 Task: Find and register for relevant webinars and join a professional group related to Shopify store owners on LinkedIn.
Action: Mouse moved to (343, 269)
Screenshot: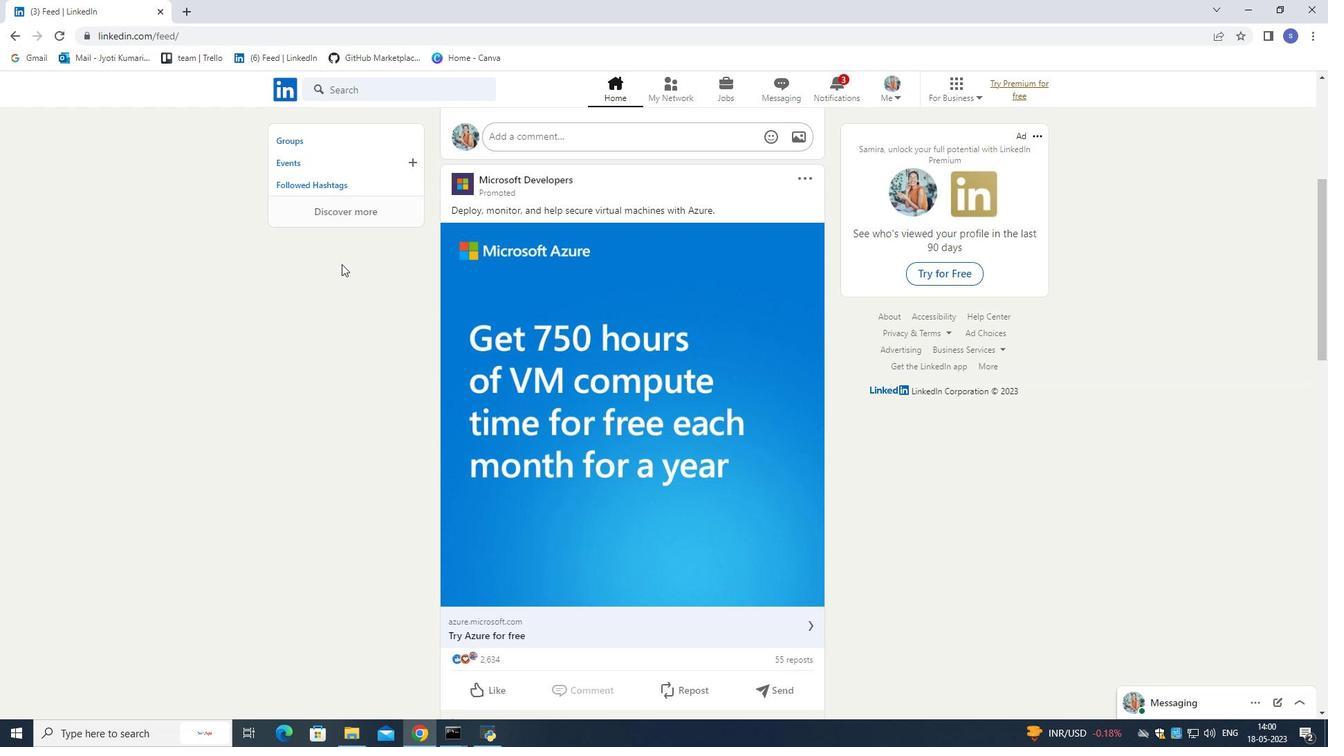 
Action: Mouse scrolled (343, 269) with delta (0, 0)
Screenshot: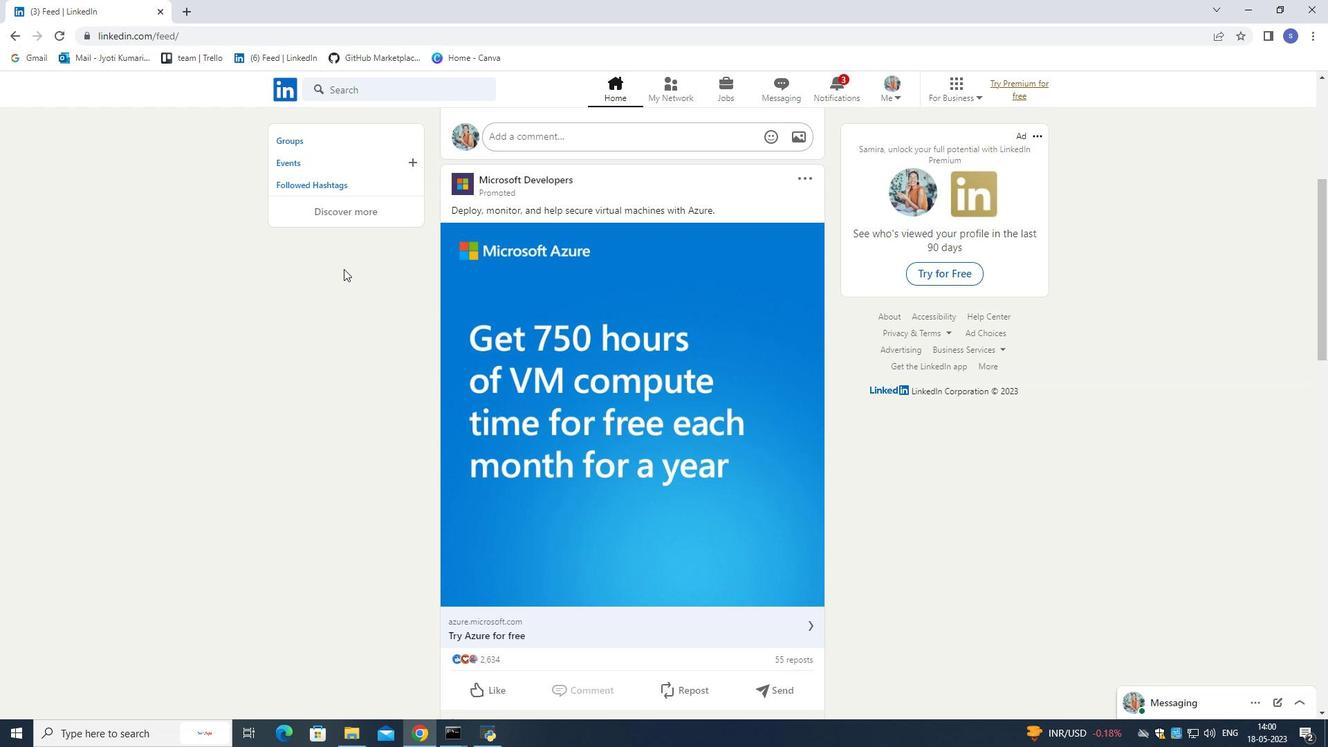 
Action: Mouse scrolled (343, 269) with delta (0, 0)
Screenshot: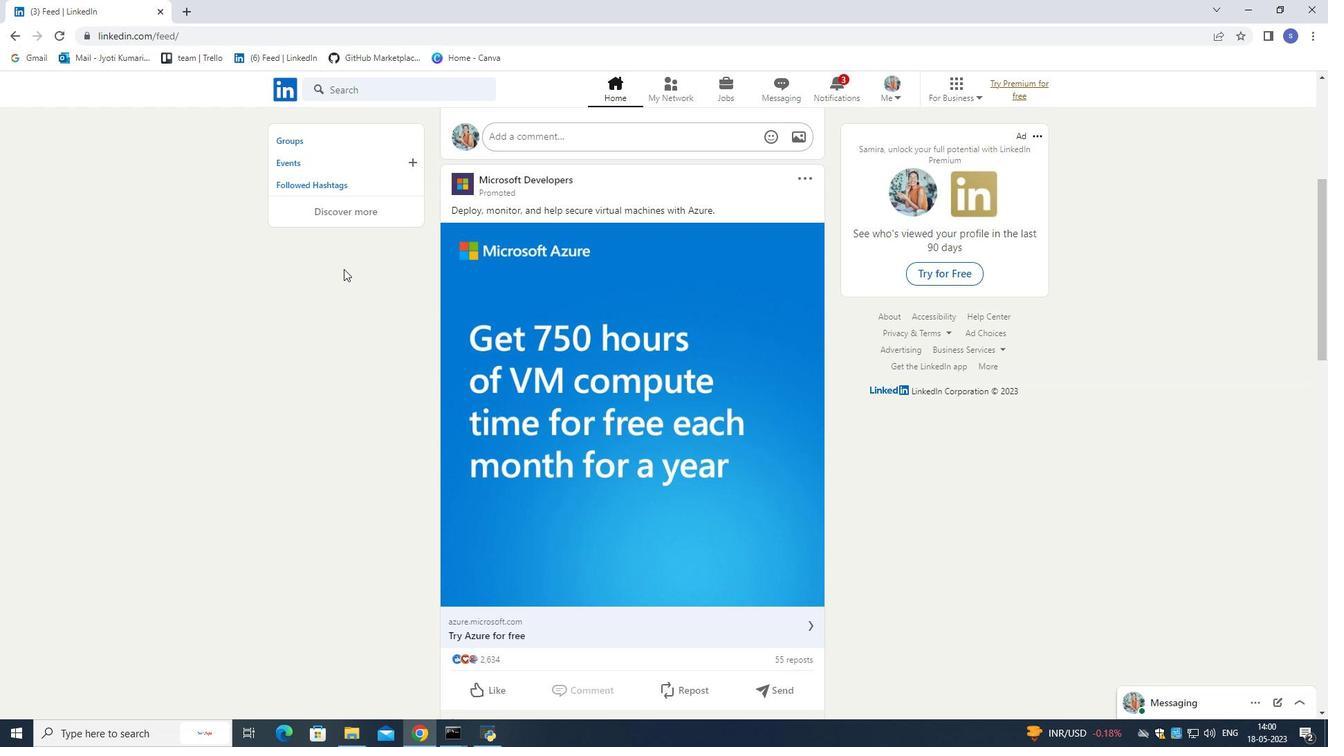 
Action: Mouse moved to (316, 166)
Screenshot: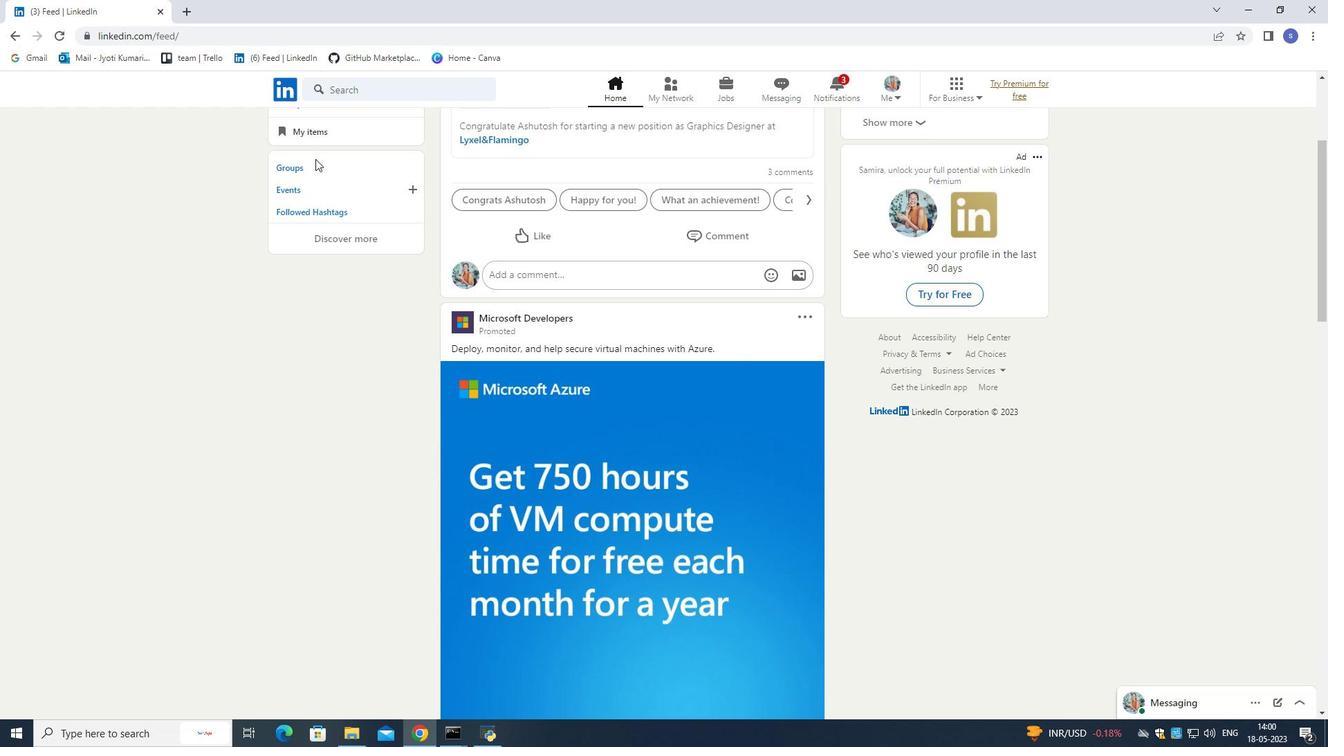 
Action: Mouse scrolled (316, 166) with delta (0, 0)
Screenshot: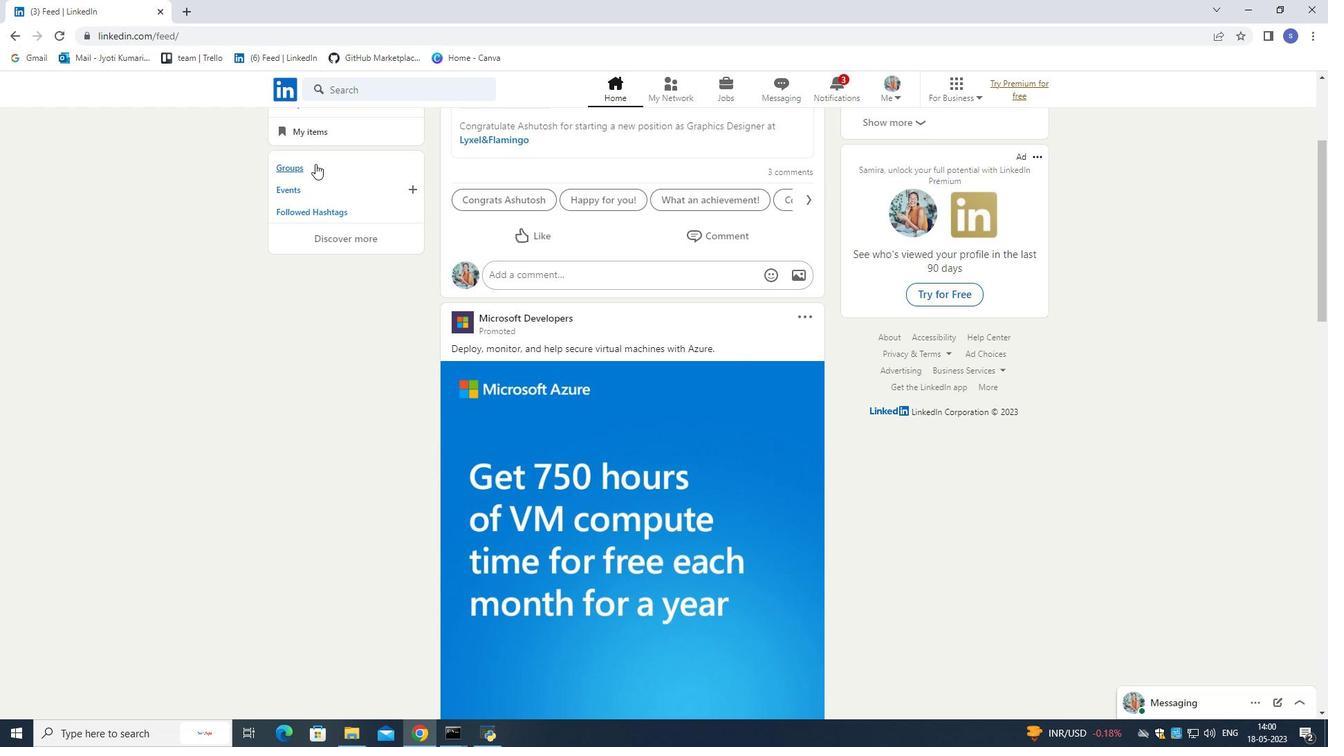 
Action: Mouse scrolled (316, 166) with delta (0, 0)
Screenshot: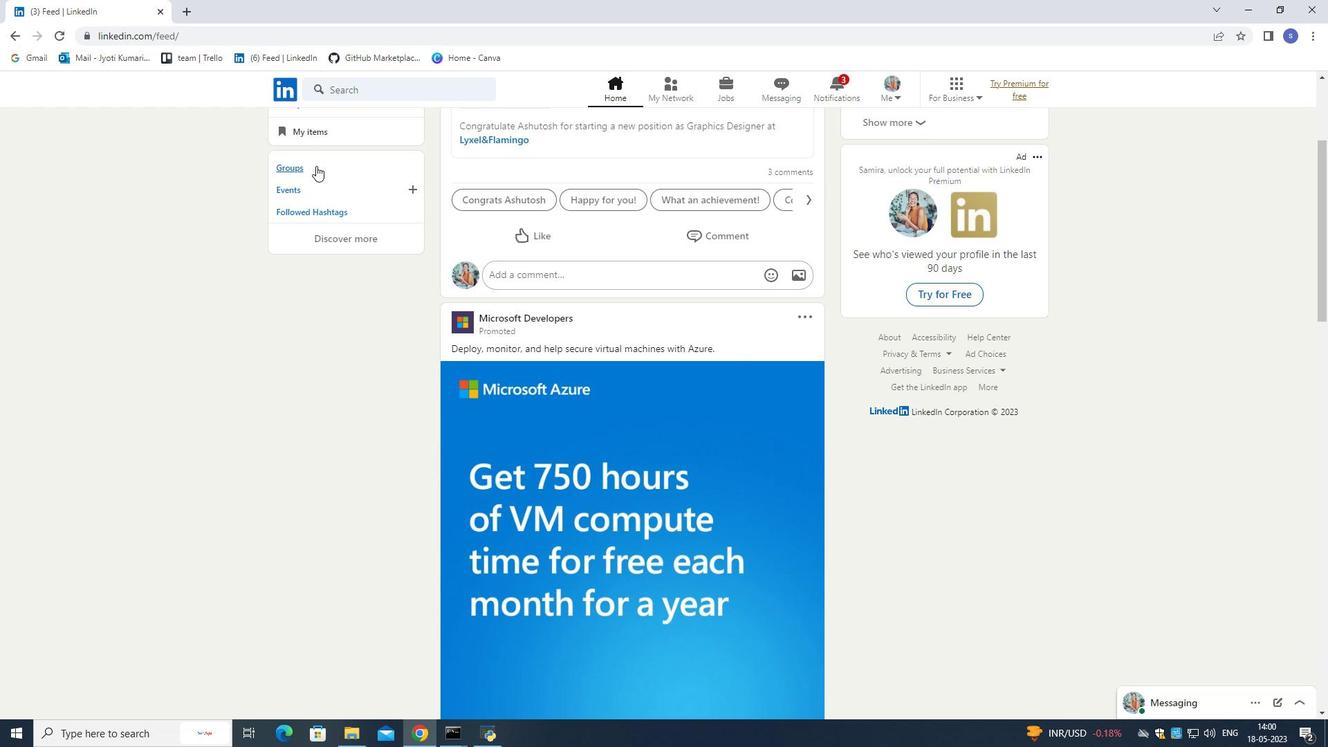 
Action: Mouse moved to (294, 82)
Screenshot: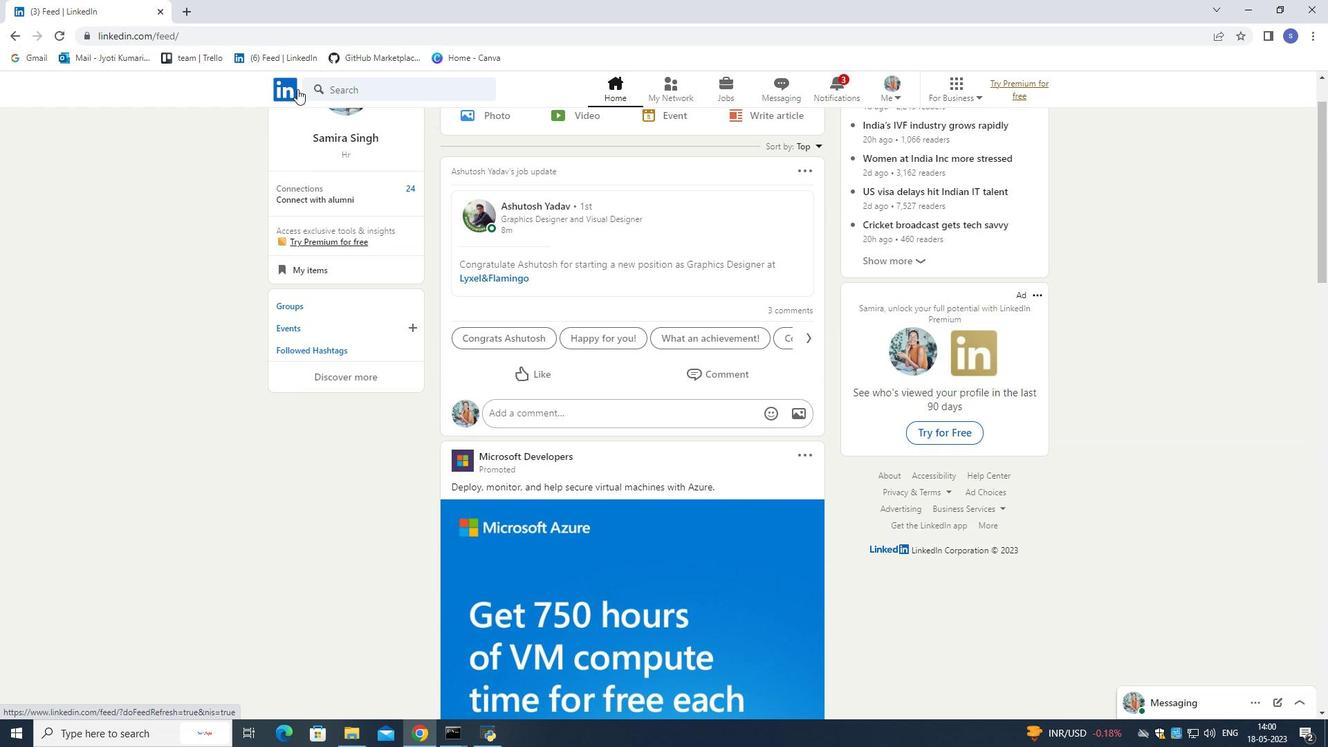 
Action: Mouse pressed left at (294, 82)
Screenshot: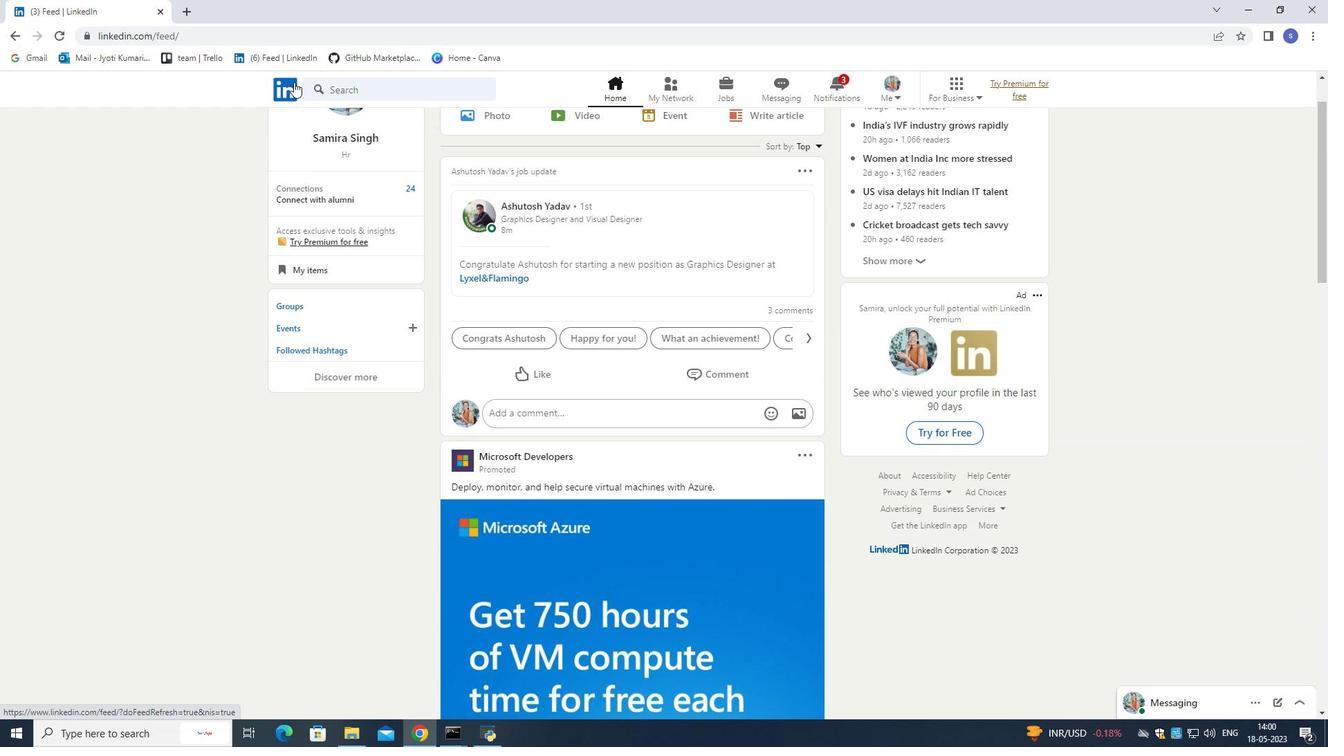 
Action: Mouse moved to (595, 249)
Screenshot: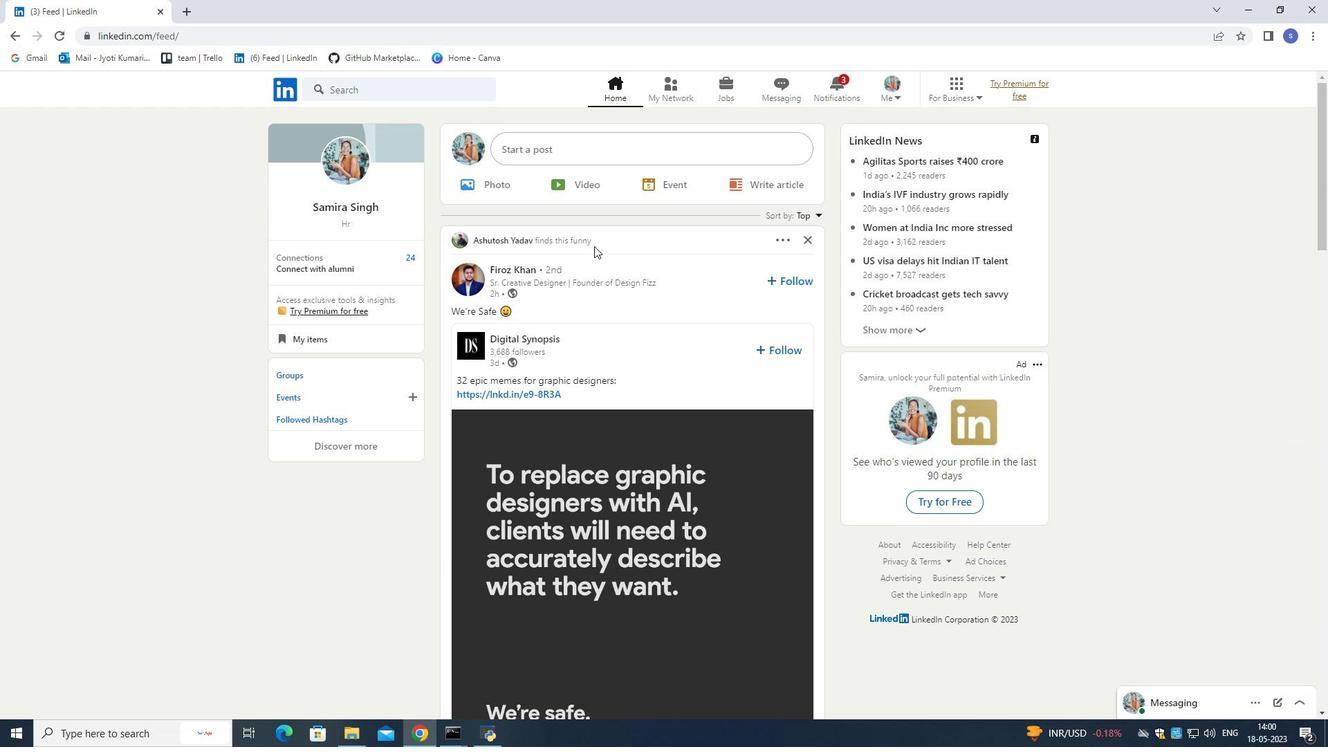 
Action: Mouse scrolled (595, 248) with delta (0, 0)
Screenshot: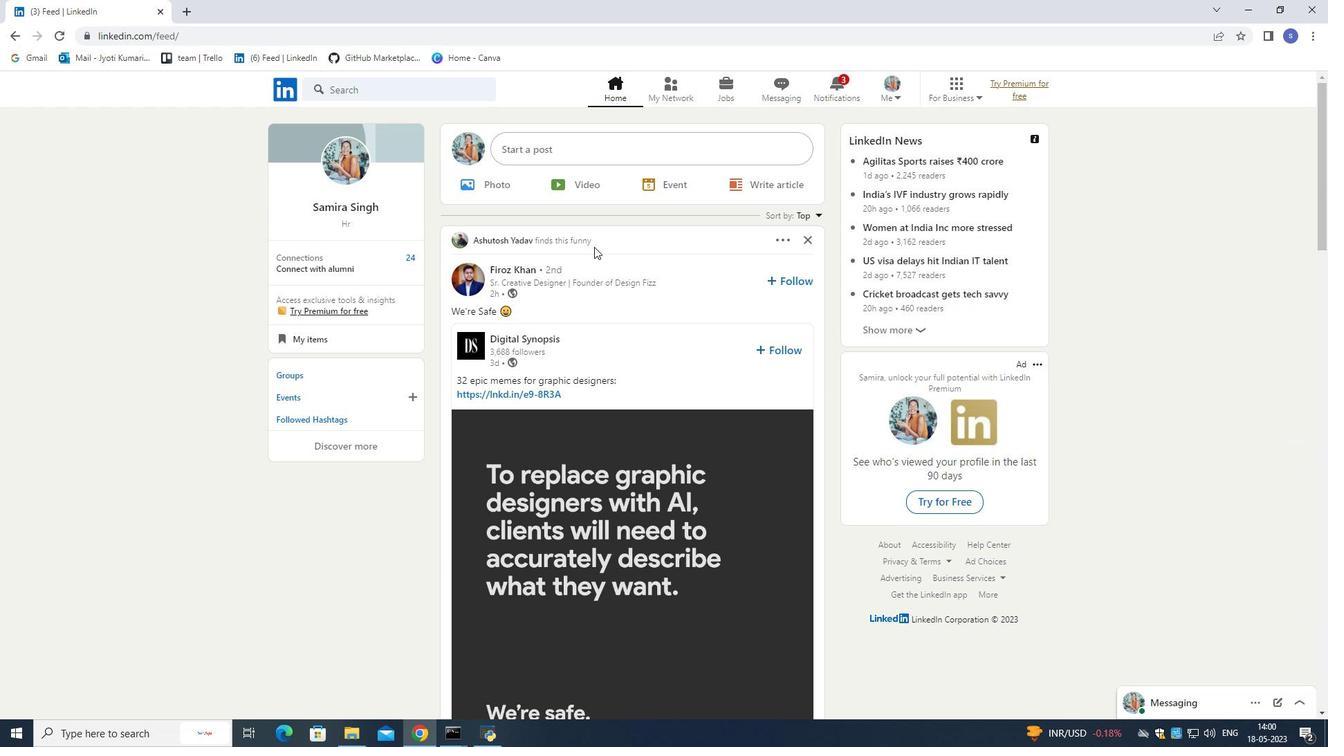 
Action: Mouse moved to (596, 251)
Screenshot: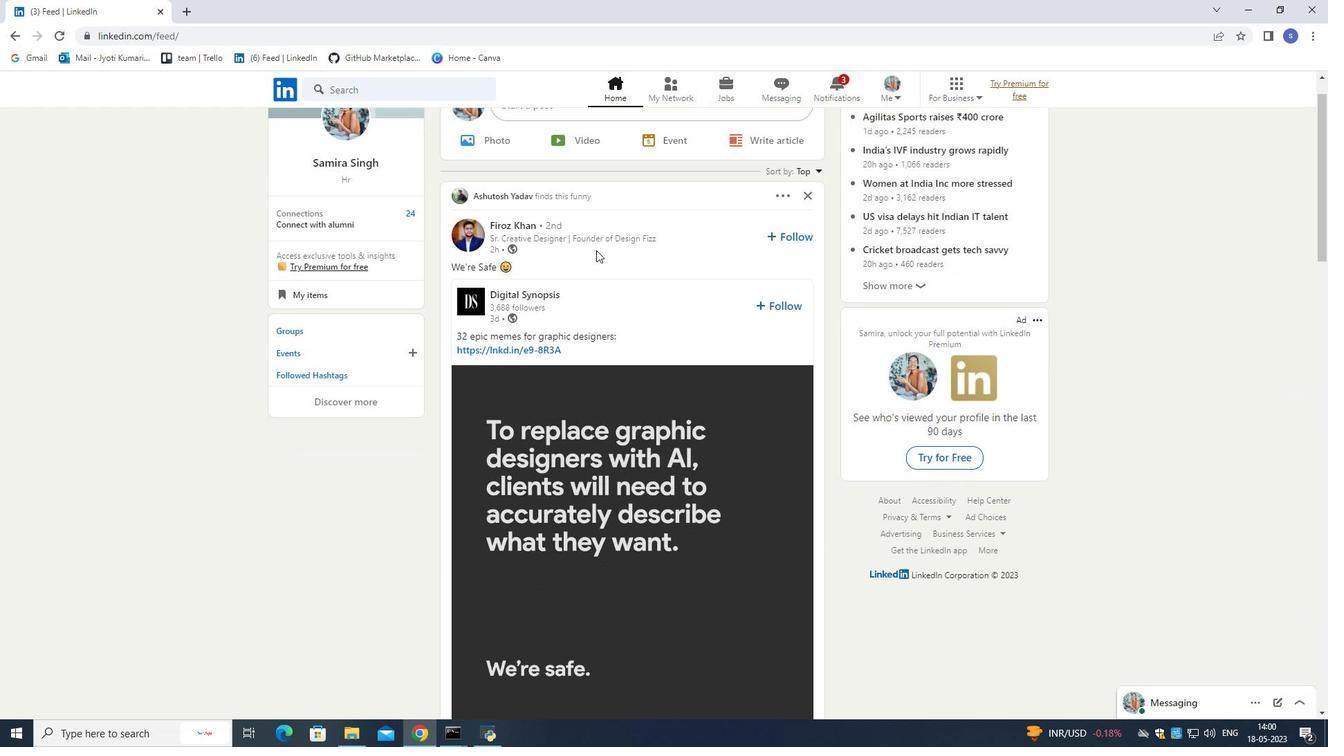 
Action: Mouse scrolled (596, 250) with delta (0, 0)
Screenshot: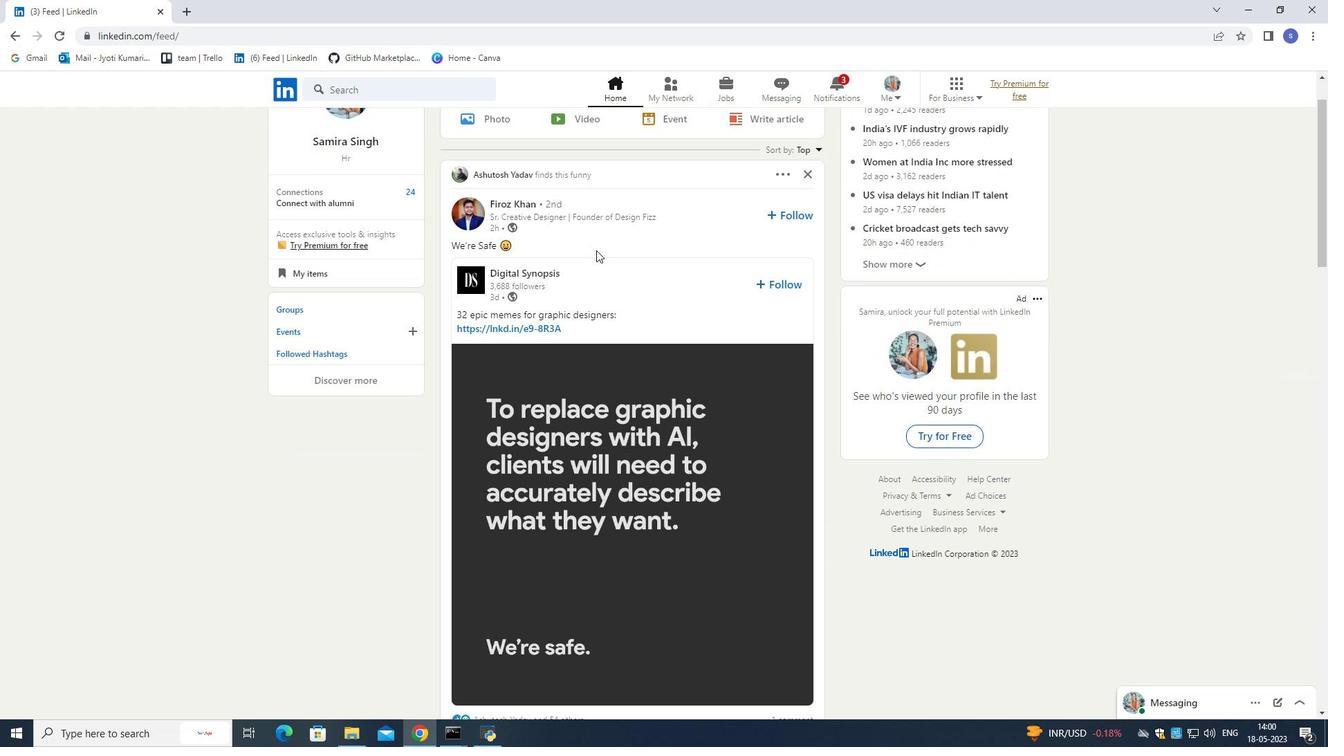 
Action: Mouse scrolled (596, 251) with delta (0, 0)
Screenshot: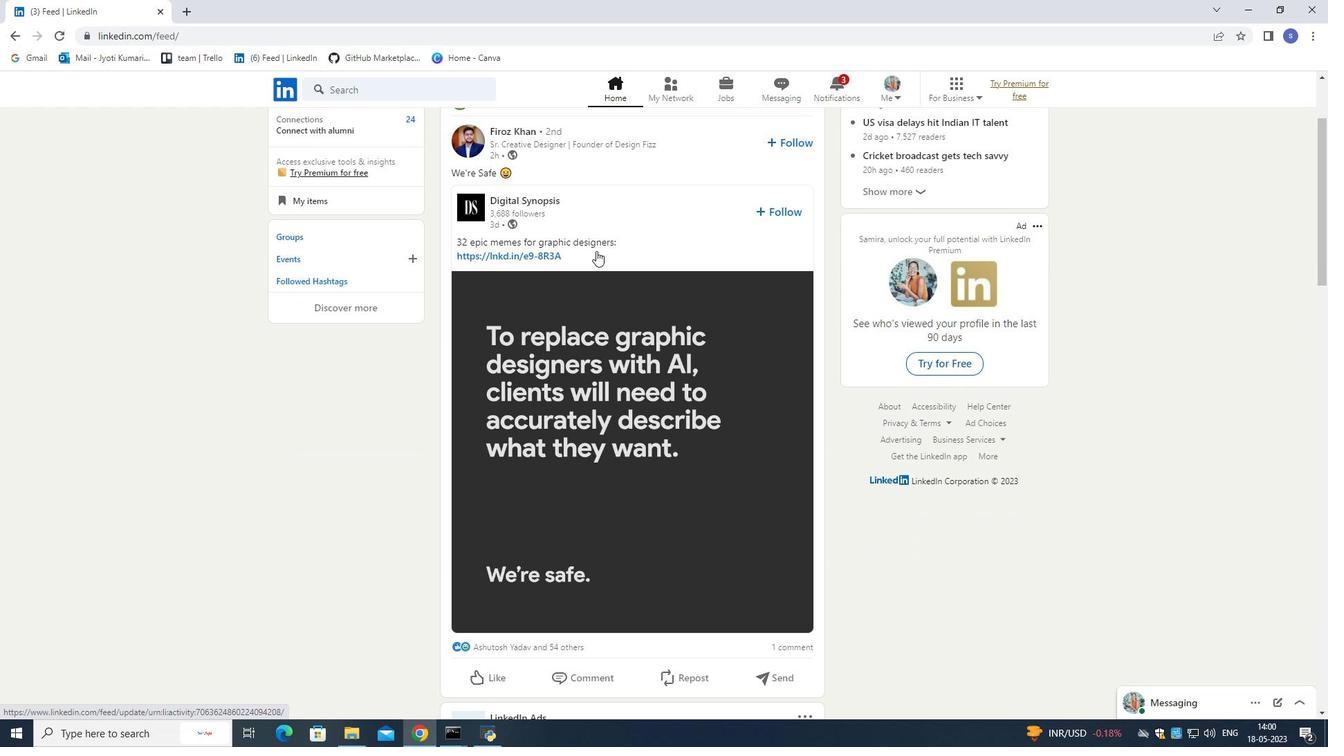 
Action: Mouse scrolled (596, 250) with delta (0, 0)
Screenshot: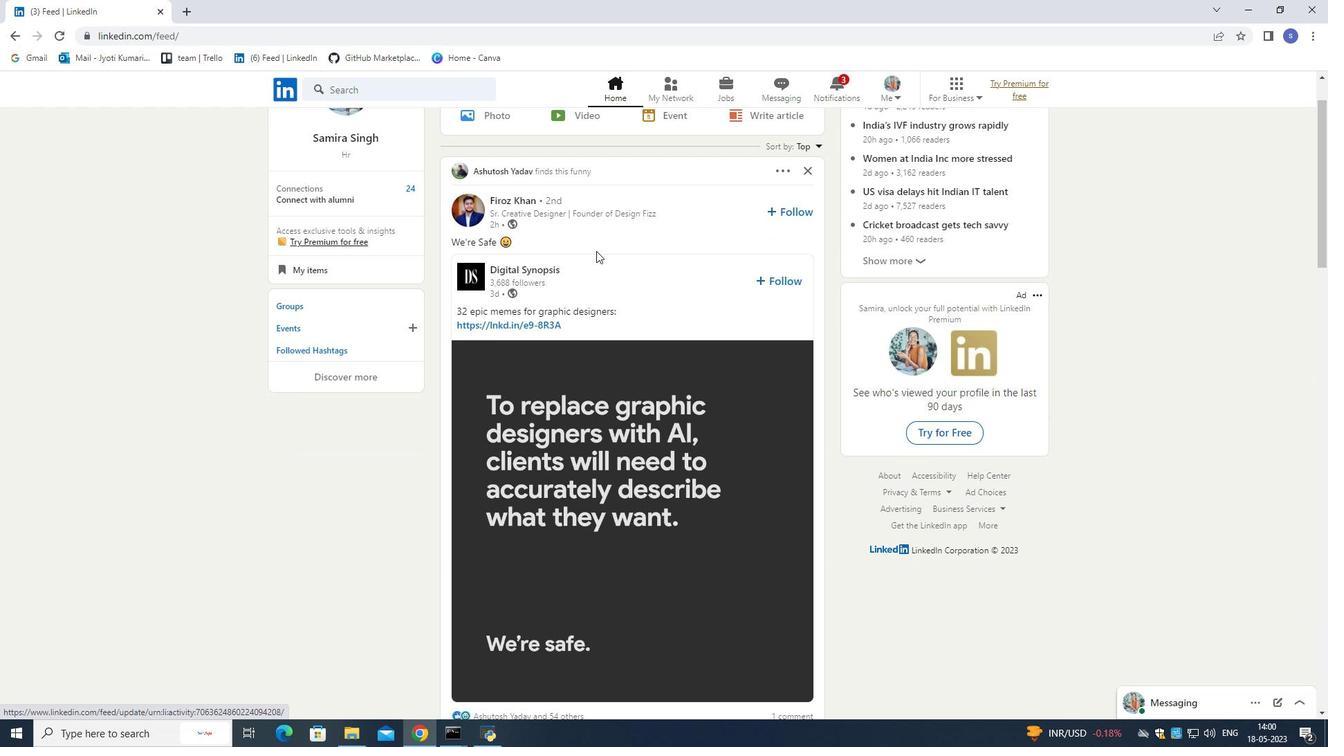 
Action: Mouse scrolled (596, 250) with delta (0, 0)
Screenshot: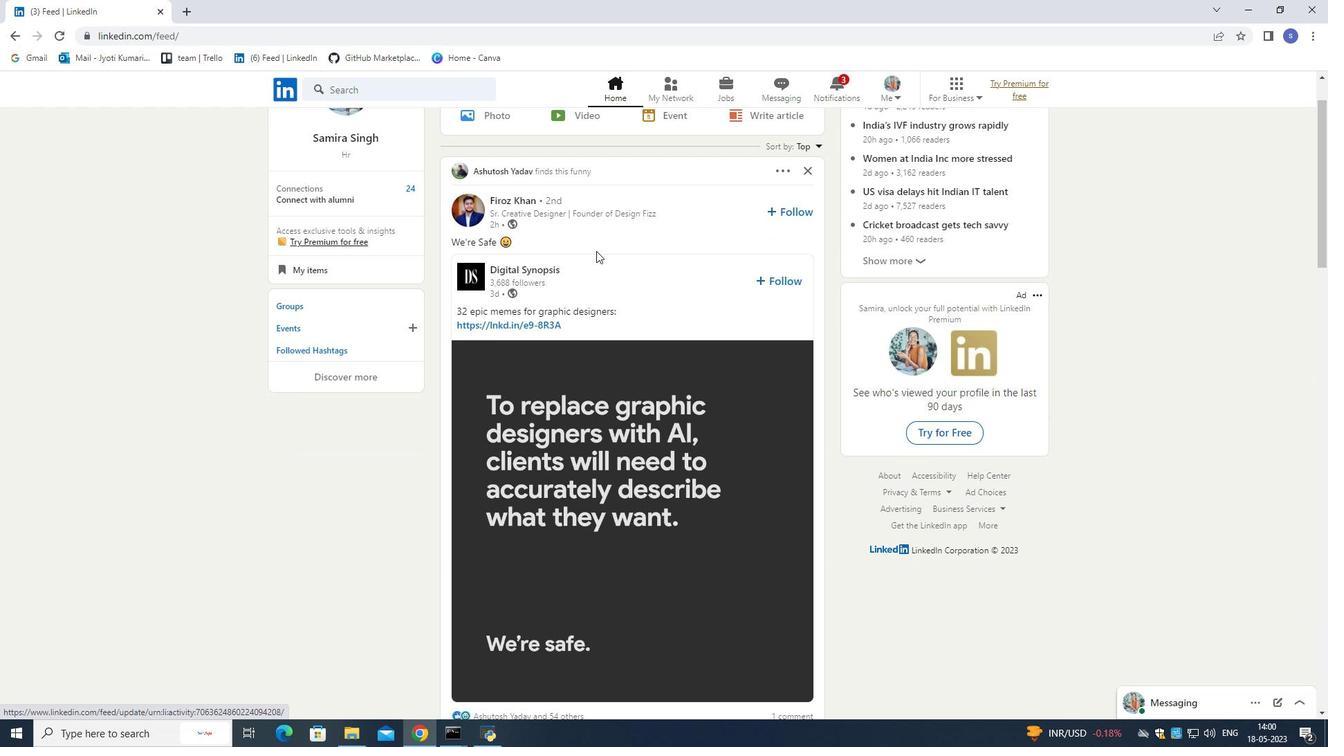 
Action: Mouse scrolled (596, 250) with delta (0, 0)
Screenshot: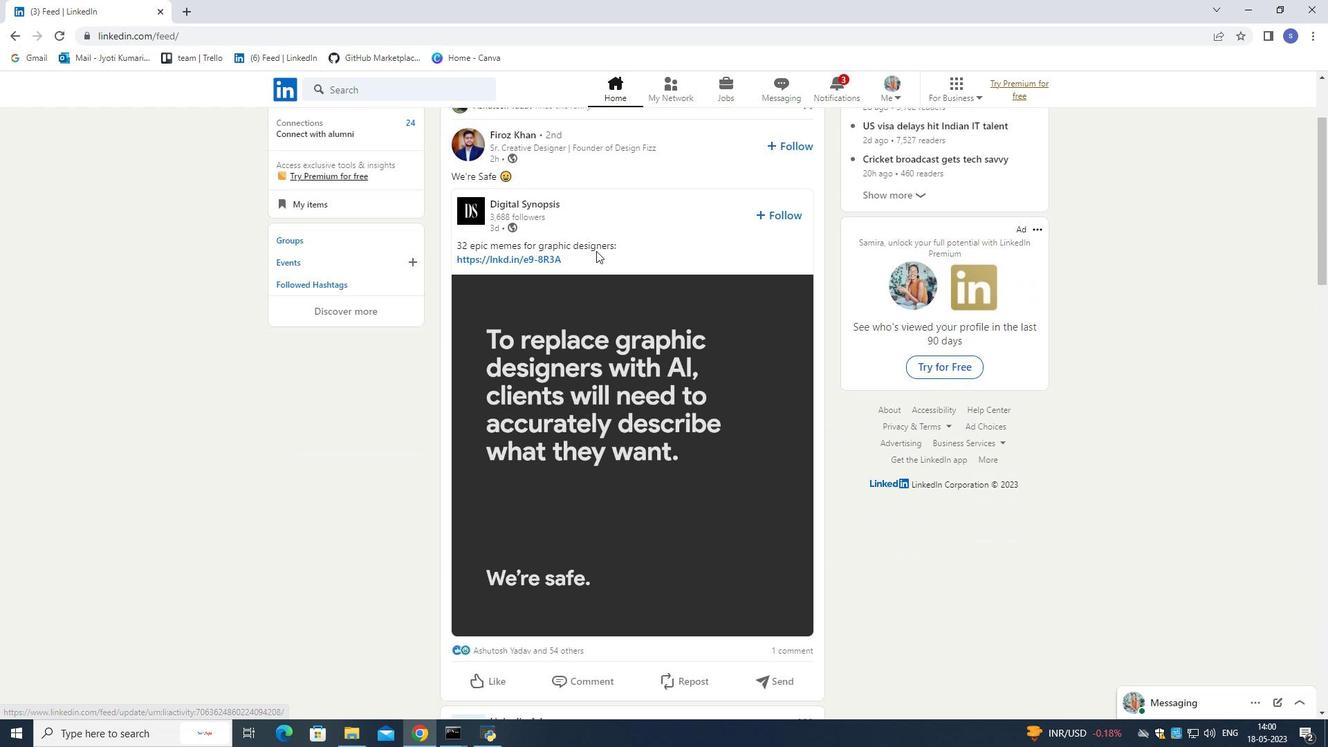
Action: Mouse scrolled (596, 250) with delta (0, 0)
Screenshot: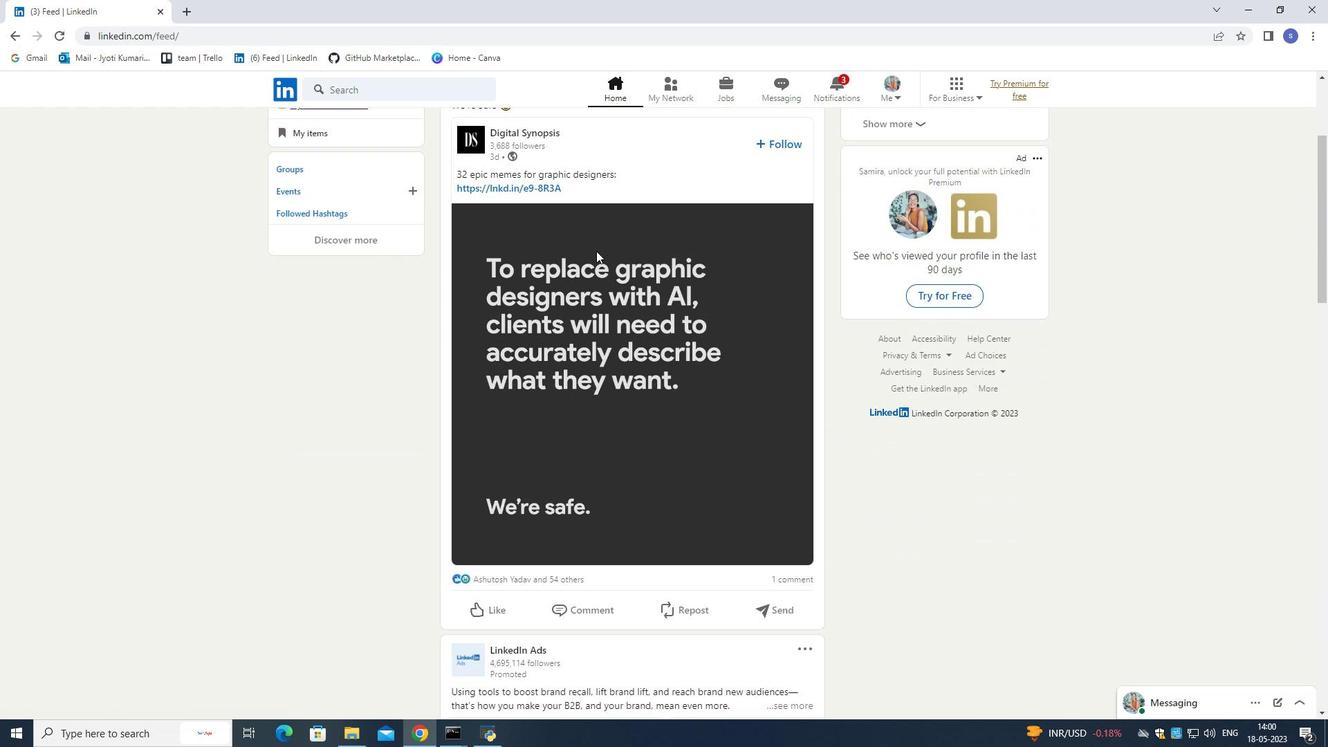 
Action: Mouse scrolled (596, 250) with delta (0, 0)
Screenshot: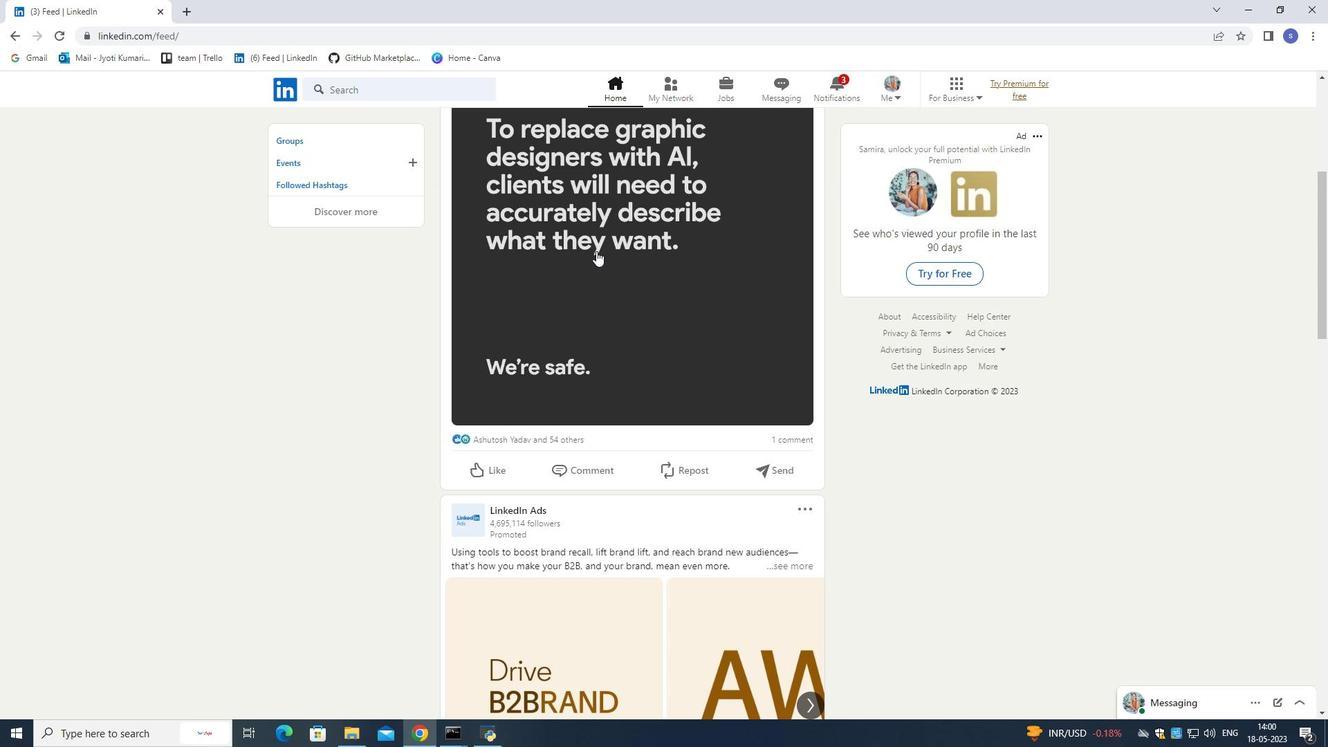 
Action: Mouse scrolled (596, 250) with delta (0, 0)
Screenshot: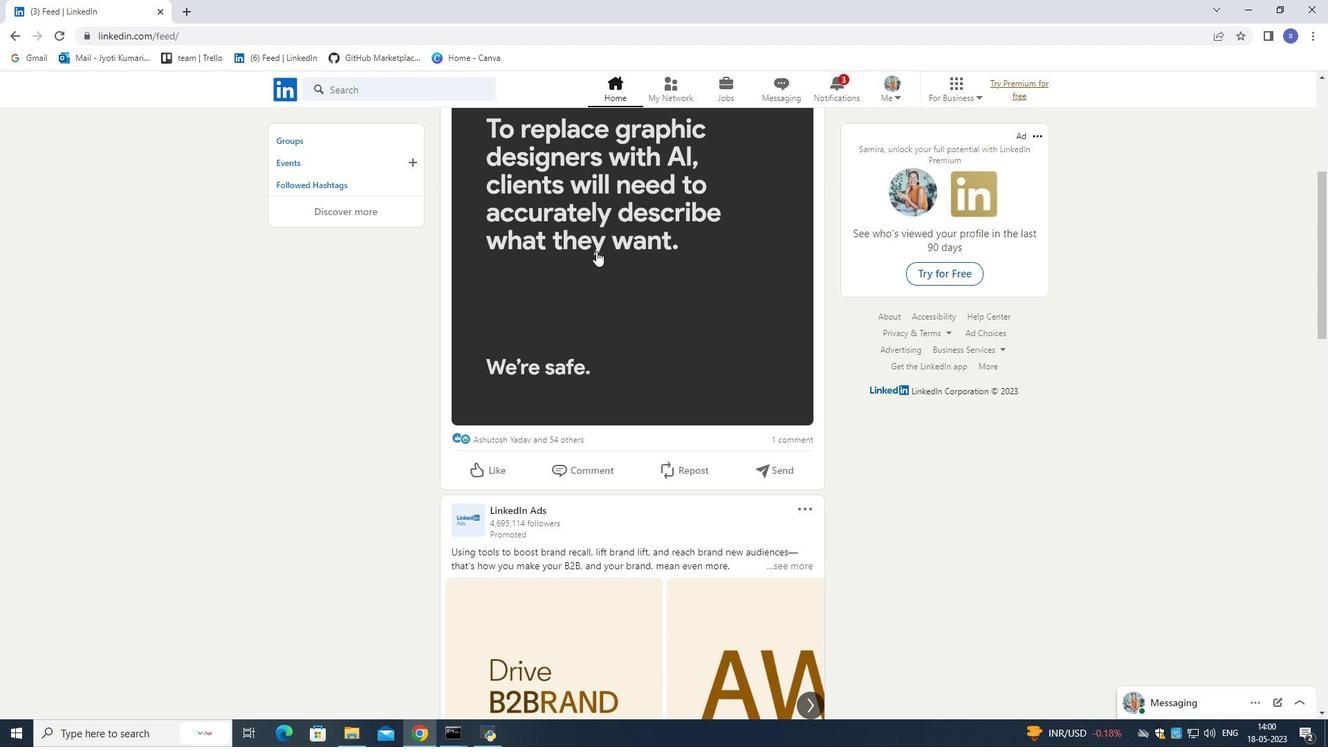
Action: Mouse scrolled (596, 250) with delta (0, 0)
Screenshot: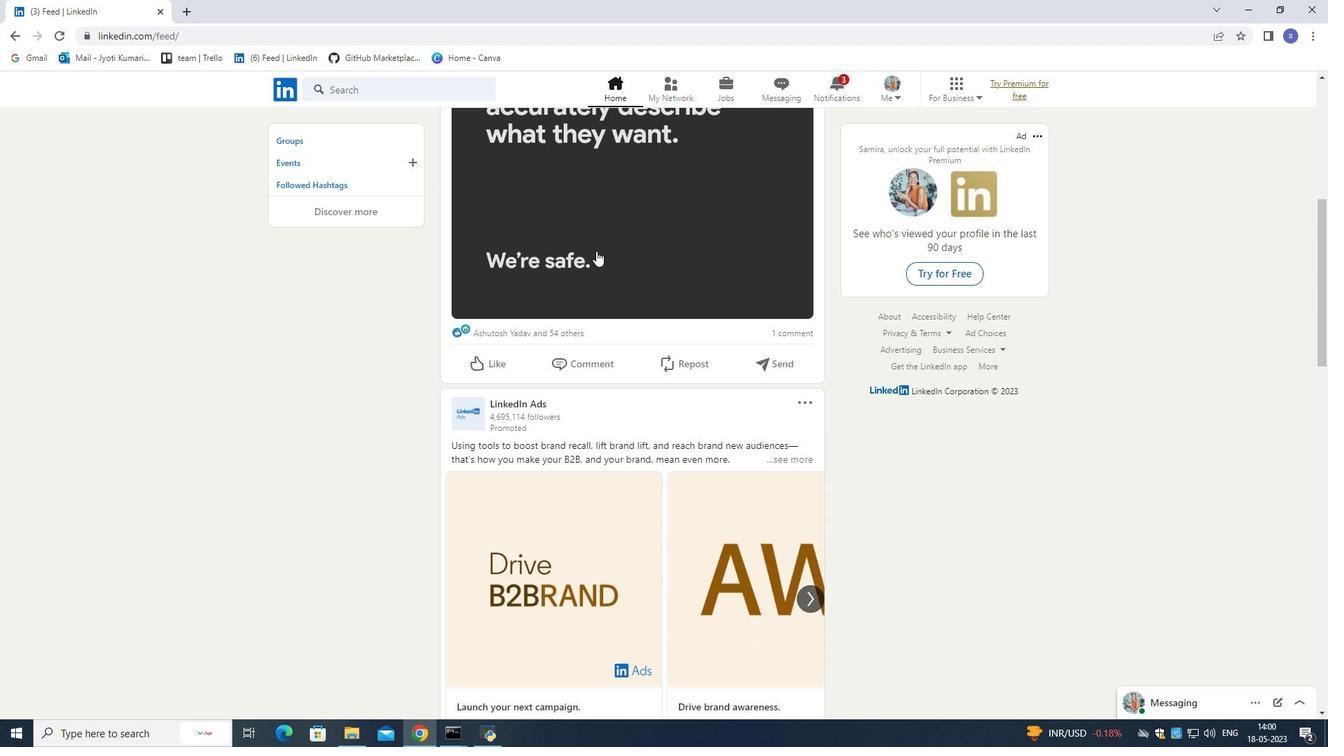 
Action: Mouse moved to (597, 251)
Screenshot: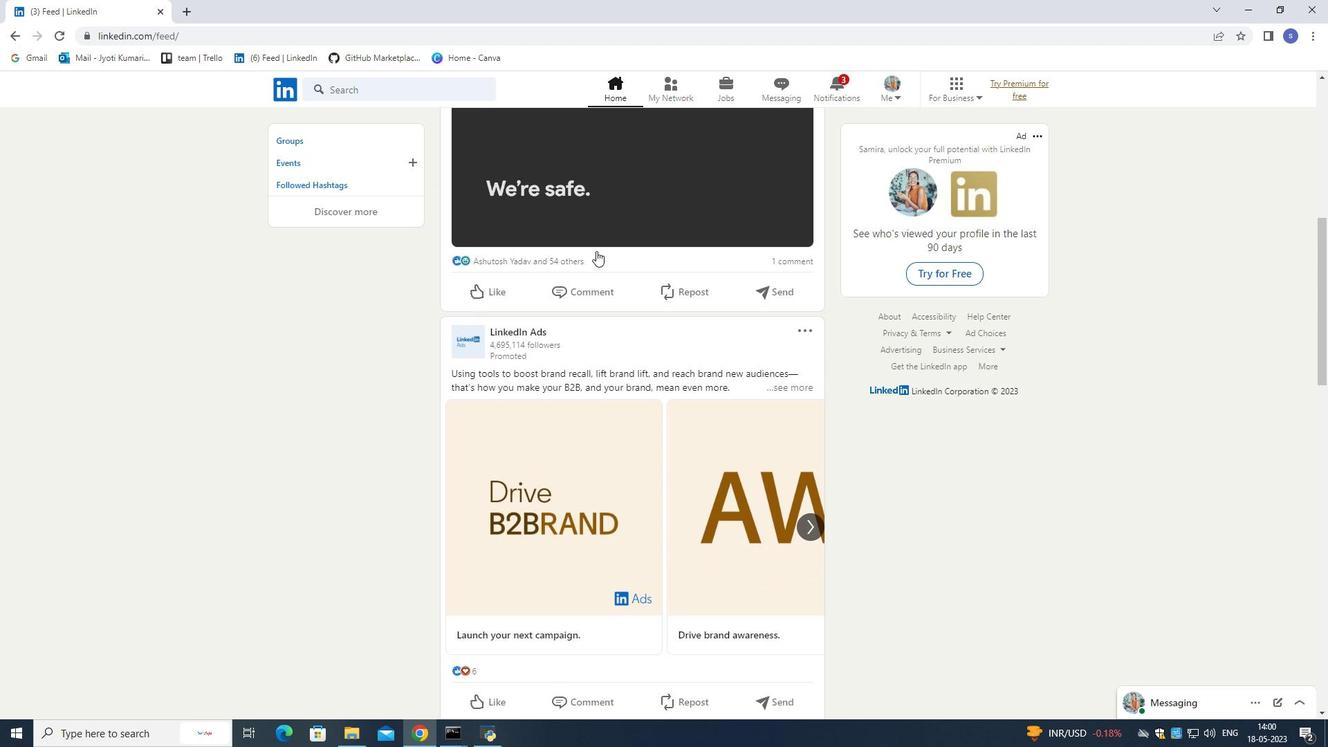 
Action: Mouse scrolled (597, 250) with delta (0, 0)
Screenshot: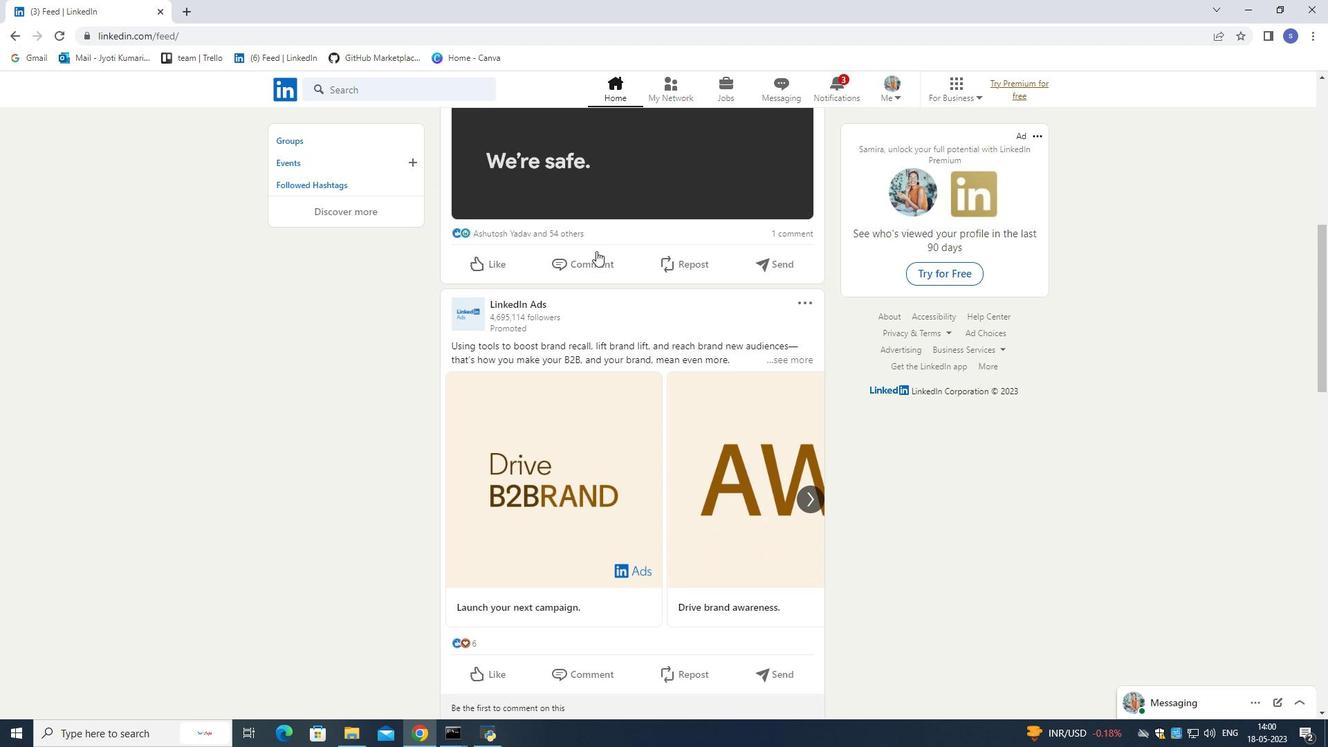 
Action: Mouse scrolled (597, 250) with delta (0, 0)
Screenshot: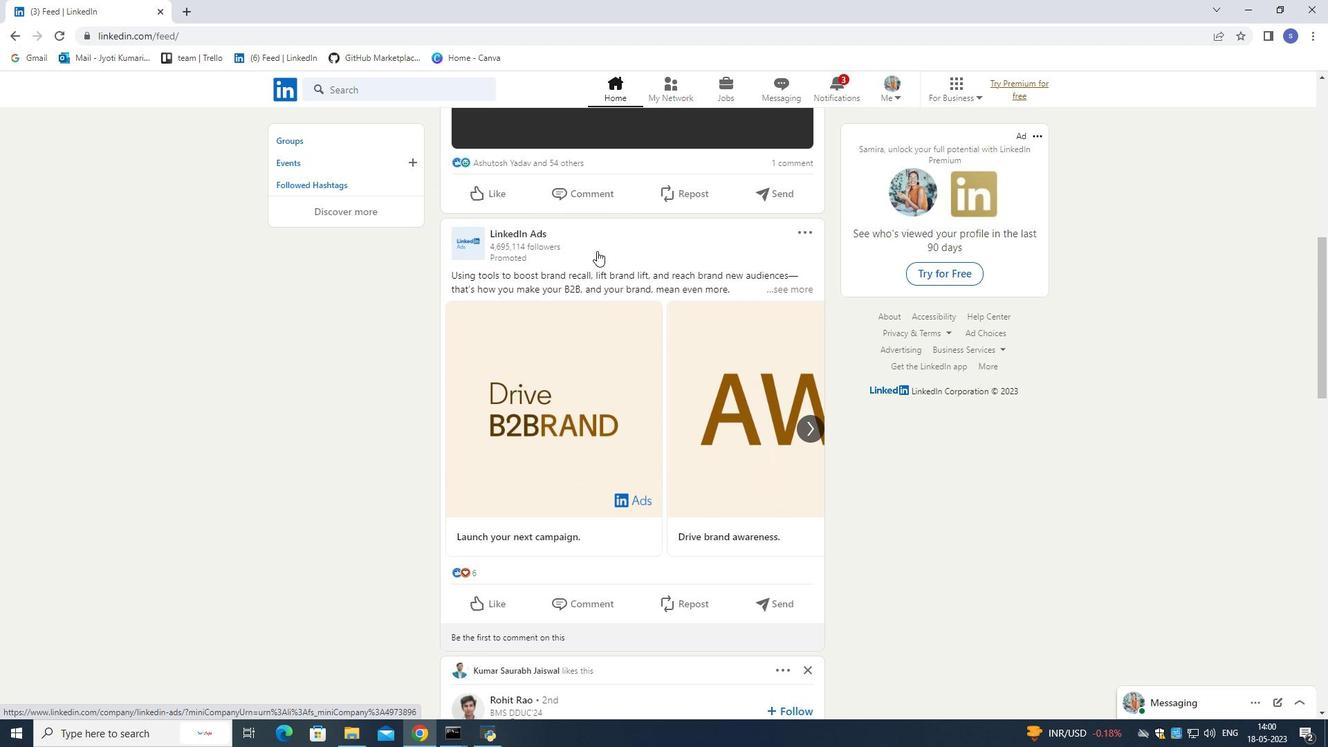 
Action: Mouse scrolled (597, 250) with delta (0, 0)
Screenshot: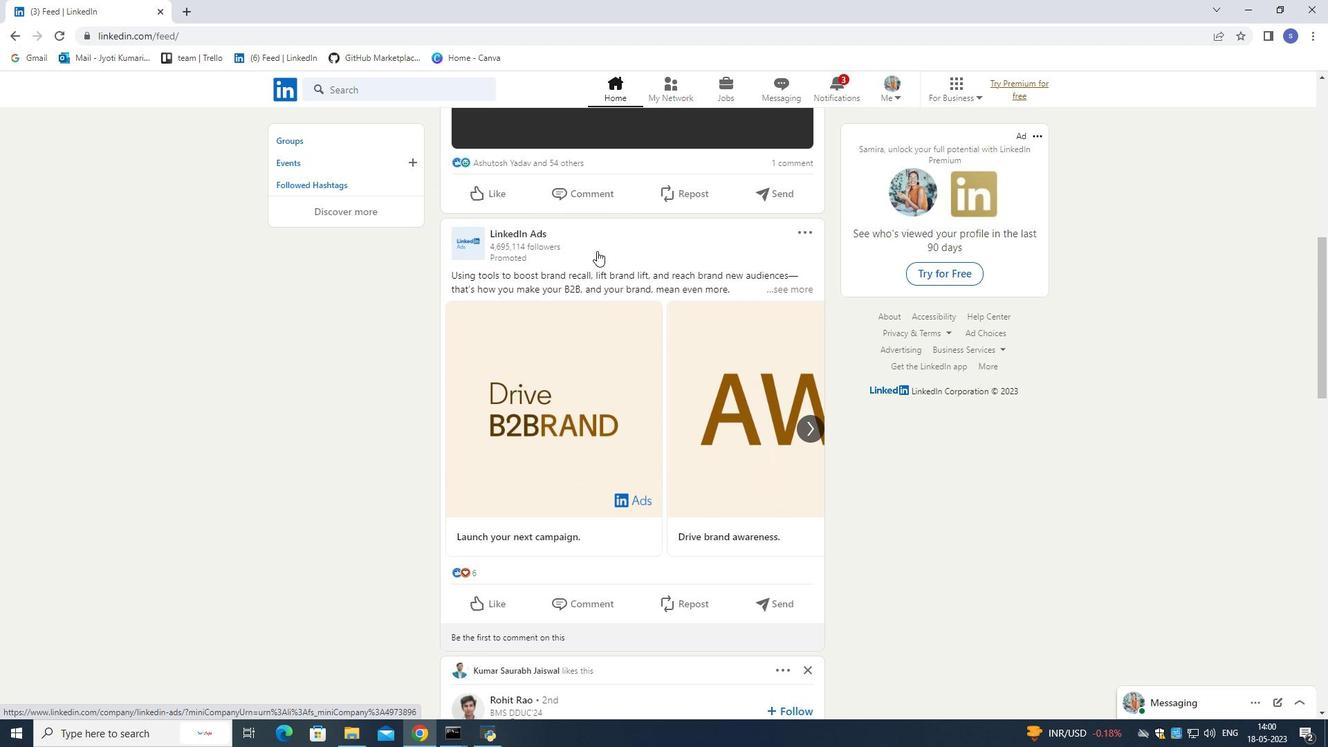 
Action: Mouse scrolled (597, 250) with delta (0, 0)
Screenshot: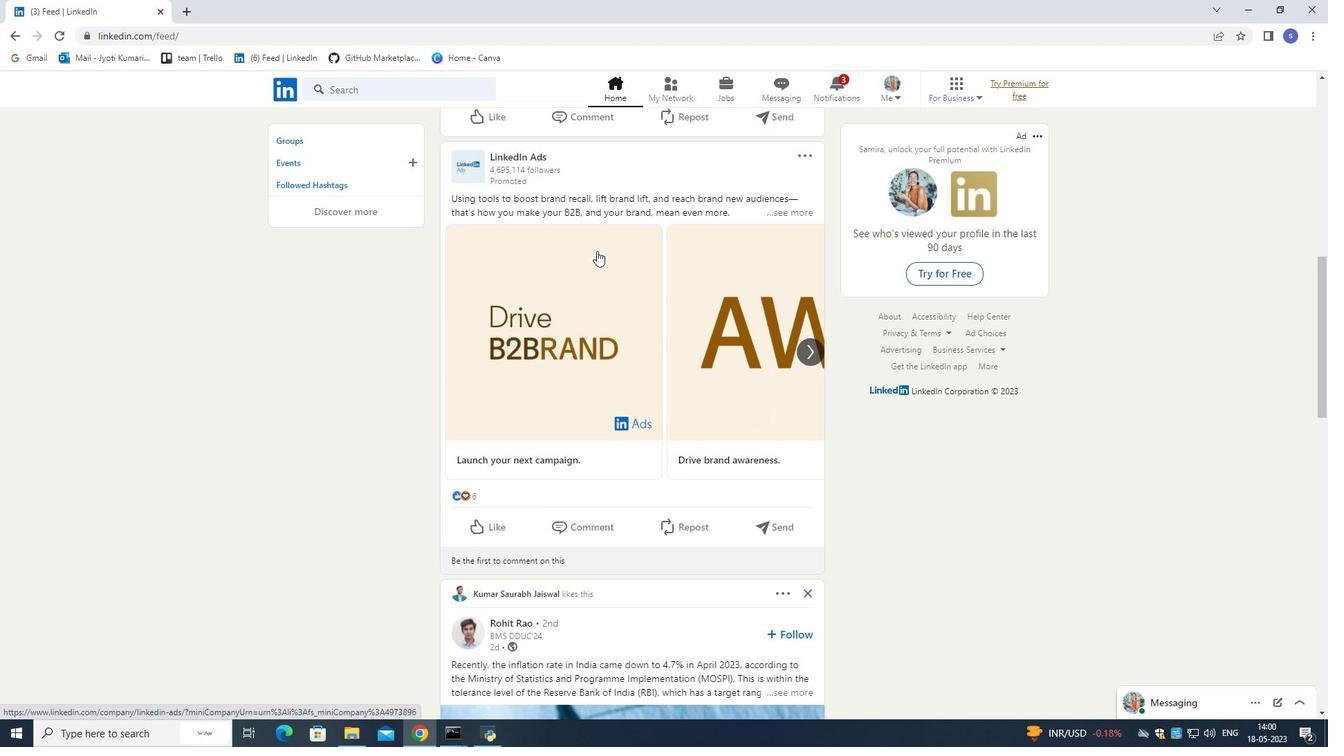 
Action: Mouse scrolled (597, 250) with delta (0, 0)
Screenshot: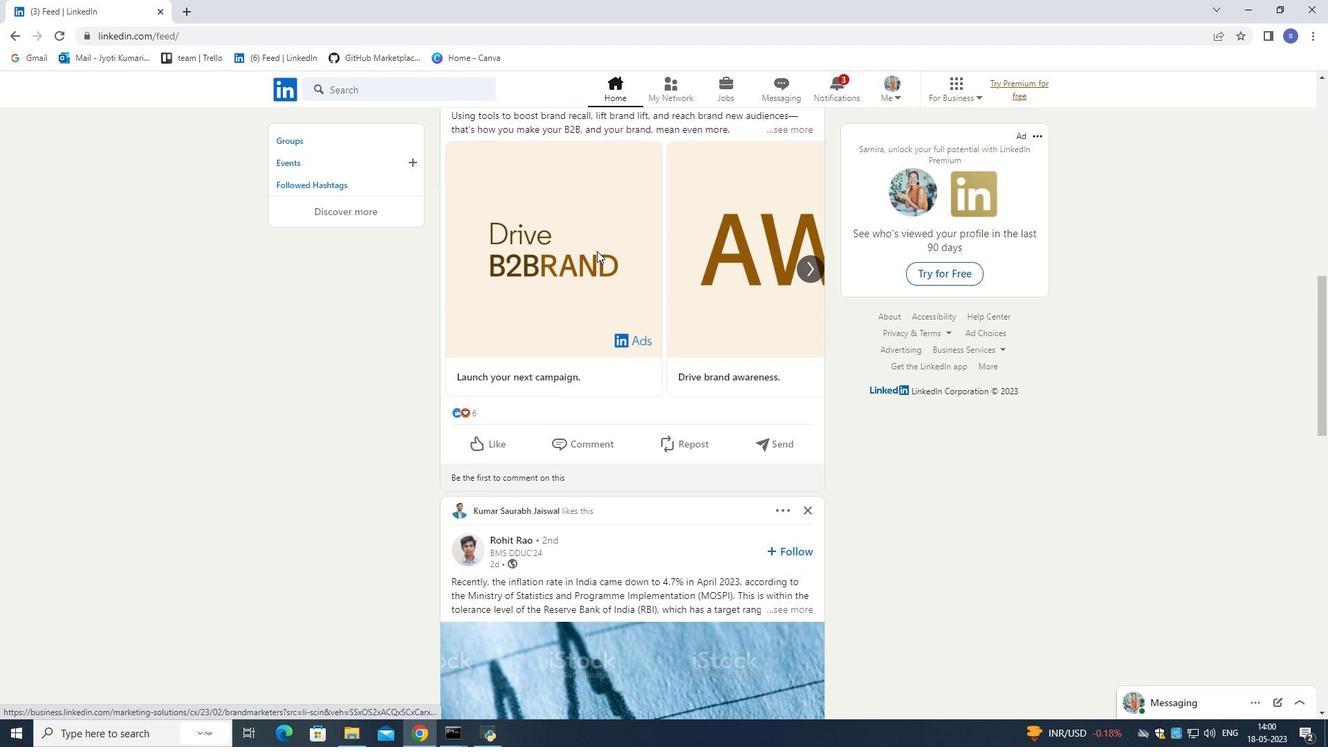 
Action: Mouse moved to (598, 252)
Screenshot: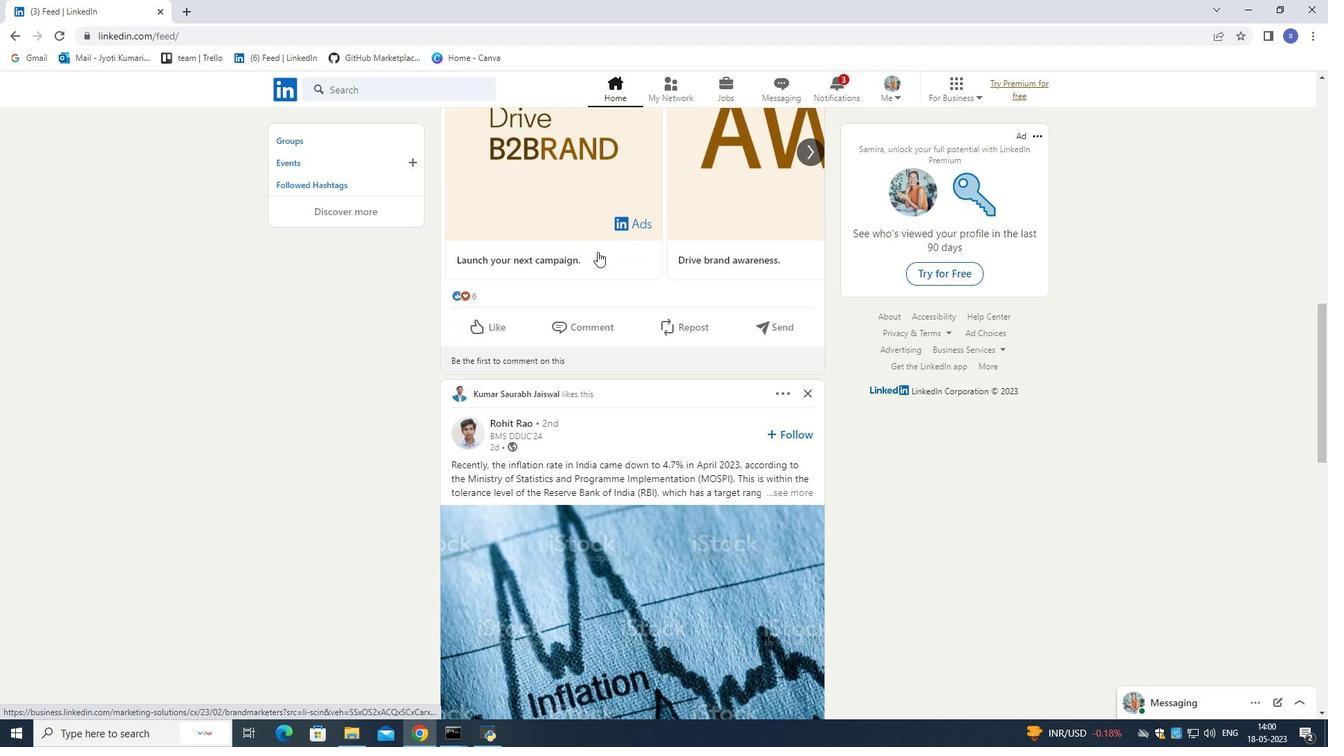 
Action: Mouse scrolled (598, 251) with delta (0, 0)
Screenshot: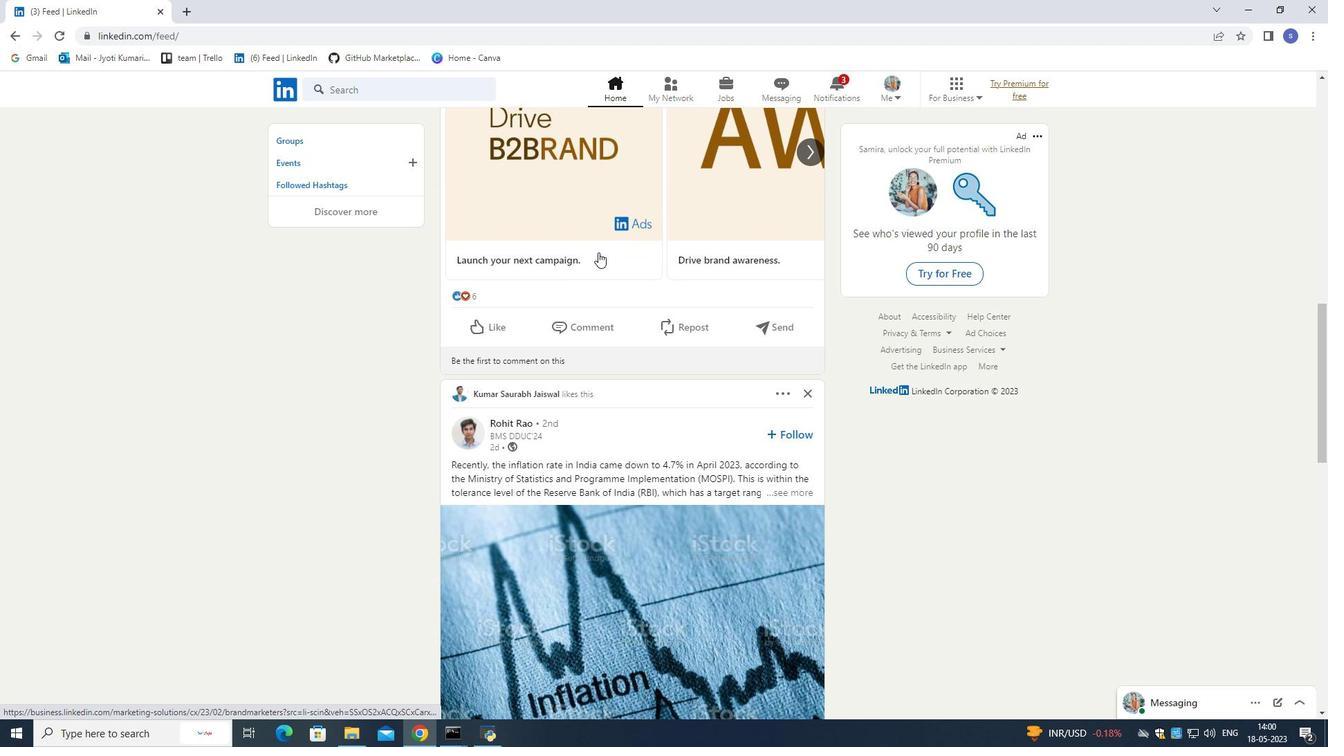
Action: Mouse scrolled (598, 251) with delta (0, 0)
Screenshot: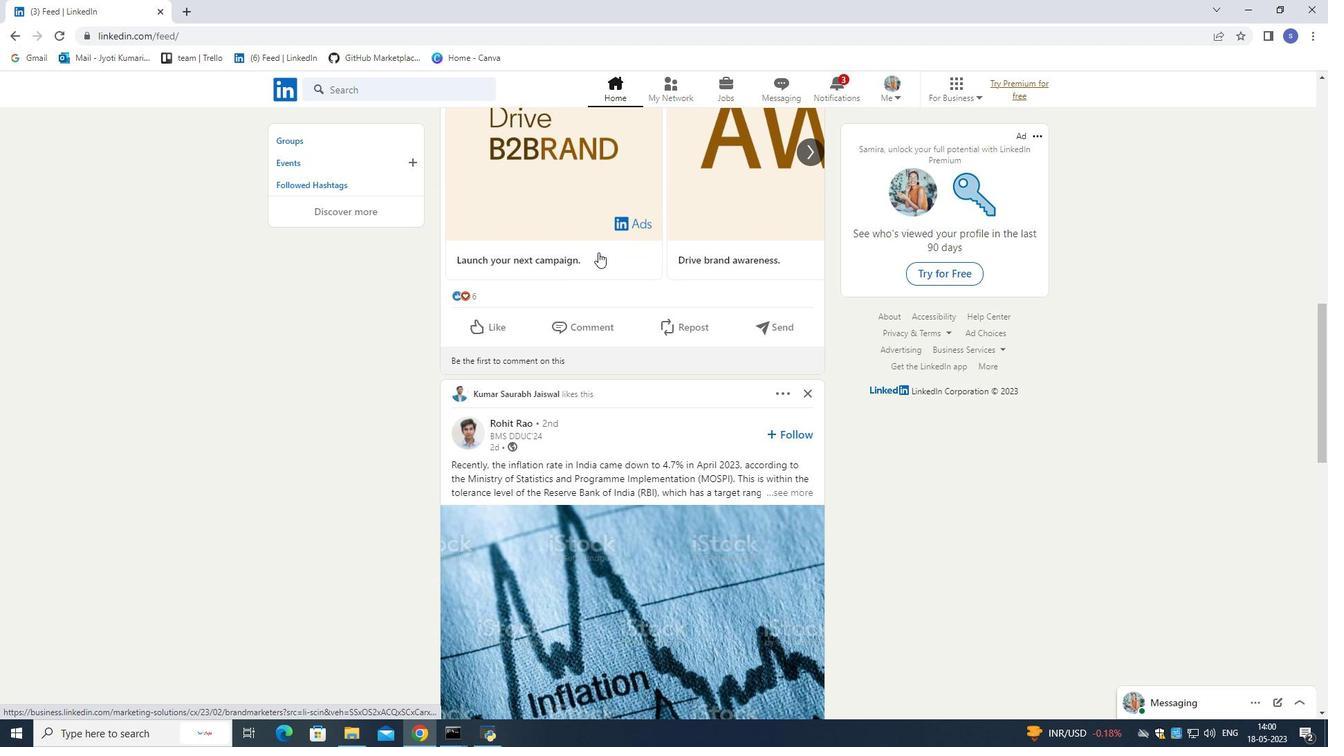
Action: Mouse moved to (599, 253)
Screenshot: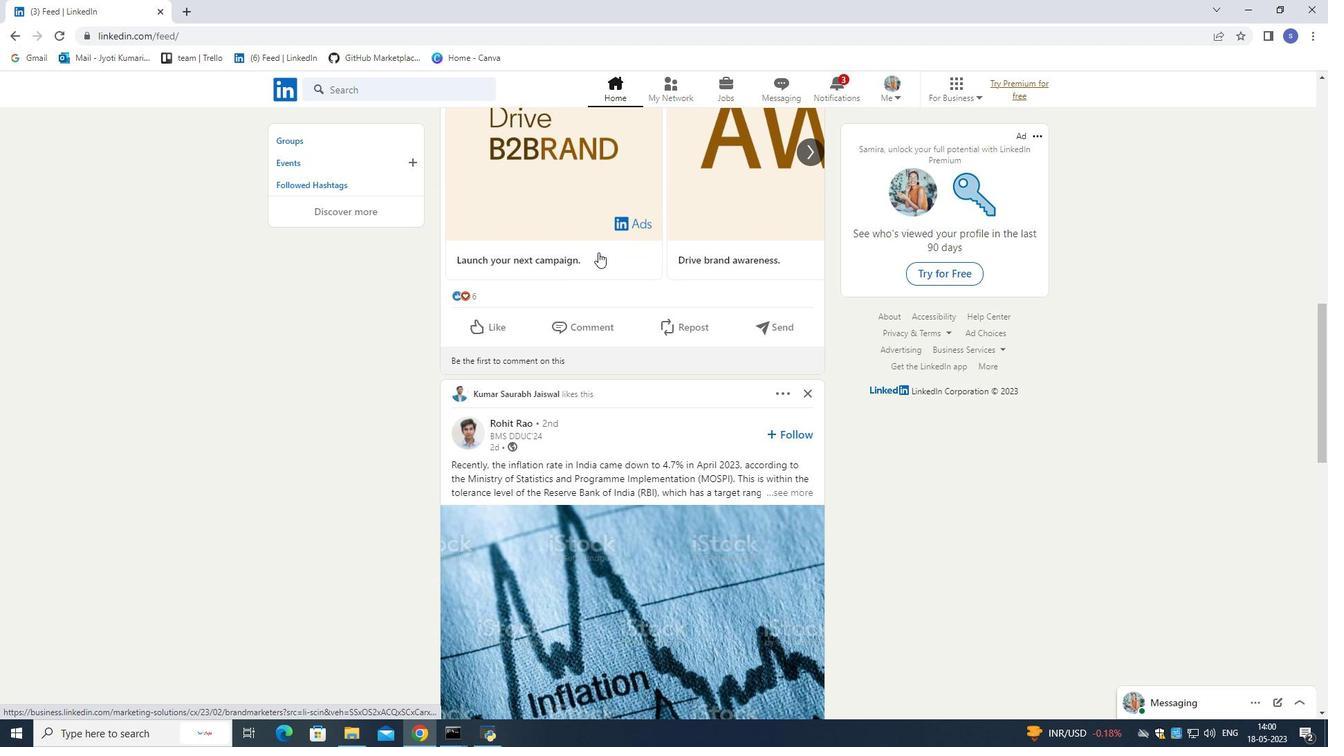 
Action: Mouse scrolled (599, 252) with delta (0, 0)
Screenshot: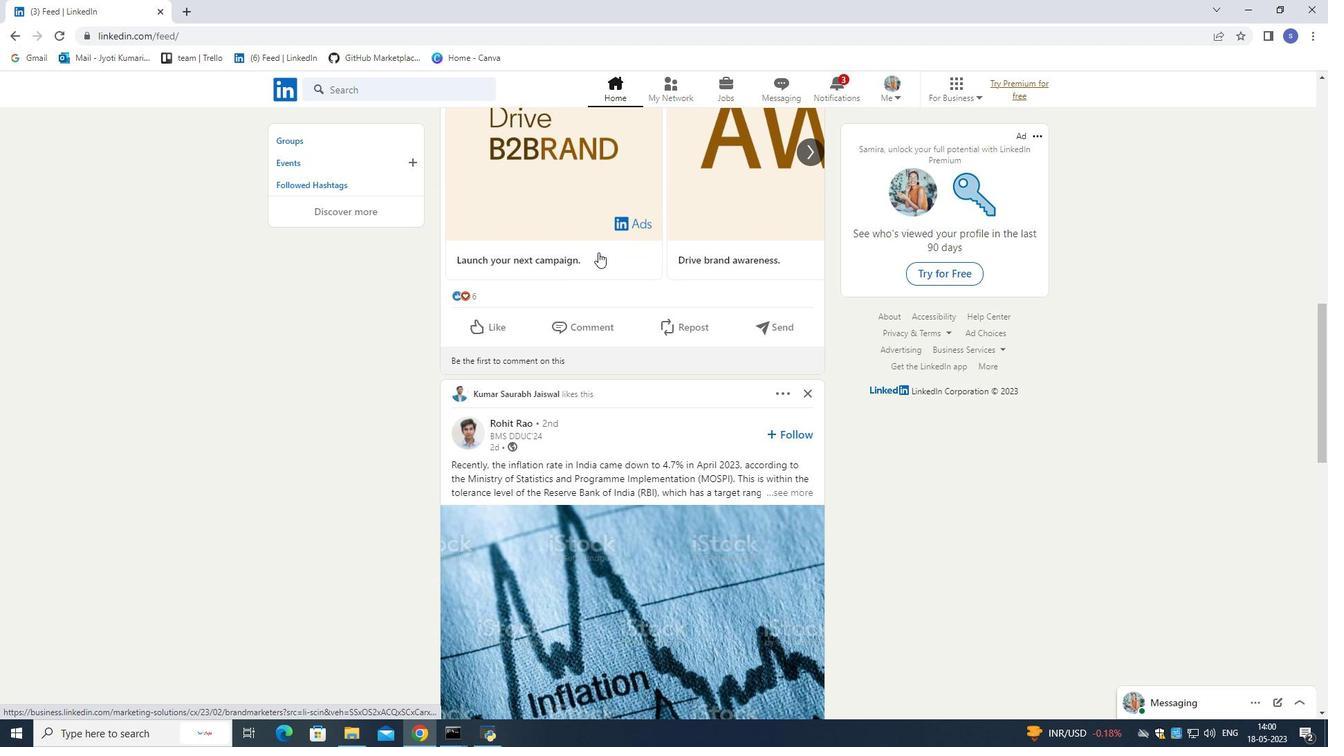 
Action: Mouse scrolled (599, 252) with delta (0, 0)
Screenshot: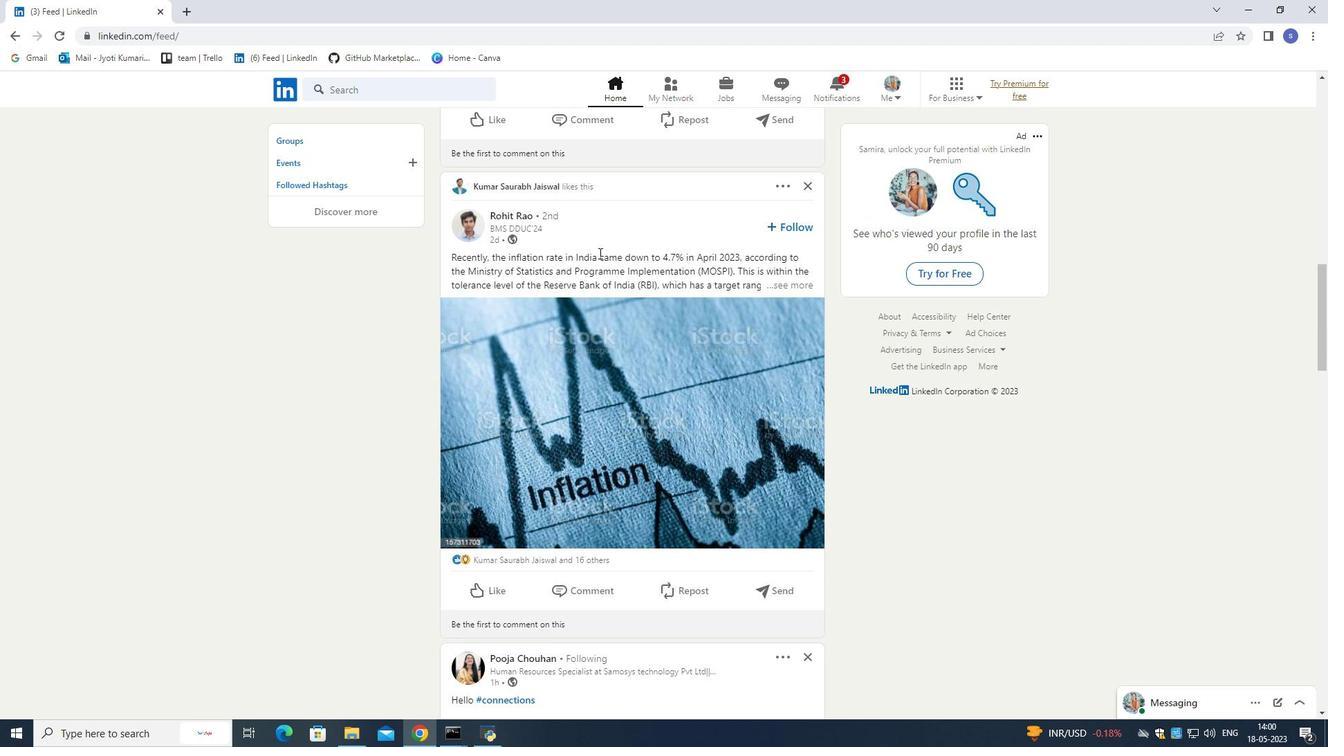 
Action: Mouse scrolled (599, 252) with delta (0, 0)
Screenshot: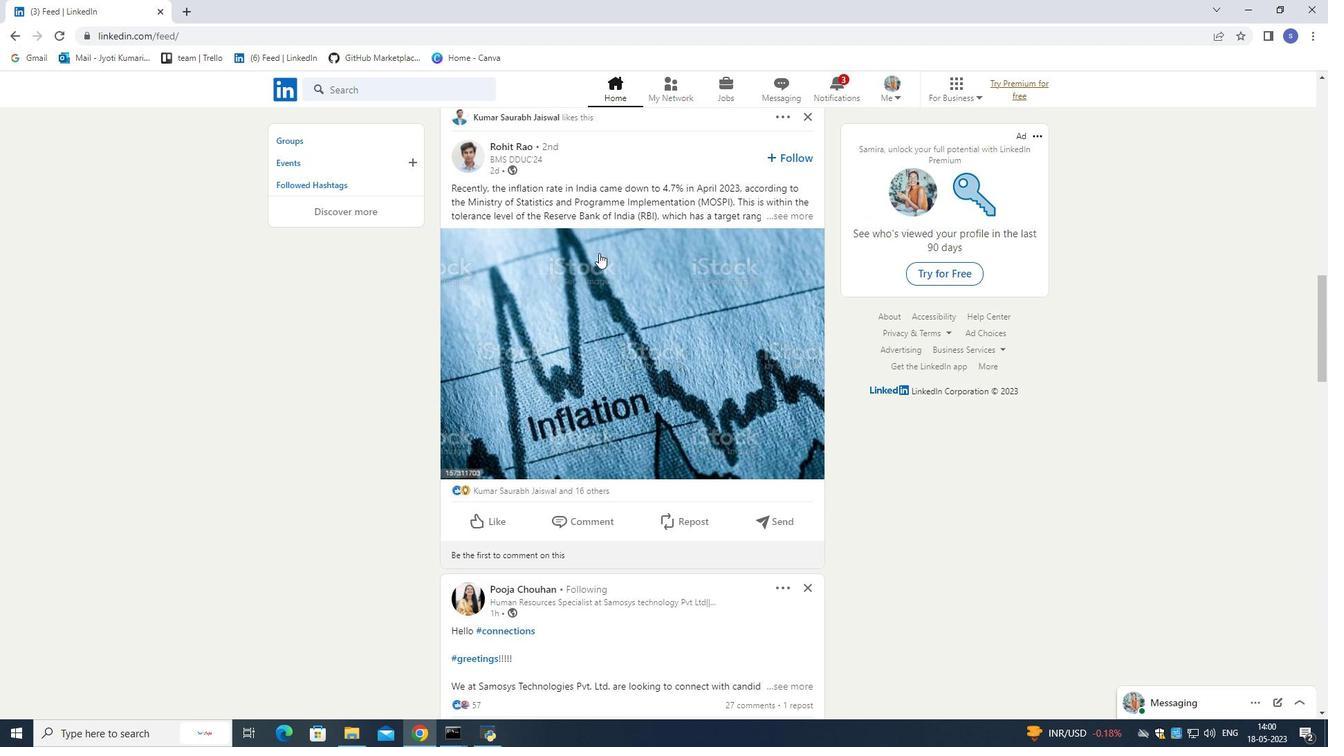 
Action: Mouse scrolled (599, 252) with delta (0, 0)
Screenshot: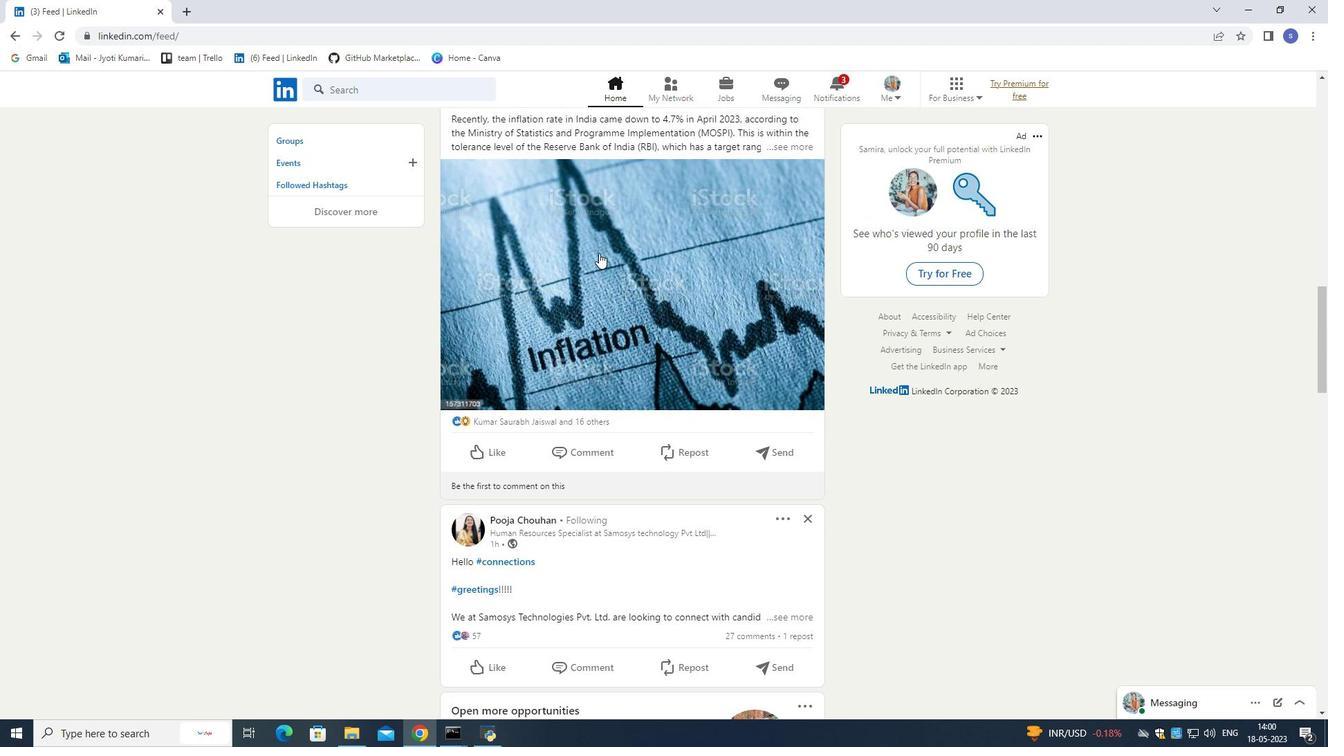
Action: Mouse moved to (599, 253)
Screenshot: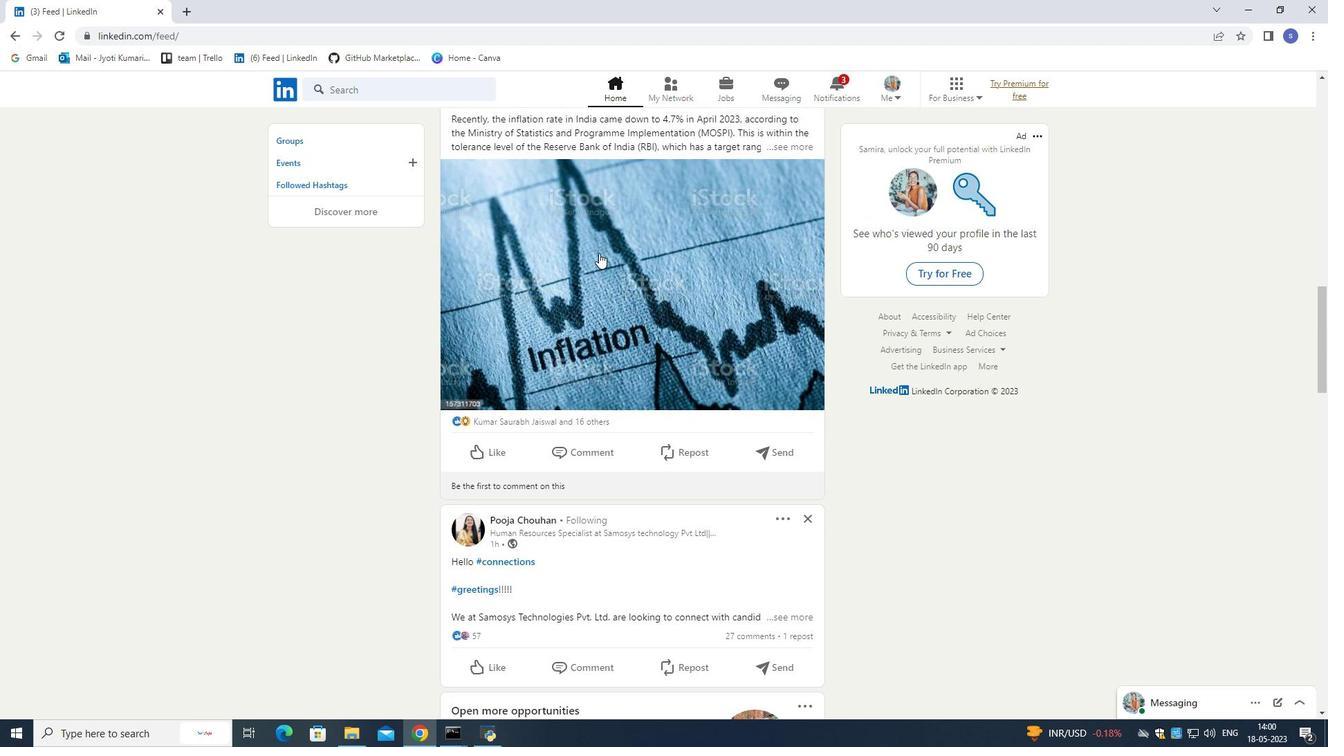 
Action: Mouse scrolled (599, 253) with delta (0, 0)
Screenshot: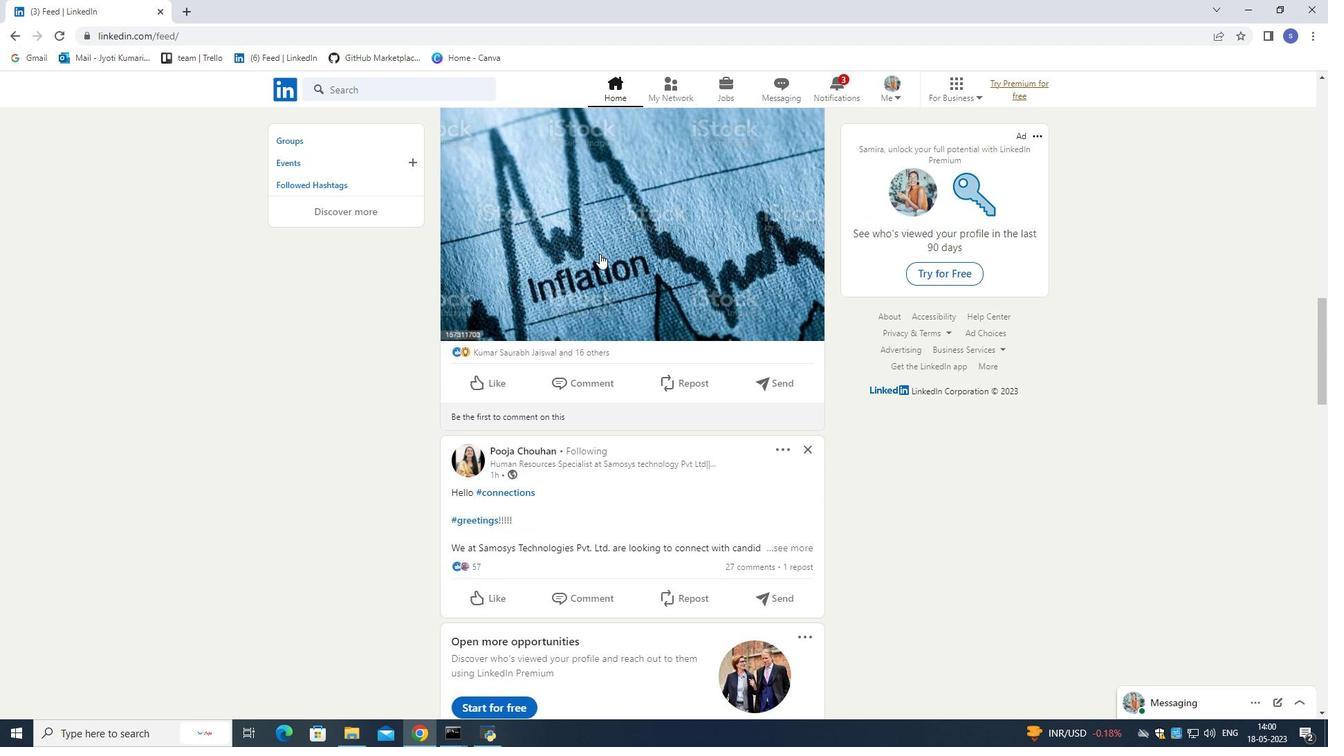 
Action: Mouse moved to (600, 263)
Screenshot: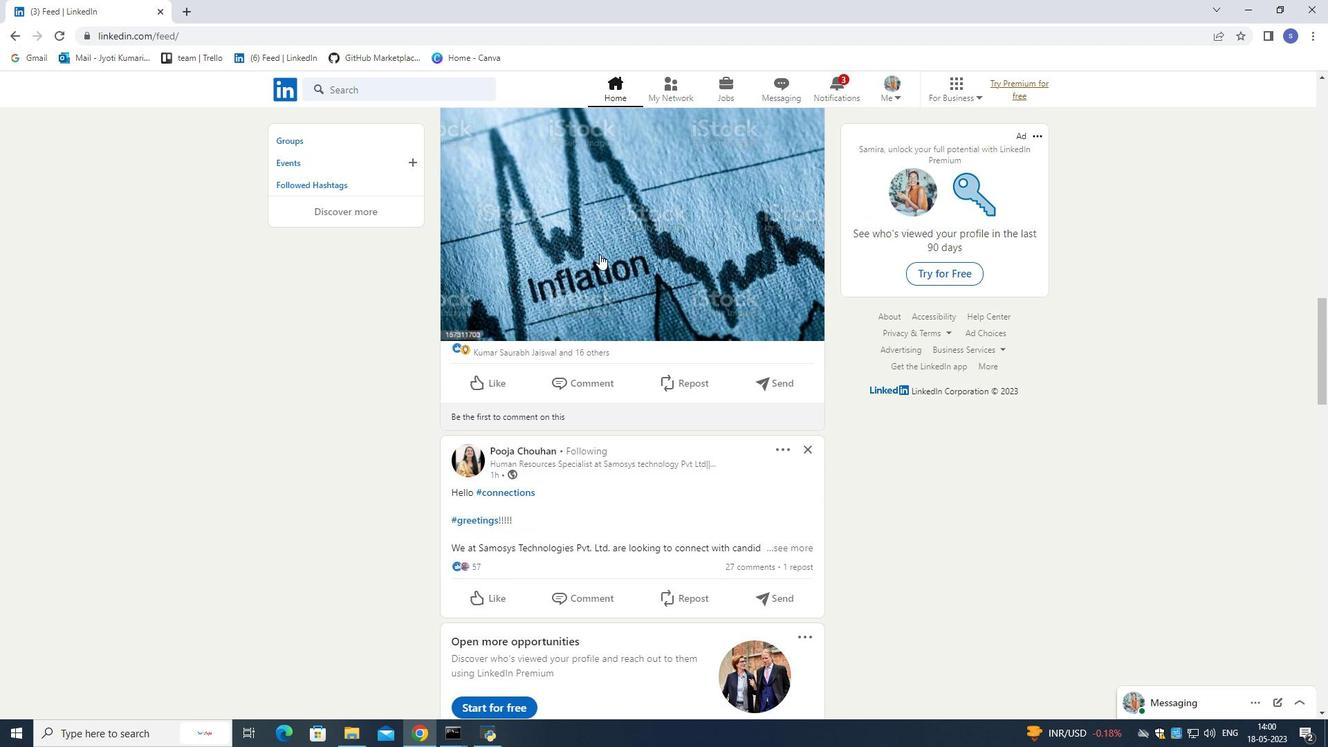 
Action: Mouse scrolled (600, 262) with delta (0, 0)
Screenshot: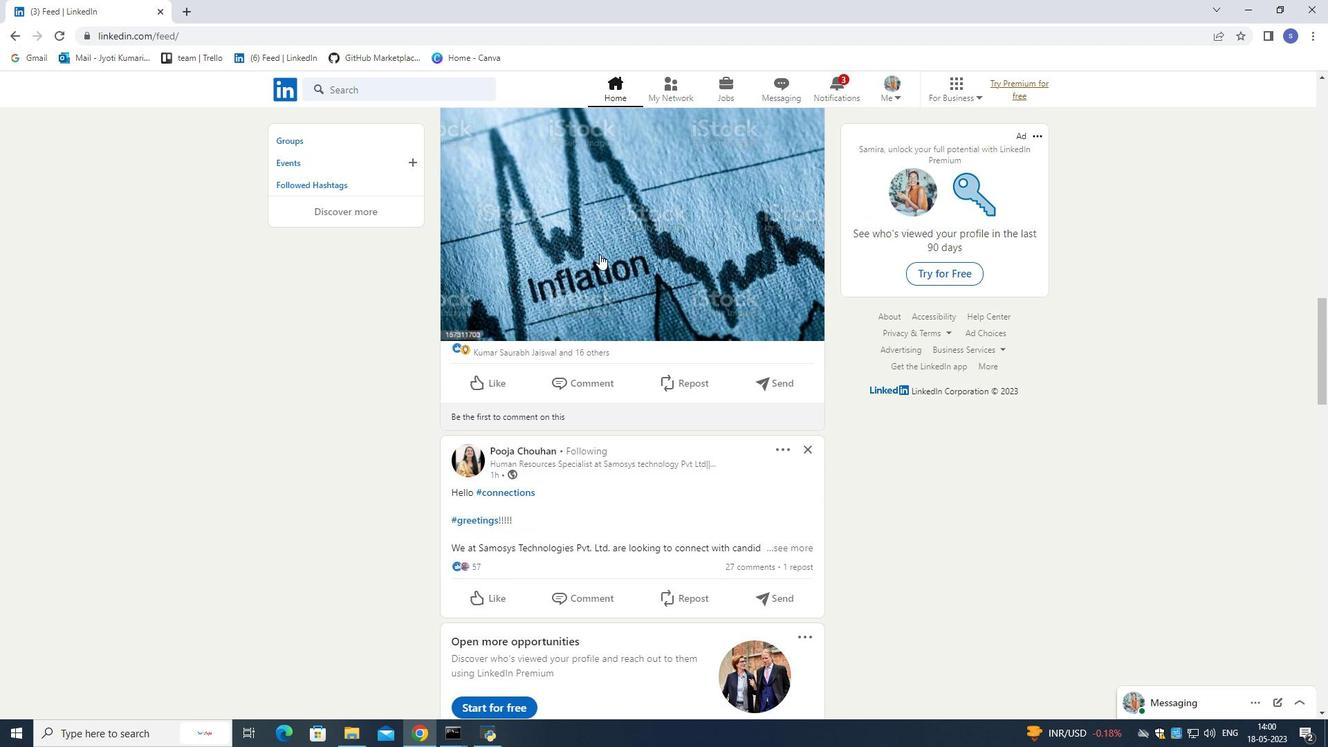 
Action: Mouse moved to (592, 247)
Screenshot: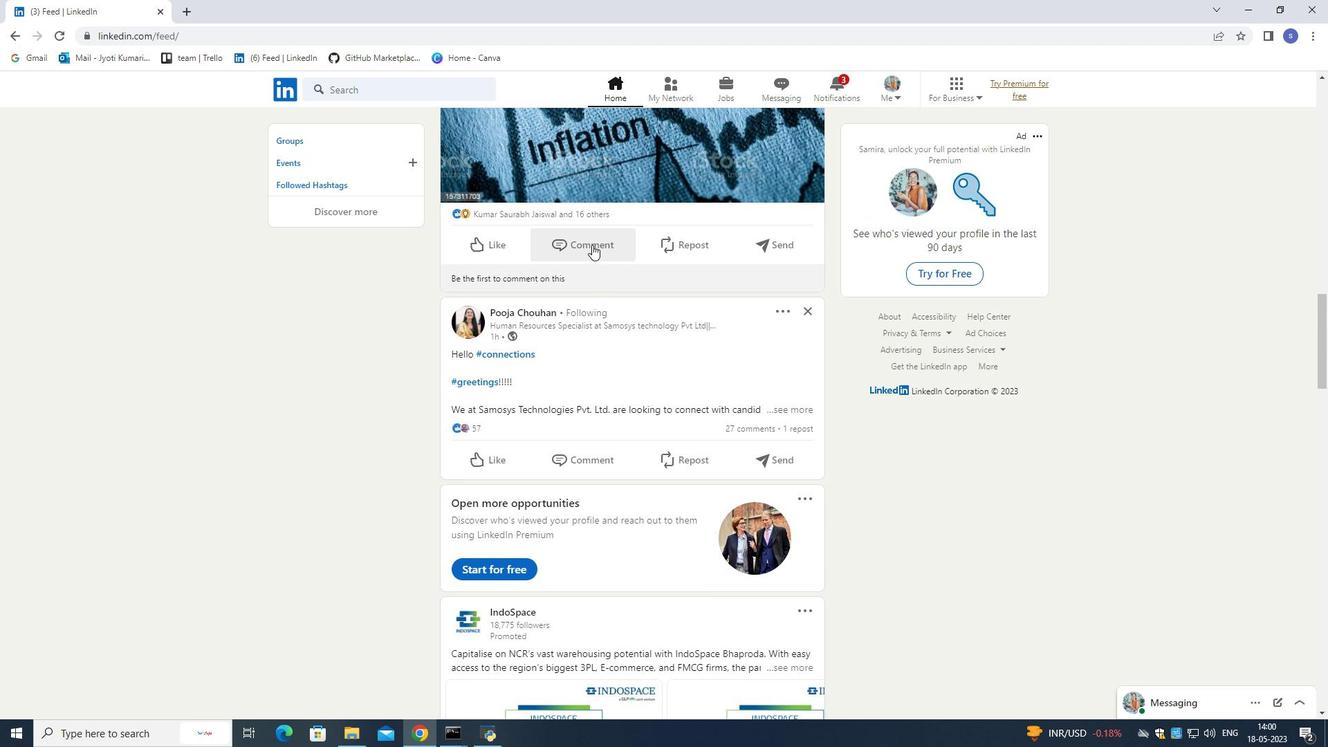 
Action: Mouse scrolled (592, 246) with delta (0, 0)
Screenshot: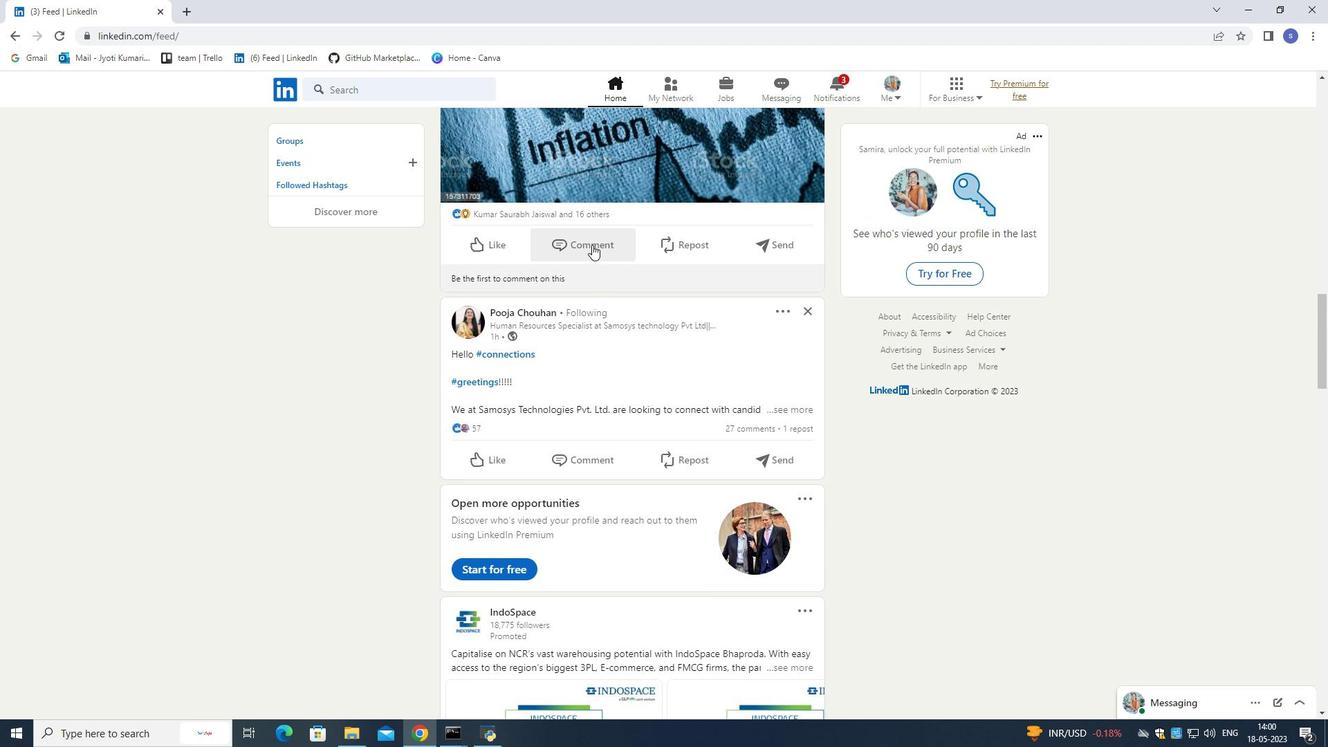 
Action: Mouse moved to (597, 240)
Screenshot: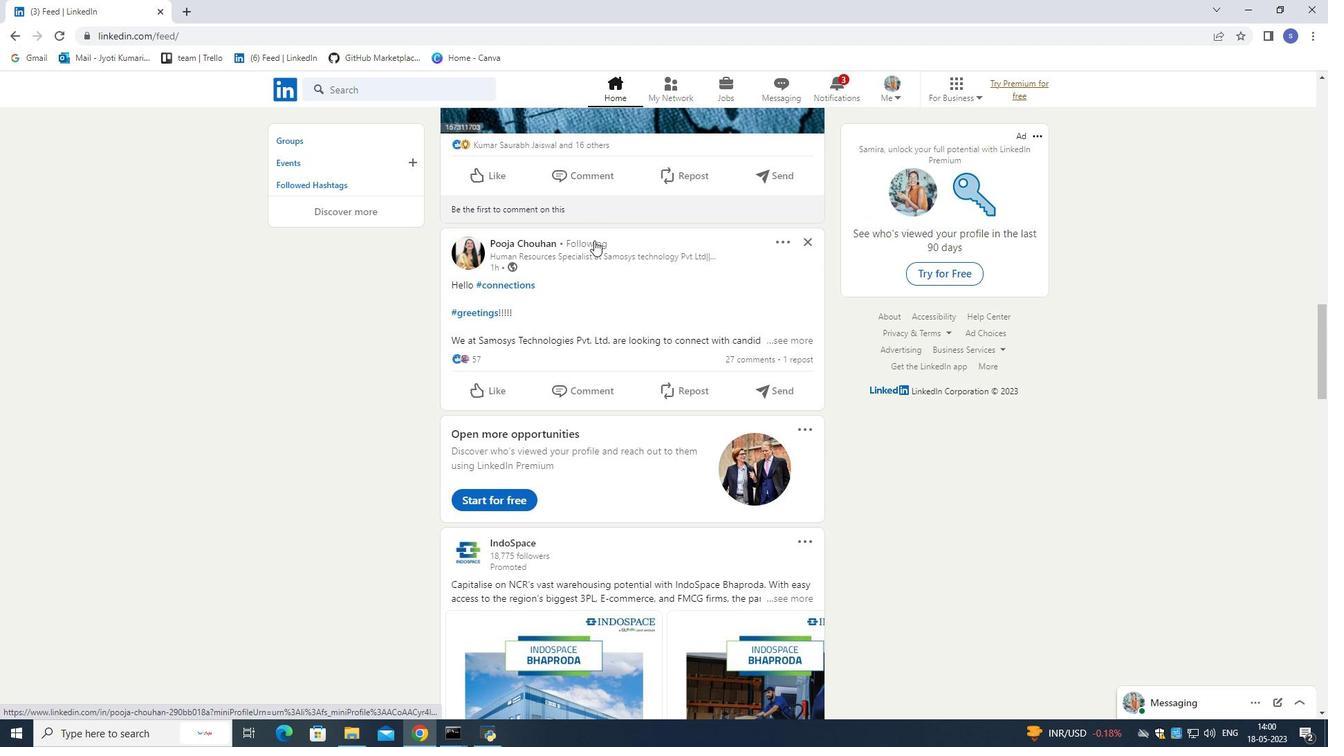 
Action: Mouse scrolled (597, 239) with delta (0, 0)
Screenshot: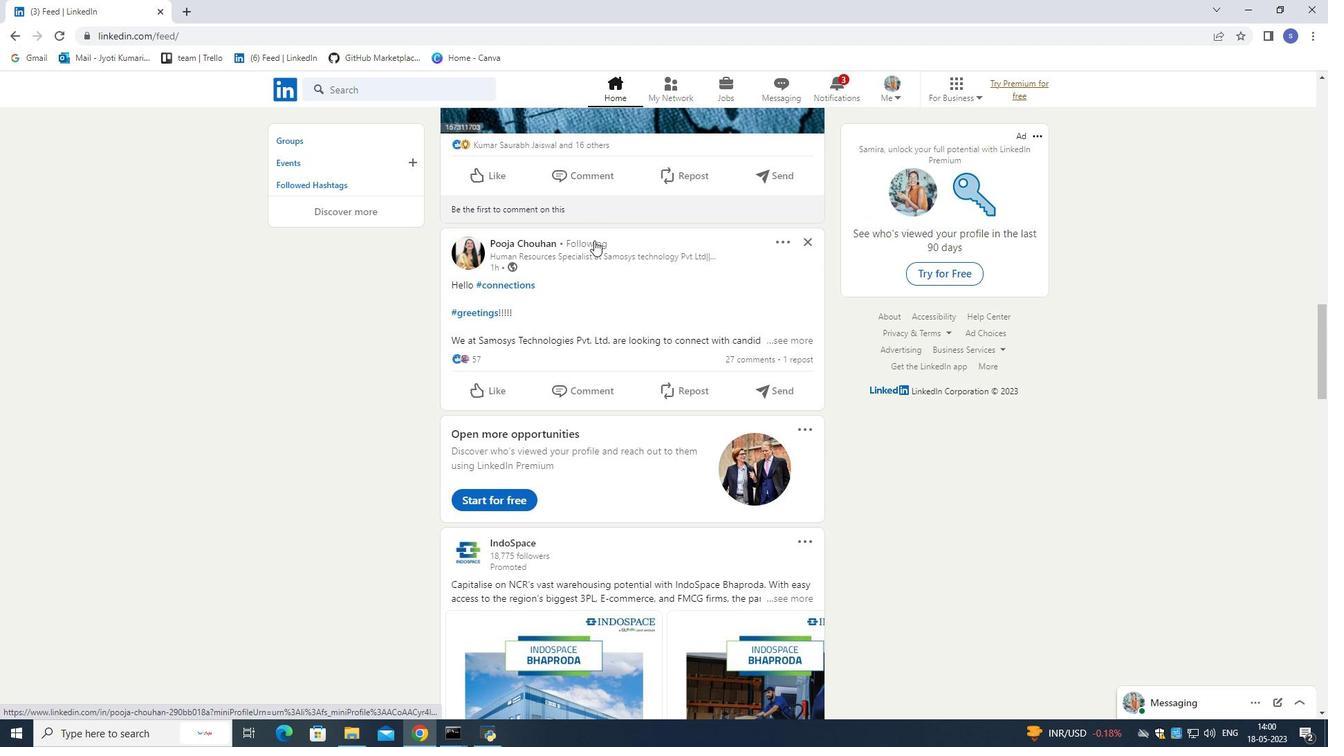 
Action: Mouse moved to (599, 240)
Screenshot: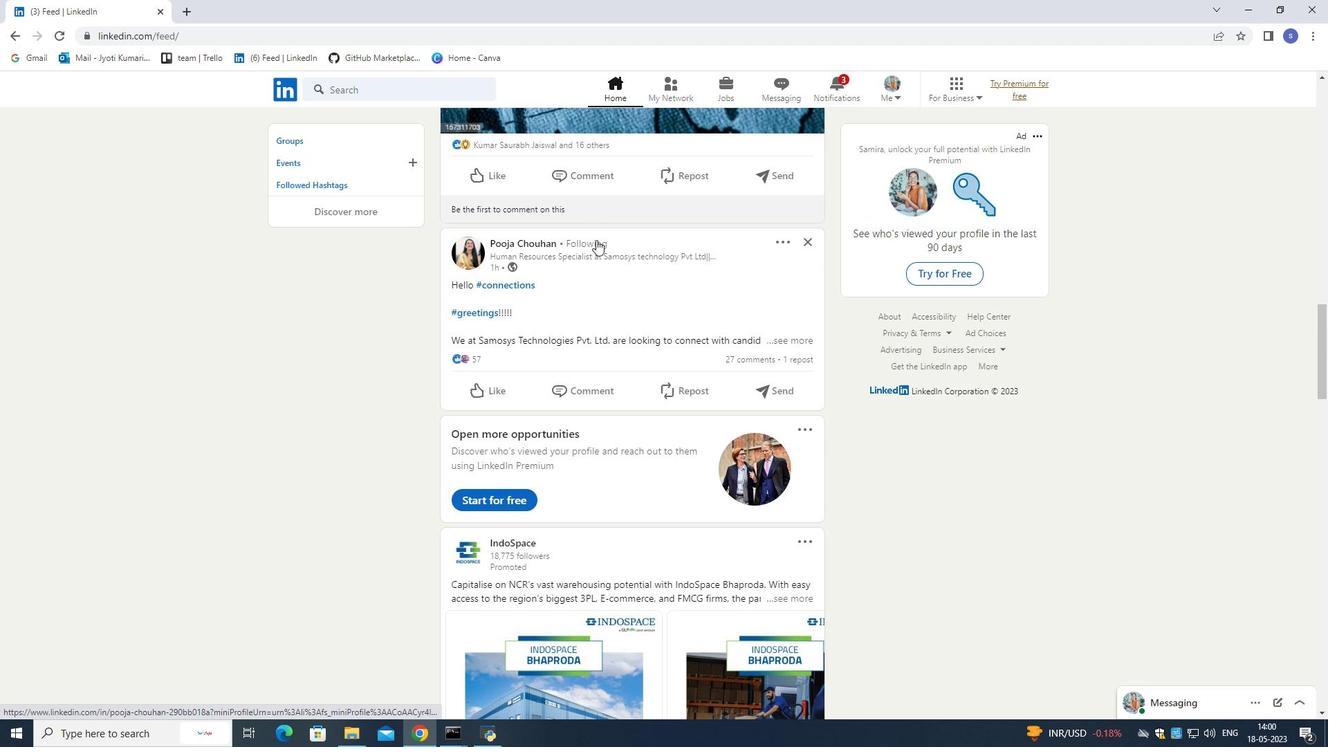 
Action: Mouse scrolled (599, 239) with delta (0, 0)
Screenshot: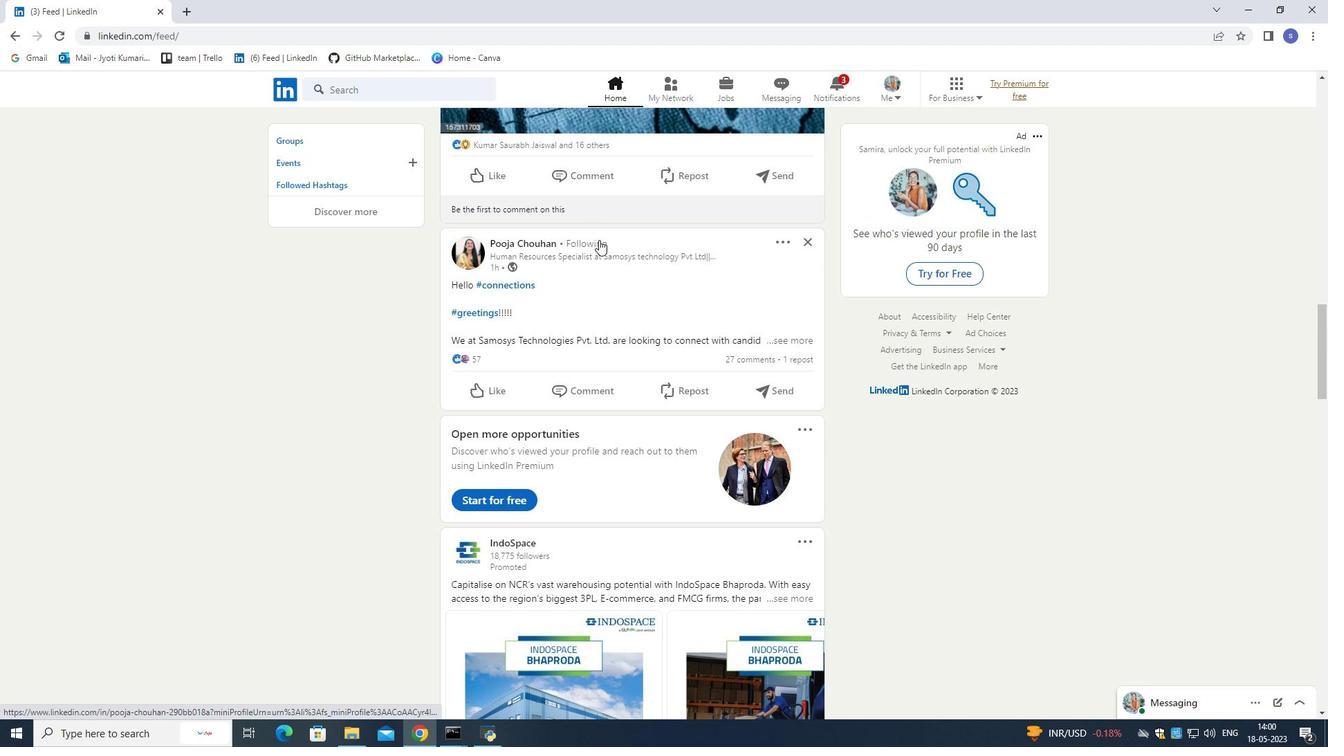 
Action: Mouse moved to (844, 94)
Screenshot: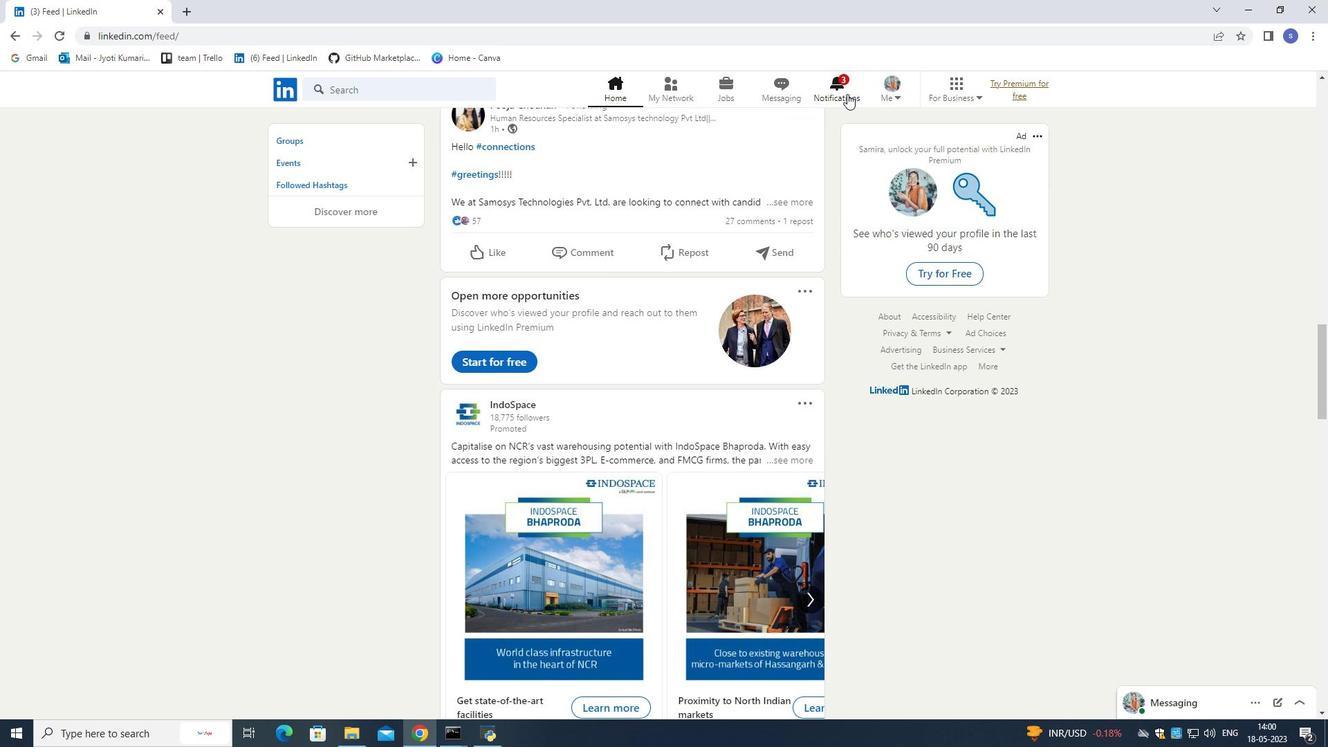 
Action: Mouse pressed left at (844, 94)
Screenshot: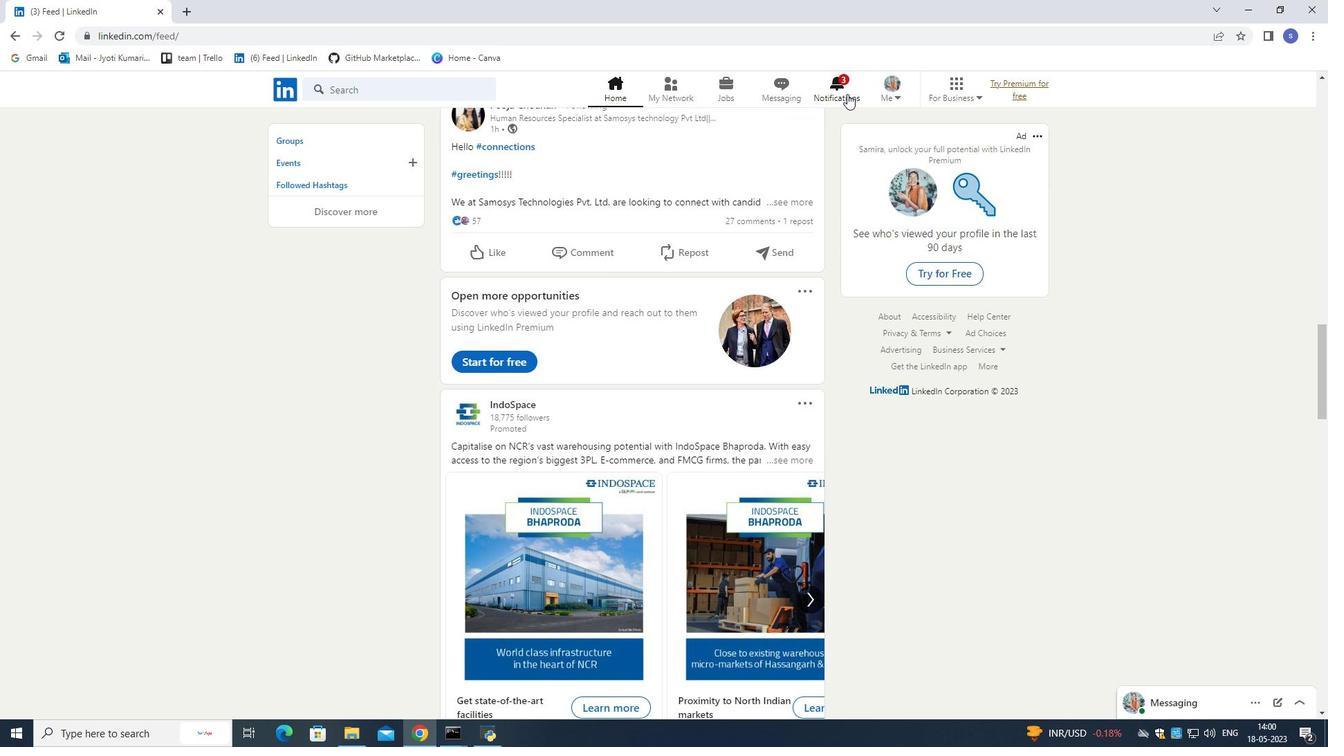 
Action: Mouse moved to (613, 90)
Screenshot: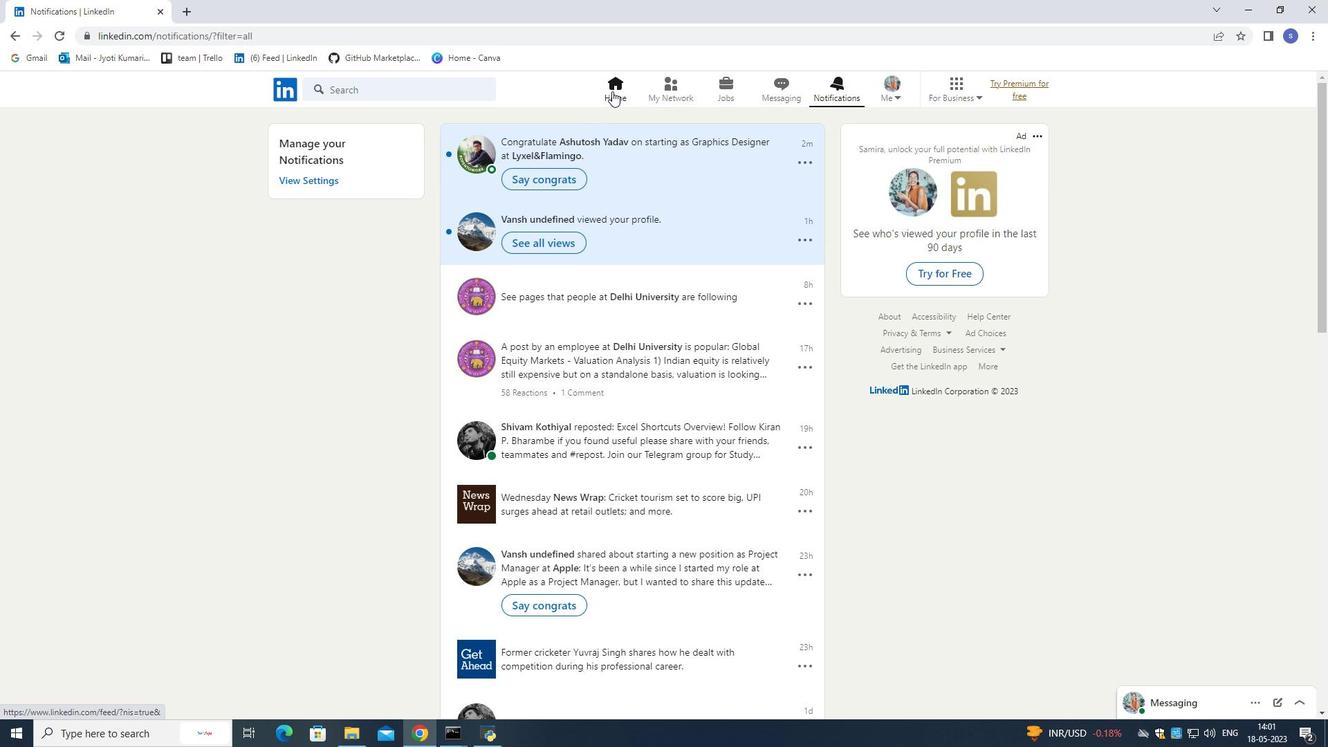 
Action: Mouse pressed left at (613, 90)
Screenshot: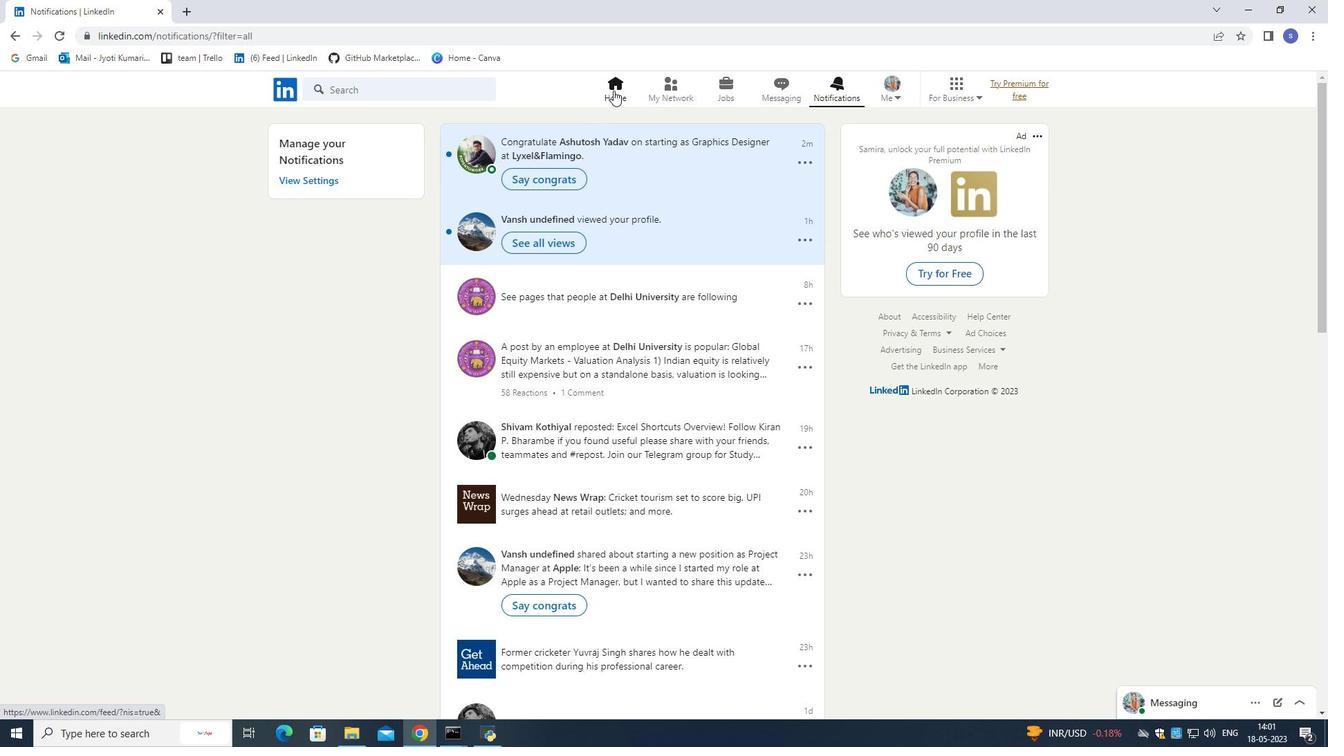 
Action: Mouse moved to (780, 78)
Screenshot: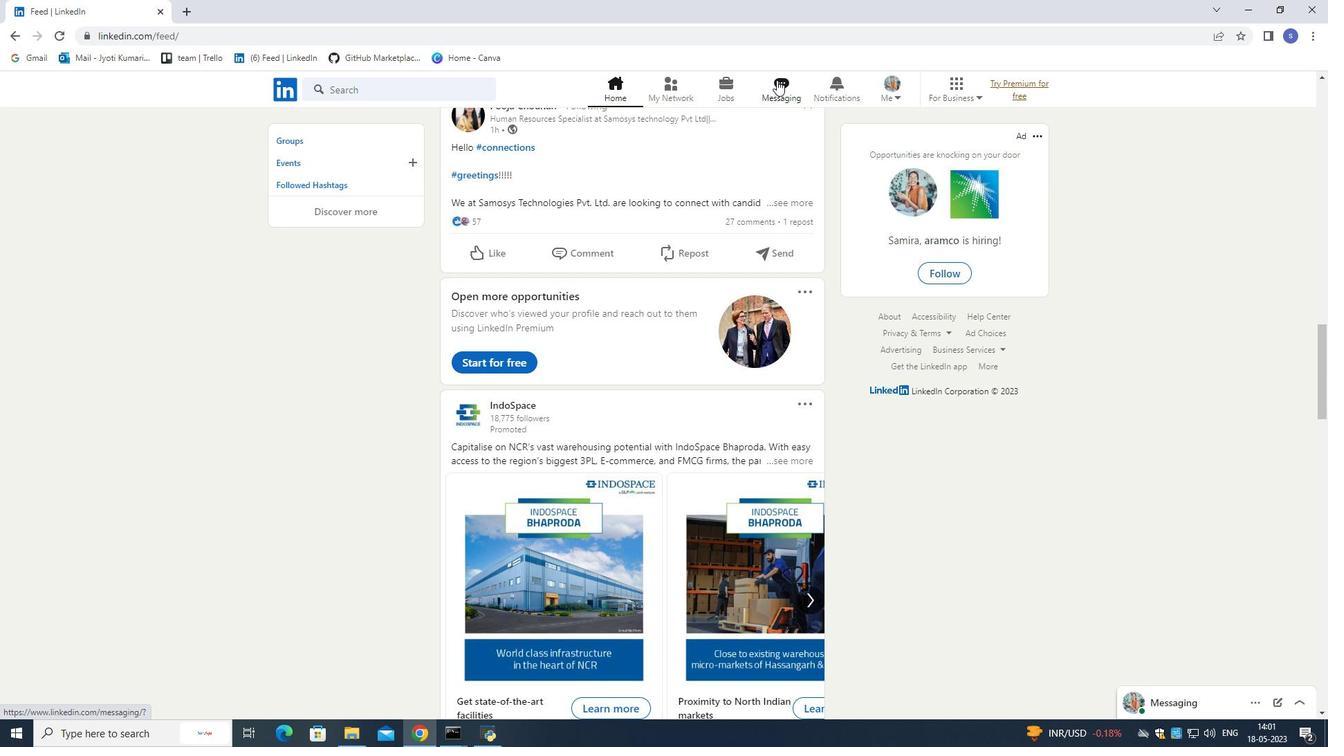 
Action: Mouse pressed left at (780, 78)
Screenshot: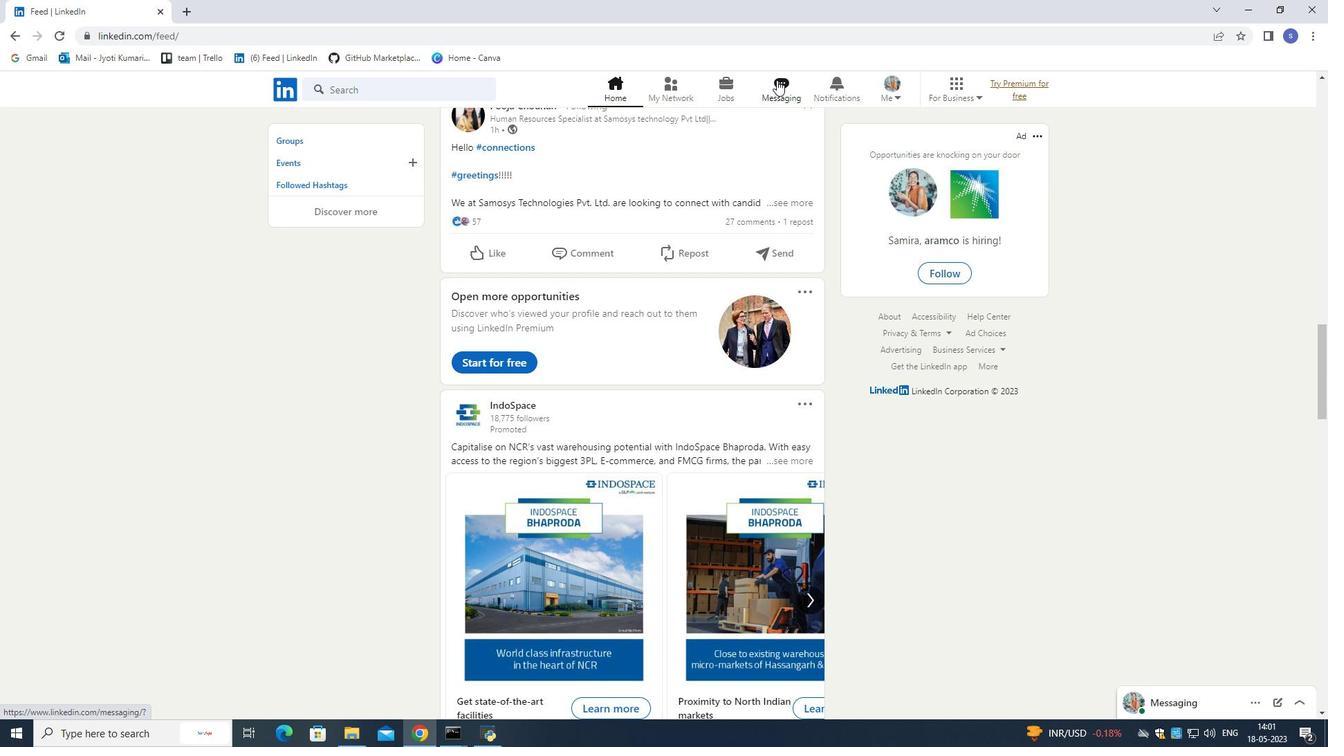 
Action: Mouse moved to (828, 90)
Screenshot: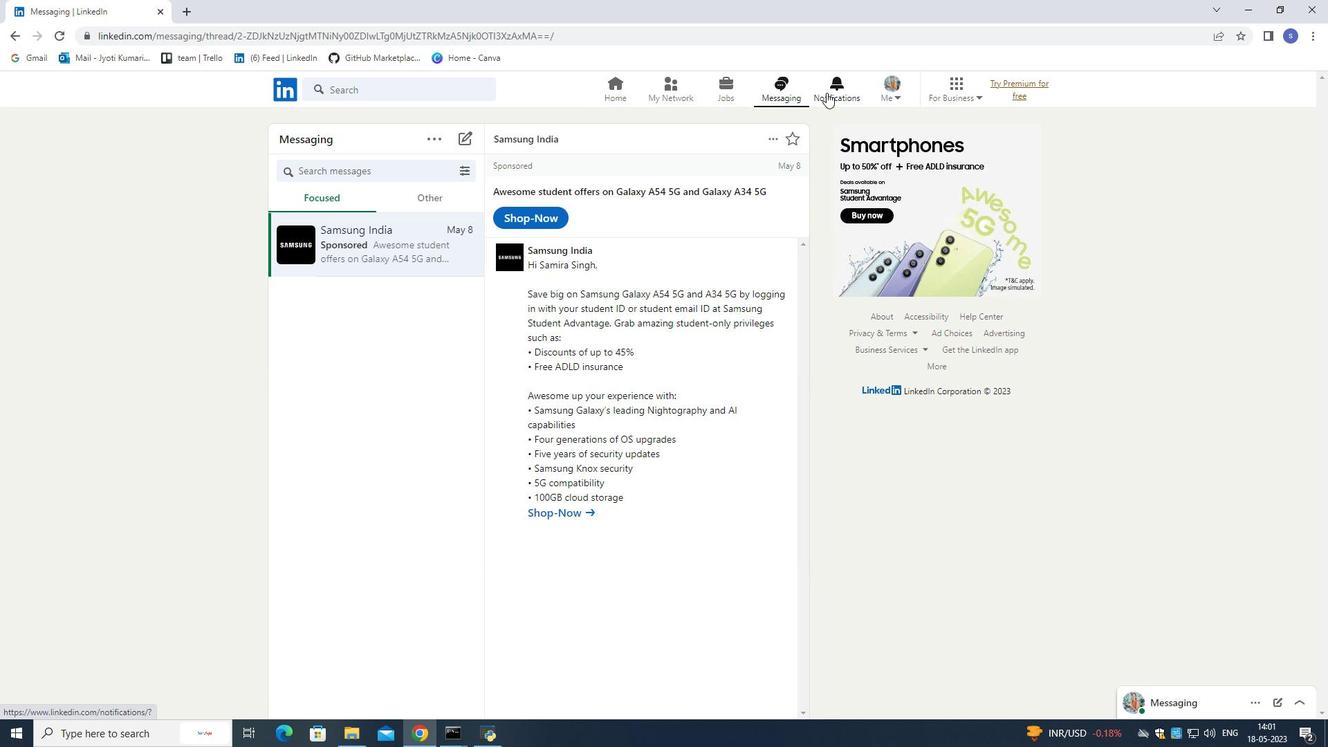 
Action: Mouse pressed left at (828, 90)
Screenshot: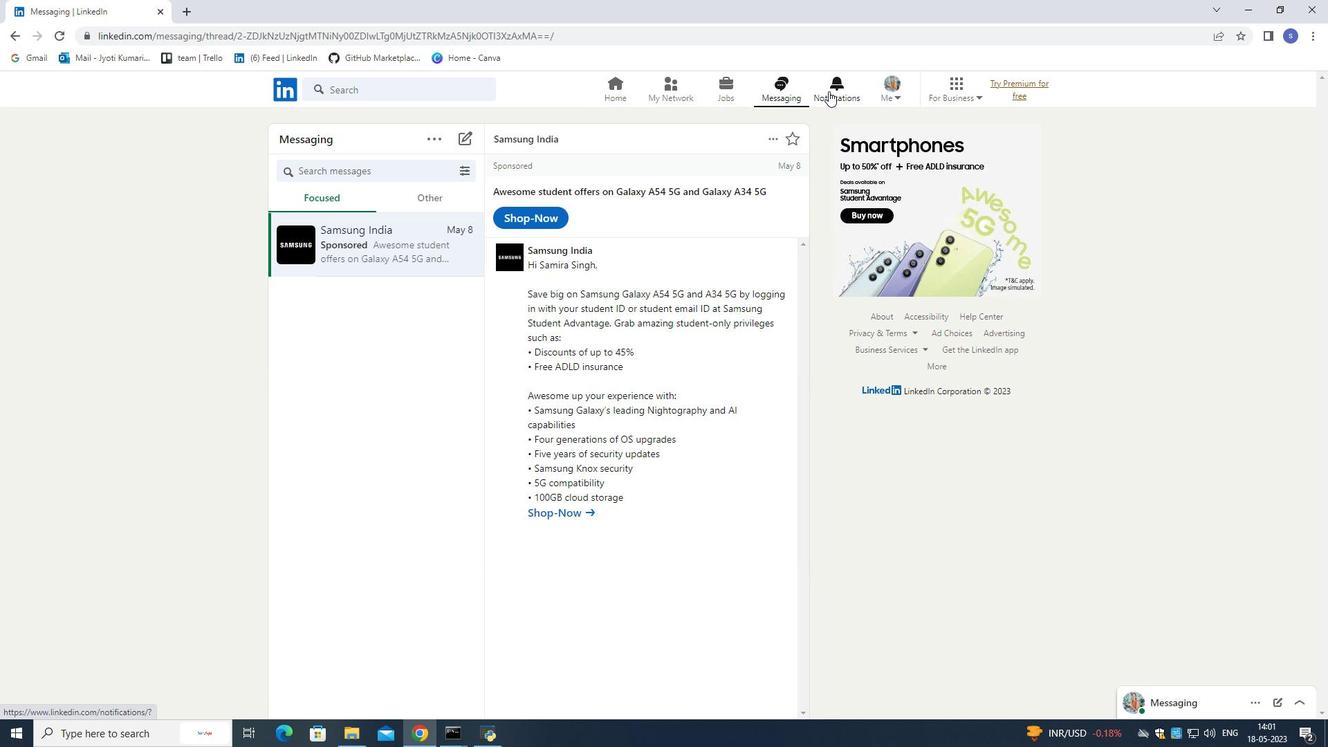 
Action: Mouse moved to (672, 91)
Screenshot: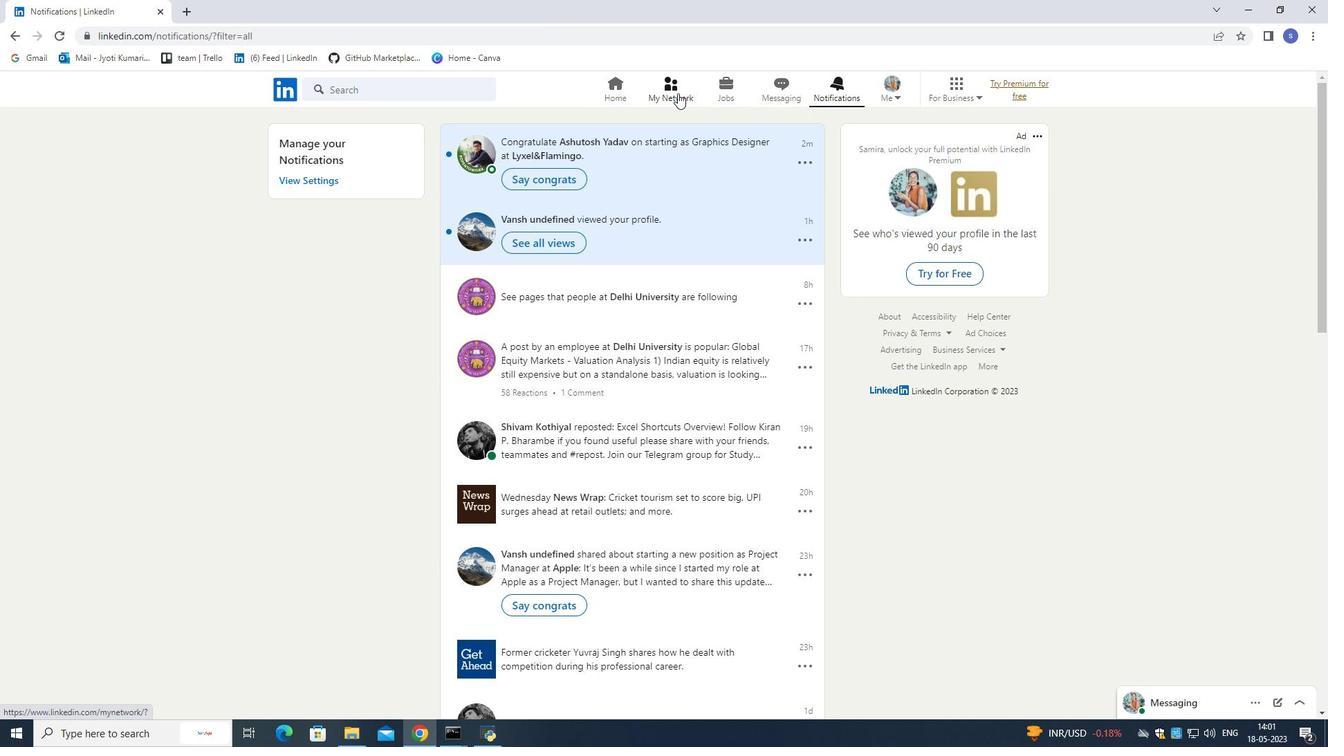 
Action: Mouse pressed left at (672, 91)
Screenshot: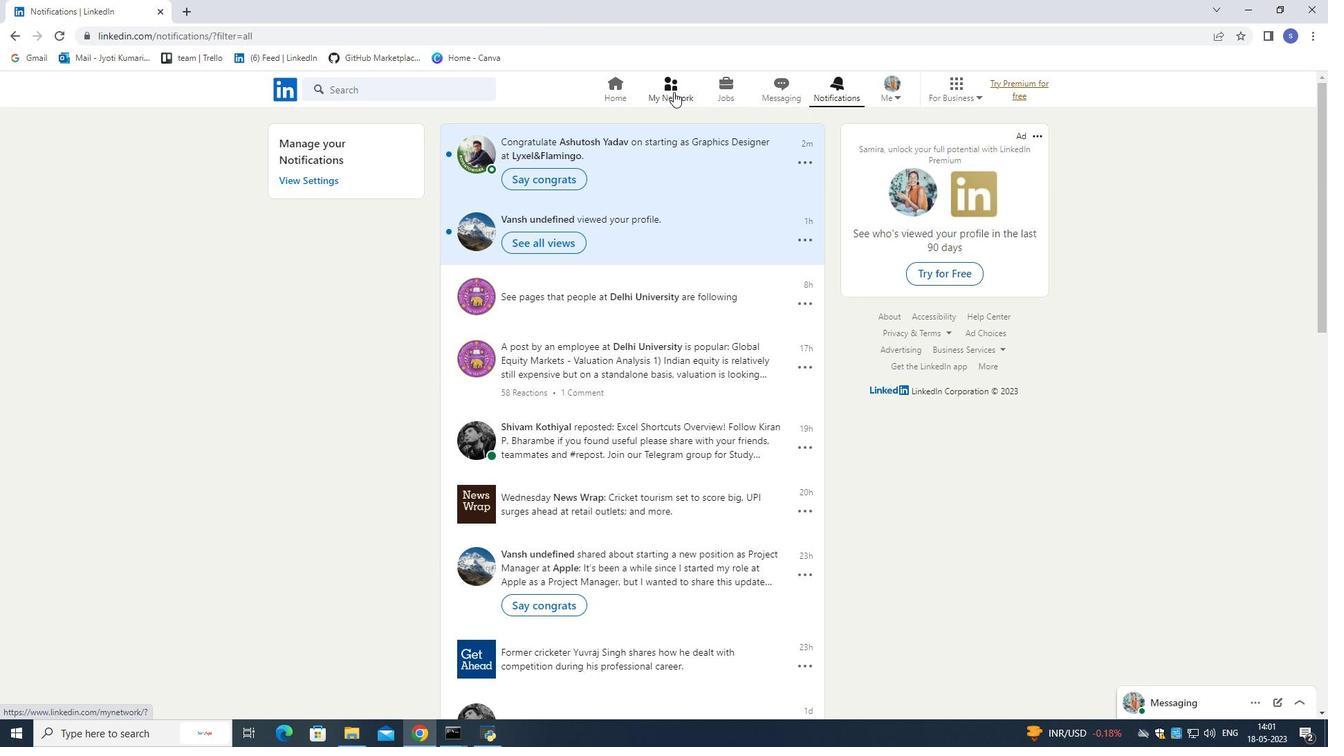 
Action: Mouse moved to (357, 246)
Screenshot: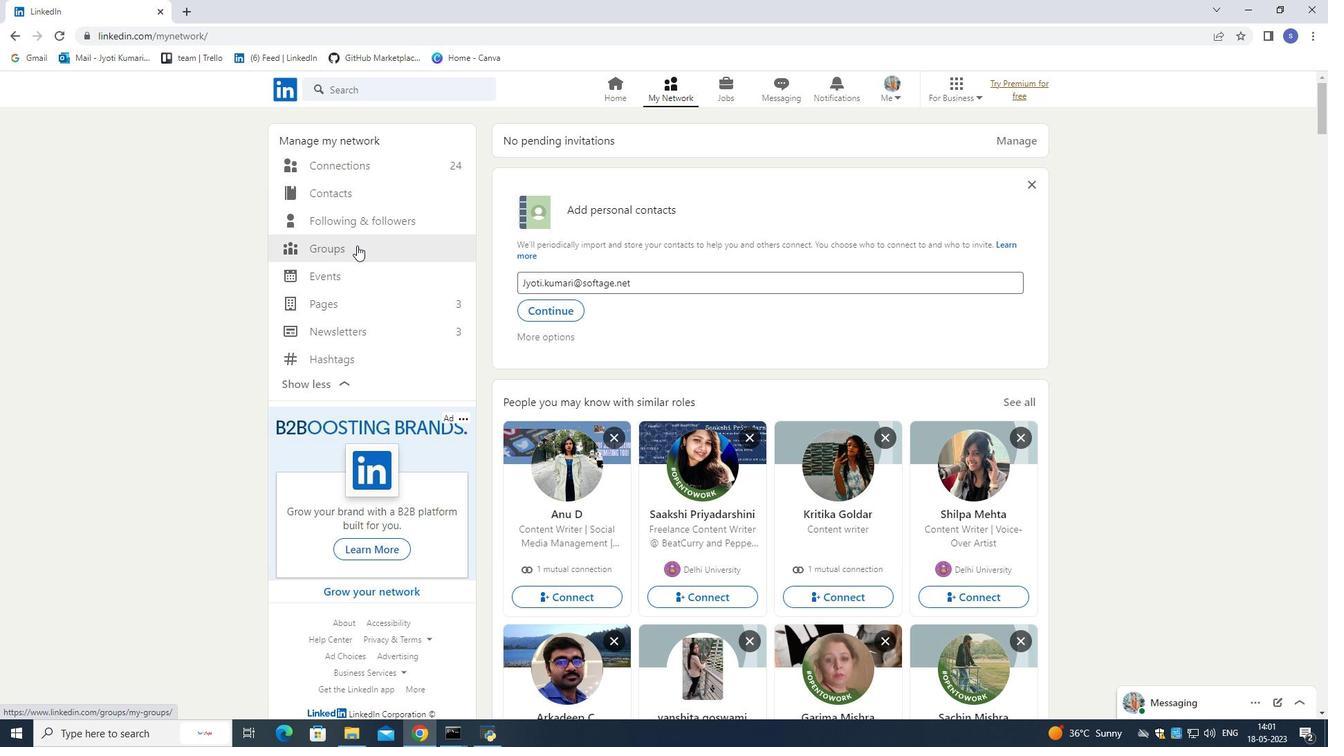 
Action: Mouse pressed left at (357, 246)
Screenshot: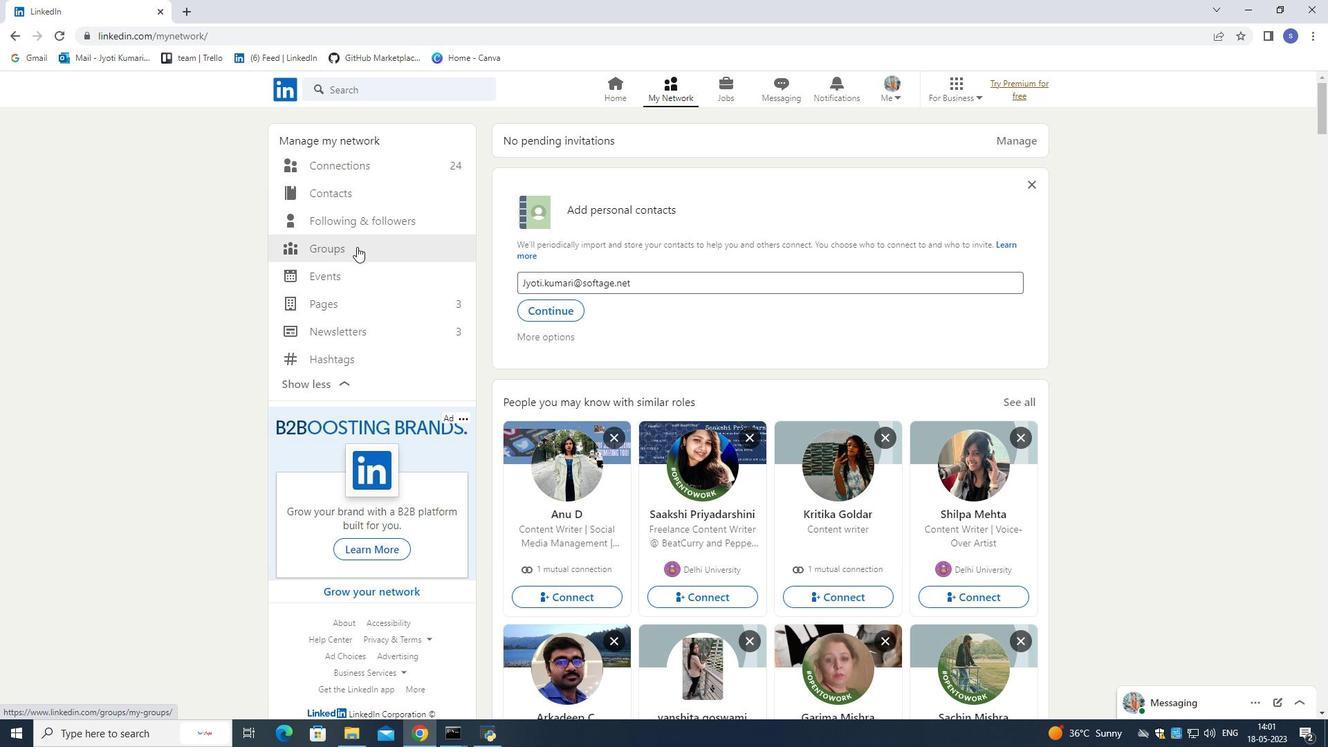 
Action: Mouse moved to (935, 240)
Screenshot: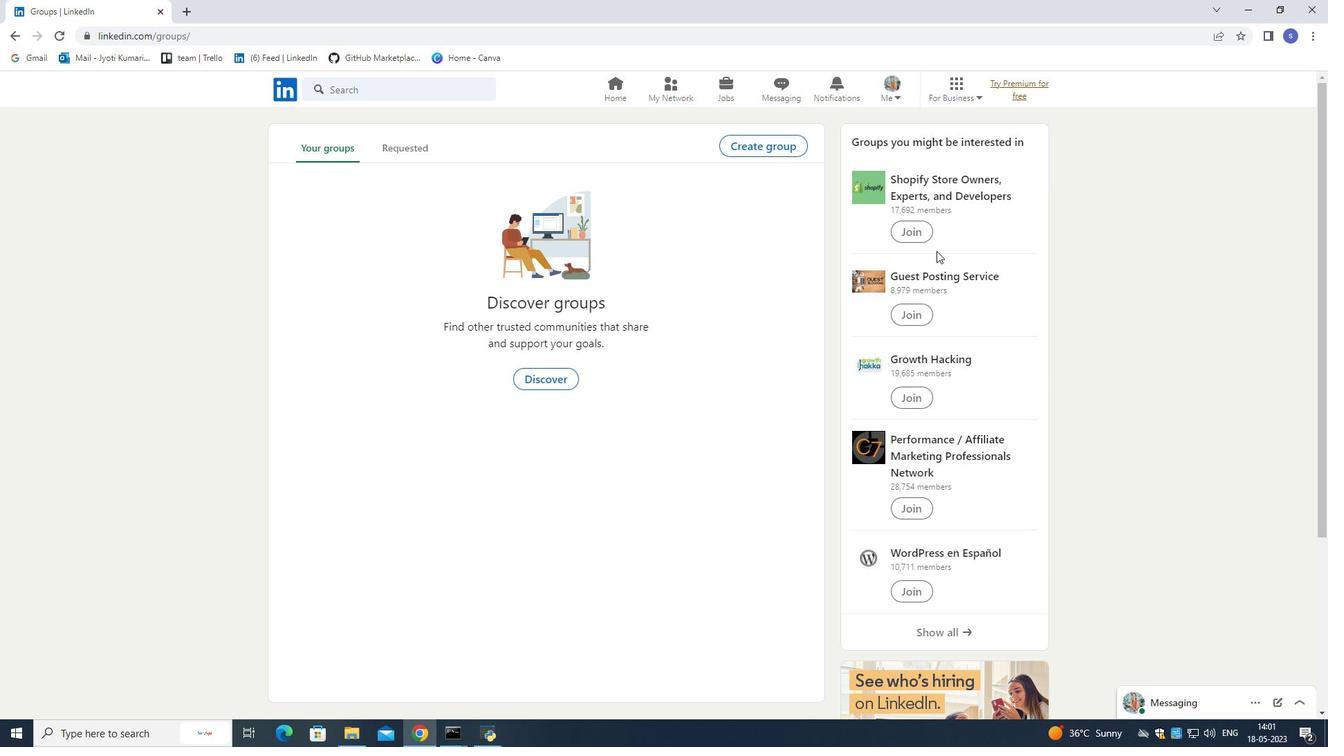 
Action: Mouse scrolled (935, 239) with delta (0, 0)
Screenshot: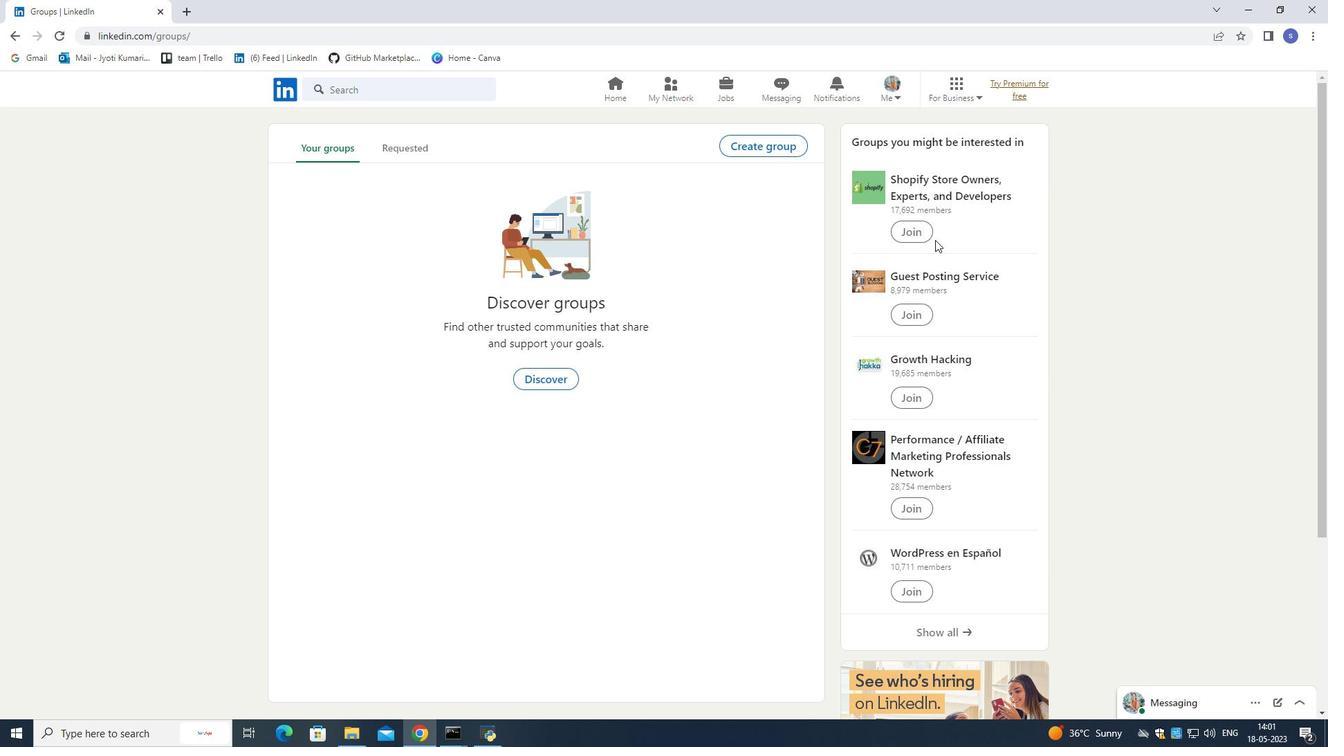 
Action: Mouse scrolled (935, 239) with delta (0, 0)
Screenshot: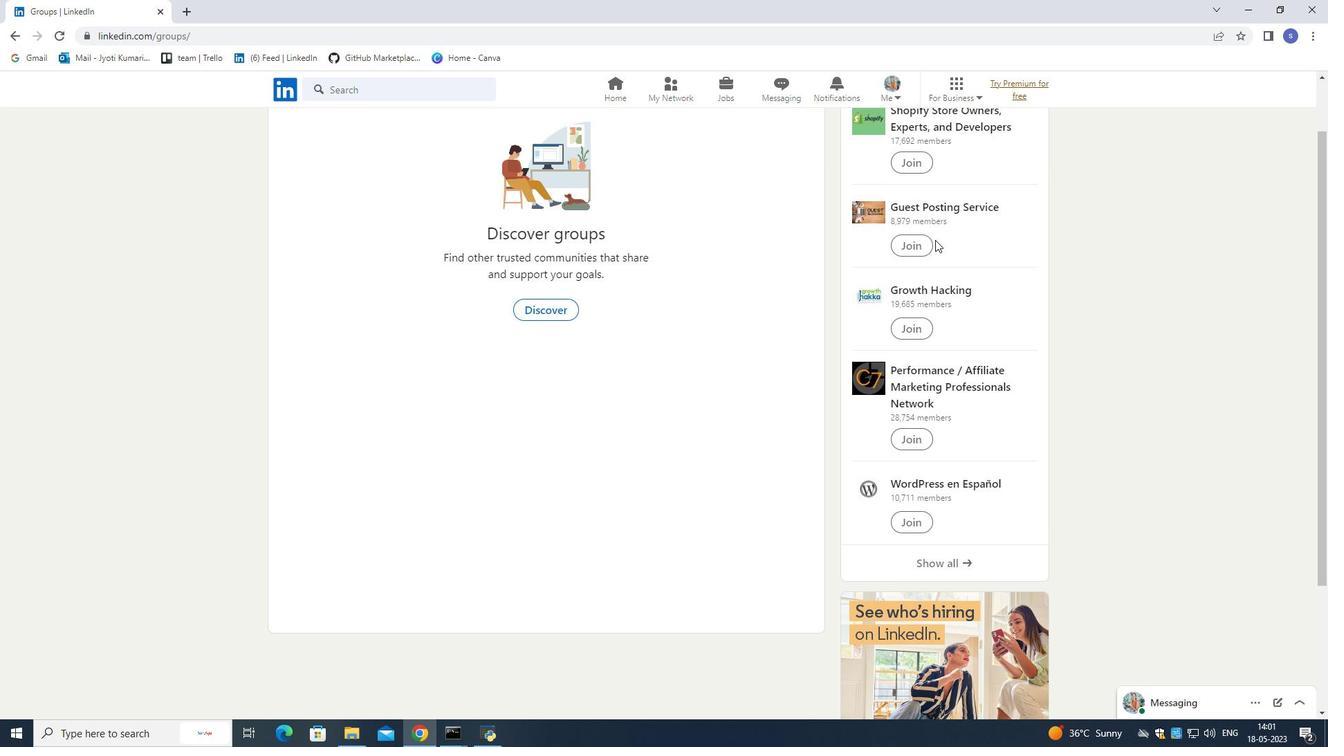 
Action: Mouse scrolled (935, 239) with delta (0, 0)
Screenshot: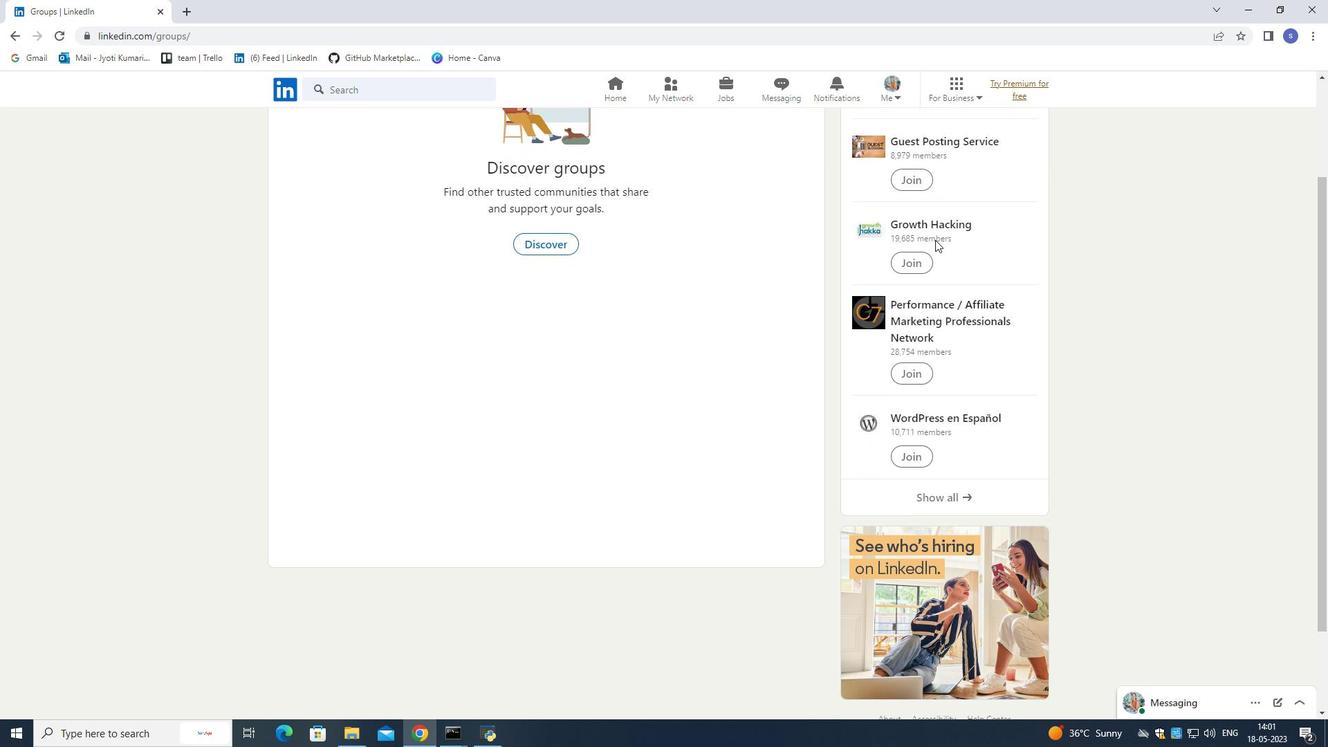 
Action: Mouse scrolled (935, 239) with delta (0, 0)
Screenshot: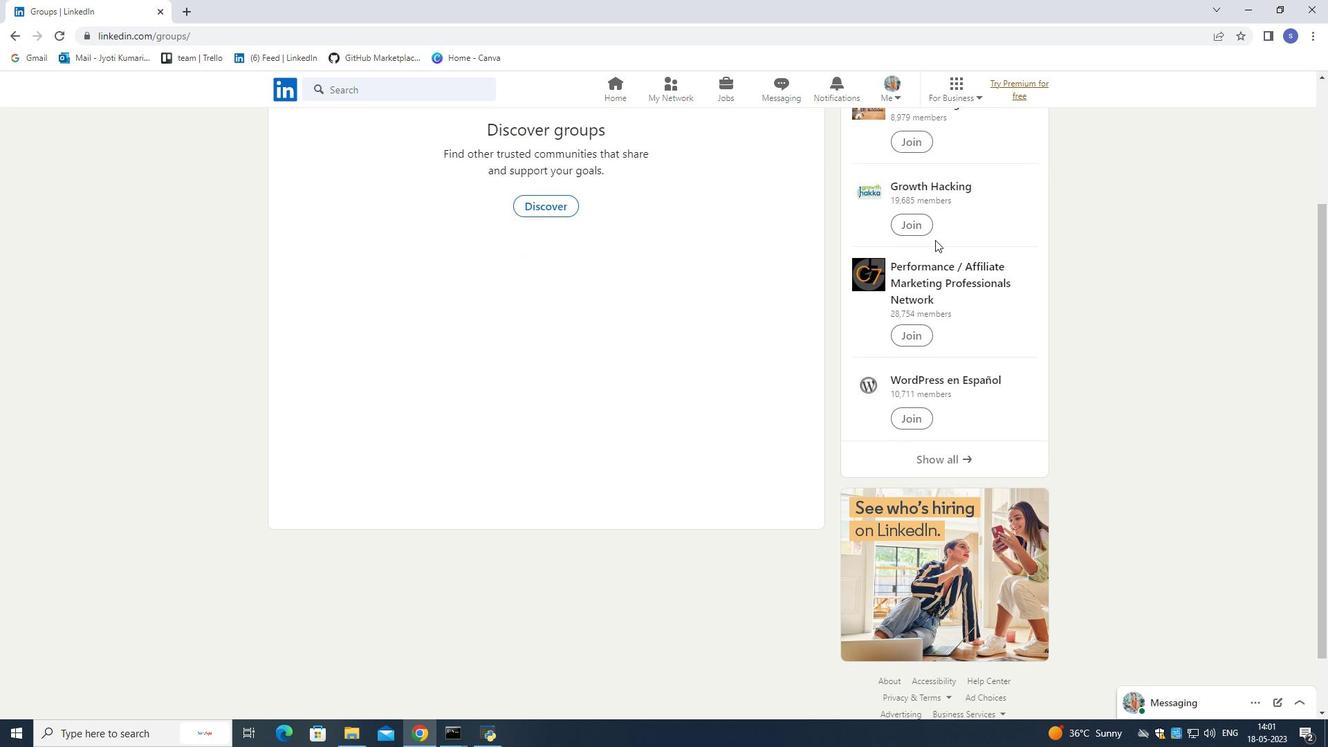 
Action: Mouse scrolled (935, 239) with delta (0, 0)
Screenshot: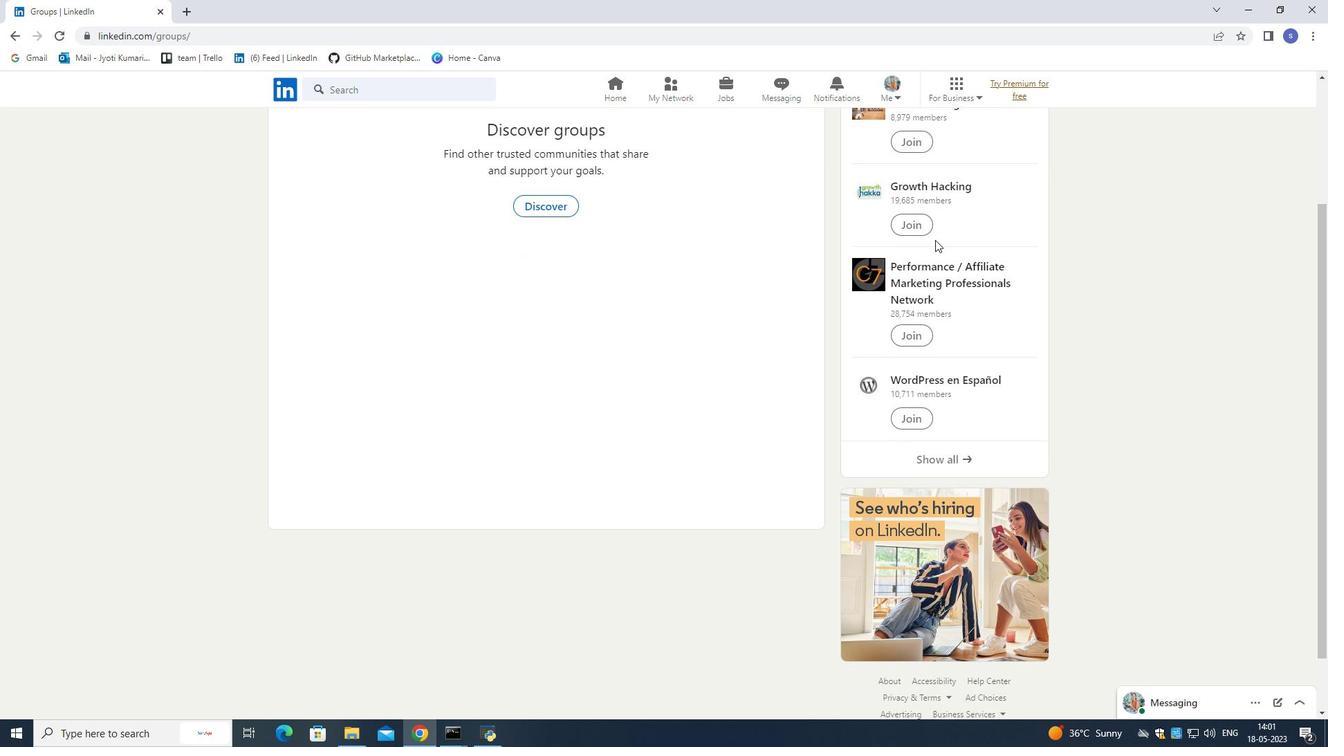 
Action: Mouse scrolled (935, 239) with delta (0, 0)
Screenshot: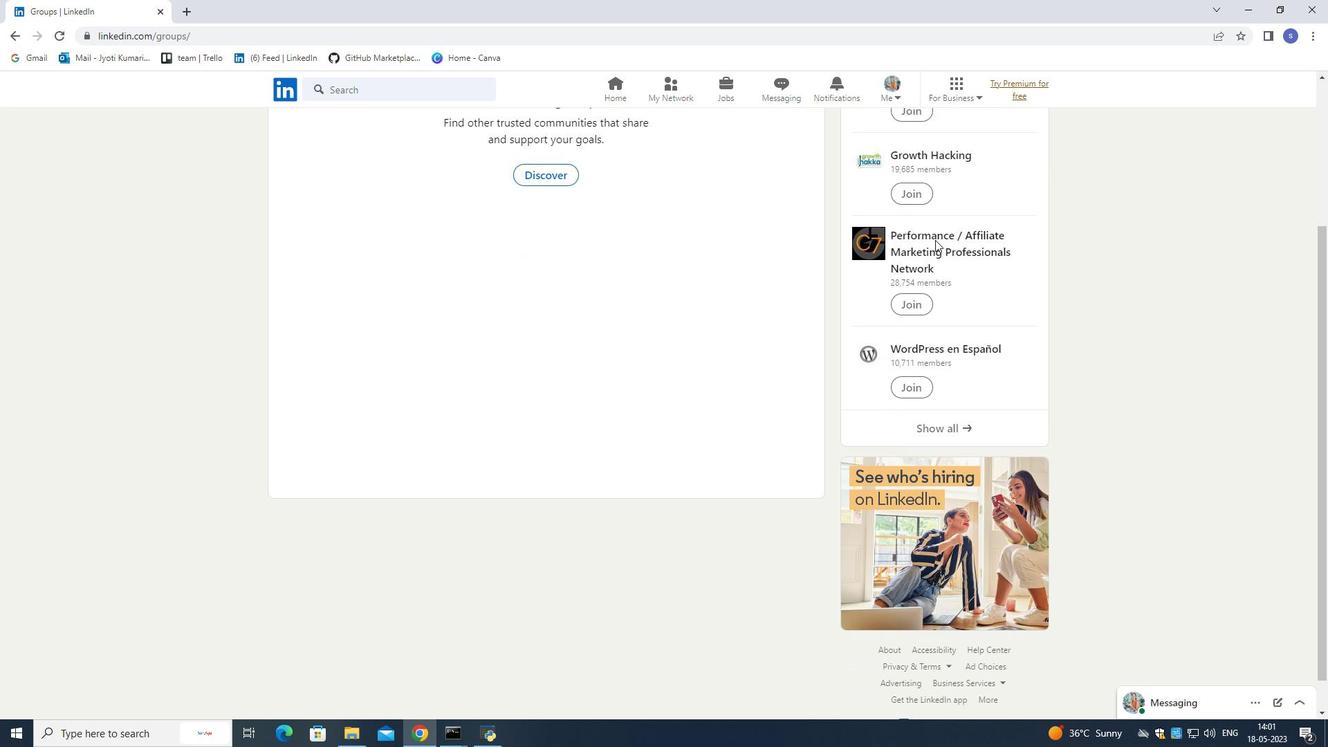 
Action: Mouse scrolled (935, 240) with delta (0, 0)
Screenshot: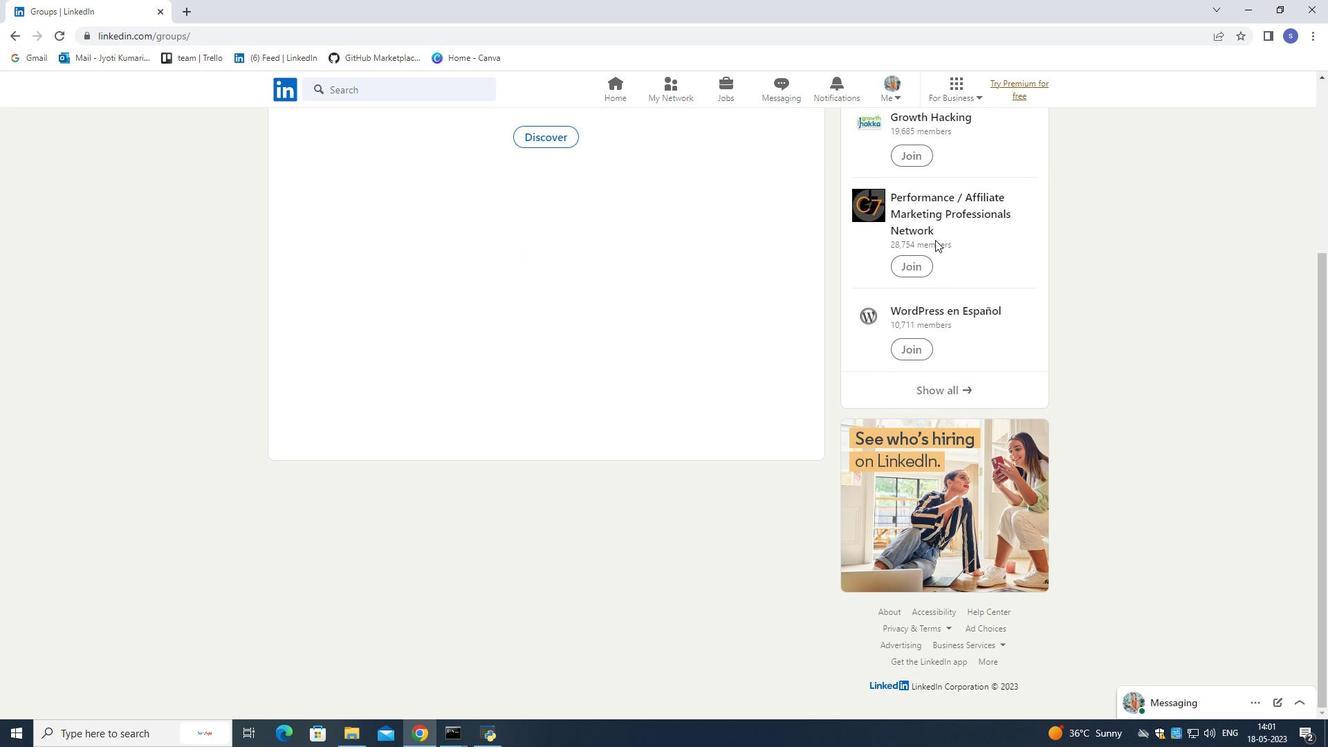 
Action: Mouse scrolled (935, 240) with delta (0, 0)
Screenshot: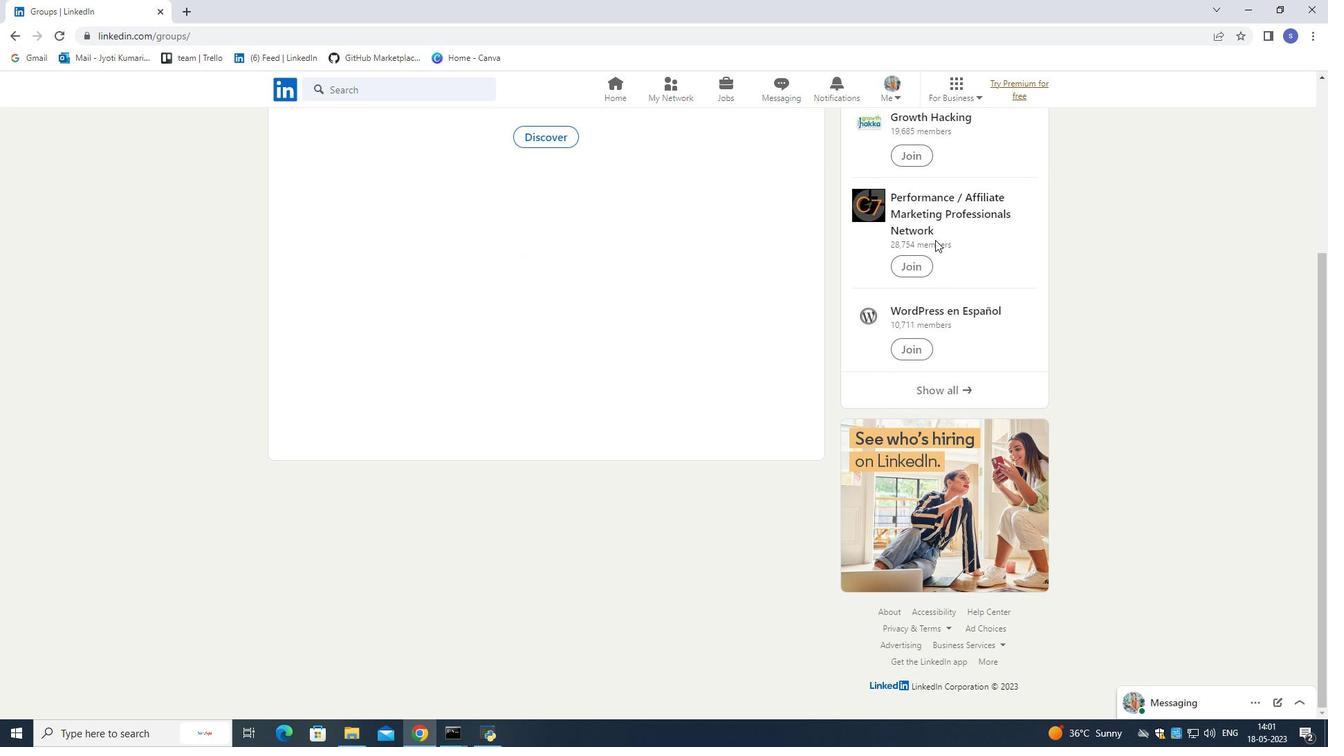 
Action: Mouse scrolled (935, 240) with delta (0, 0)
Screenshot: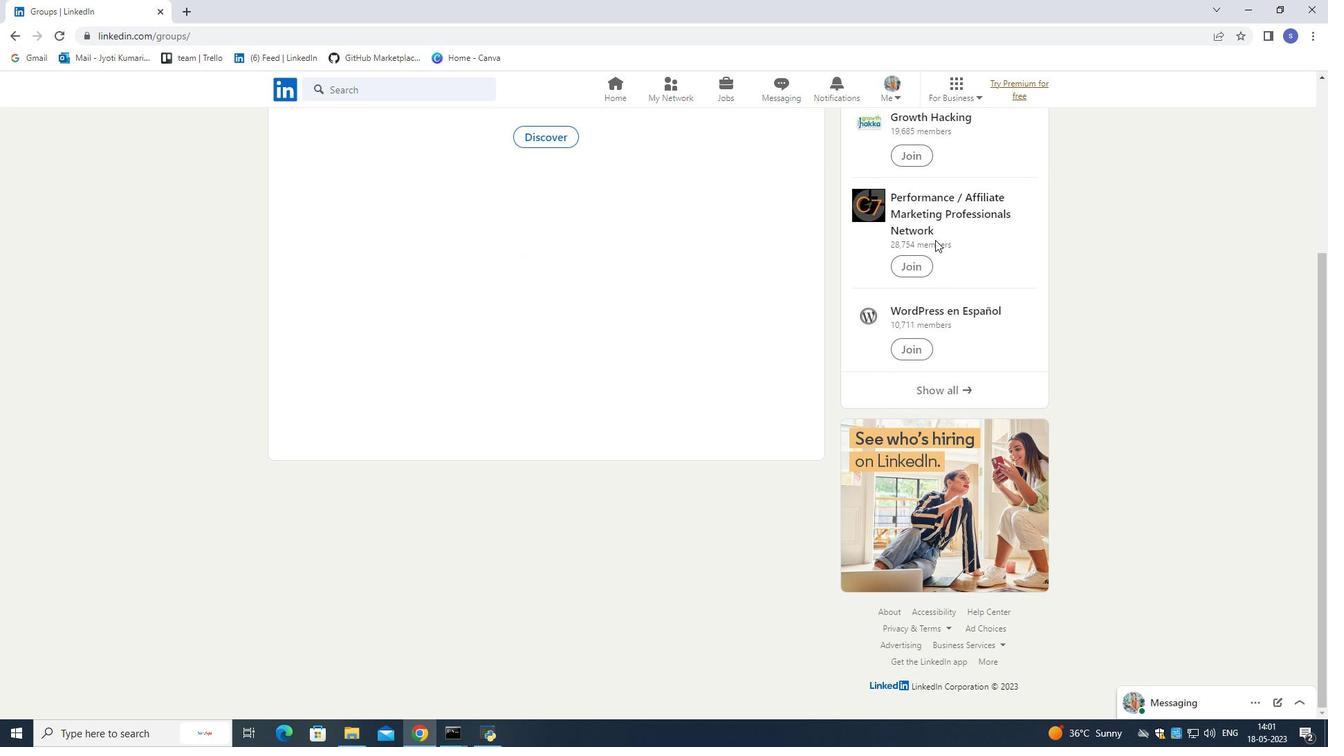 
Action: Mouse scrolled (935, 240) with delta (0, 0)
Screenshot: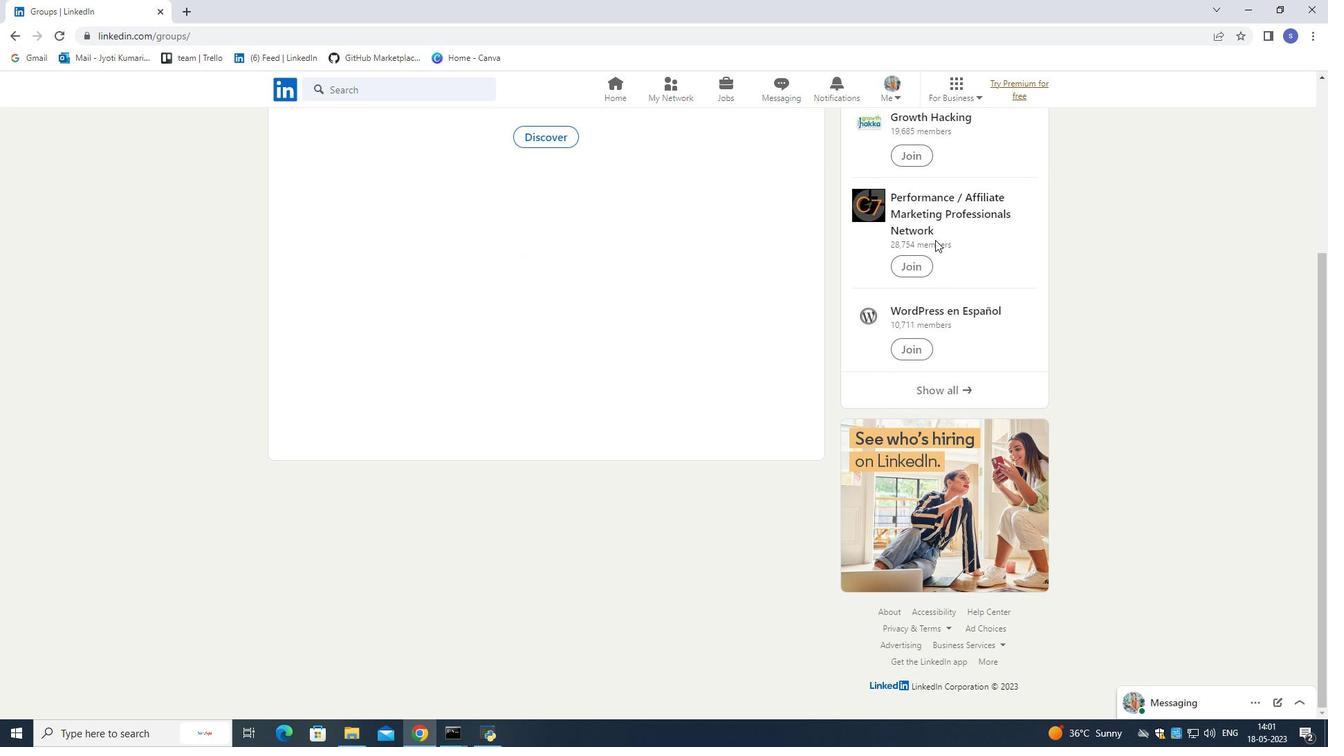 
Action: Mouse scrolled (935, 240) with delta (0, 0)
Screenshot: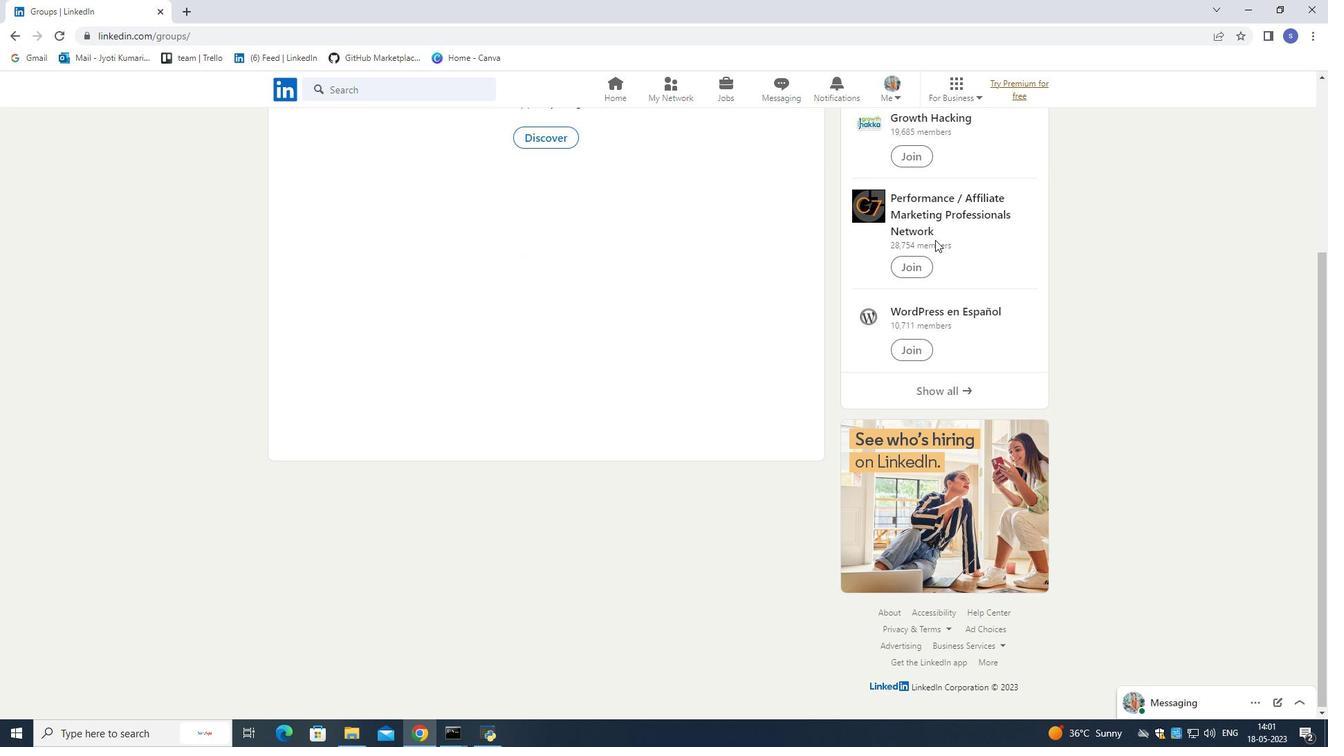 
Action: Mouse scrolled (935, 240) with delta (0, 0)
Screenshot: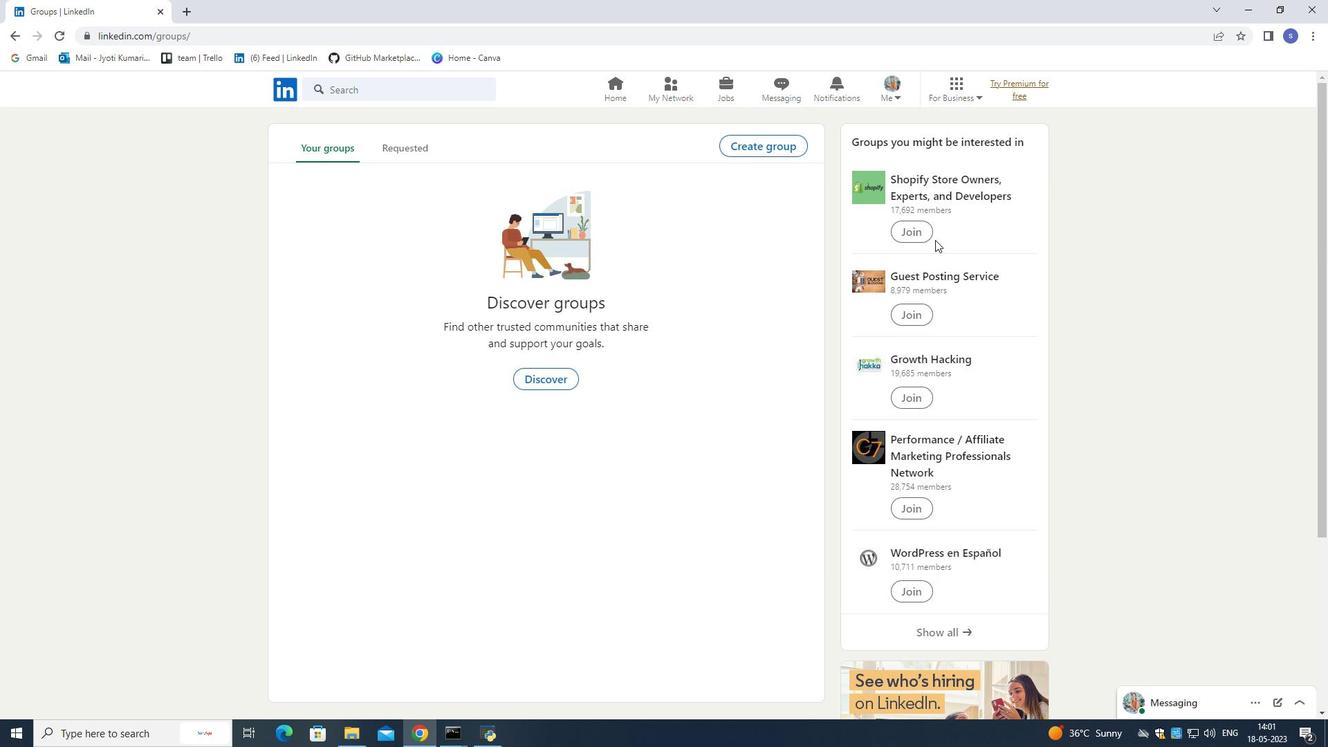 
Action: Mouse moved to (872, 443)
Screenshot: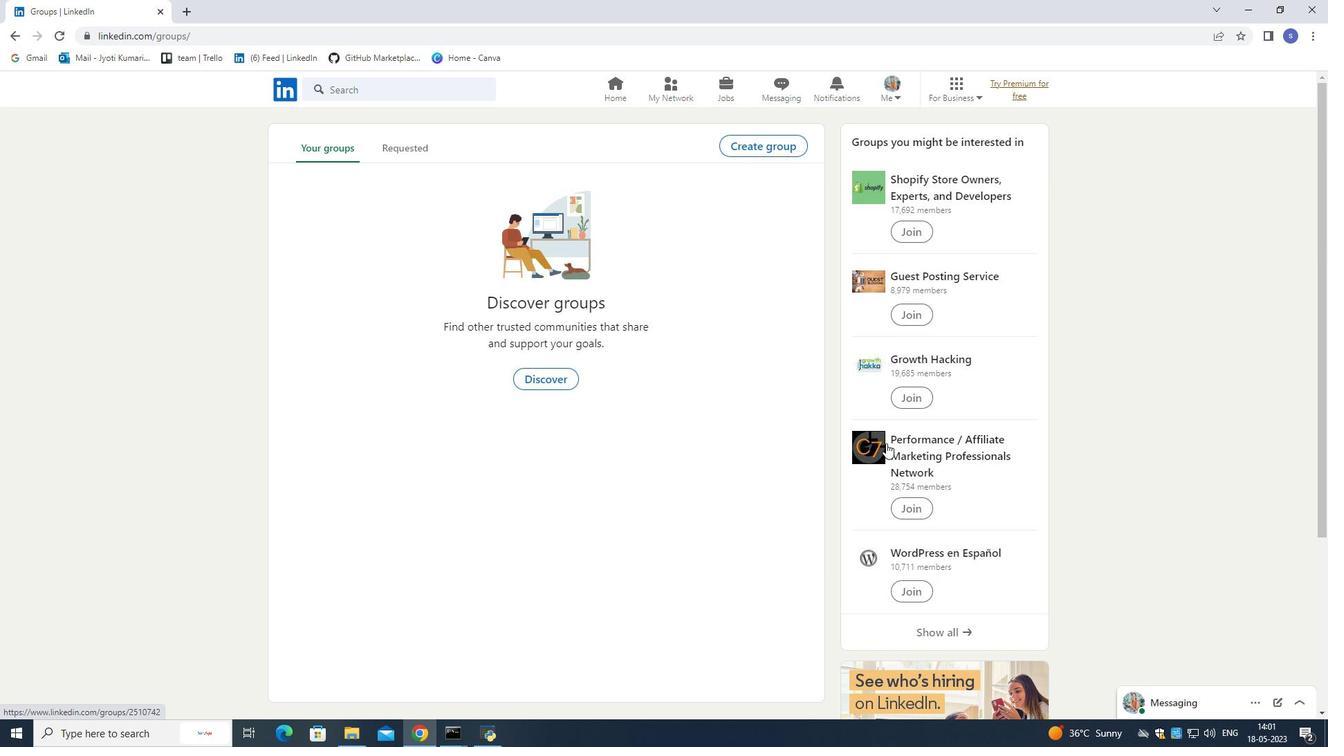 
Action: Mouse pressed left at (872, 443)
Screenshot: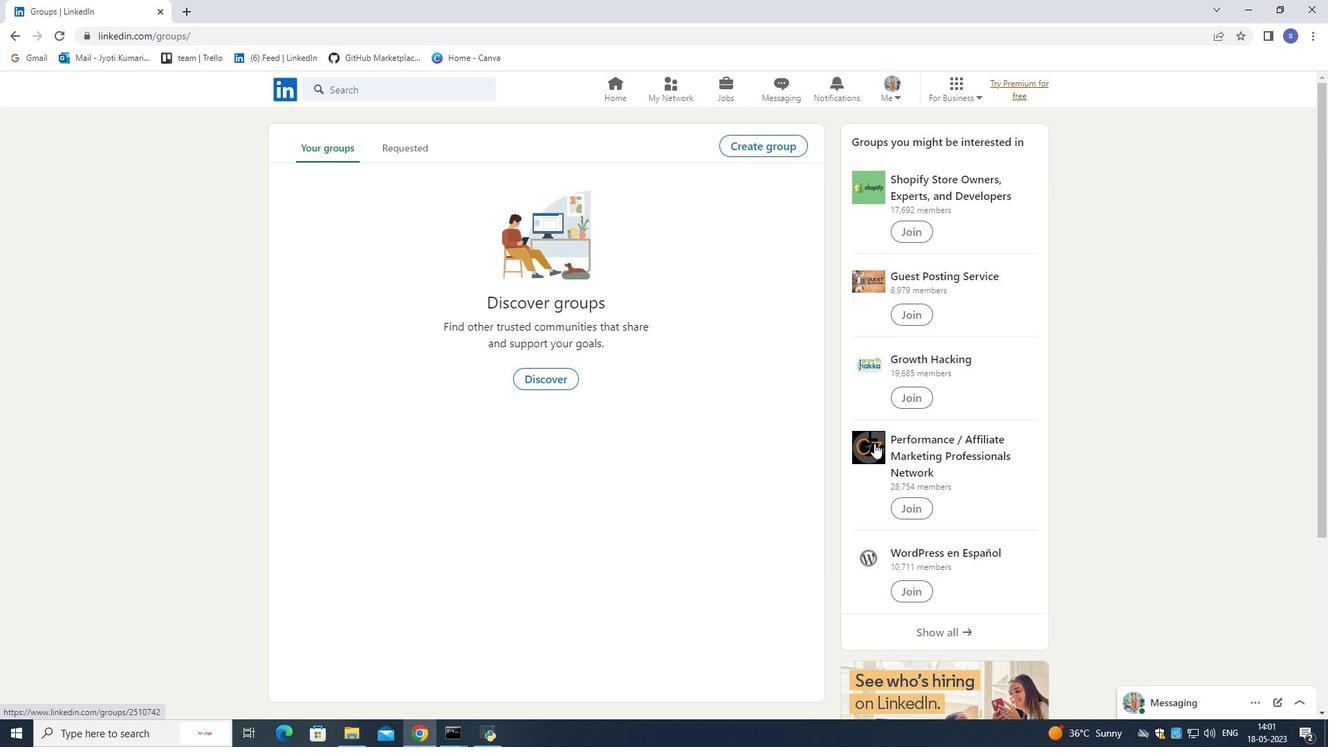 
Action: Mouse moved to (464, 354)
Screenshot: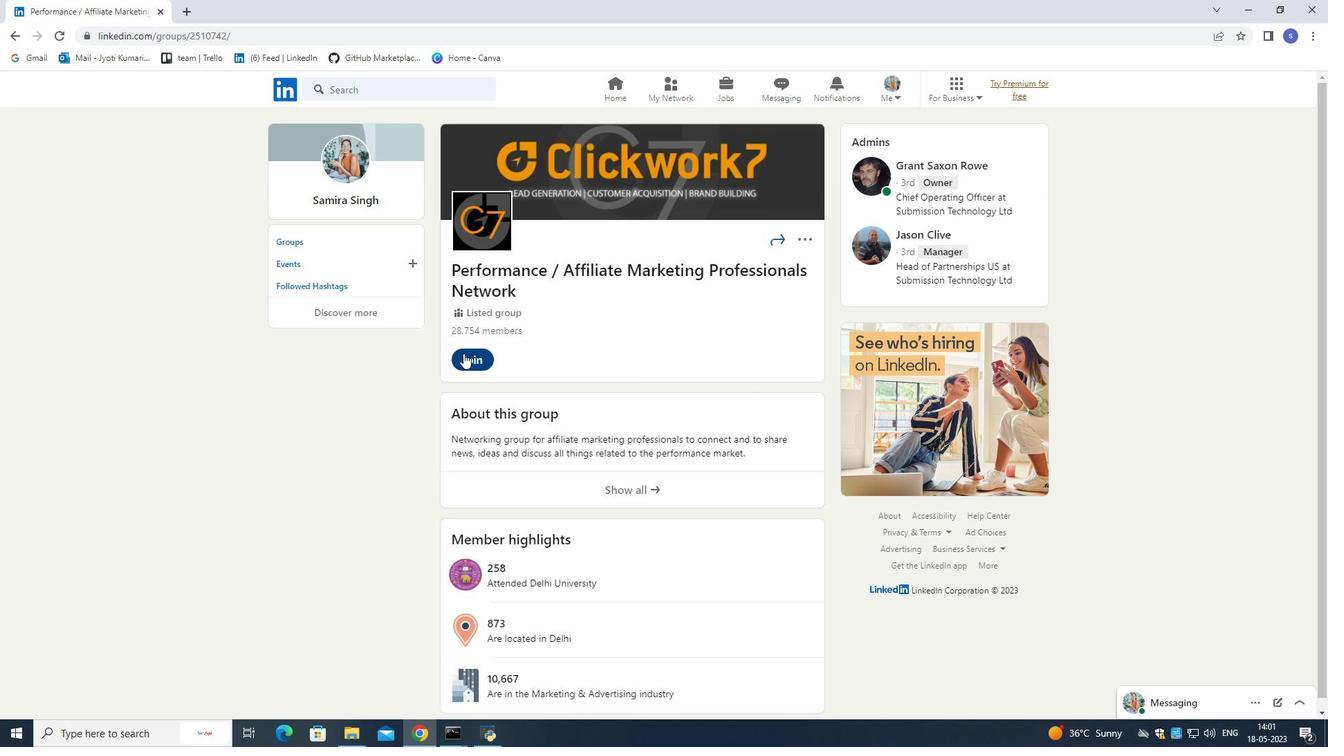 
Action: Mouse pressed left at (464, 354)
Screenshot: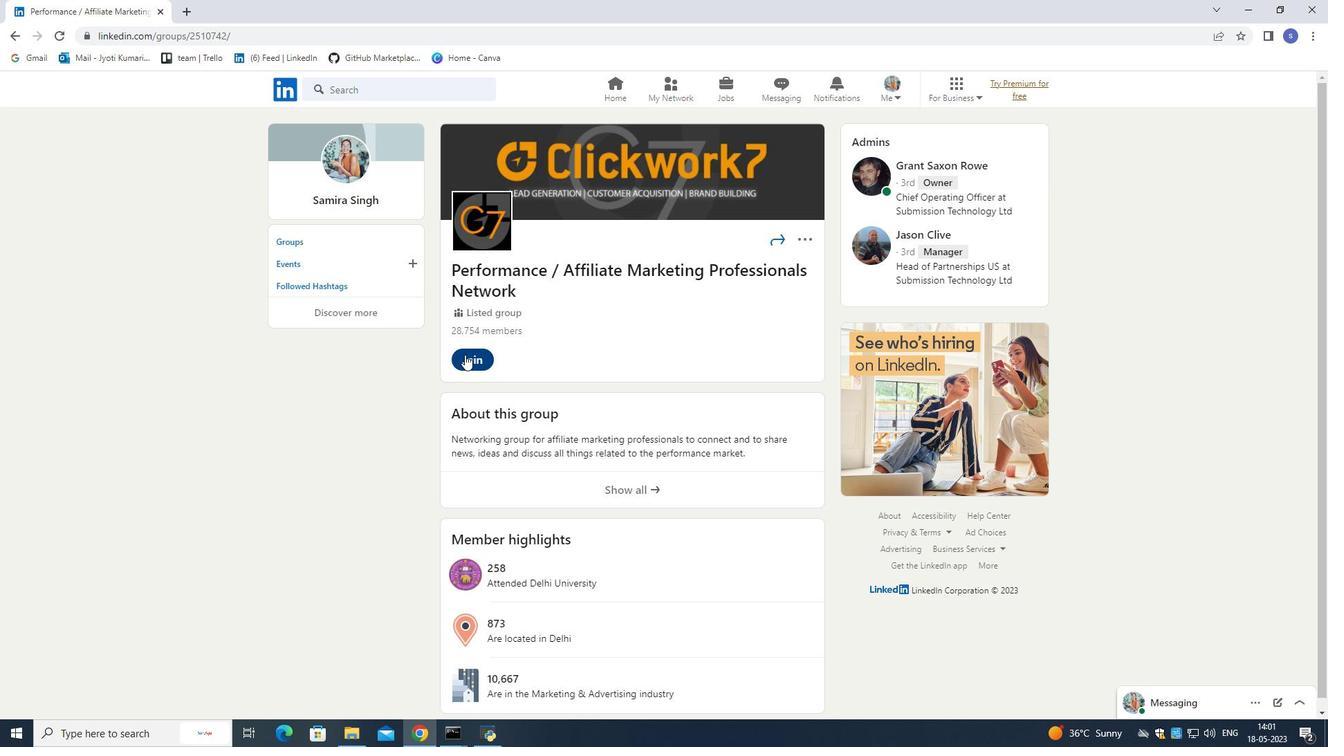 
Action: Mouse moved to (586, 336)
Screenshot: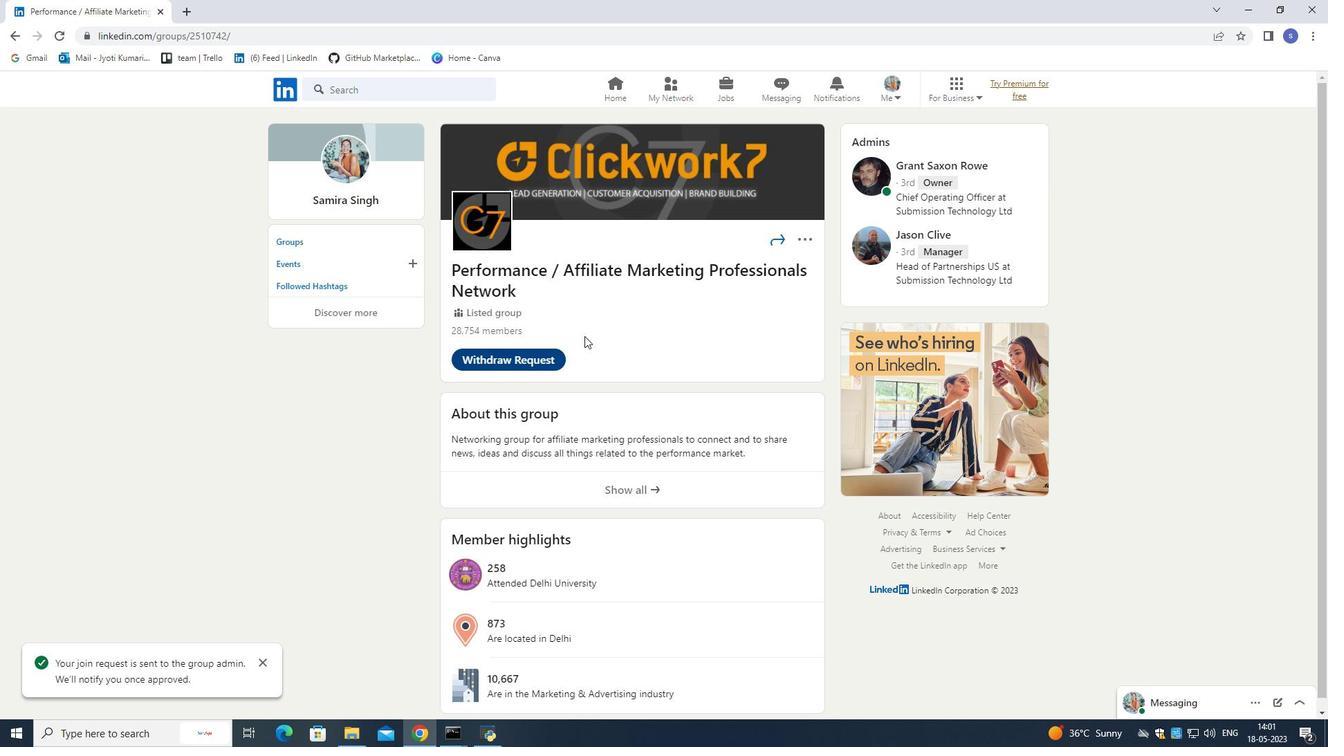 
Action: Mouse scrolled (586, 335) with delta (0, 0)
Screenshot: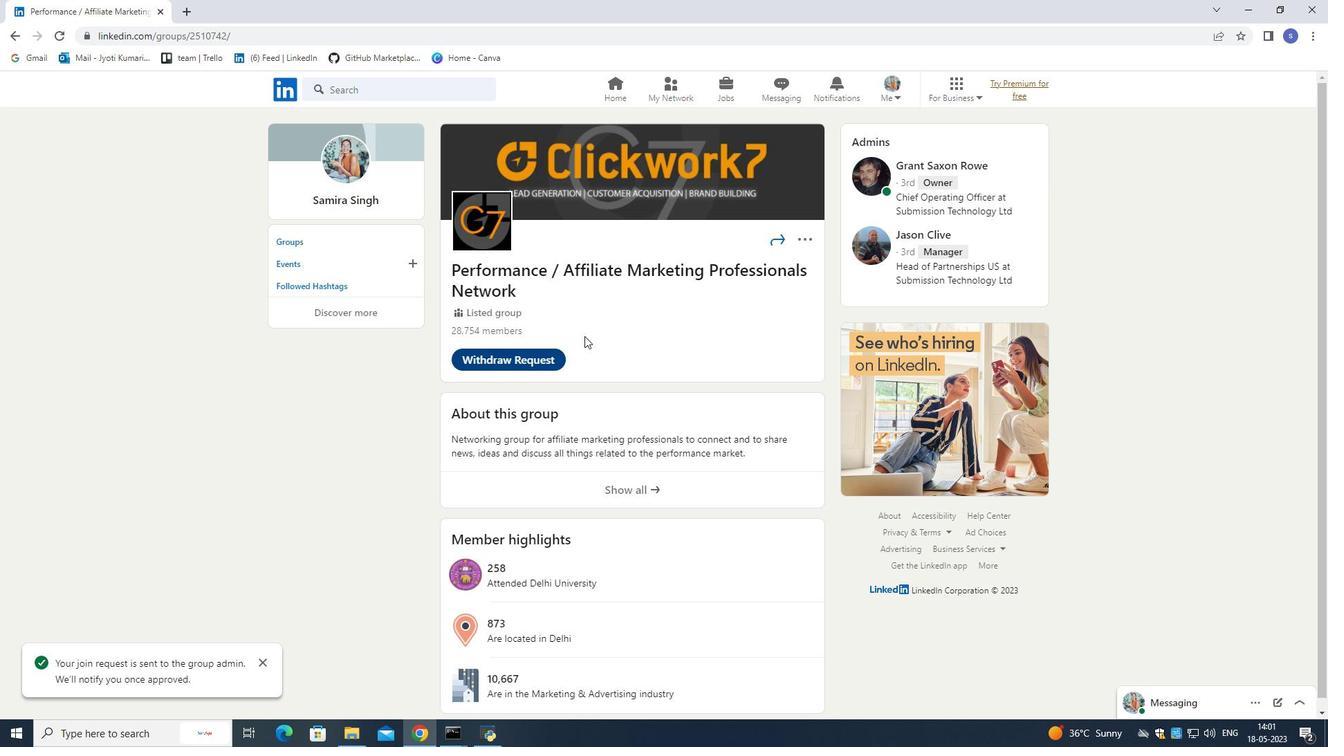 
Action: Mouse moved to (596, 323)
Screenshot: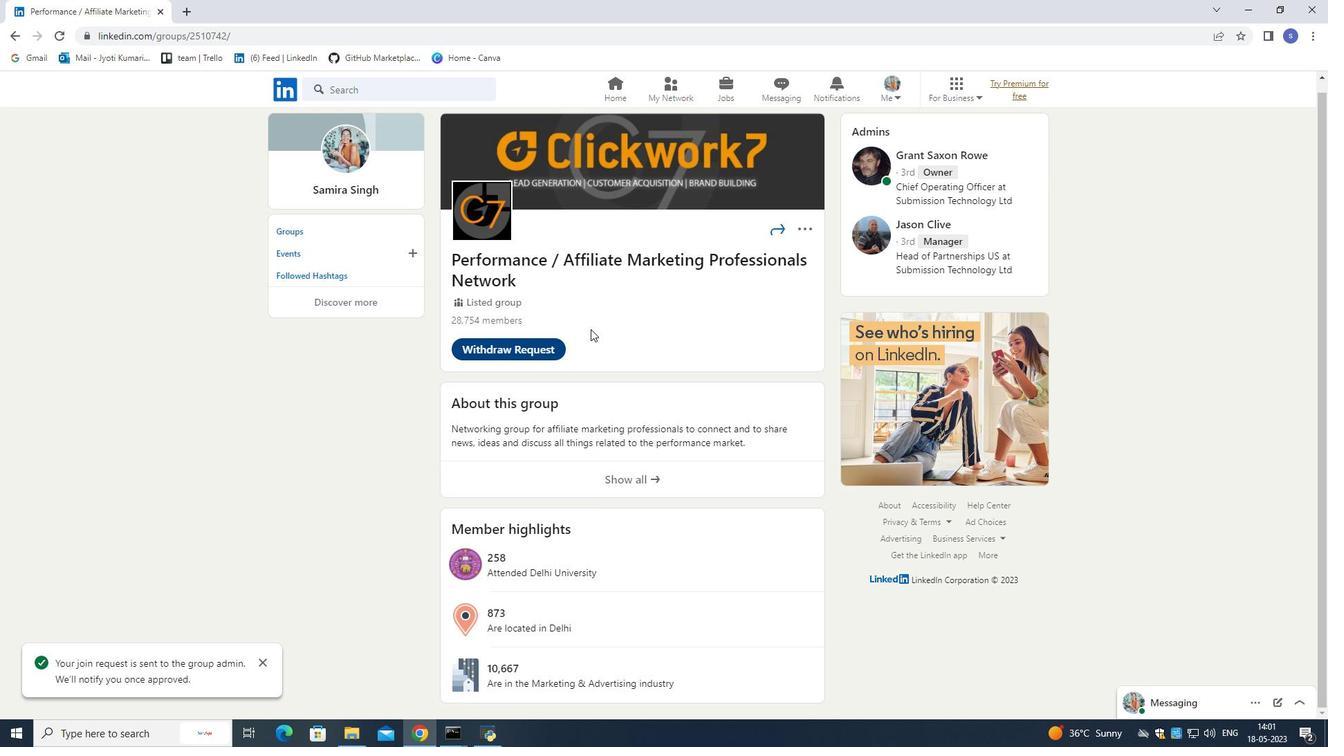 
Action: Mouse scrolled (596, 322) with delta (0, 0)
Screenshot: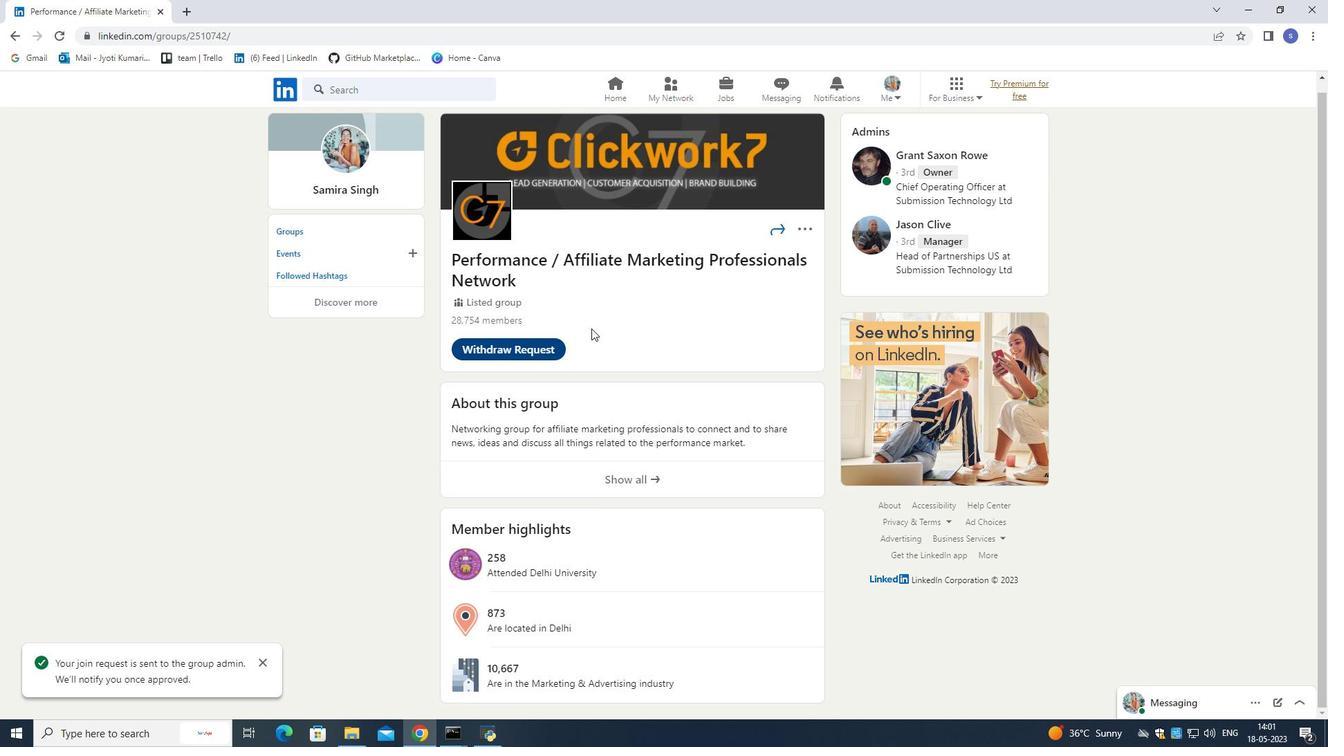 
Action: Mouse moved to (594, 332)
Screenshot: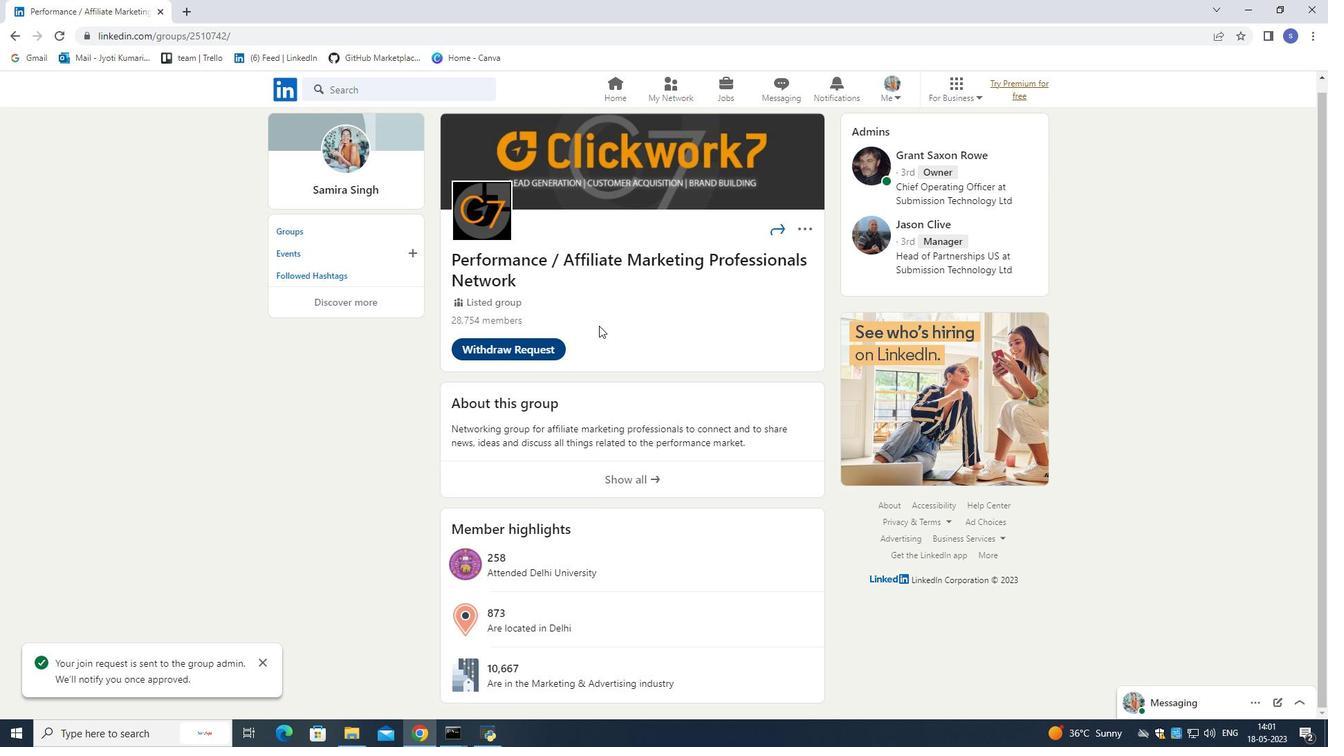 
Action: Mouse scrolled (594, 331) with delta (0, 0)
Screenshot: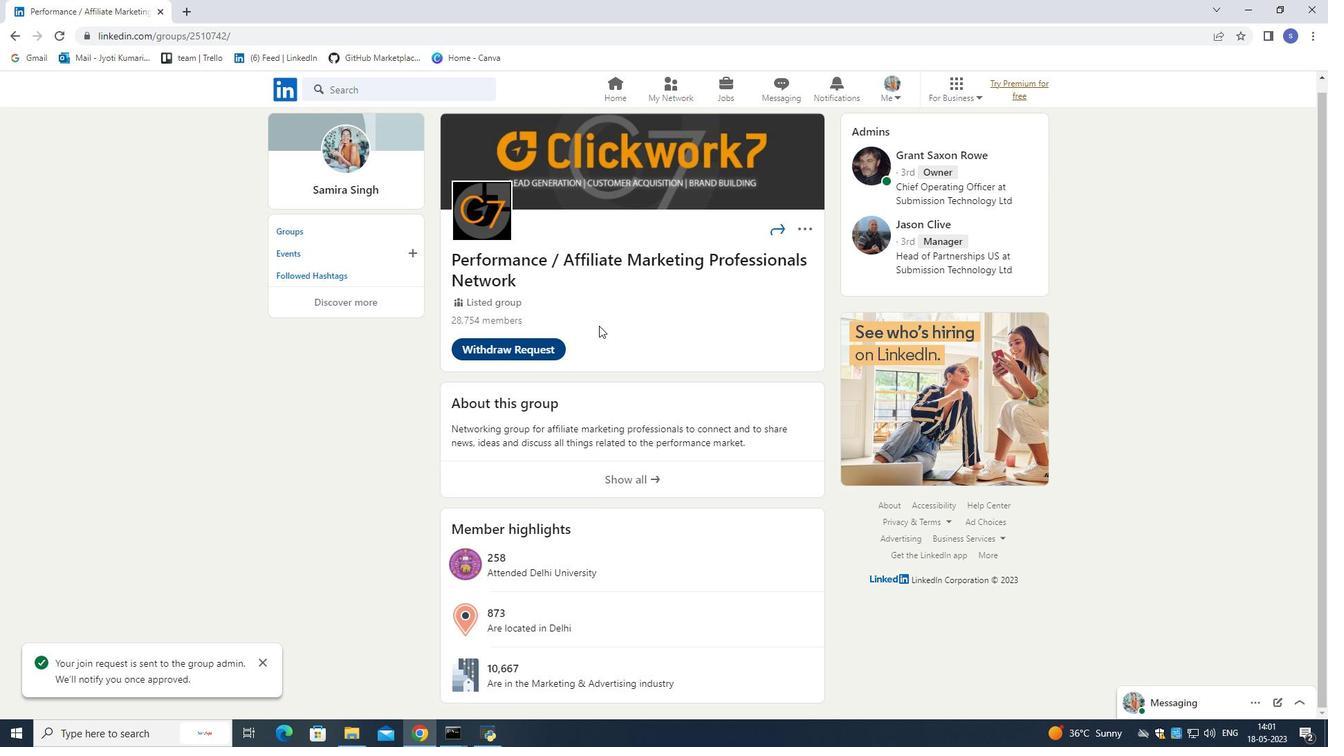 
Action: Mouse moved to (593, 334)
Screenshot: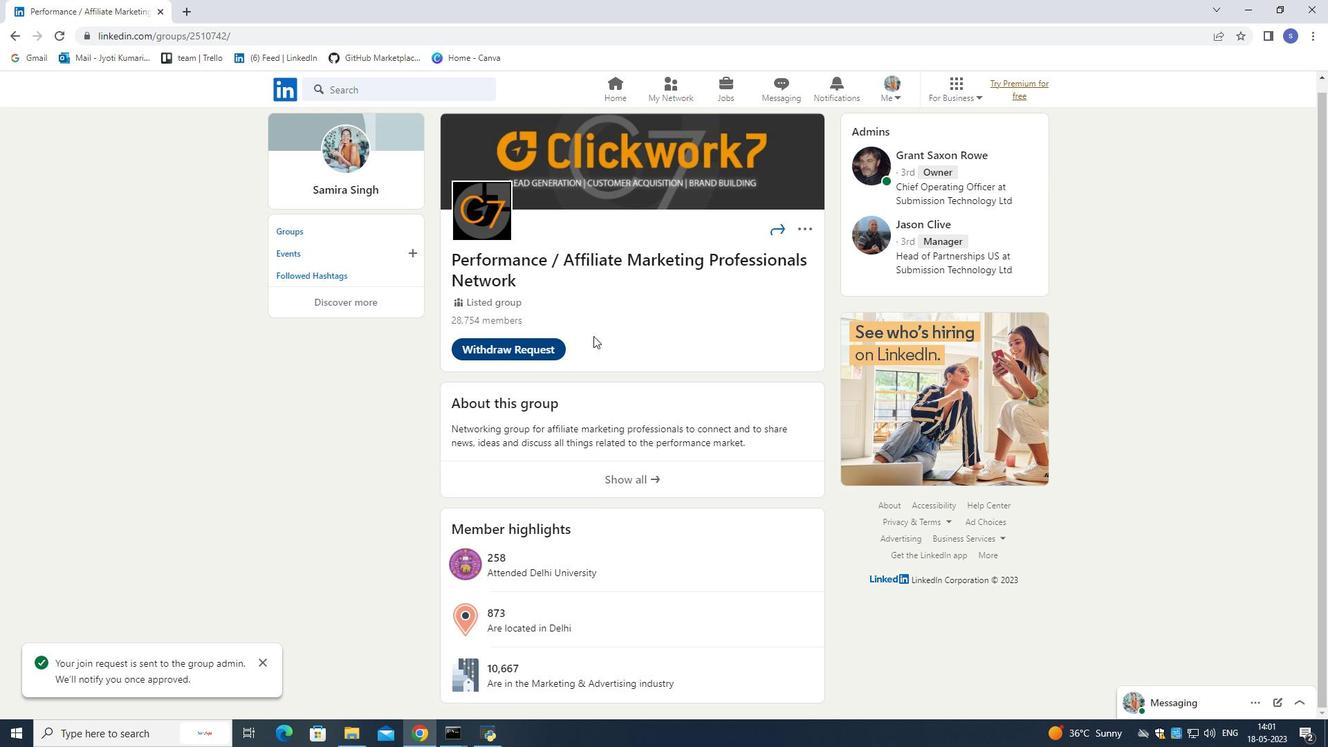 
Action: Mouse scrolled (593, 334) with delta (0, 0)
Screenshot: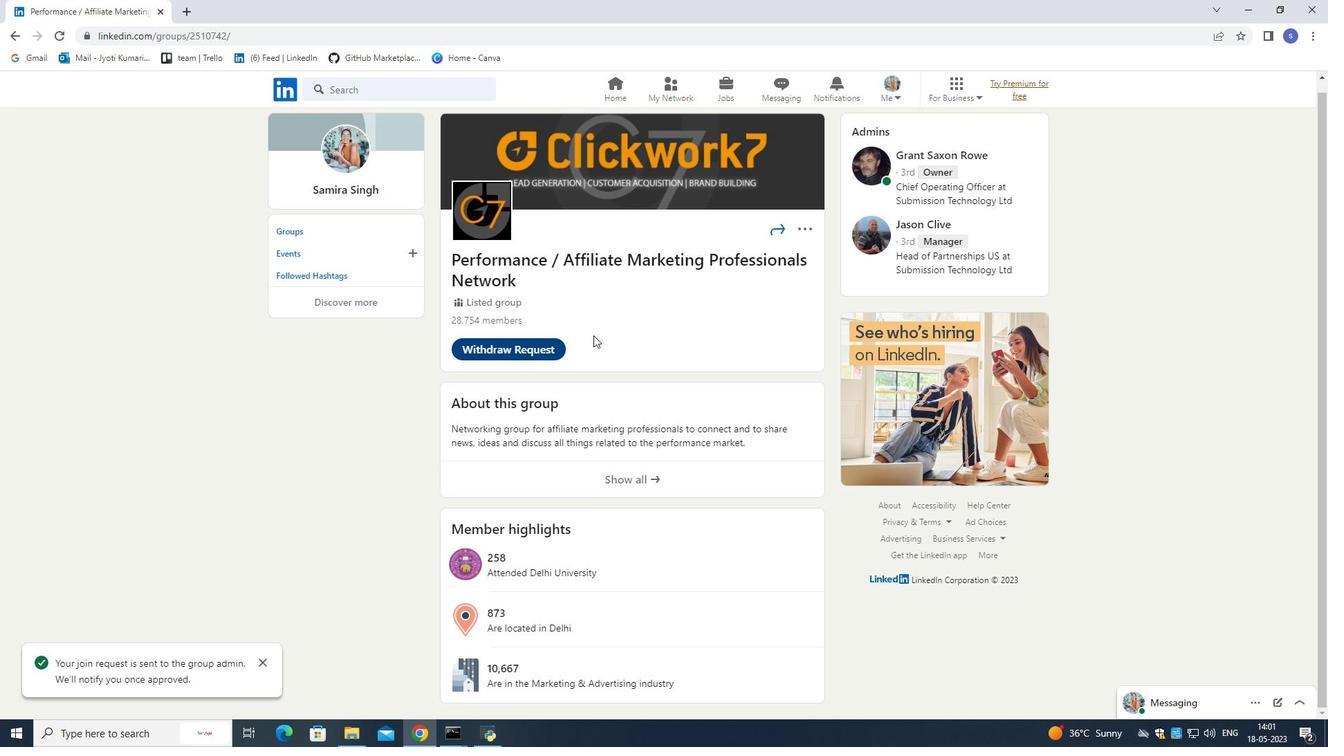 
Action: Mouse moved to (593, 334)
Screenshot: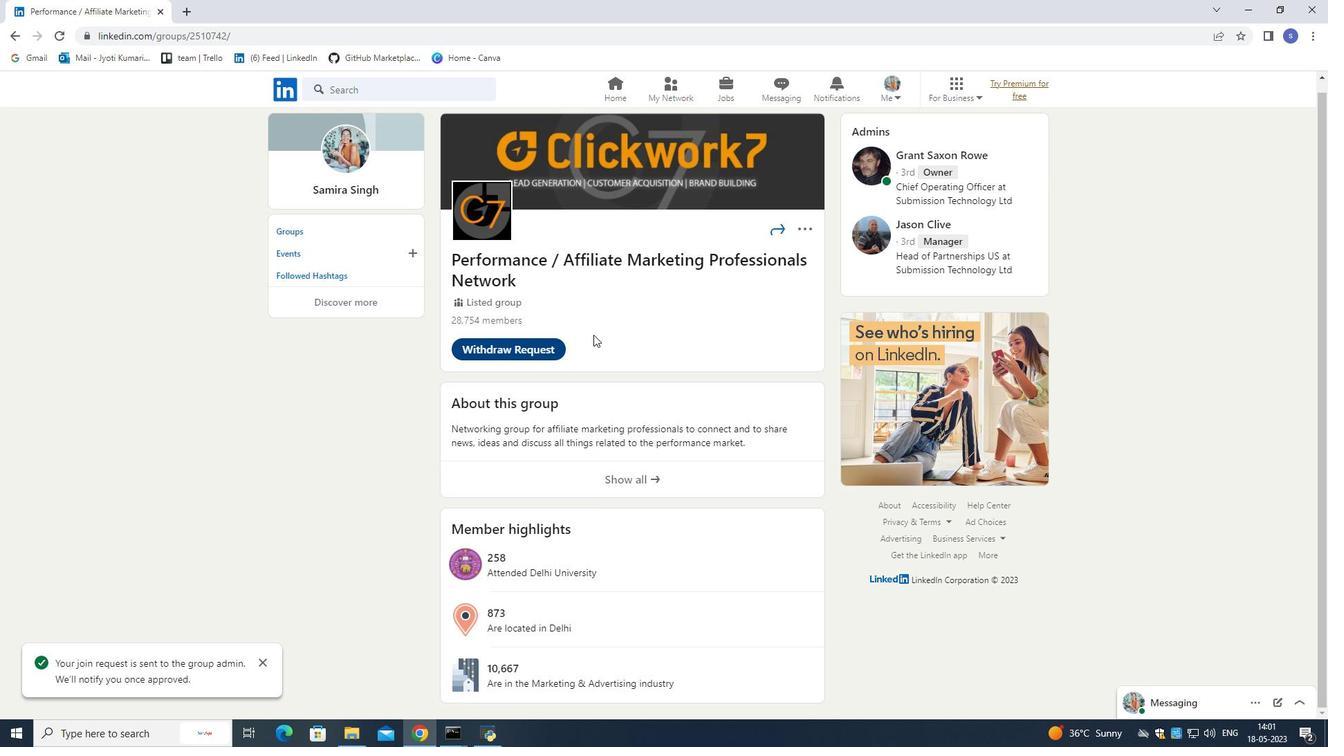 
Action: Mouse scrolled (593, 333) with delta (0, 0)
Screenshot: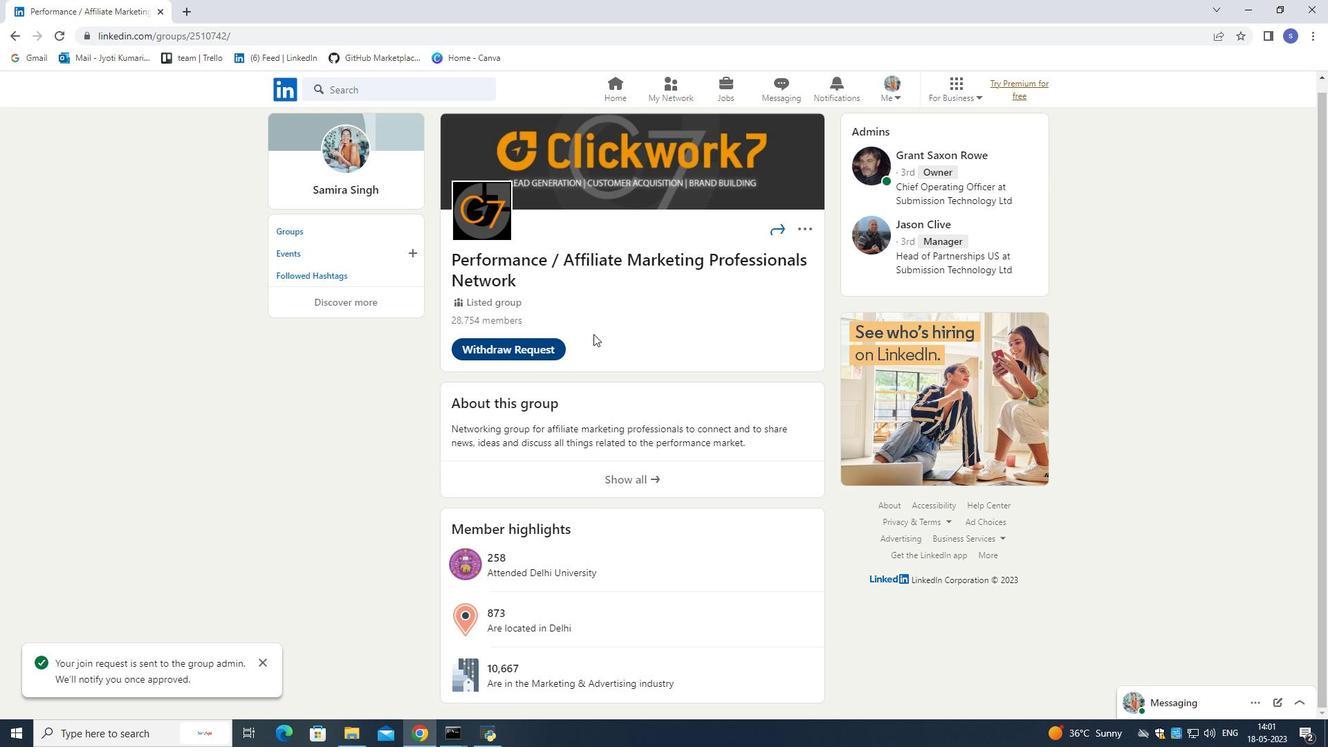 
Action: Mouse moved to (594, 334)
Screenshot: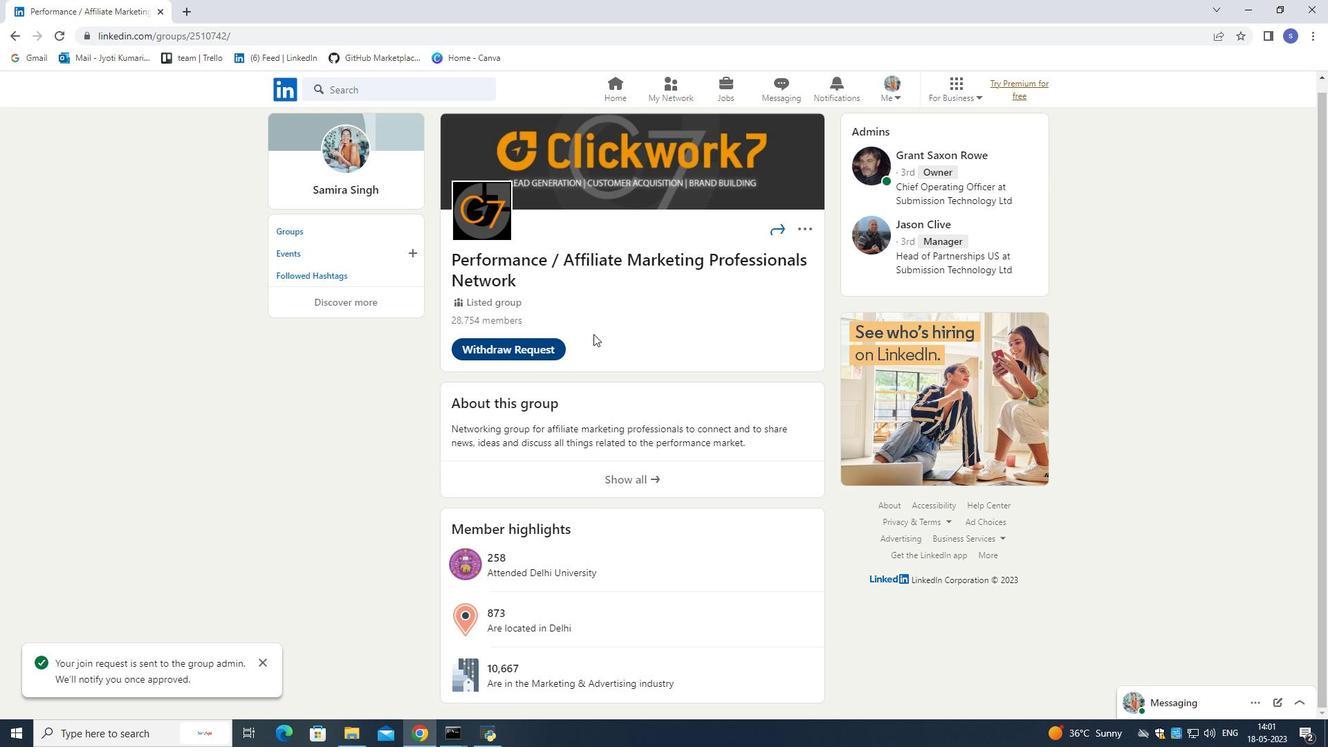 
Action: Mouse scrolled (594, 333) with delta (0, 0)
Screenshot: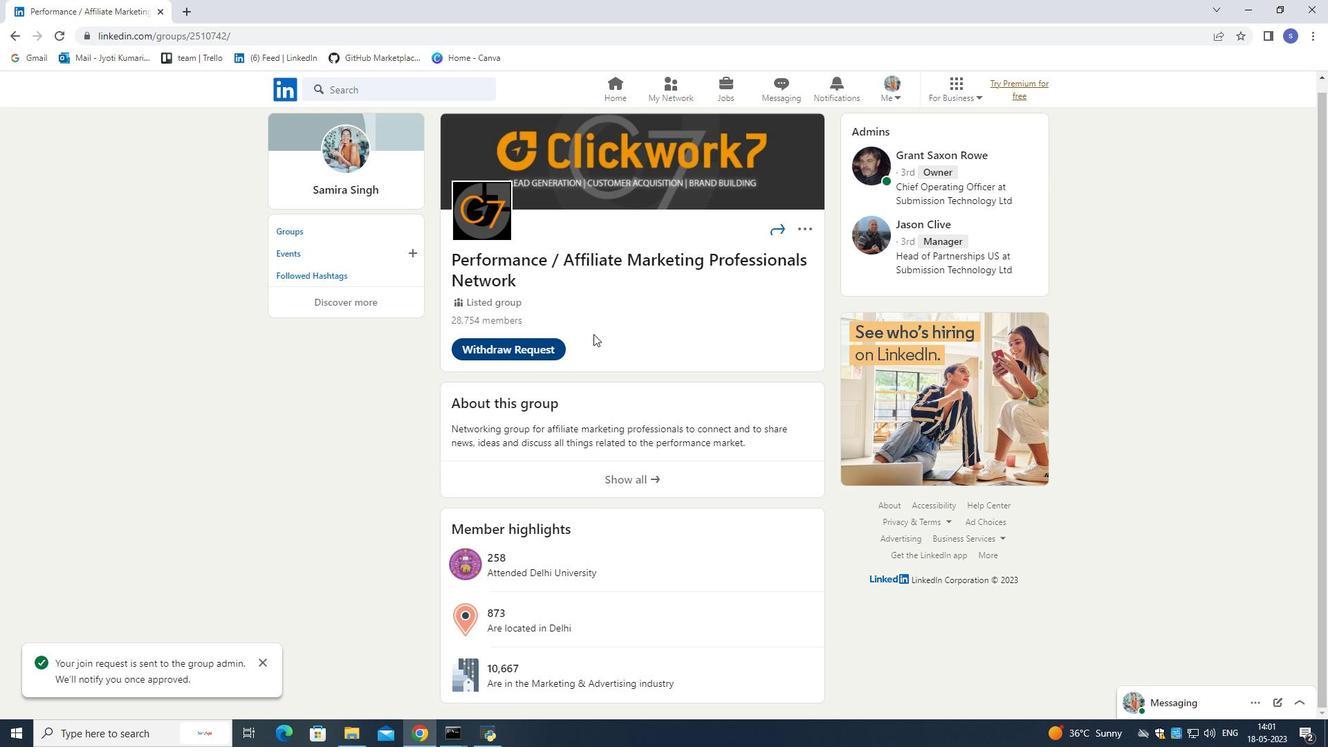 
Action: Mouse moved to (595, 334)
Screenshot: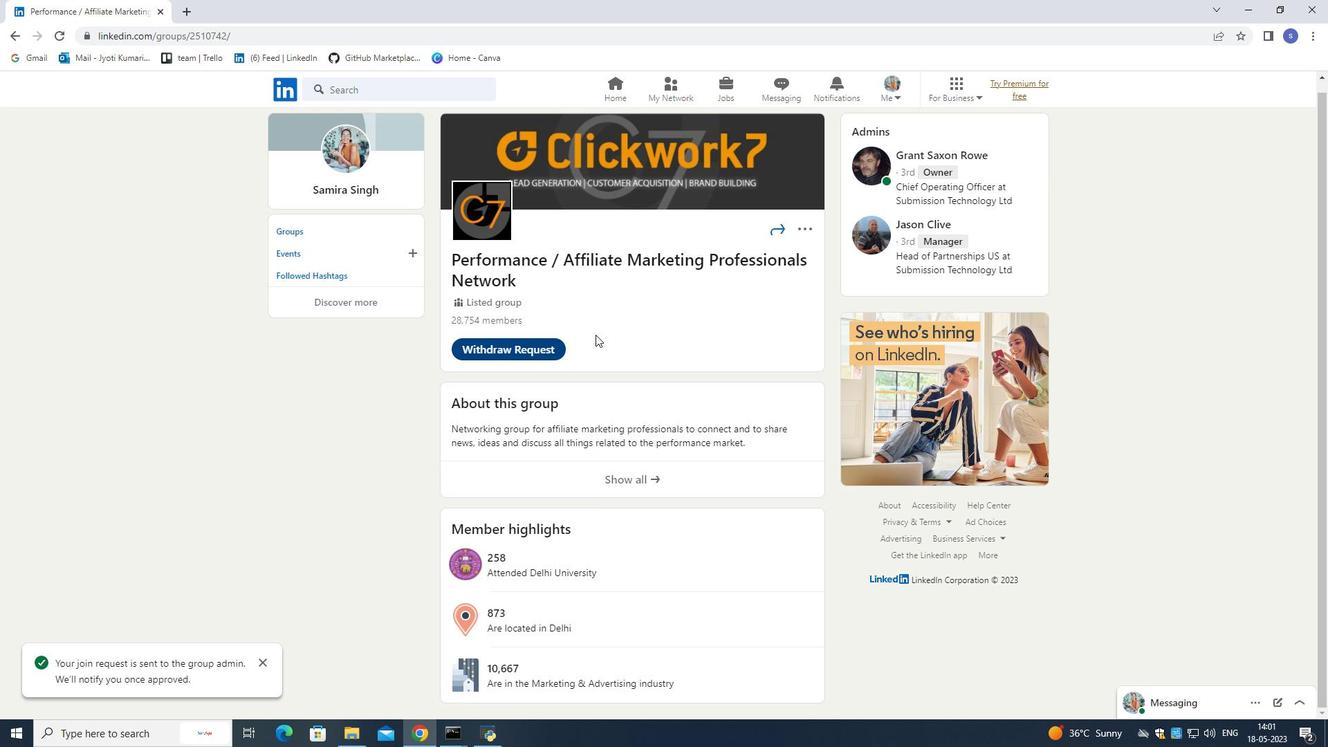 
Action: Mouse scrolled (595, 335) with delta (0, 0)
Screenshot: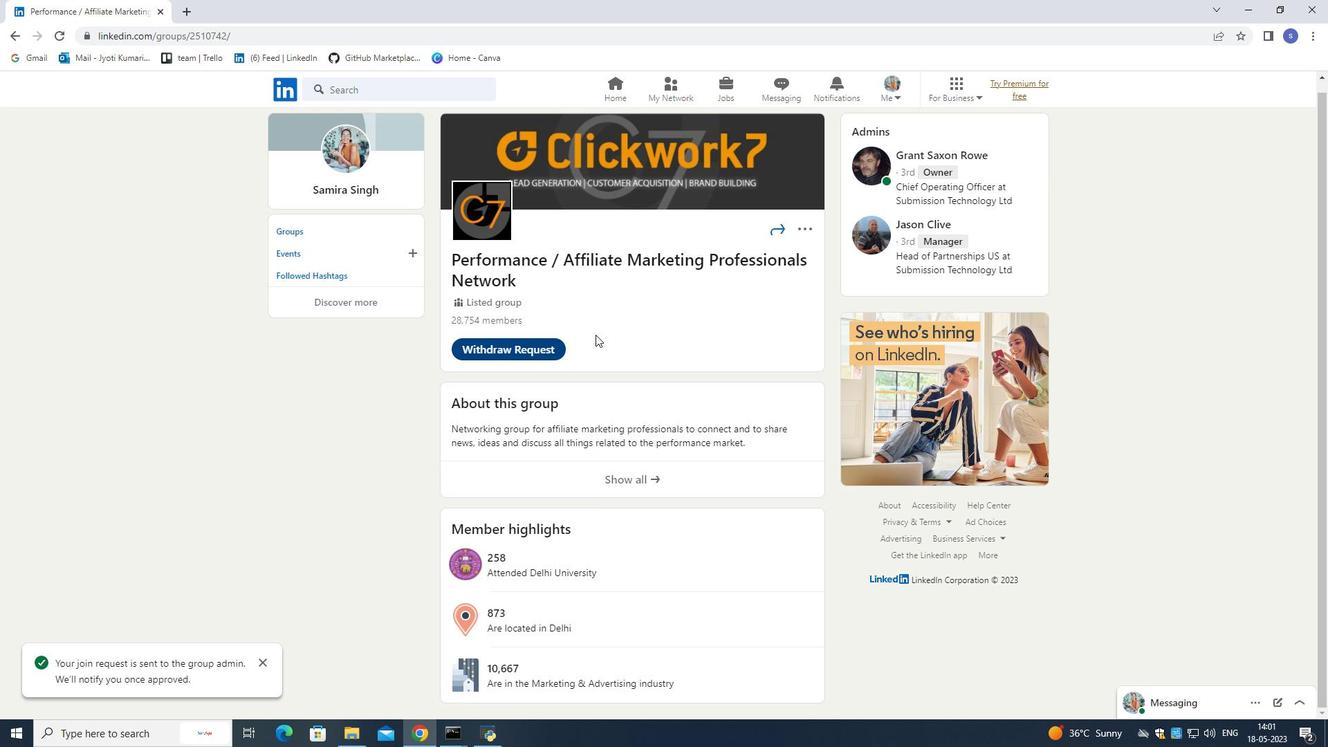 
Action: Mouse moved to (595, 334)
Screenshot: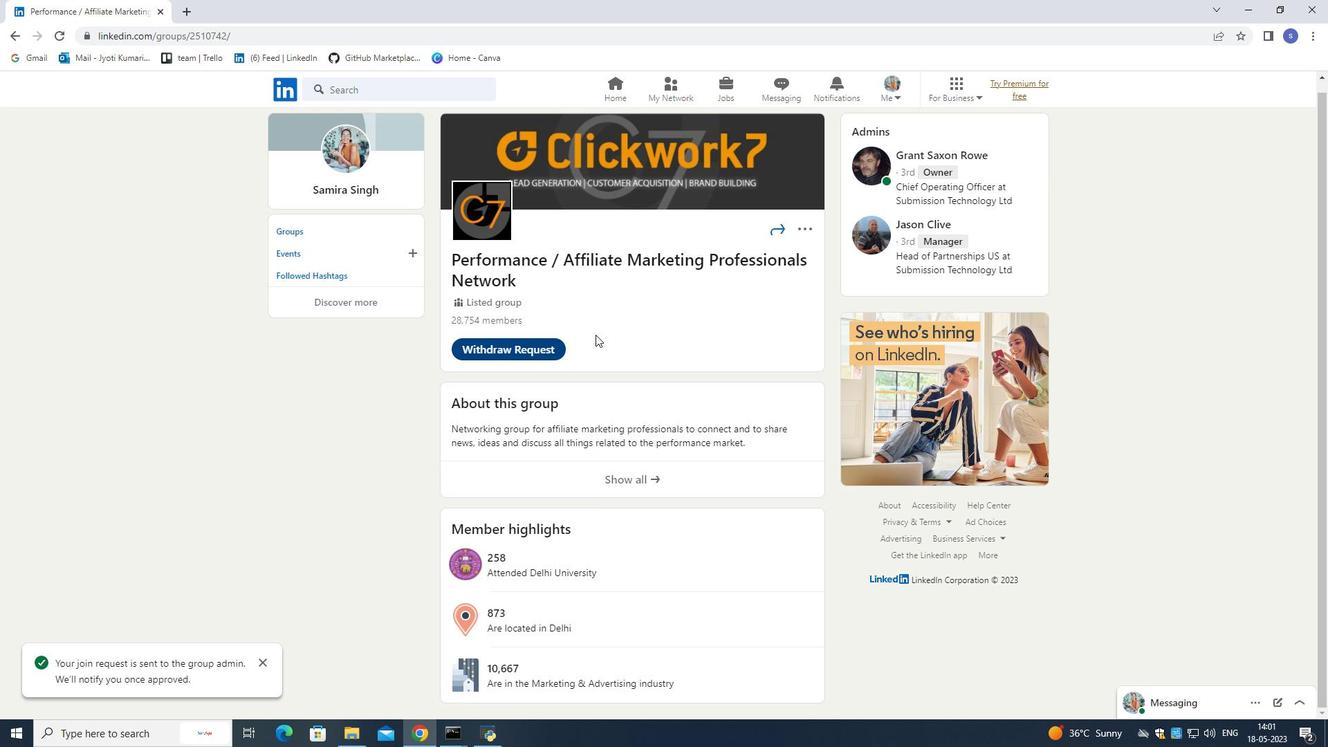 
Action: Mouse scrolled (595, 334) with delta (0, 0)
Screenshot: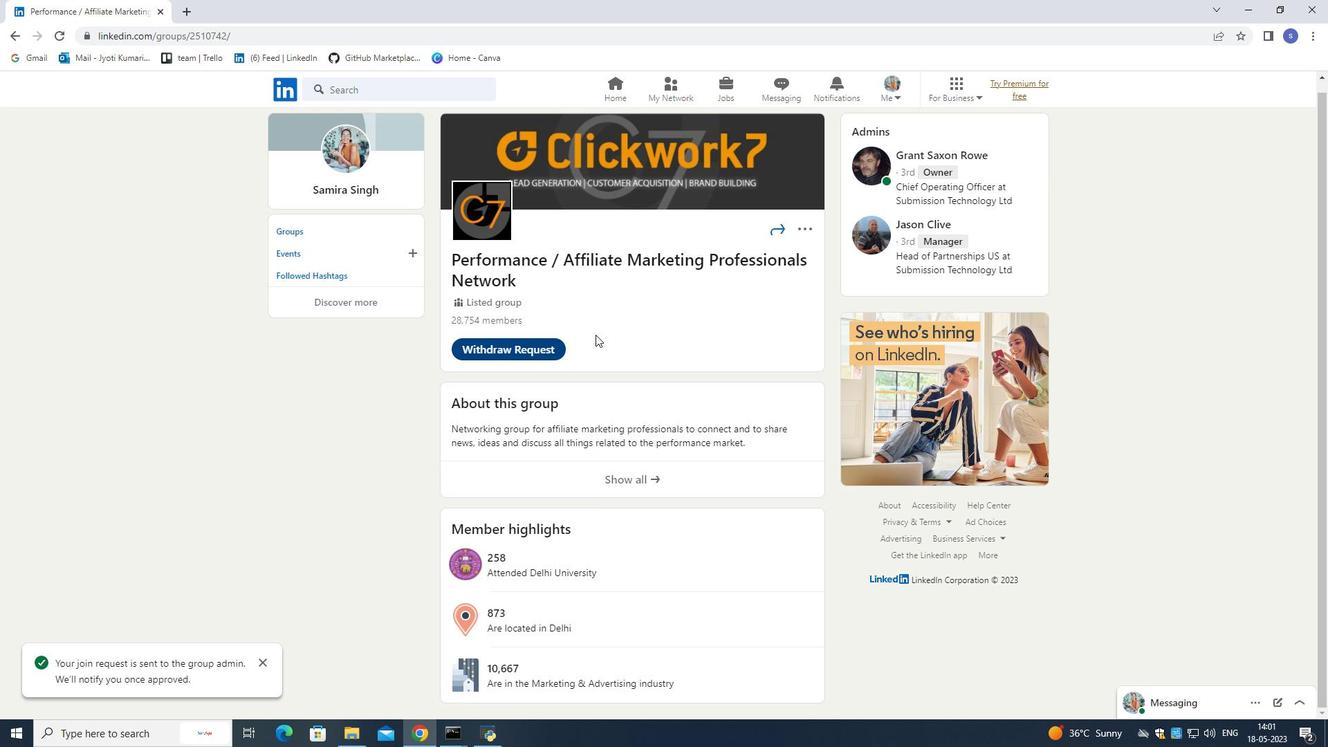 
Action: Mouse moved to (595, 333)
Screenshot: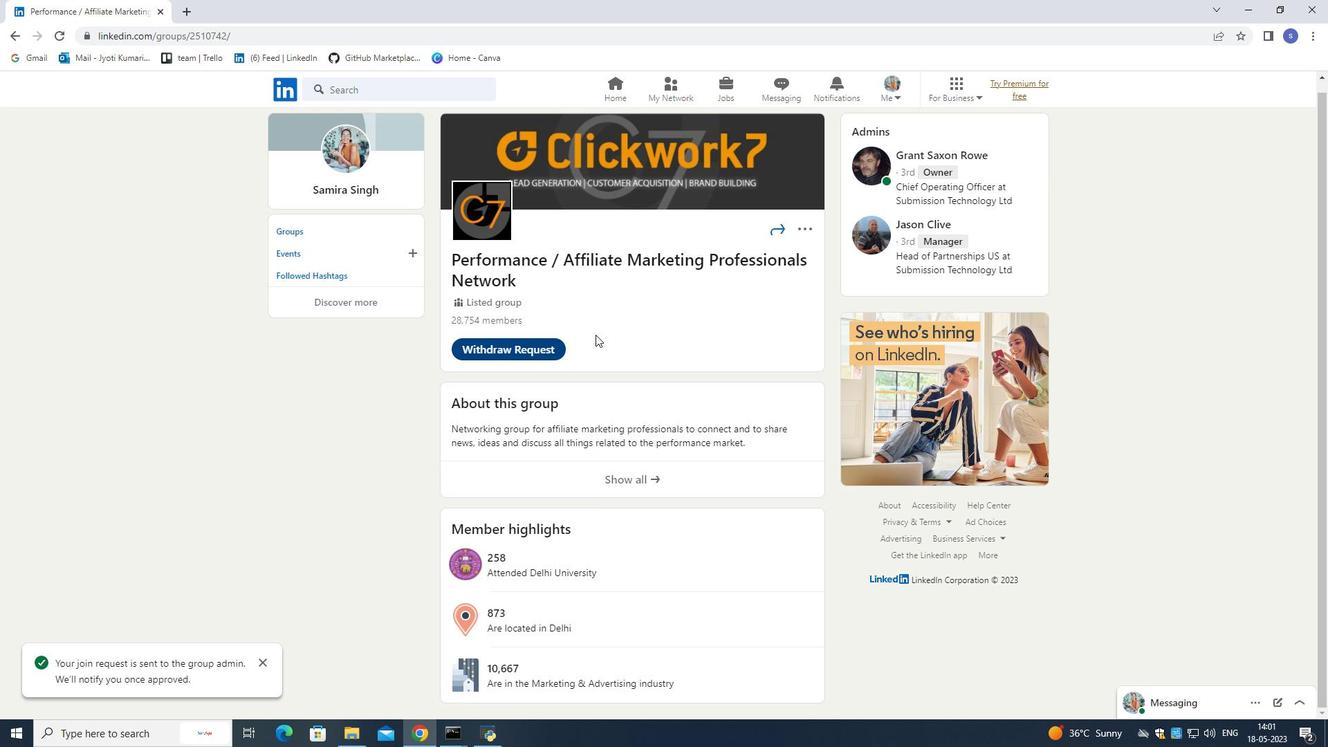 
Action: Mouse scrolled (595, 334) with delta (0, 0)
Screenshot: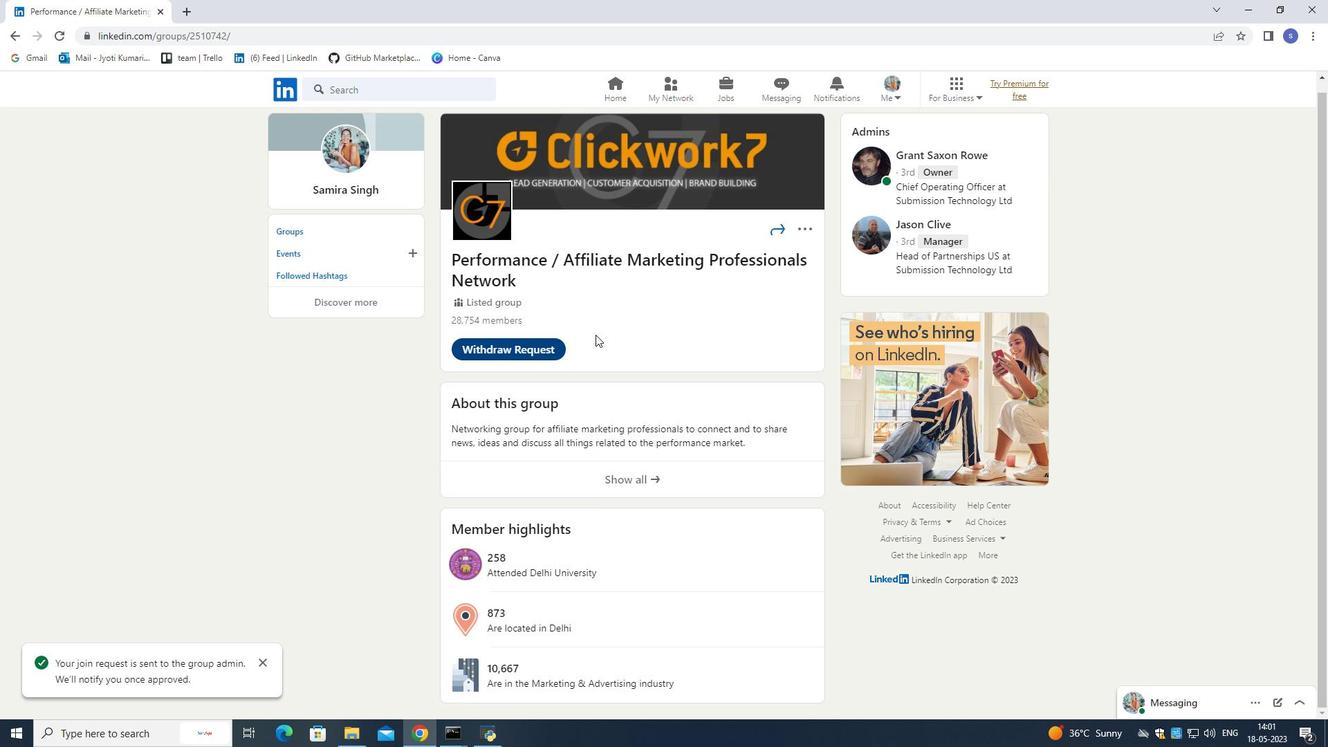 
Action: Mouse scrolled (595, 332) with delta (0, 0)
Screenshot: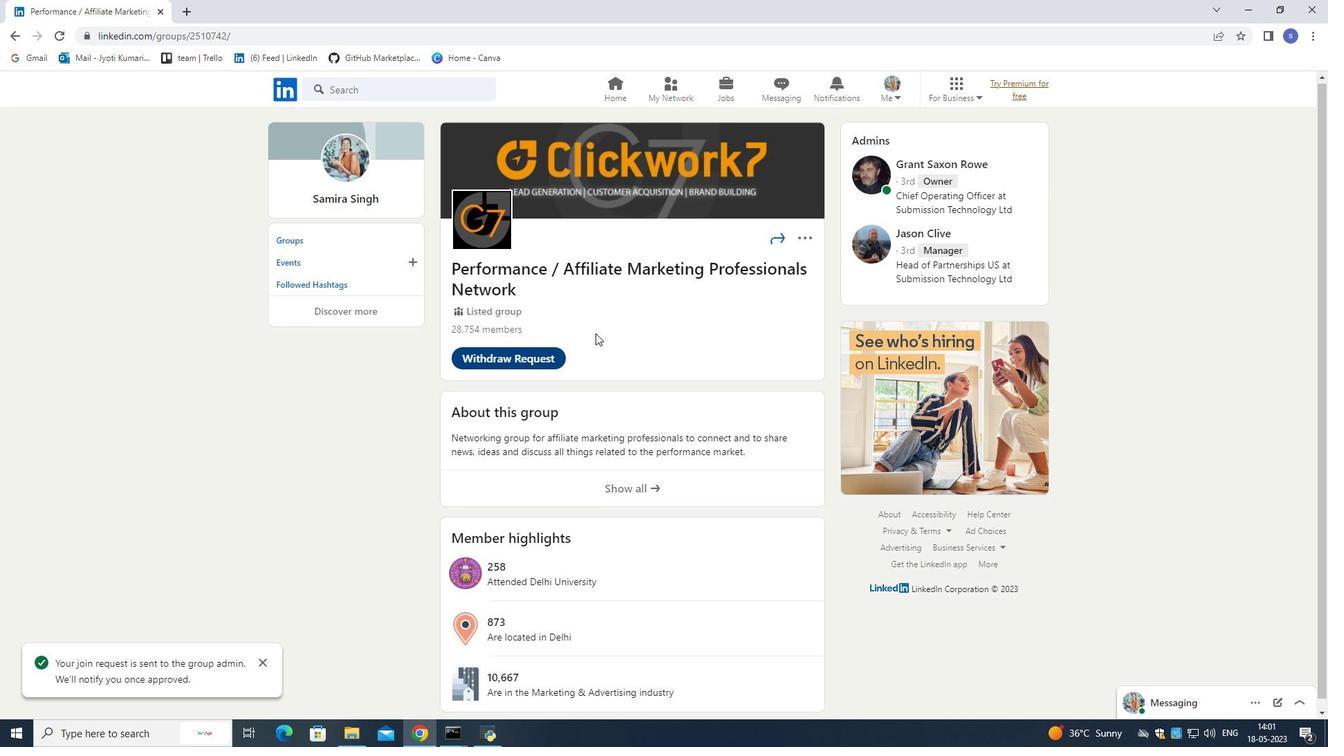 
Action: Mouse scrolled (595, 332) with delta (0, 0)
Screenshot: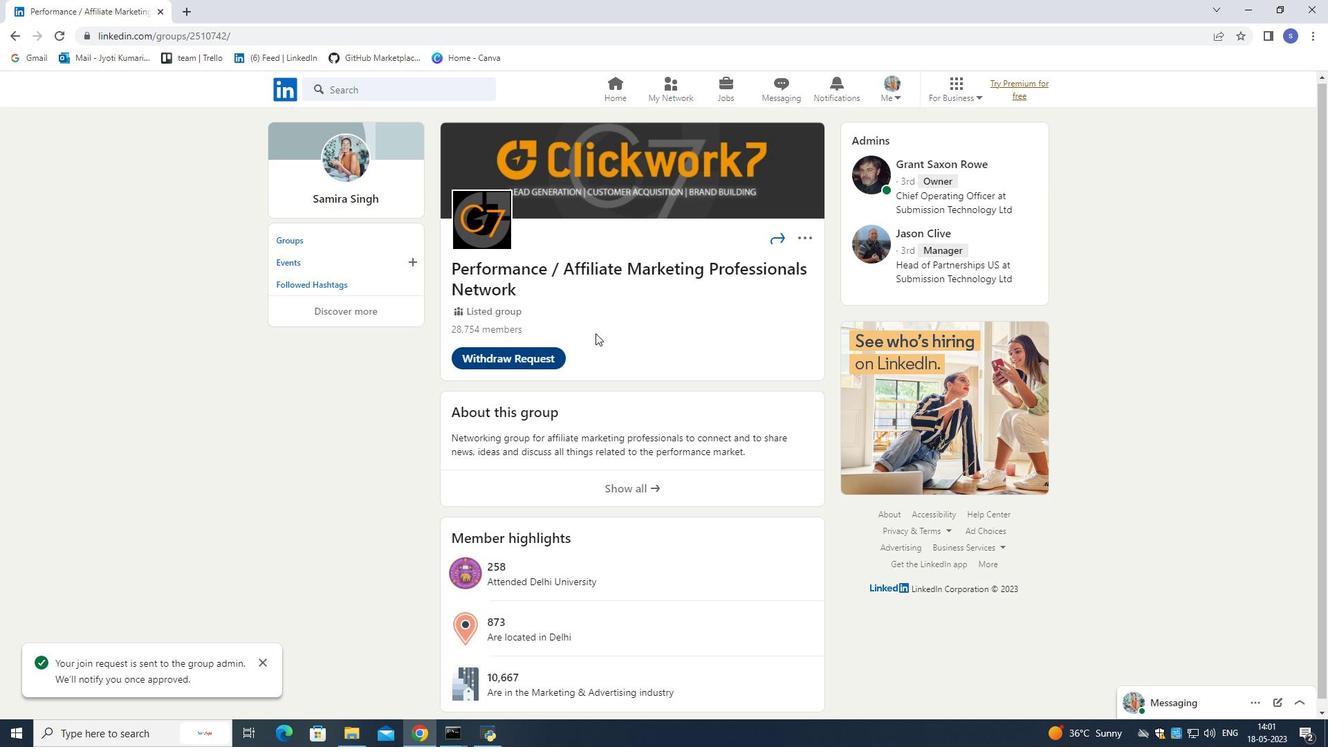 
Action: Mouse scrolled (595, 332) with delta (0, 0)
Screenshot: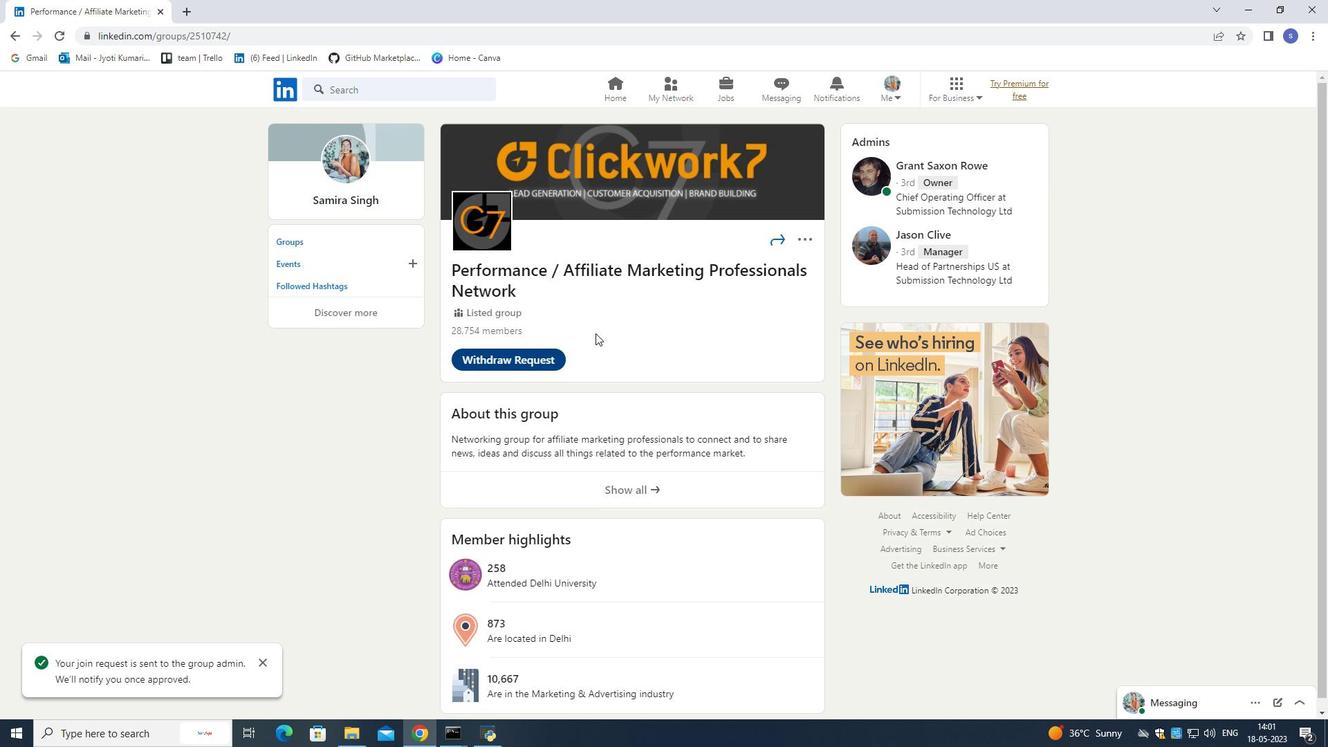 
Action: Mouse scrolled (595, 332) with delta (0, 0)
Screenshot: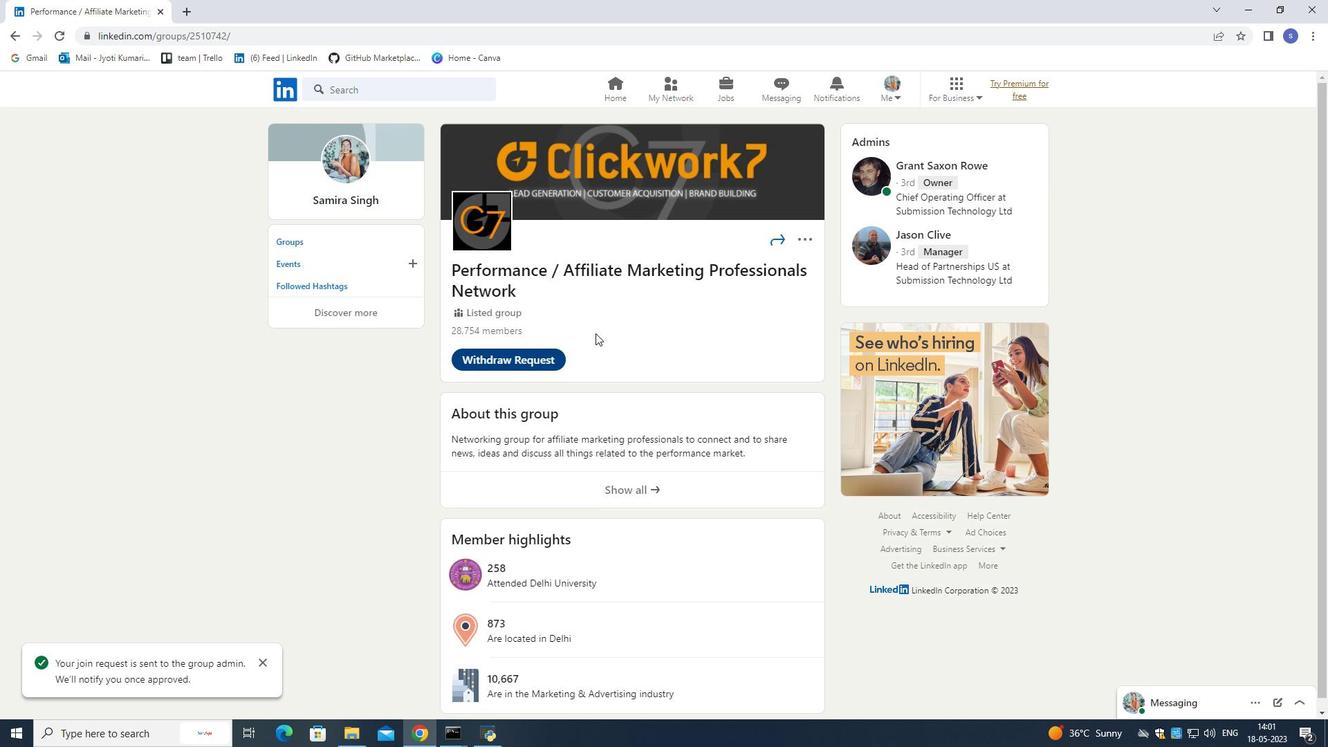 
Action: Mouse scrolled (595, 332) with delta (0, 0)
Screenshot: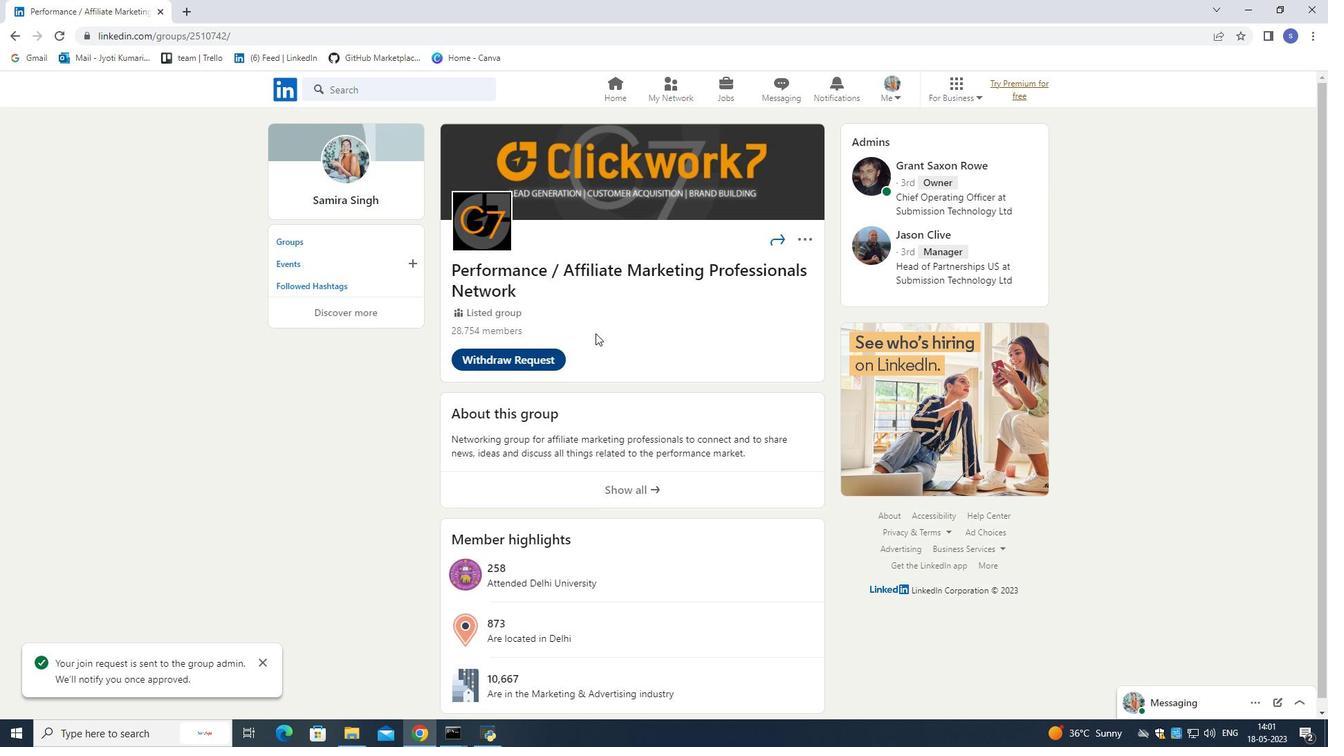 
Action: Mouse scrolled (595, 332) with delta (0, 0)
Screenshot: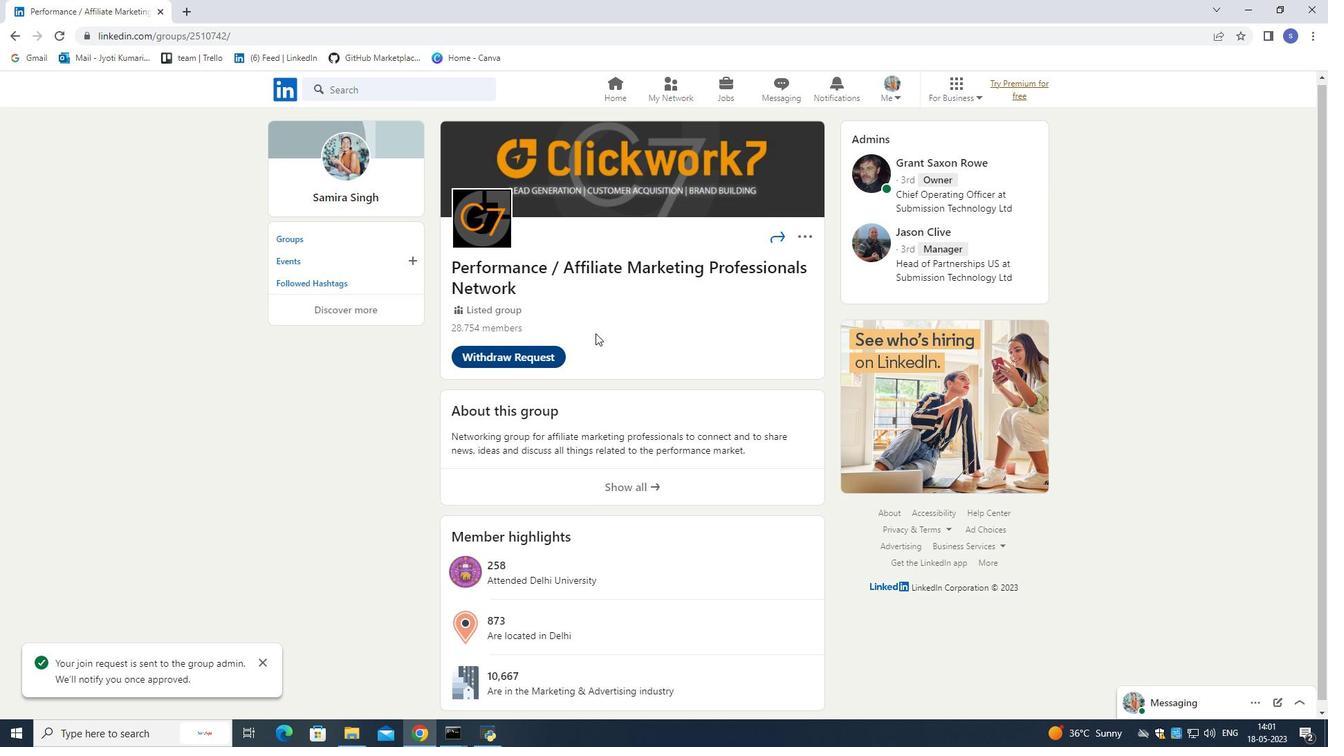 
Action: Mouse scrolled (595, 332) with delta (0, 0)
Screenshot: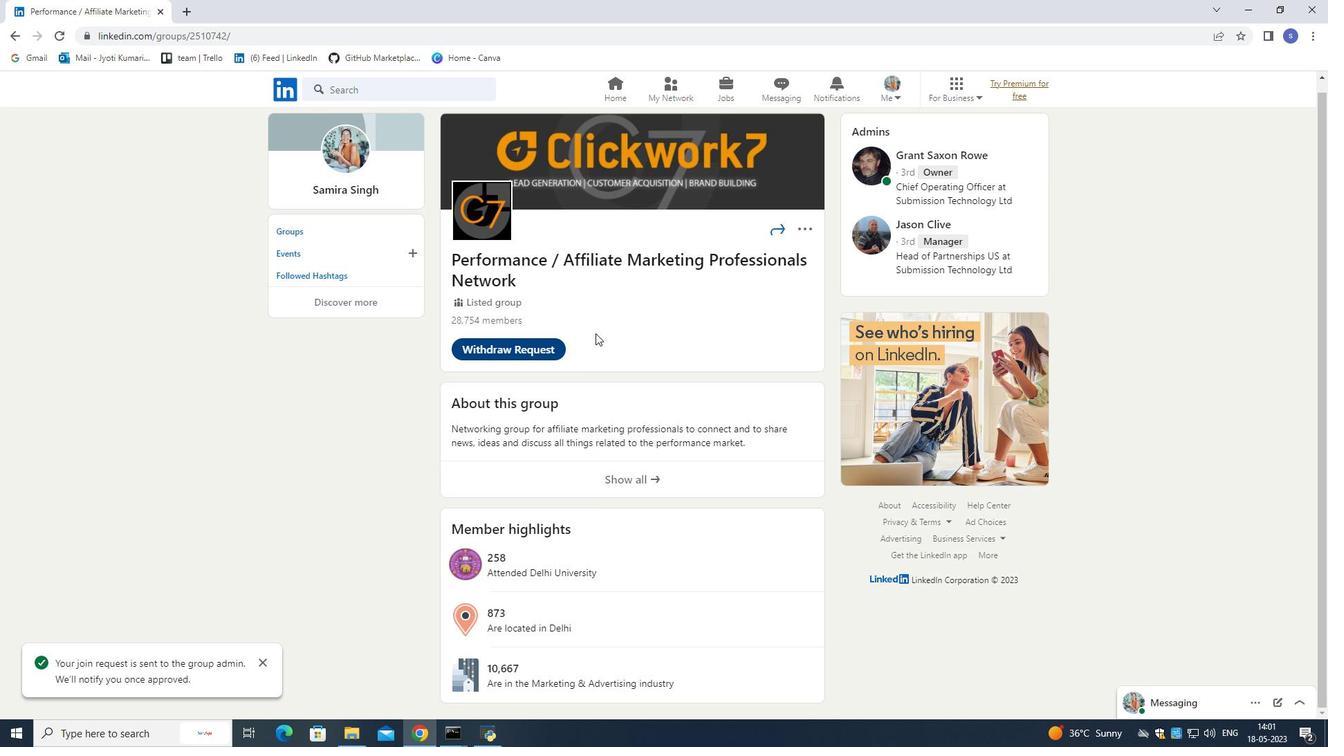 
Action: Mouse scrolled (595, 332) with delta (0, 0)
Screenshot: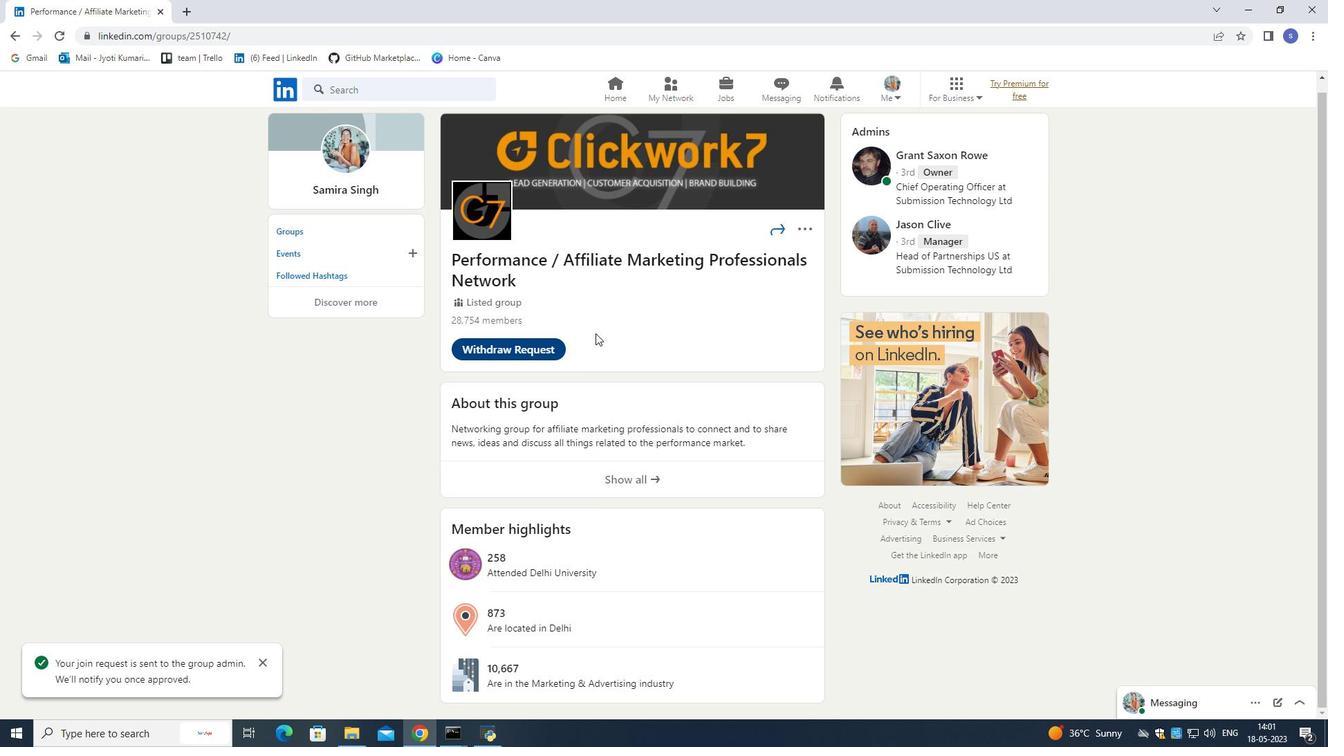 
Action: Mouse scrolled (595, 332) with delta (0, 0)
Screenshot: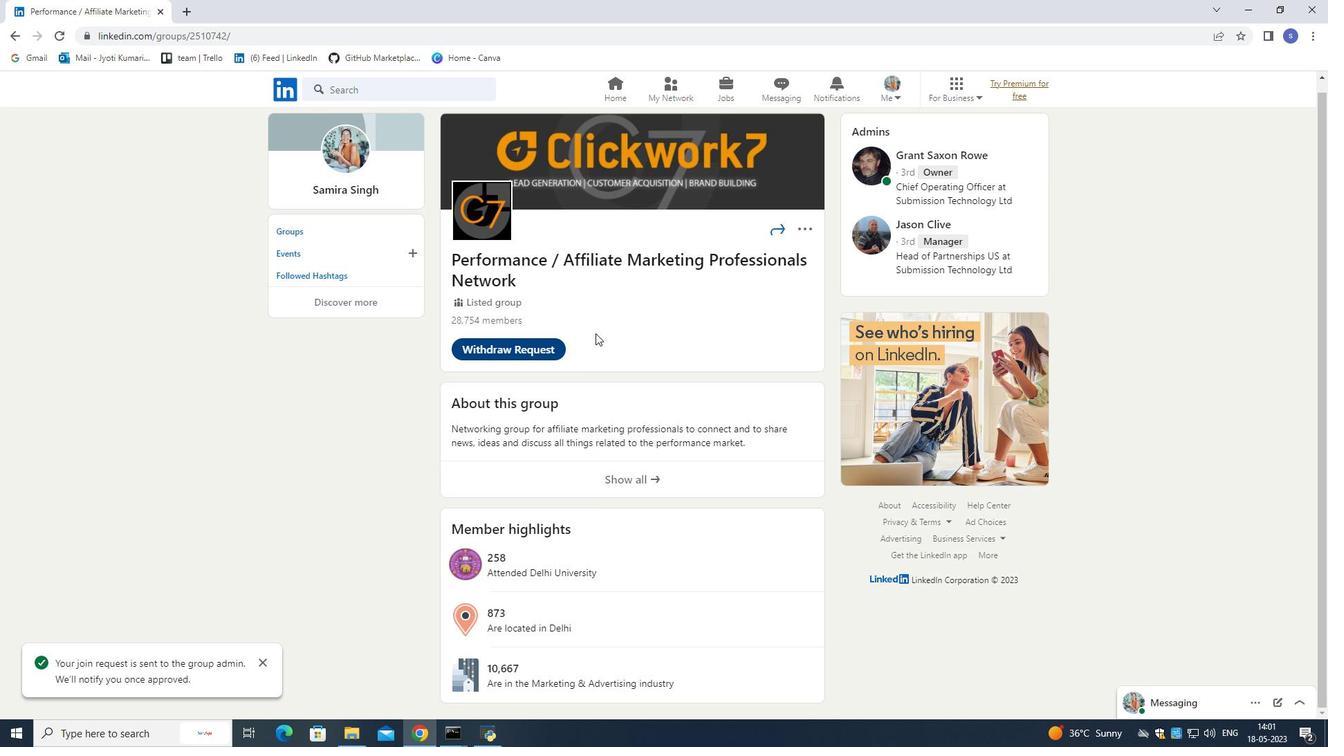 
Action: Mouse moved to (652, 476)
Screenshot: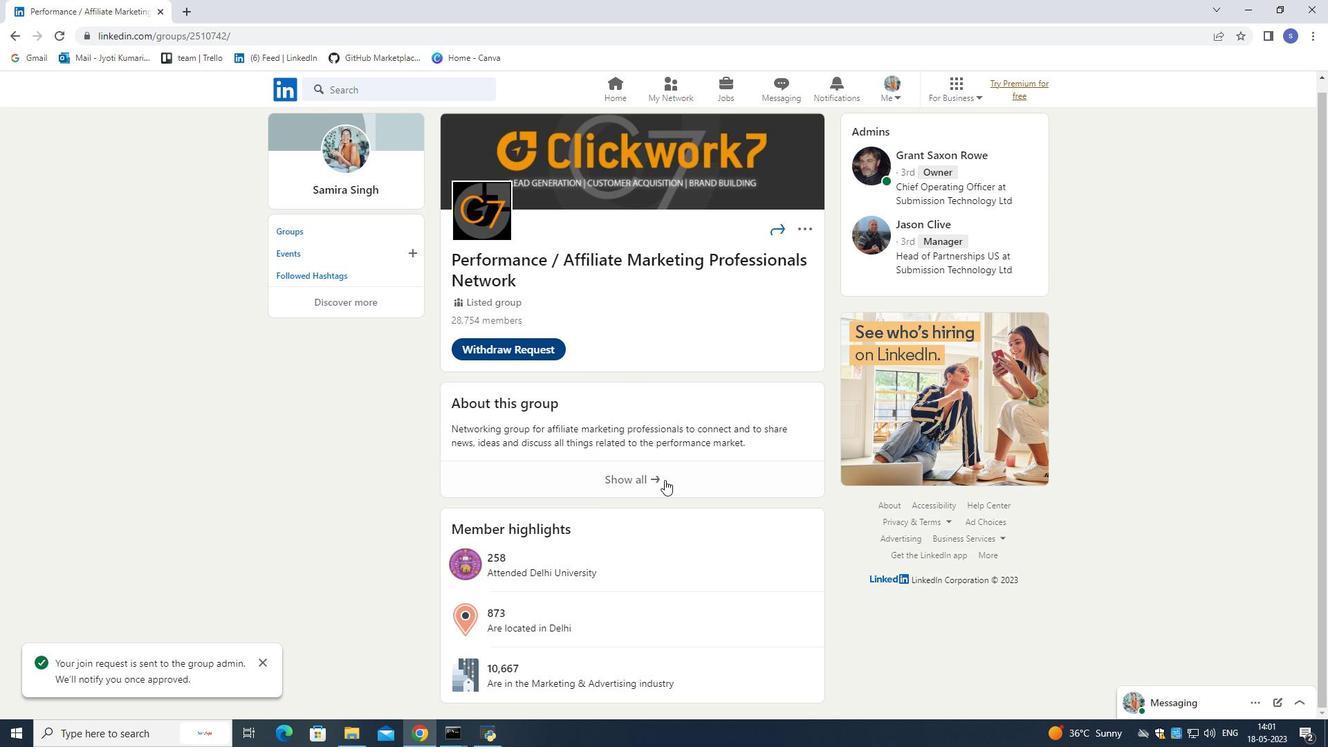 
Action: Mouse pressed left at (652, 476)
Screenshot: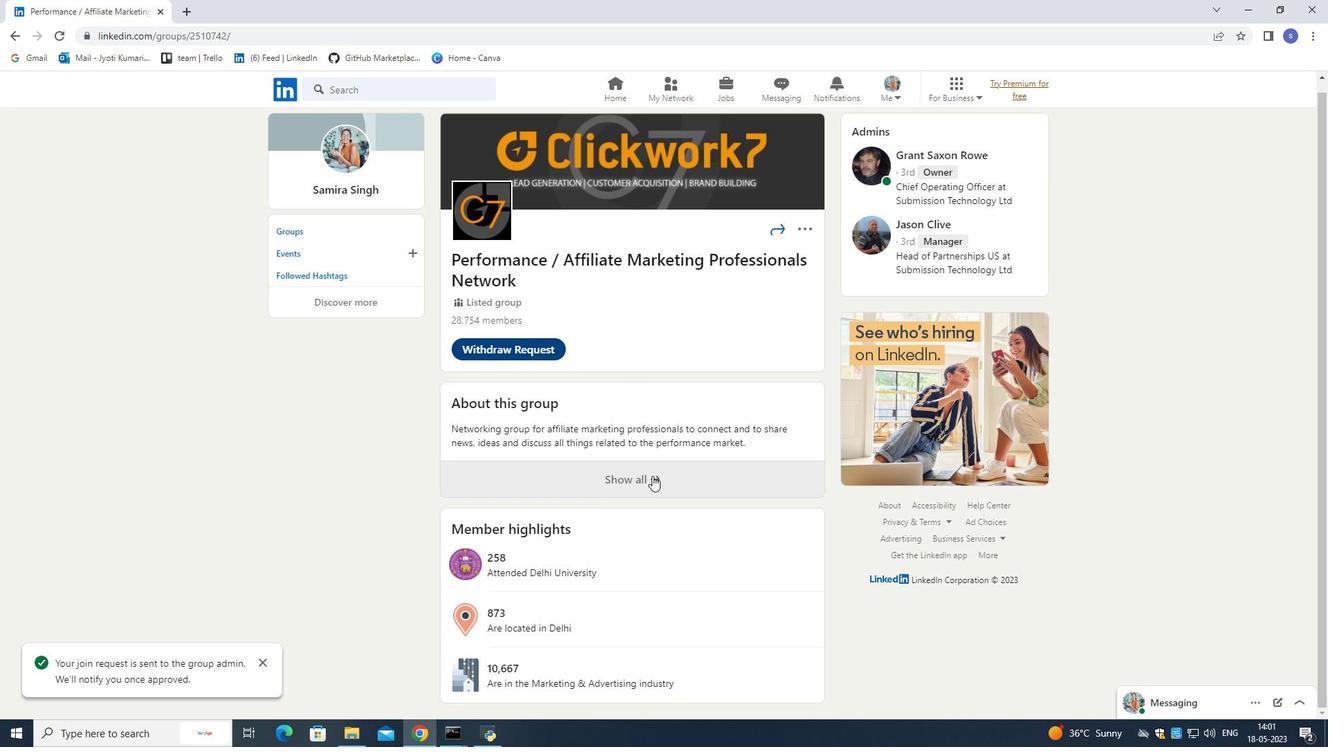 
Action: Mouse moved to (821, 486)
Screenshot: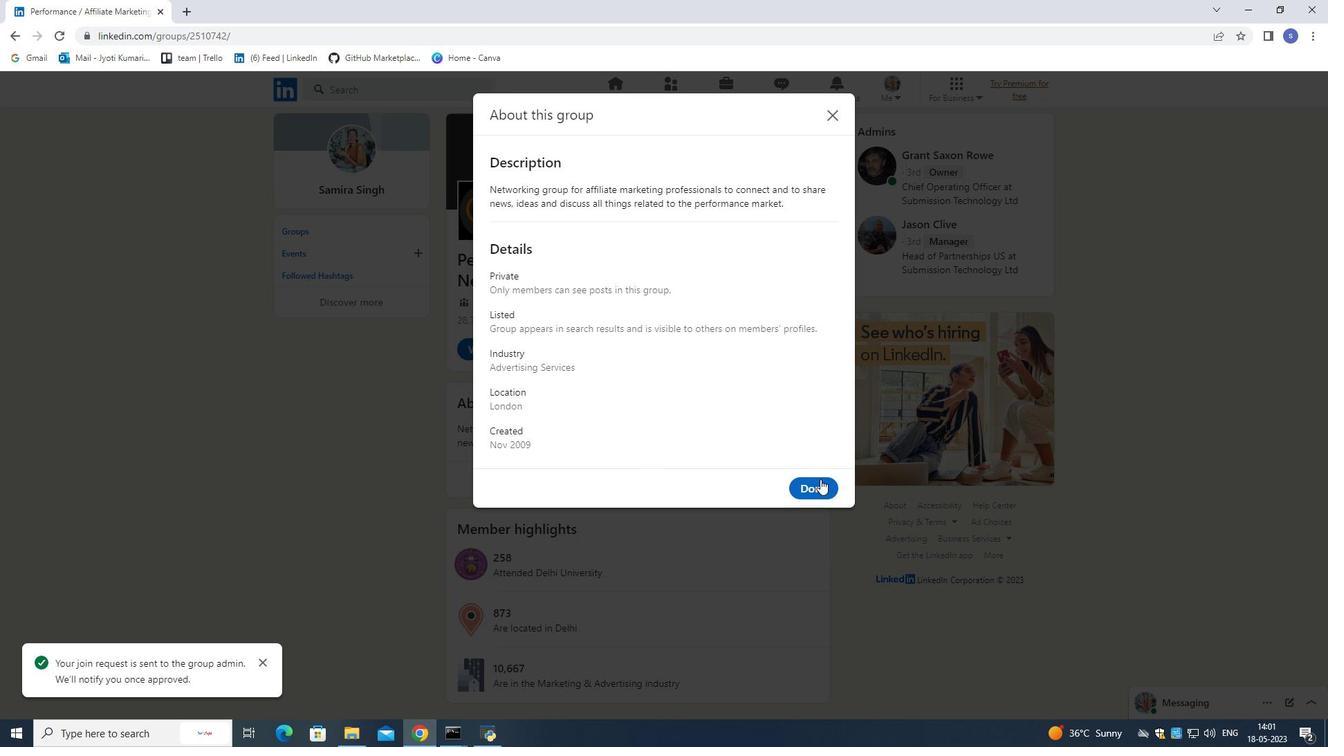 
Action: Mouse pressed left at (821, 486)
Screenshot: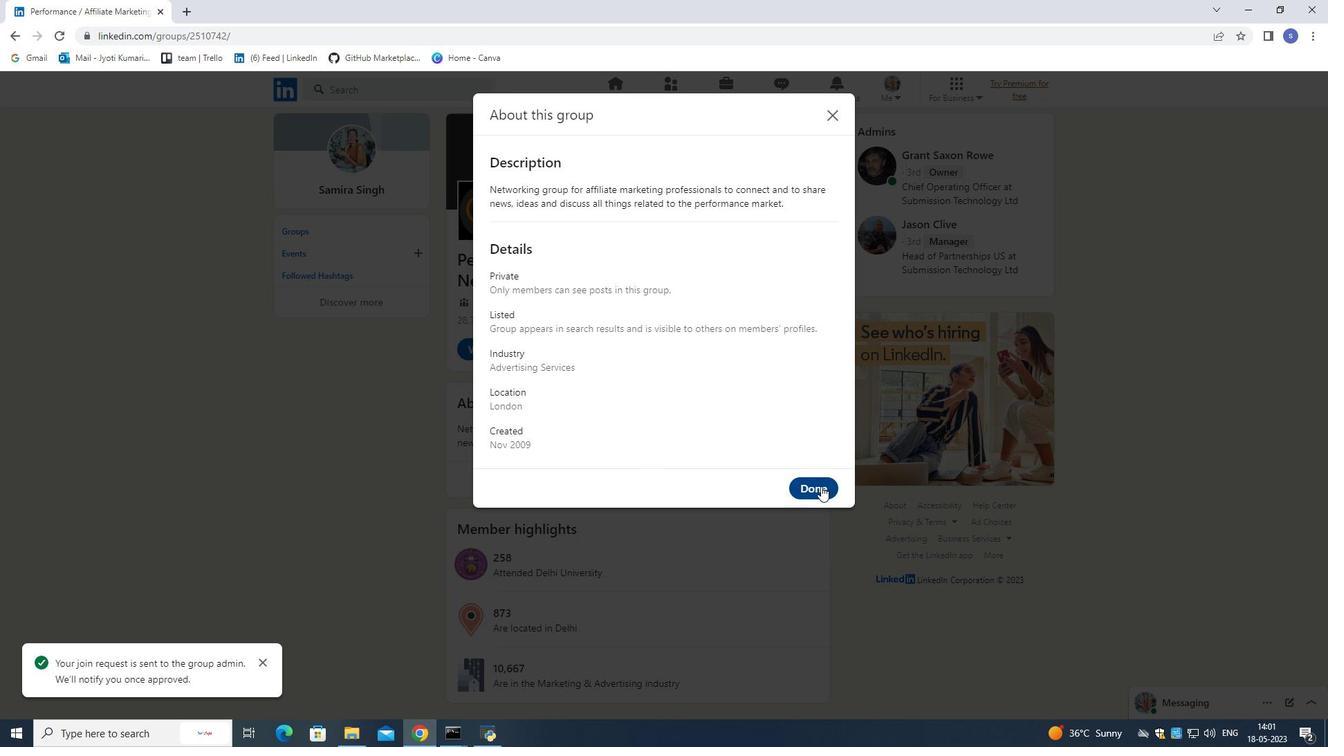 
Action: Mouse moved to (476, 213)
Screenshot: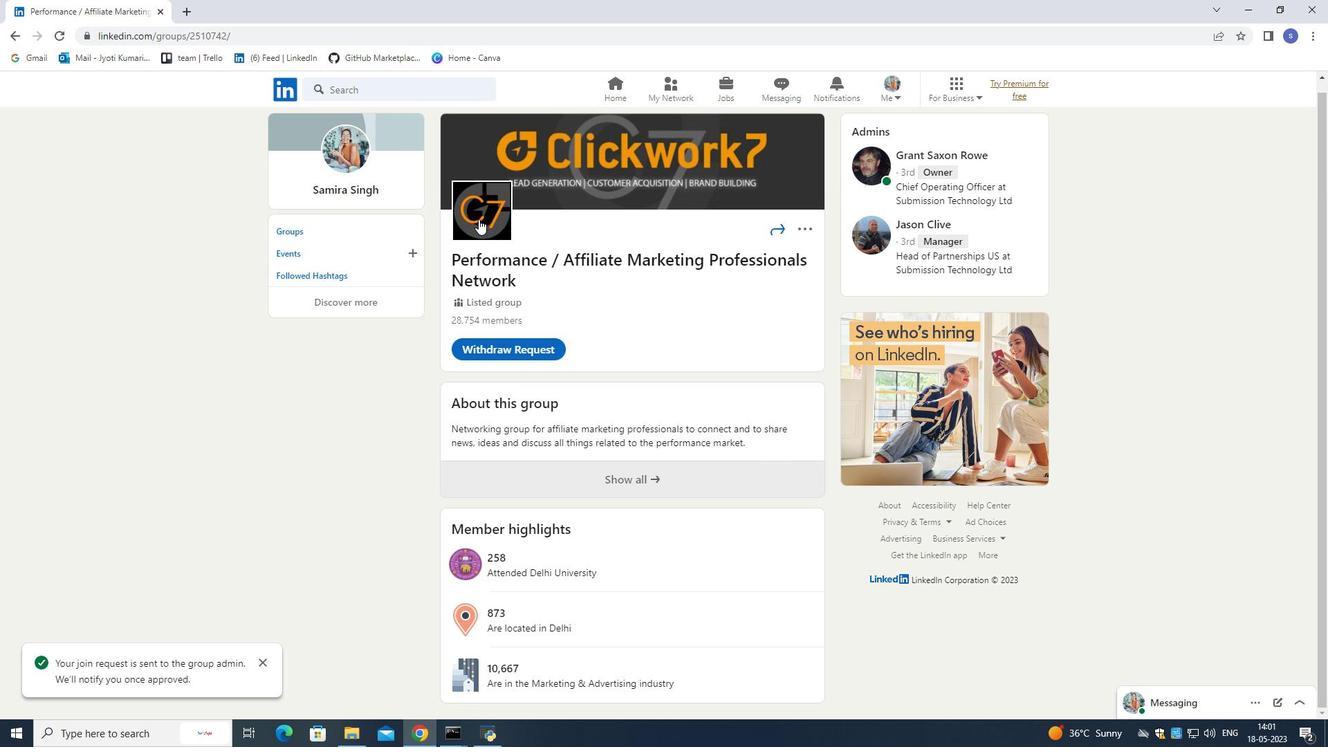 
Action: Mouse pressed left at (476, 213)
Screenshot: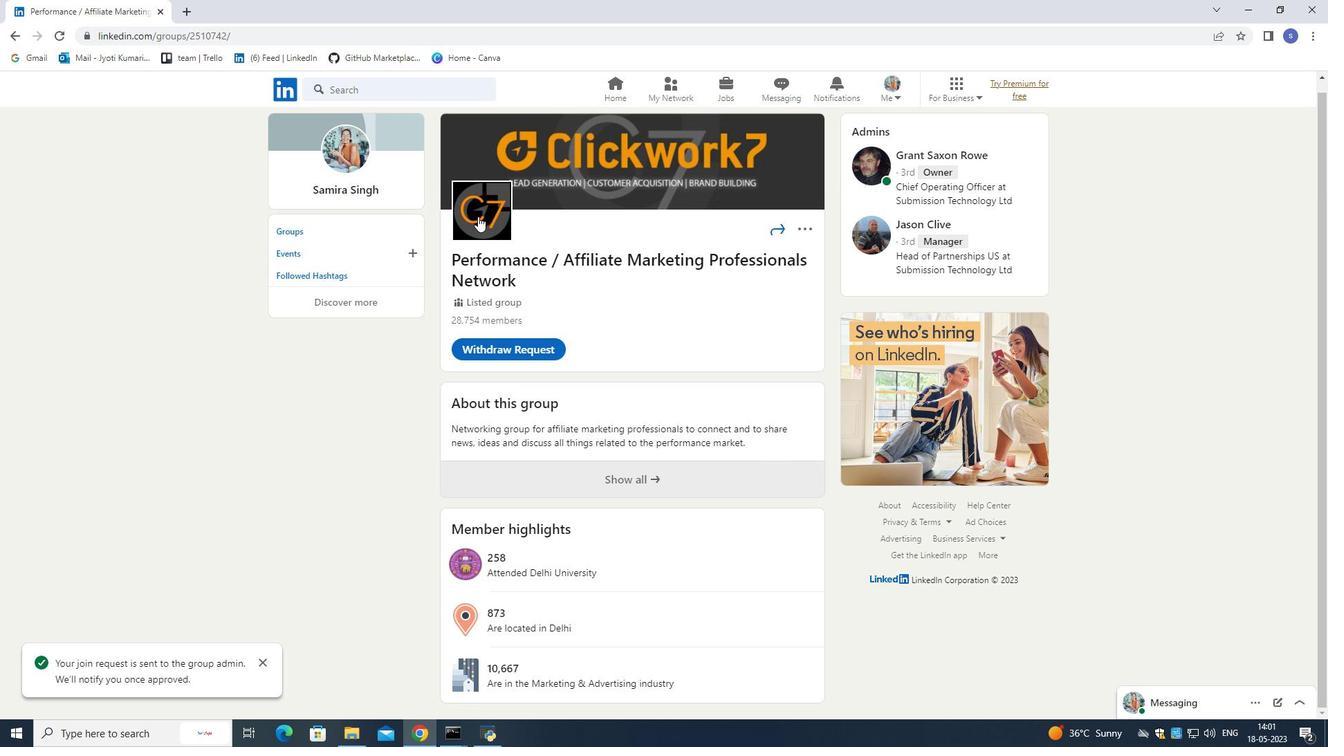 
Action: Mouse moved to (1033, 109)
Screenshot: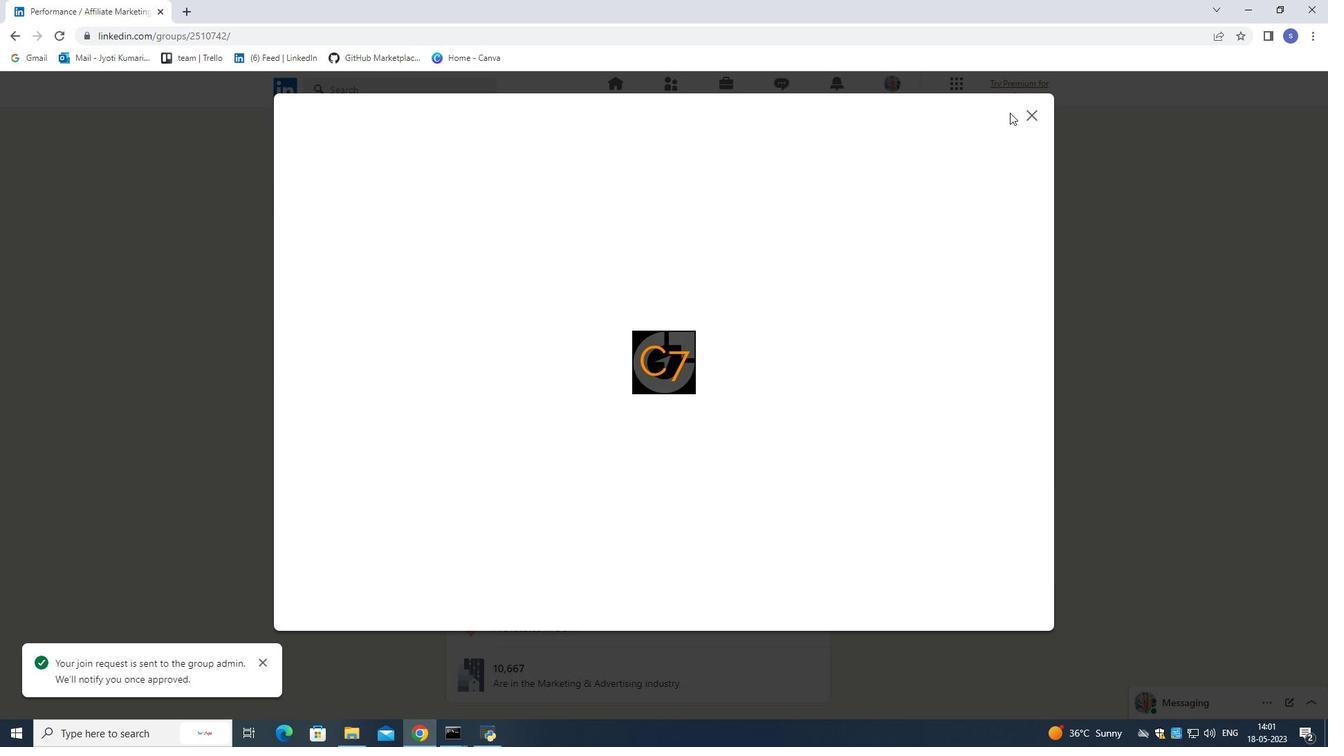 
Action: Mouse pressed left at (1033, 109)
Screenshot: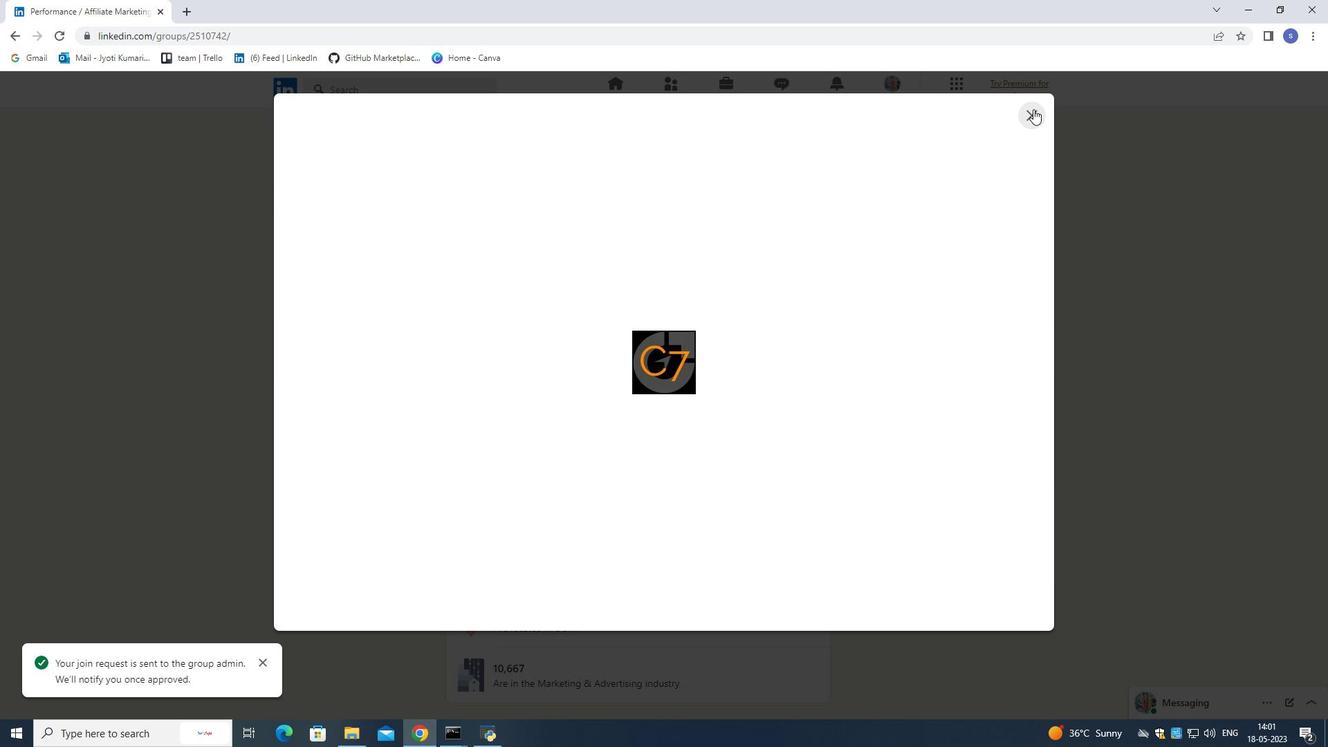 
Action: Mouse moved to (754, 267)
Screenshot: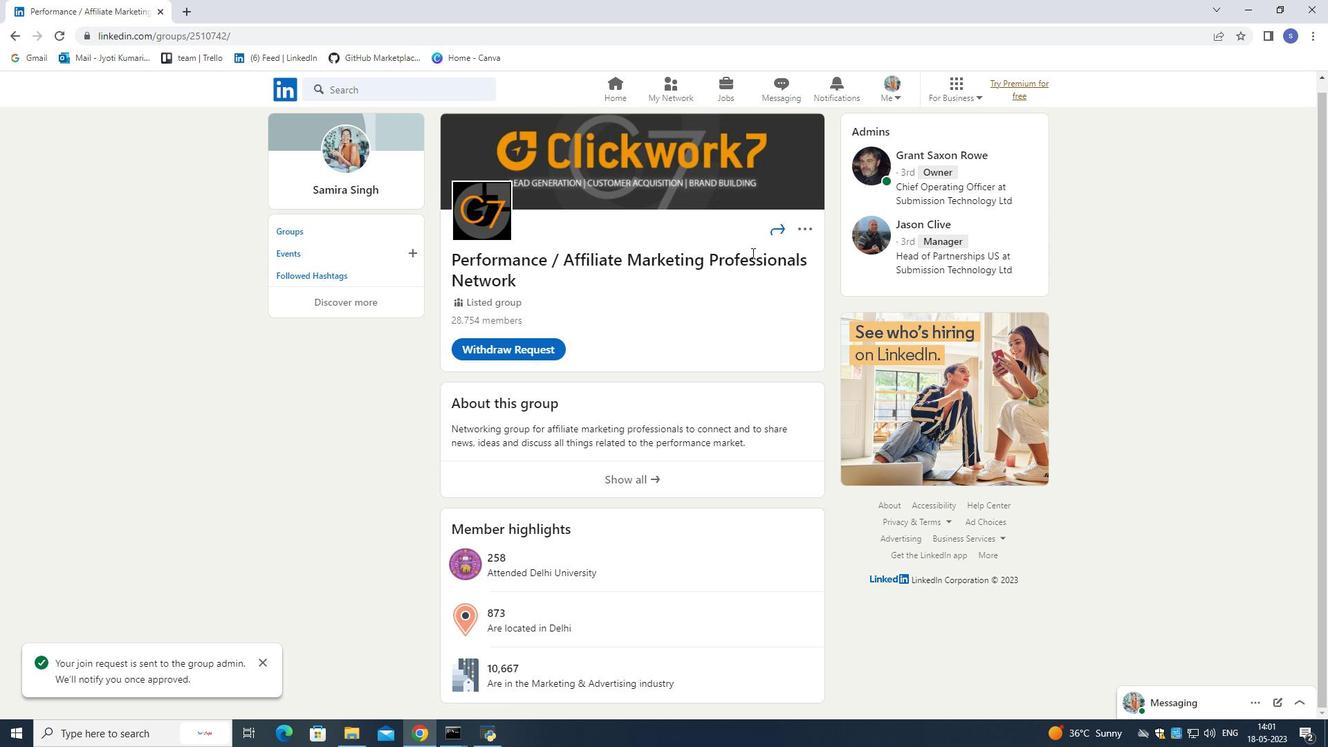 
Action: Mouse scrolled (754, 267) with delta (0, 0)
Screenshot: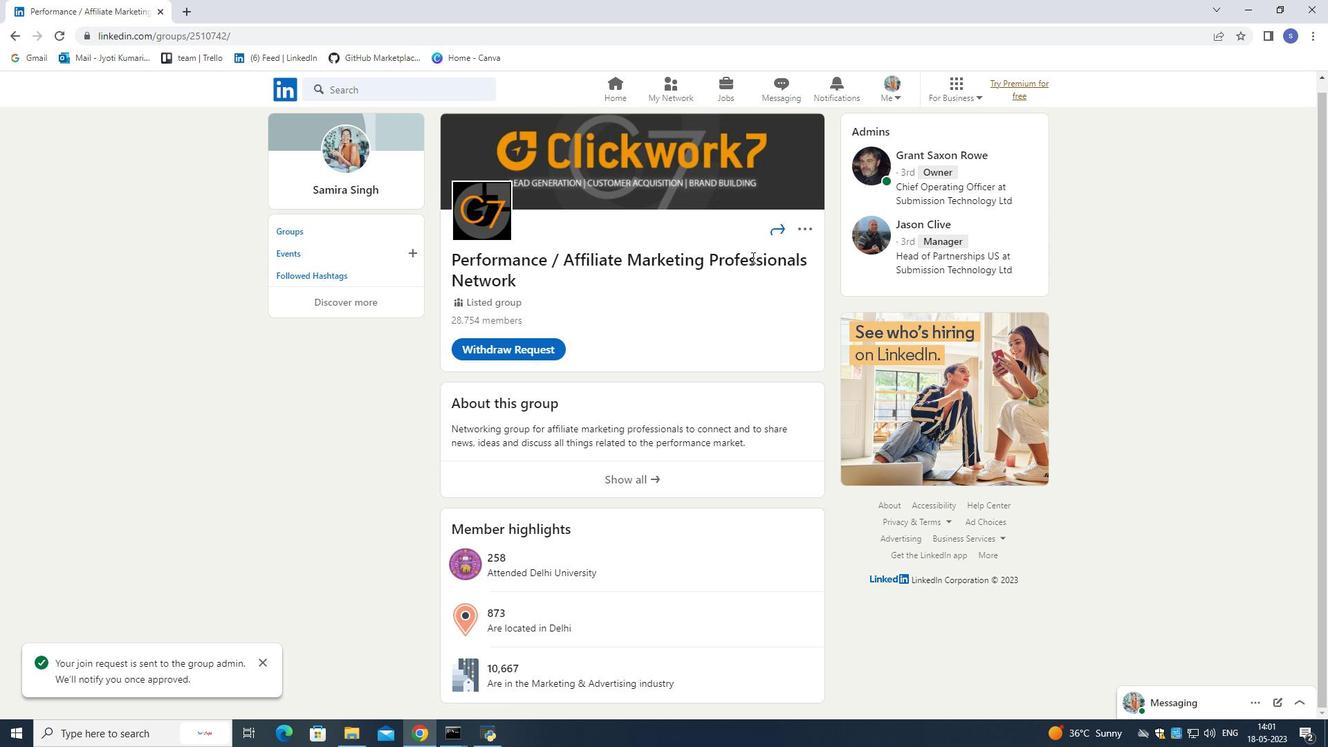 
Action: Mouse moved to (756, 270)
Screenshot: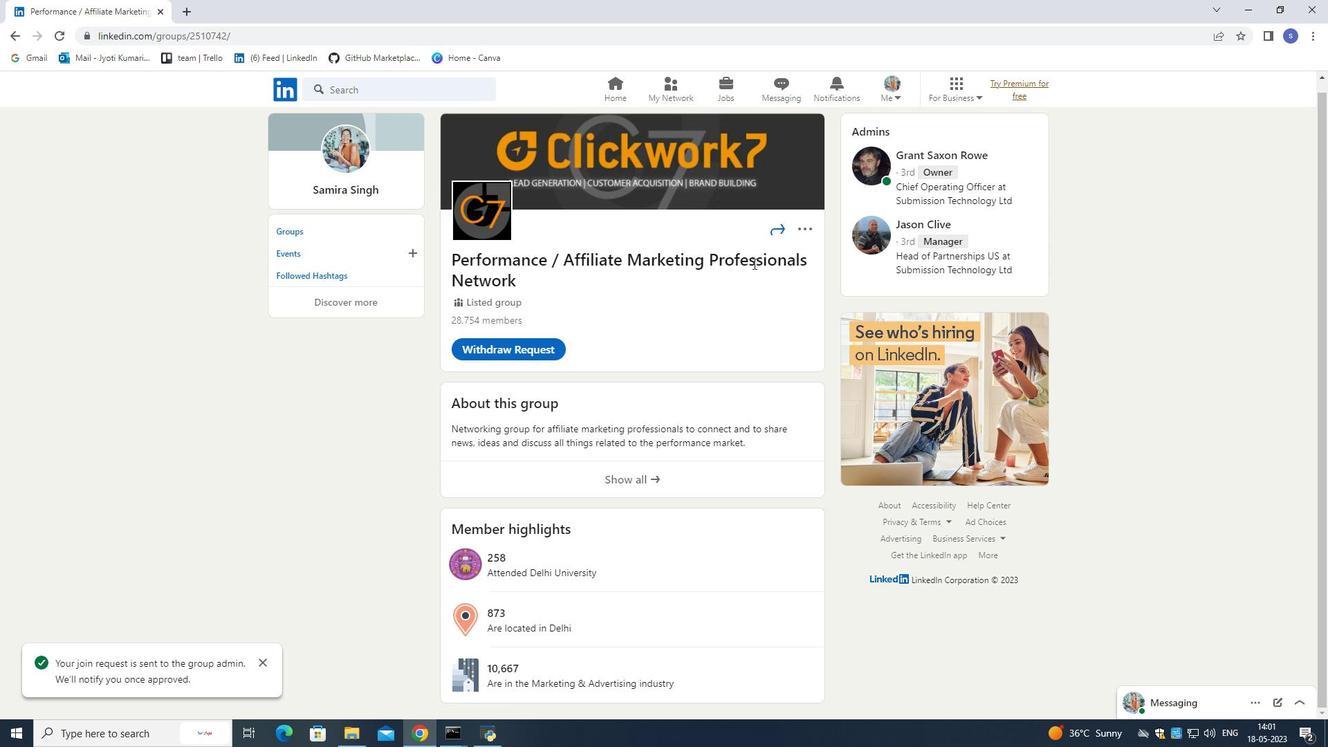
Action: Mouse scrolled (756, 269) with delta (0, 0)
Screenshot: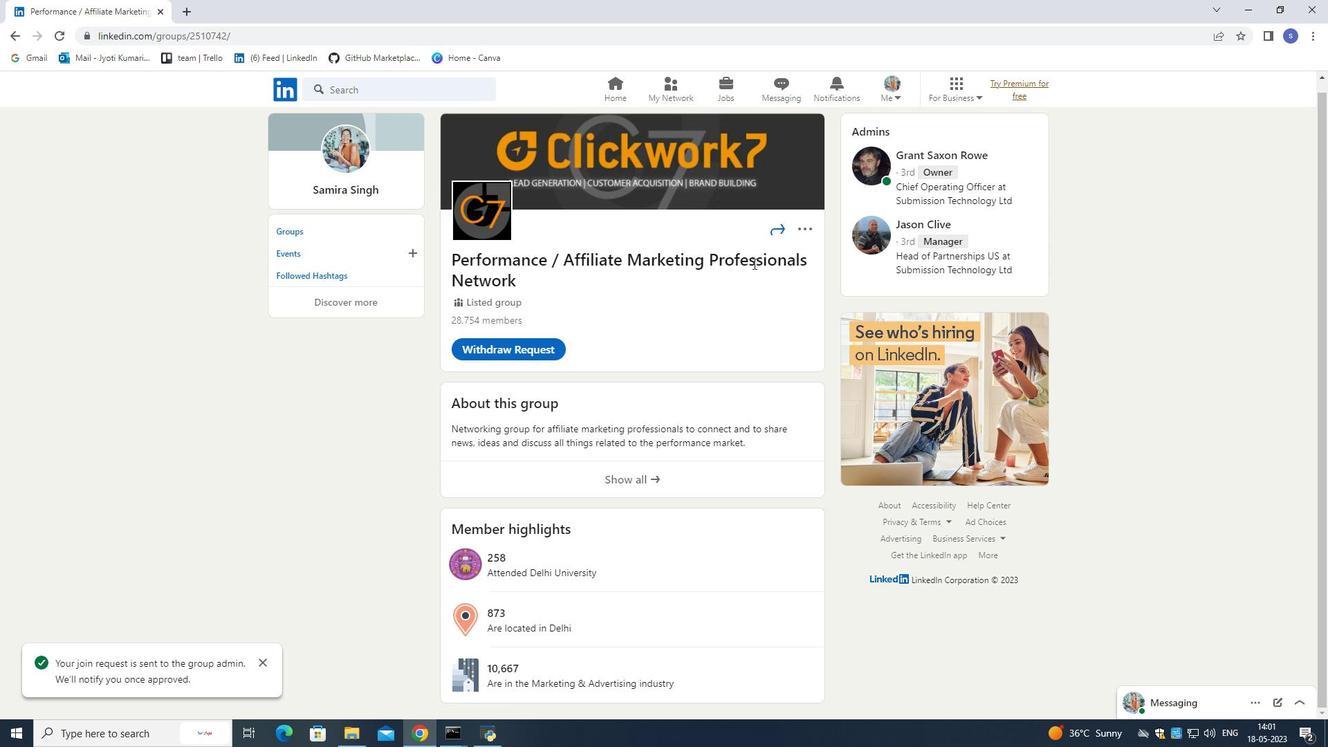 
Action: Mouse moved to (756, 271)
Screenshot: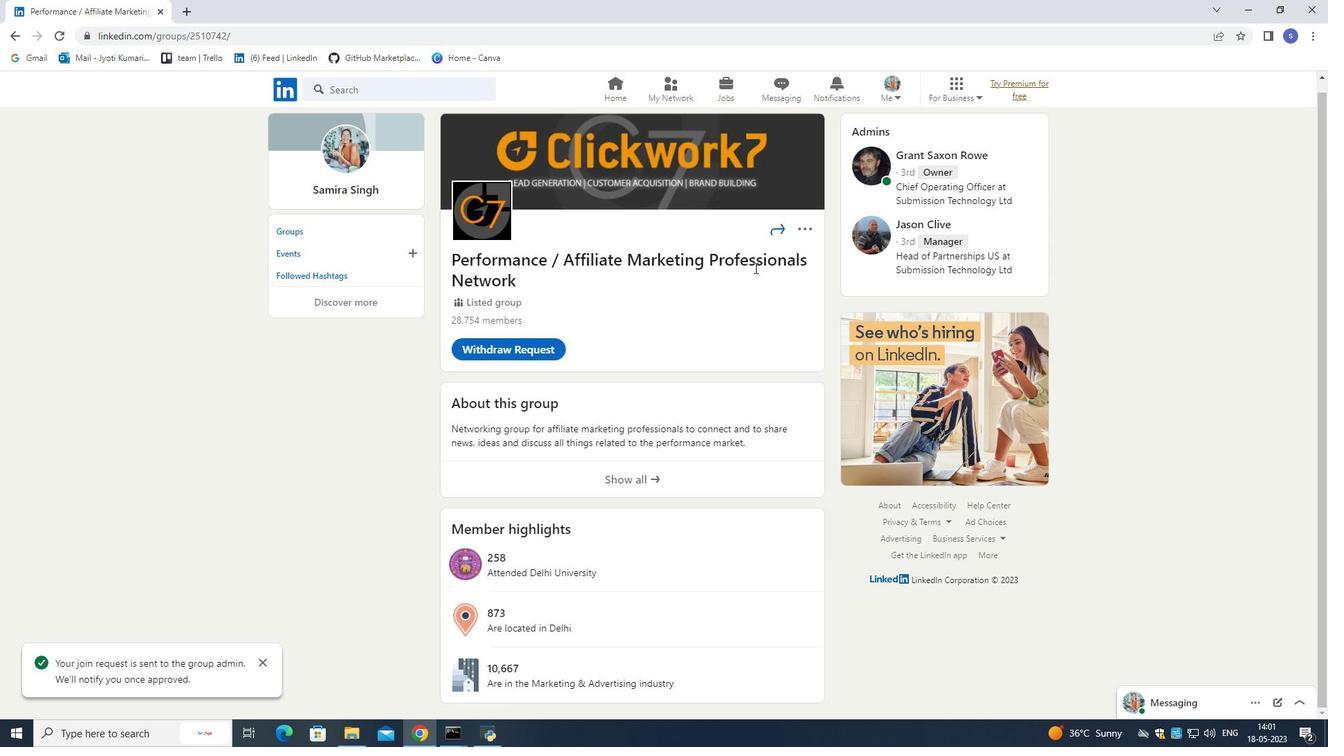 
Action: Mouse scrolled (756, 270) with delta (0, 0)
Screenshot: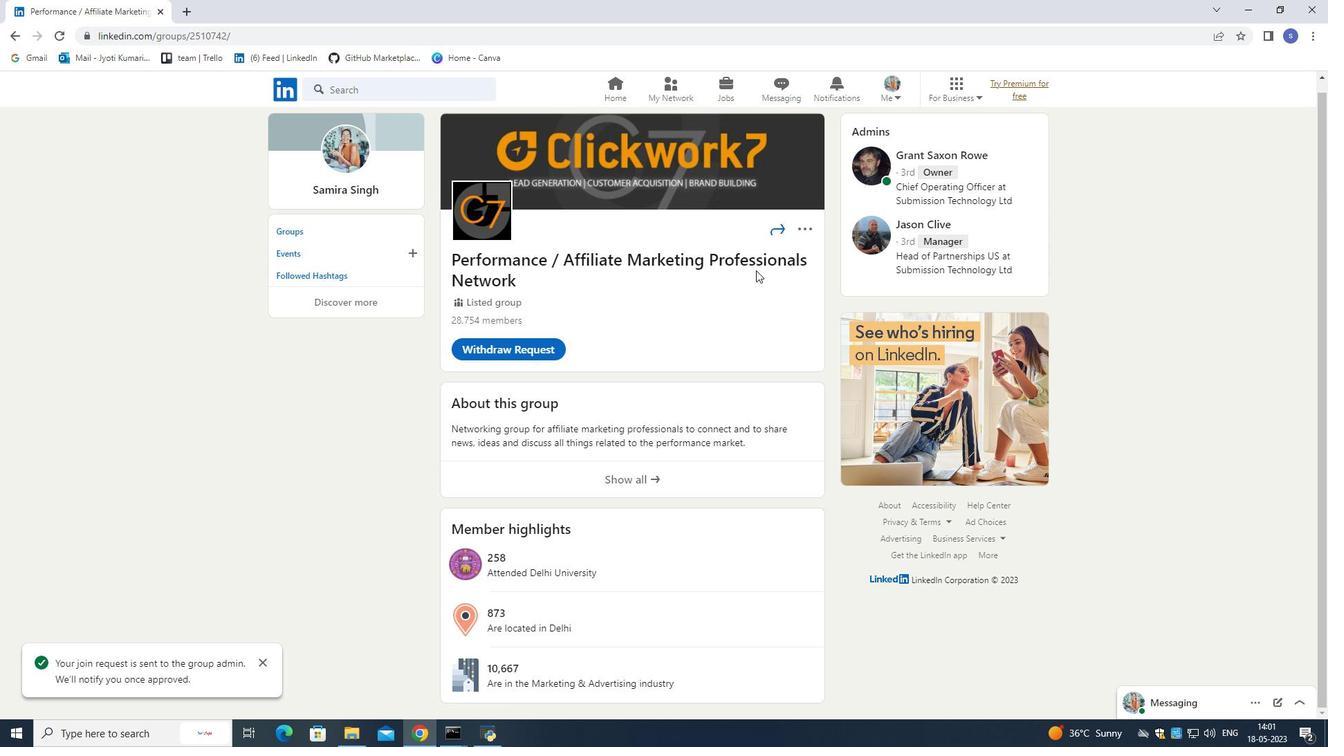 
Action: Mouse moved to (756, 275)
Screenshot: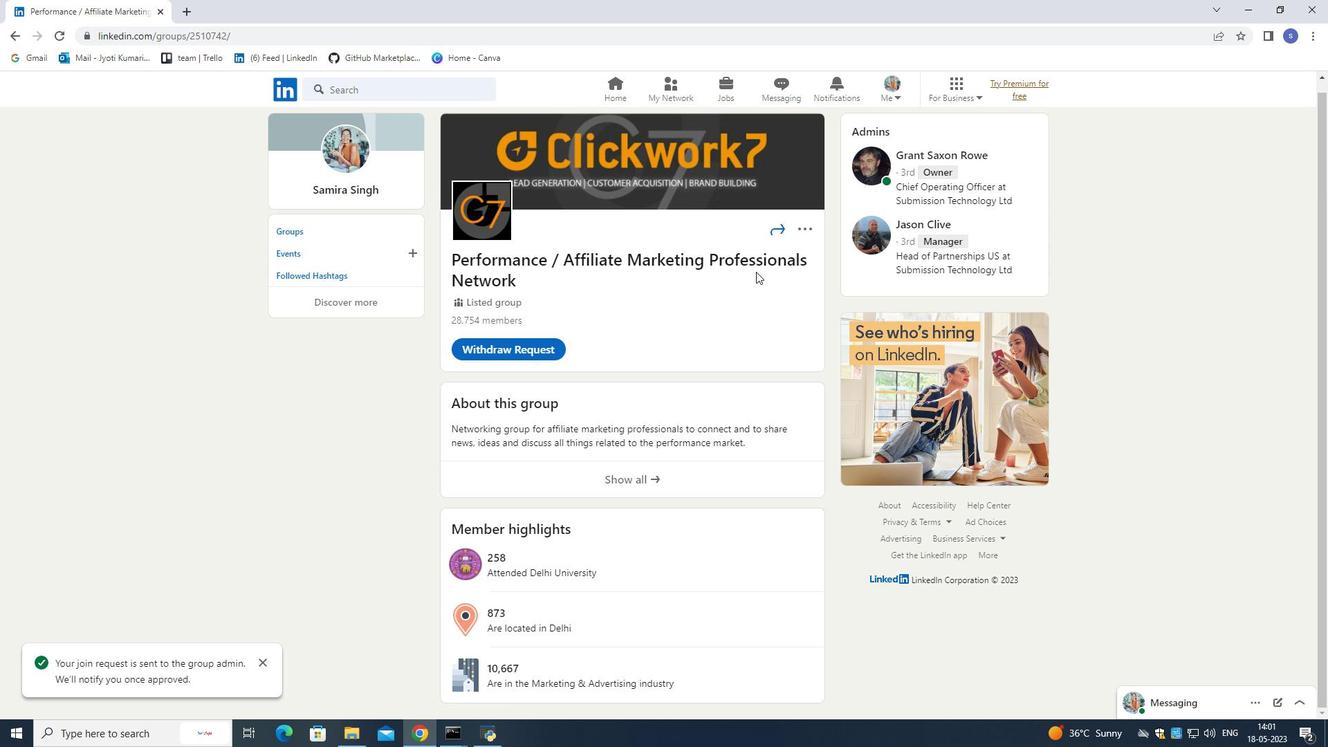 
Action: Mouse scrolled (756, 274) with delta (0, 0)
Screenshot: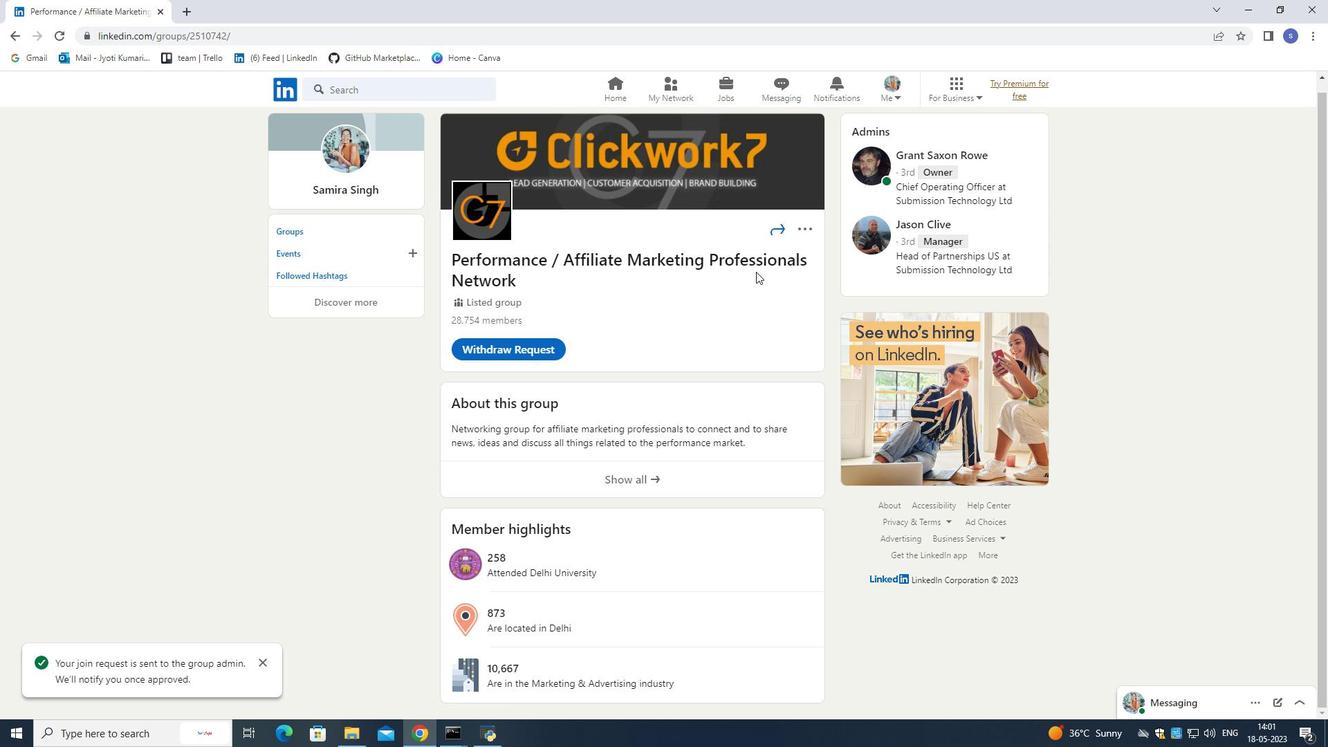 
Action: Mouse moved to (552, 426)
Screenshot: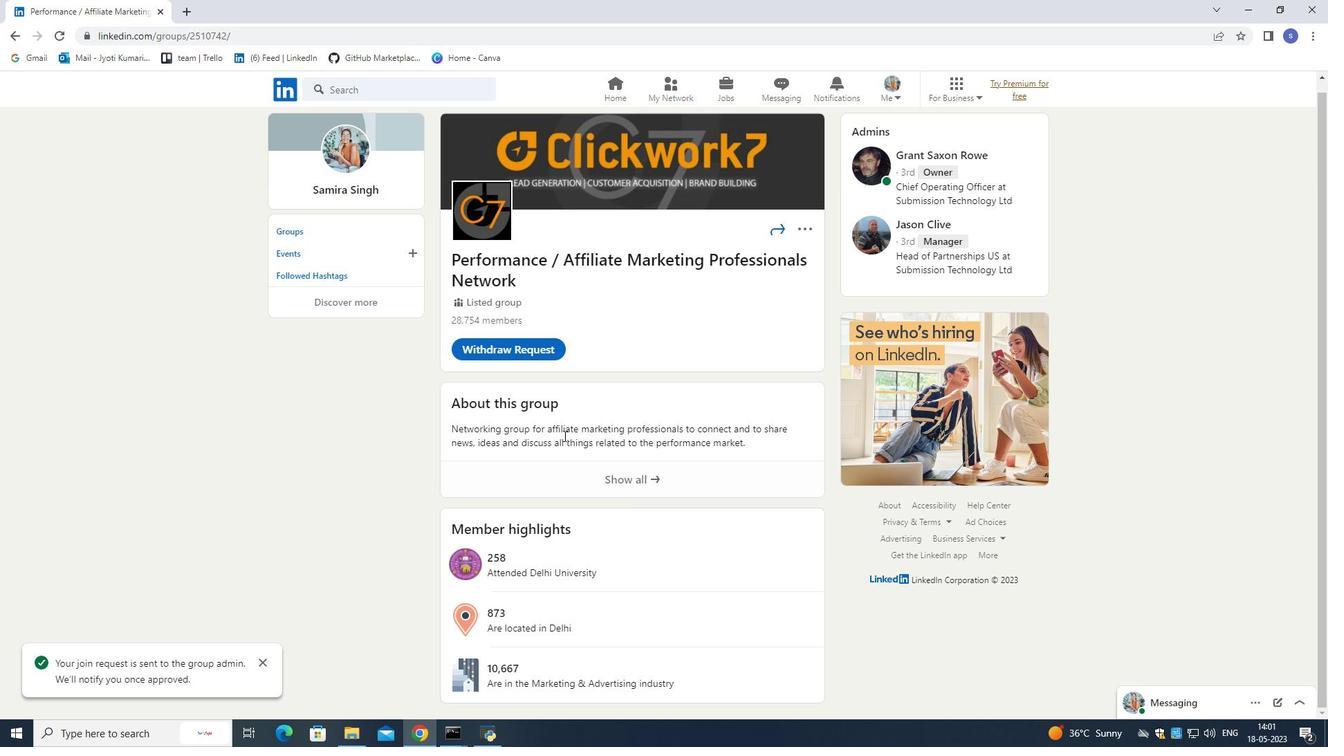 
Action: Mouse pressed left at (552, 426)
Screenshot: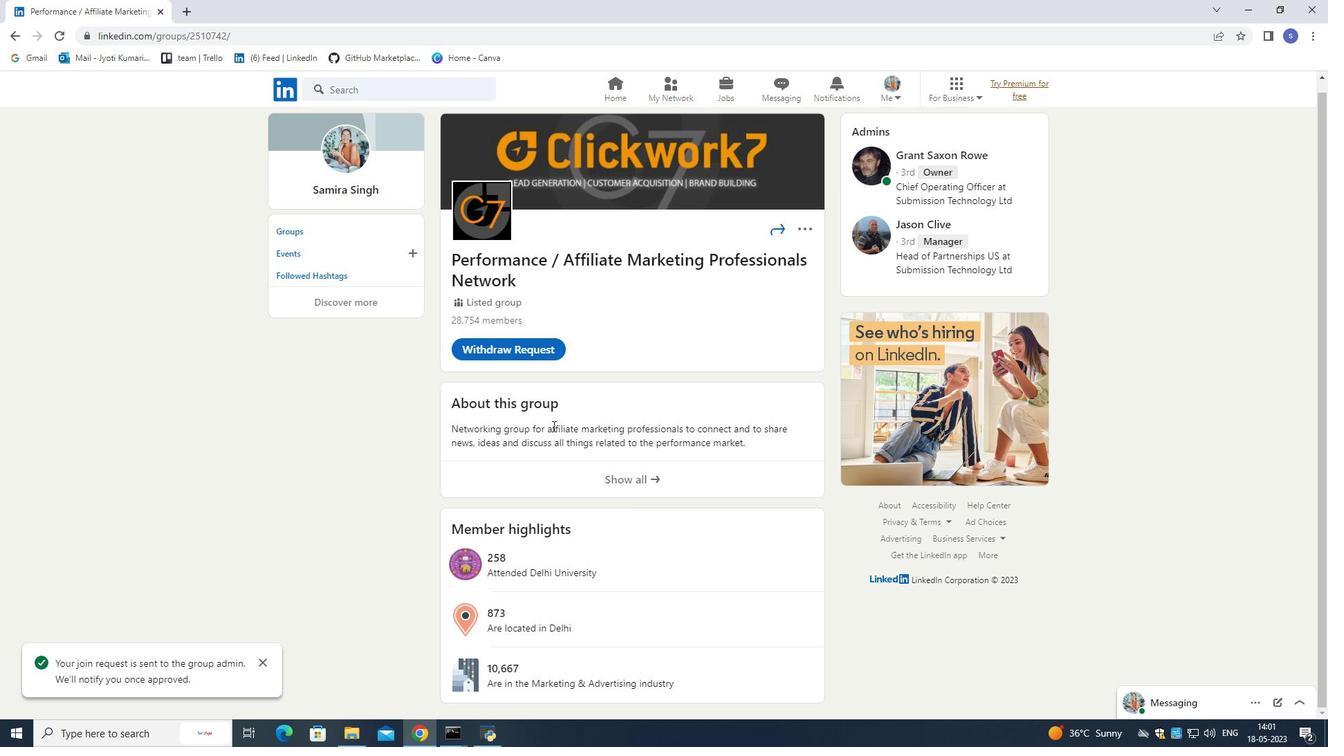 
Action: Mouse moved to (541, 401)
Screenshot: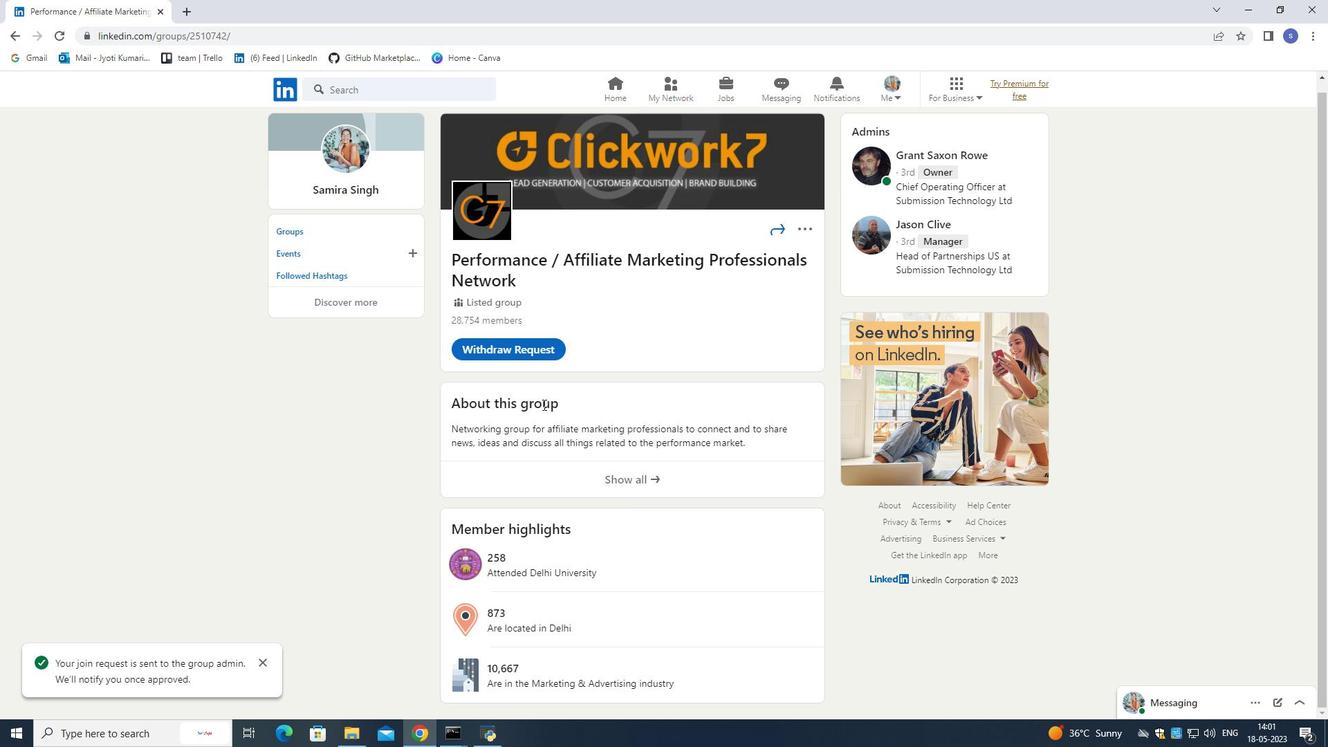 
Action: Mouse pressed left at (541, 401)
Screenshot: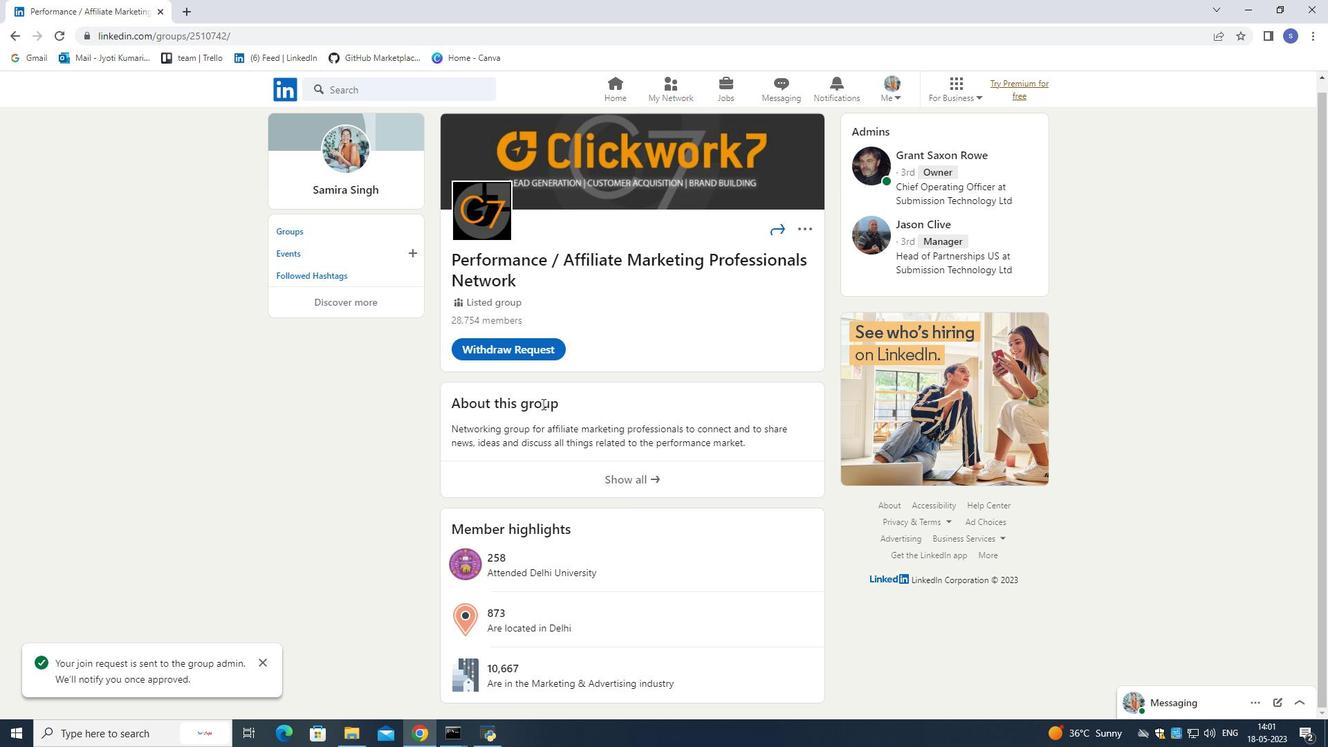 
Action: Mouse moved to (645, 474)
Screenshot: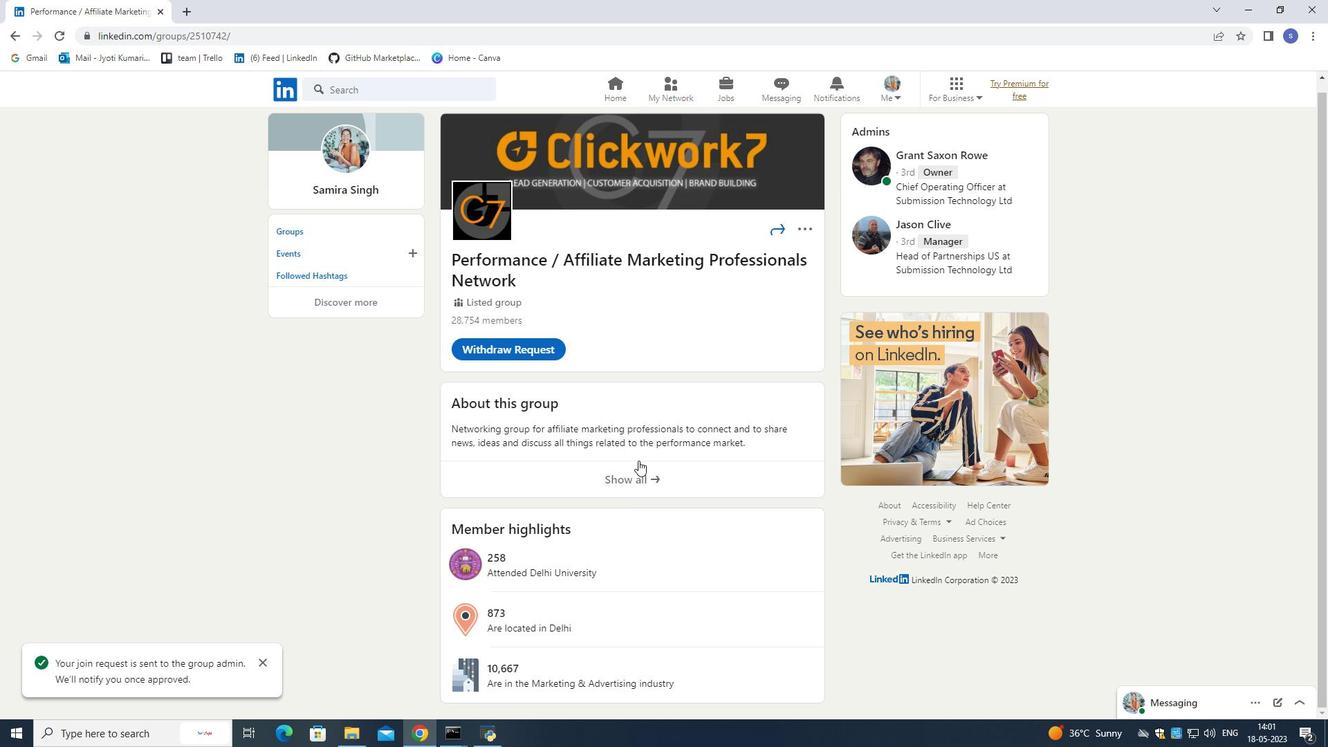 
Action: Mouse pressed left at (645, 474)
Screenshot: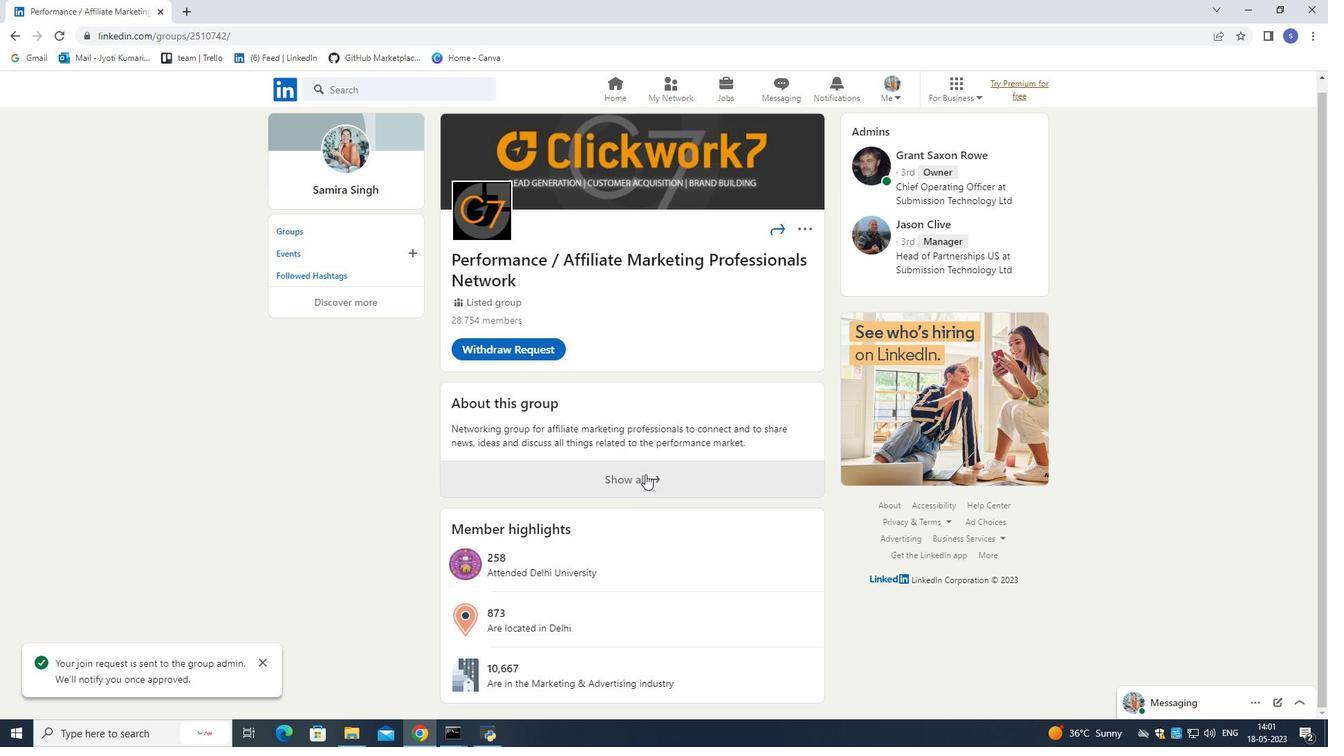 
Action: Mouse moved to (821, 487)
Screenshot: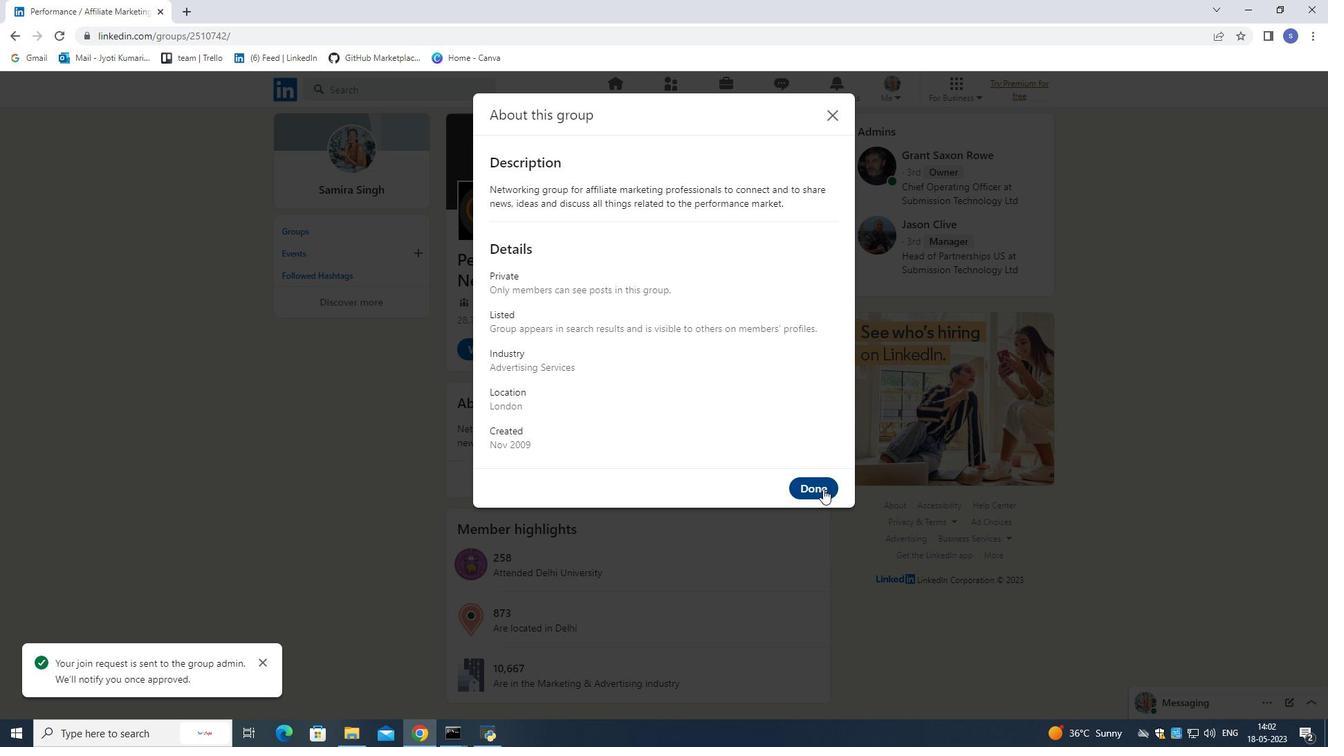 
Action: Mouse pressed left at (821, 487)
Screenshot: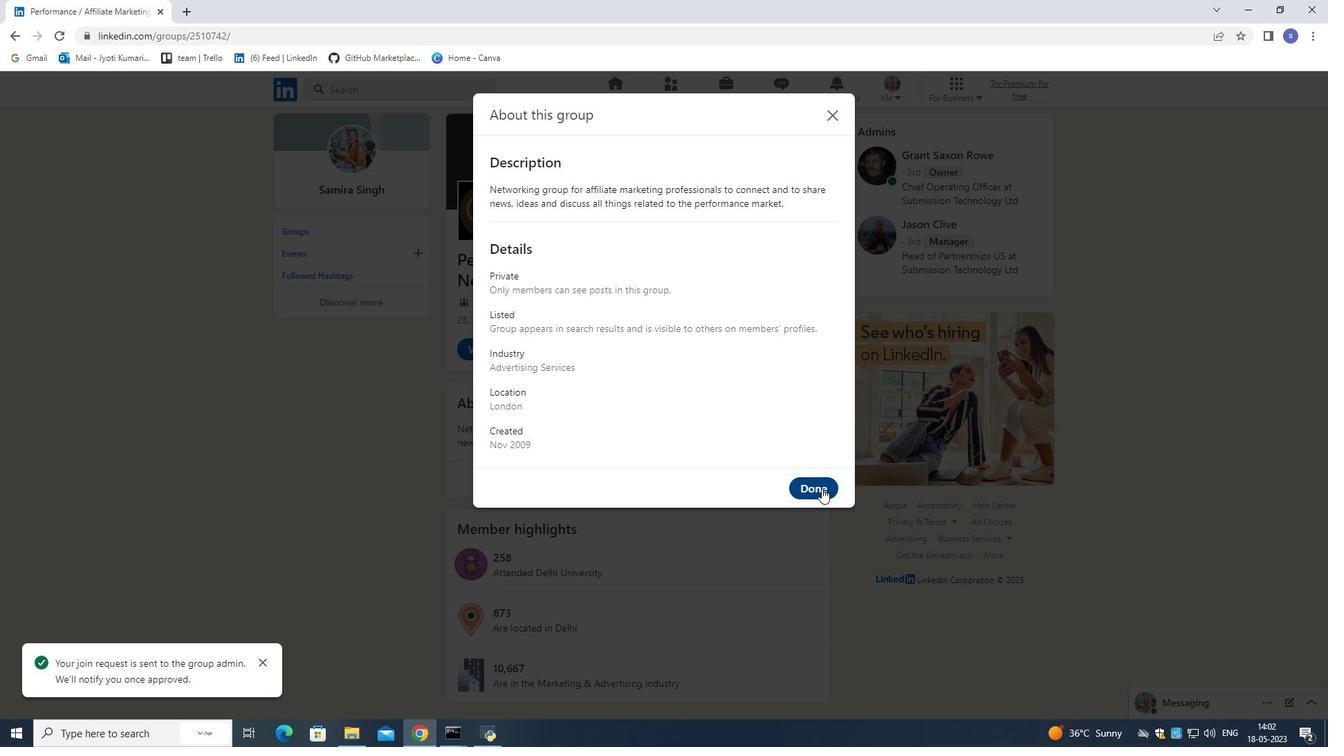 
Action: Mouse moved to (688, 381)
Screenshot: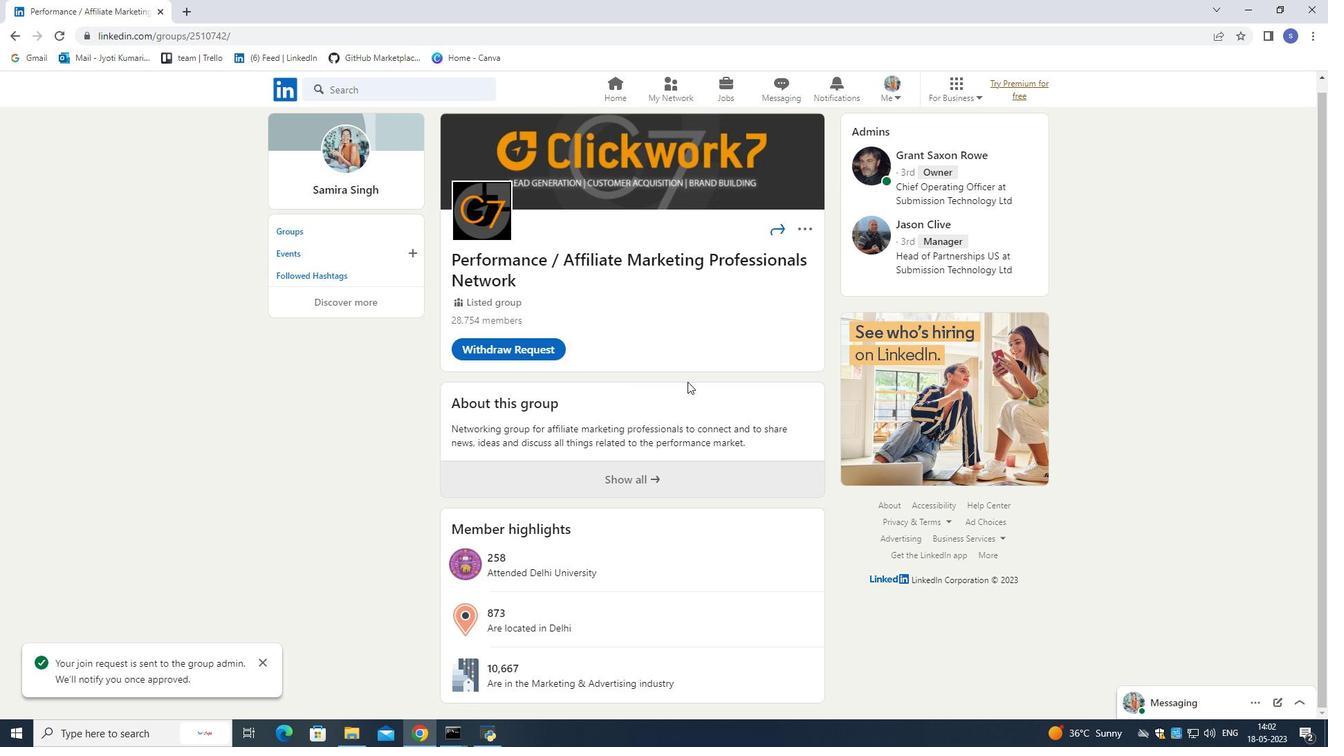 
Action: Mouse scrolled (688, 381) with delta (0, 0)
Screenshot: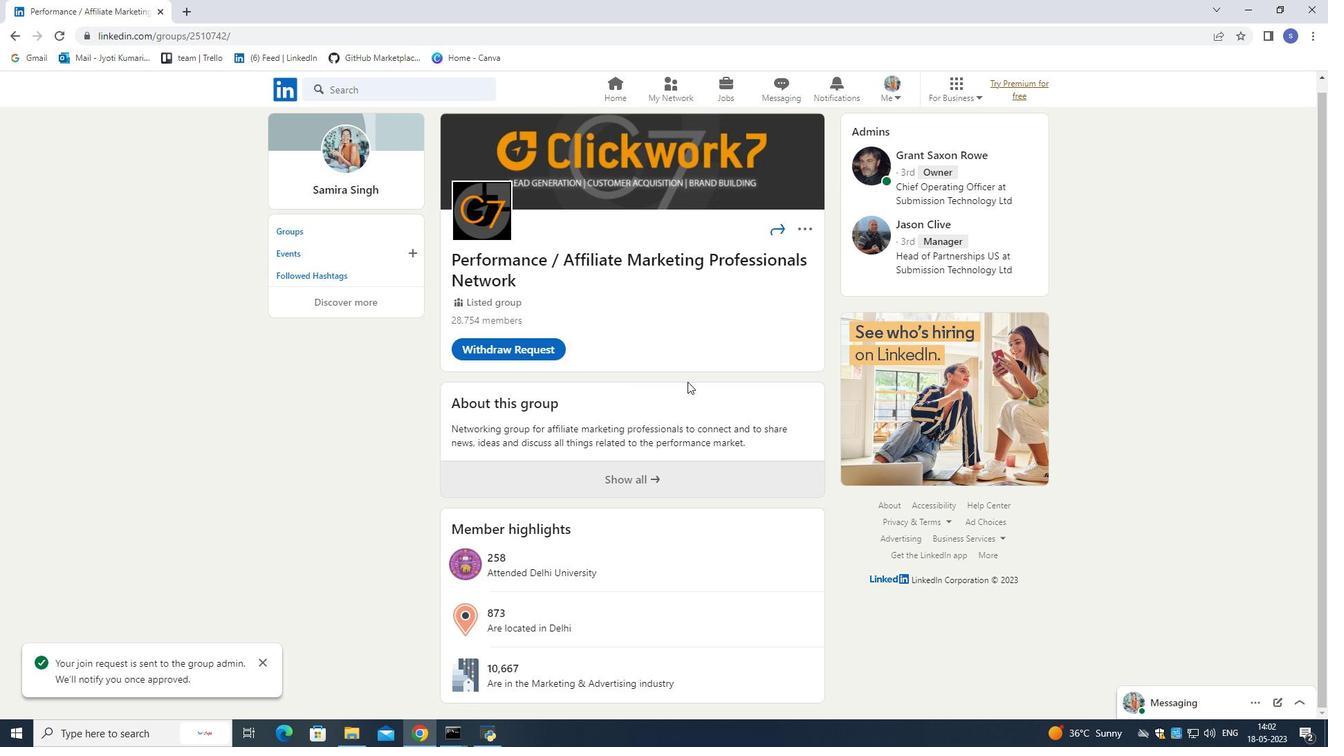 
Action: Mouse moved to (689, 381)
Screenshot: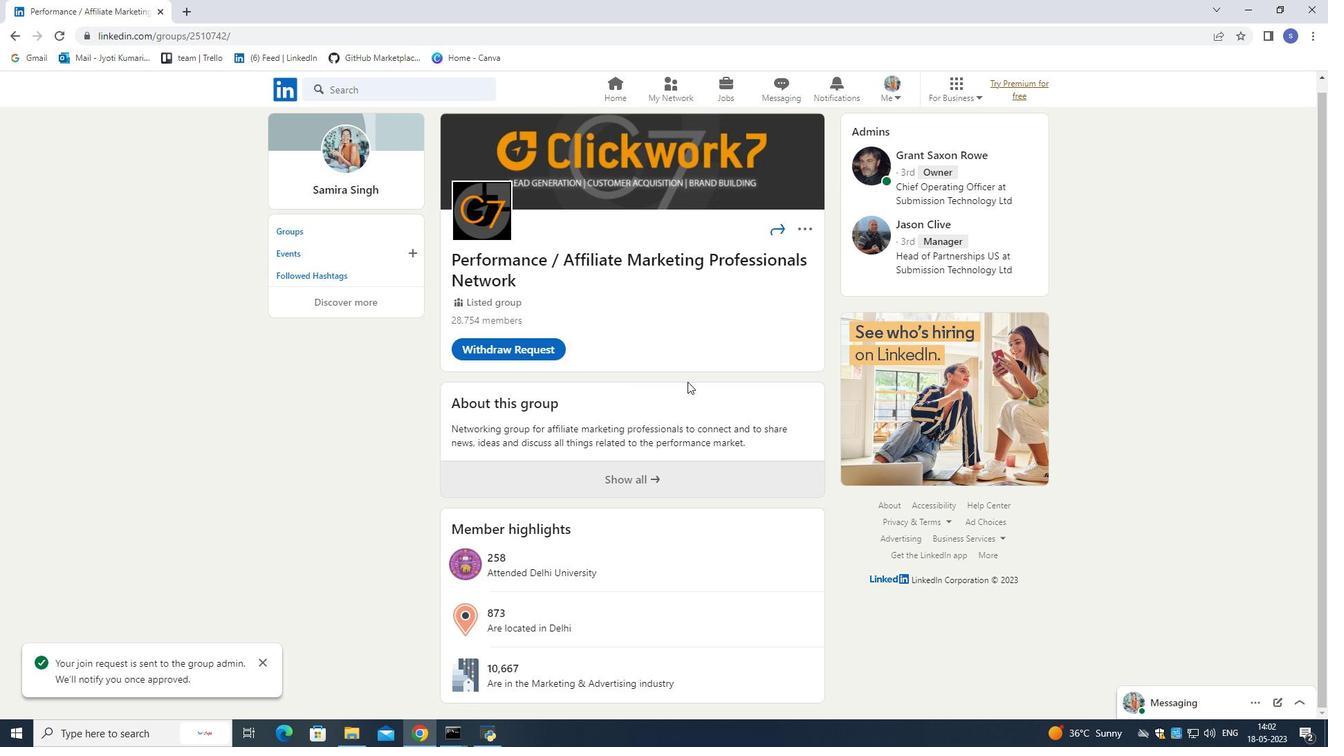 
Action: Mouse scrolled (689, 381) with delta (0, 0)
Screenshot: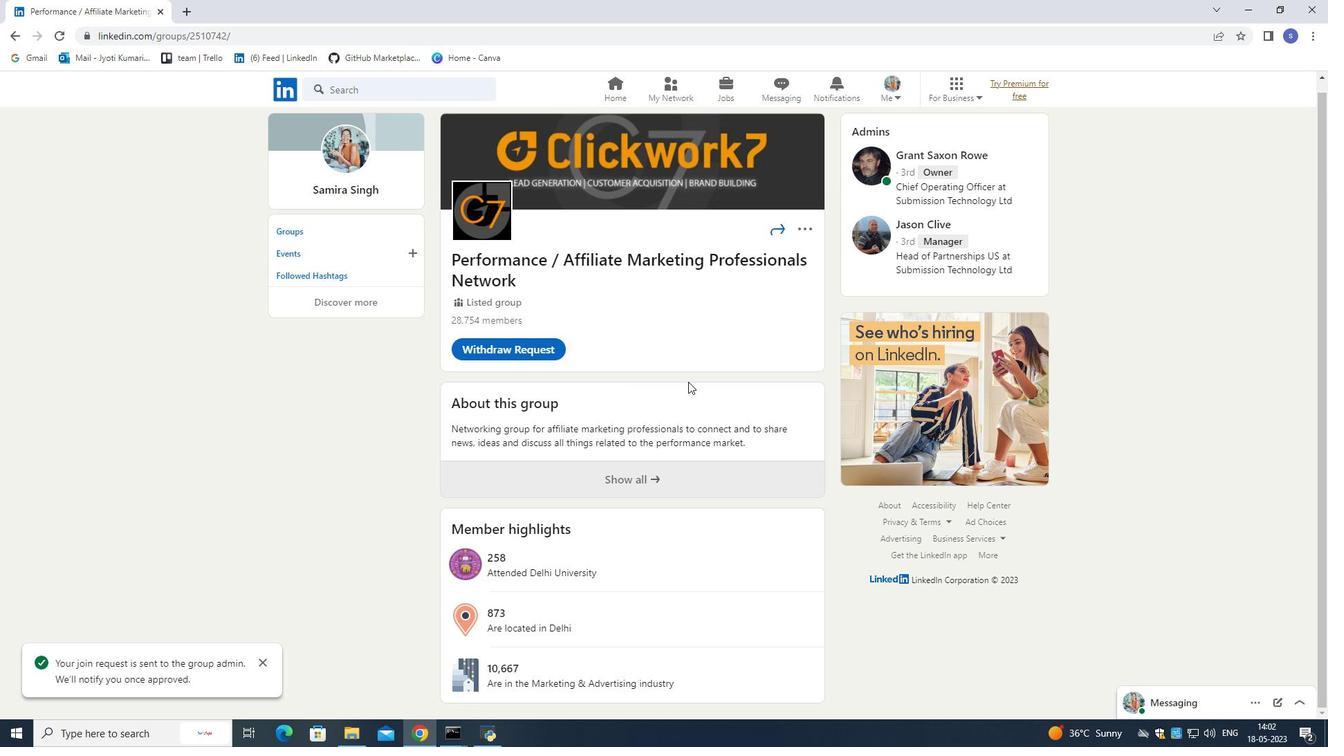 
Action: Mouse moved to (906, 168)
Screenshot: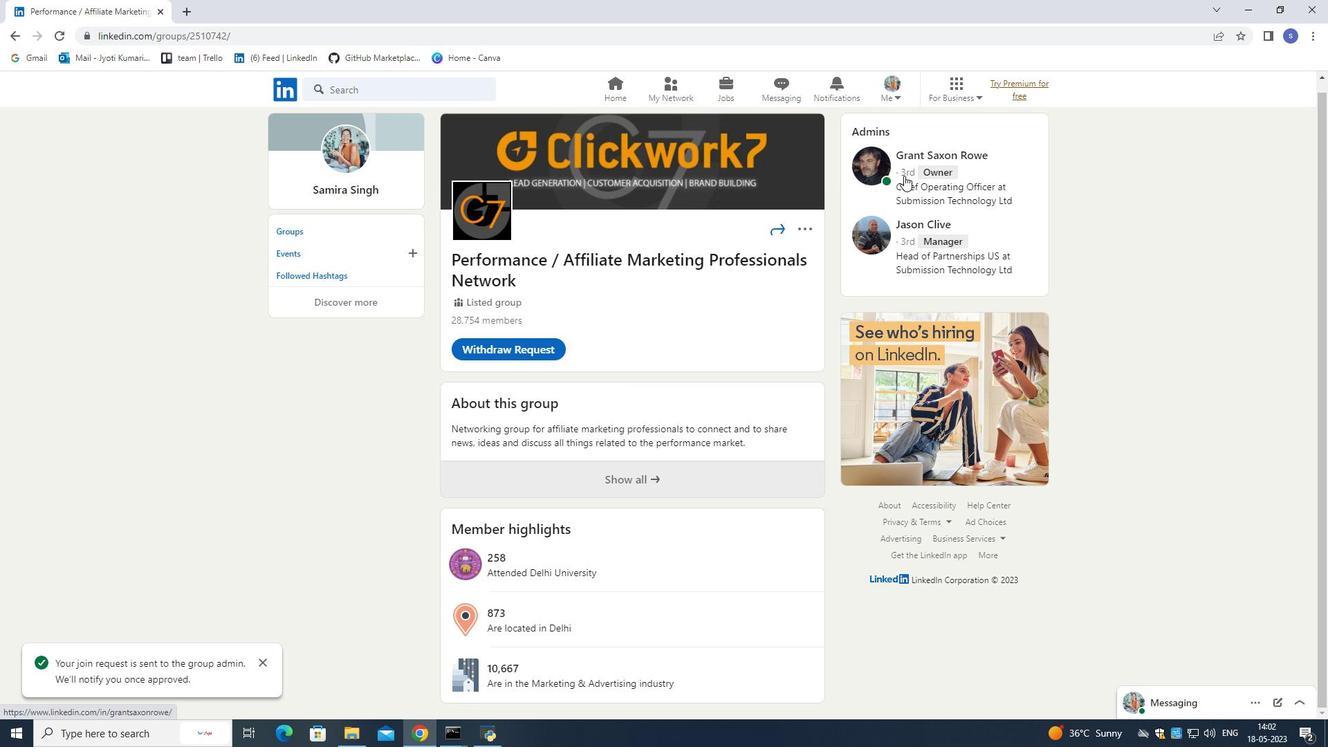 
Action: Mouse pressed left at (906, 168)
Screenshot: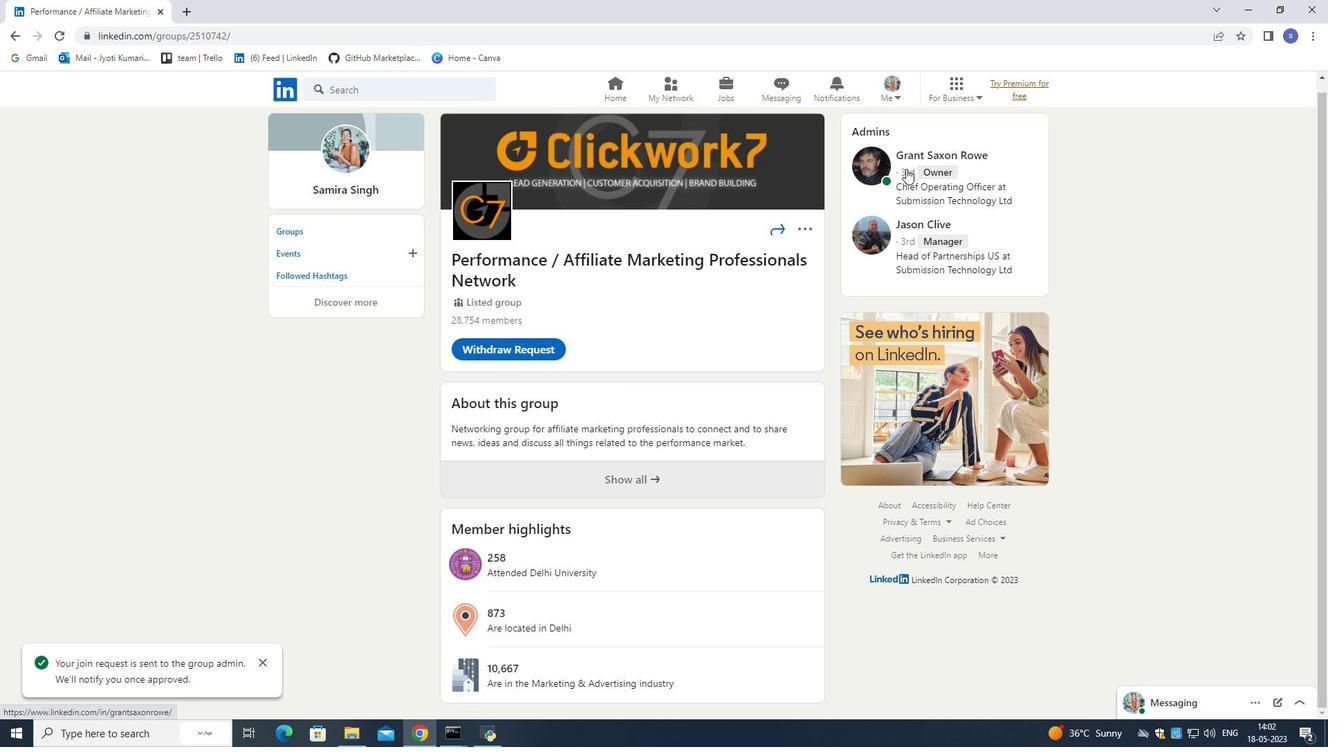 
Action: Mouse moved to (446, 305)
Screenshot: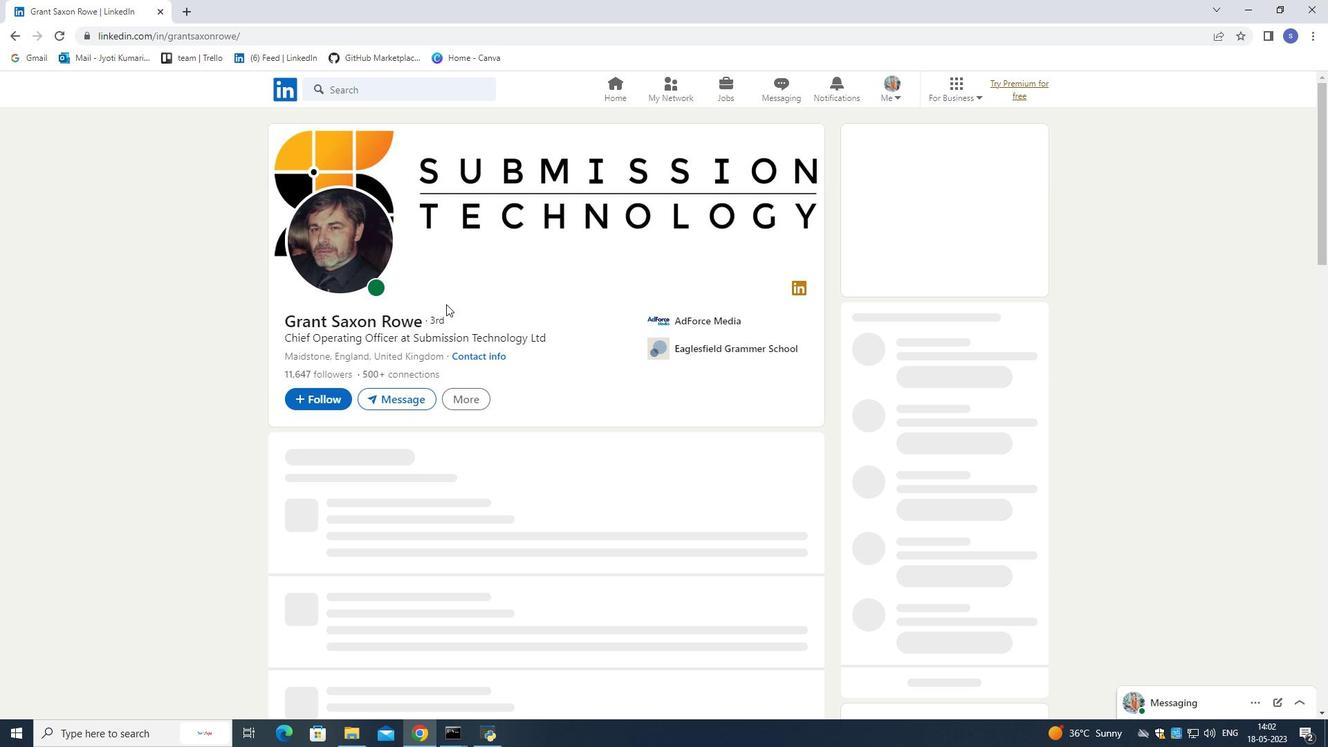 
Action: Mouse scrolled (446, 305) with delta (0, 0)
Screenshot: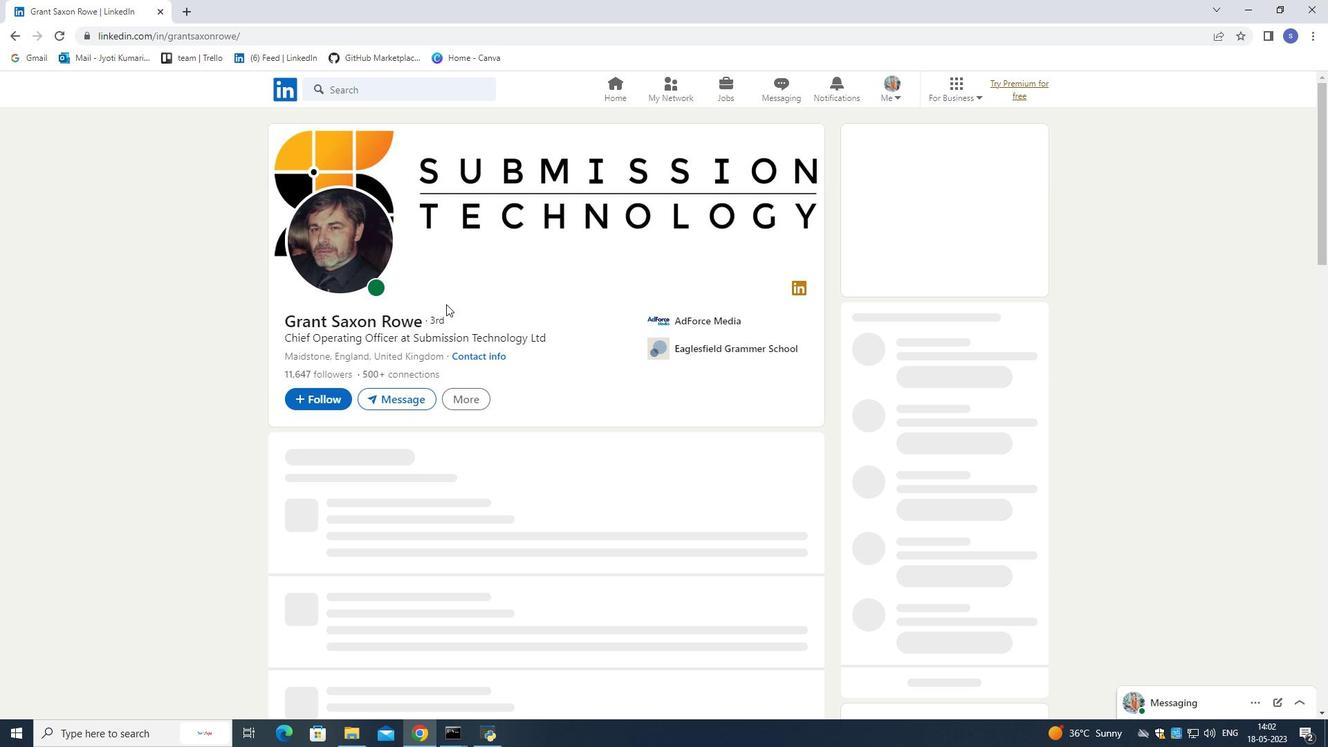 
Action: Mouse moved to (446, 306)
Screenshot: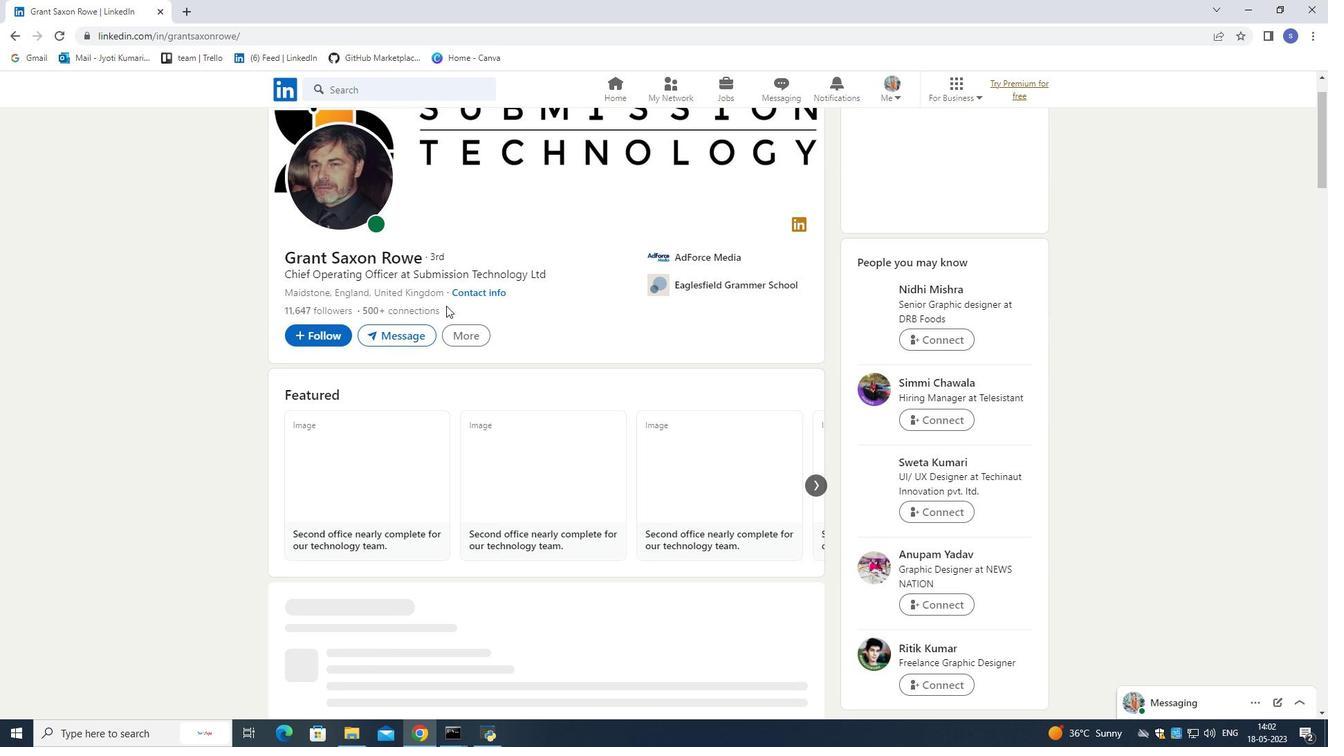 
Action: Mouse scrolled (446, 305) with delta (0, 0)
Screenshot: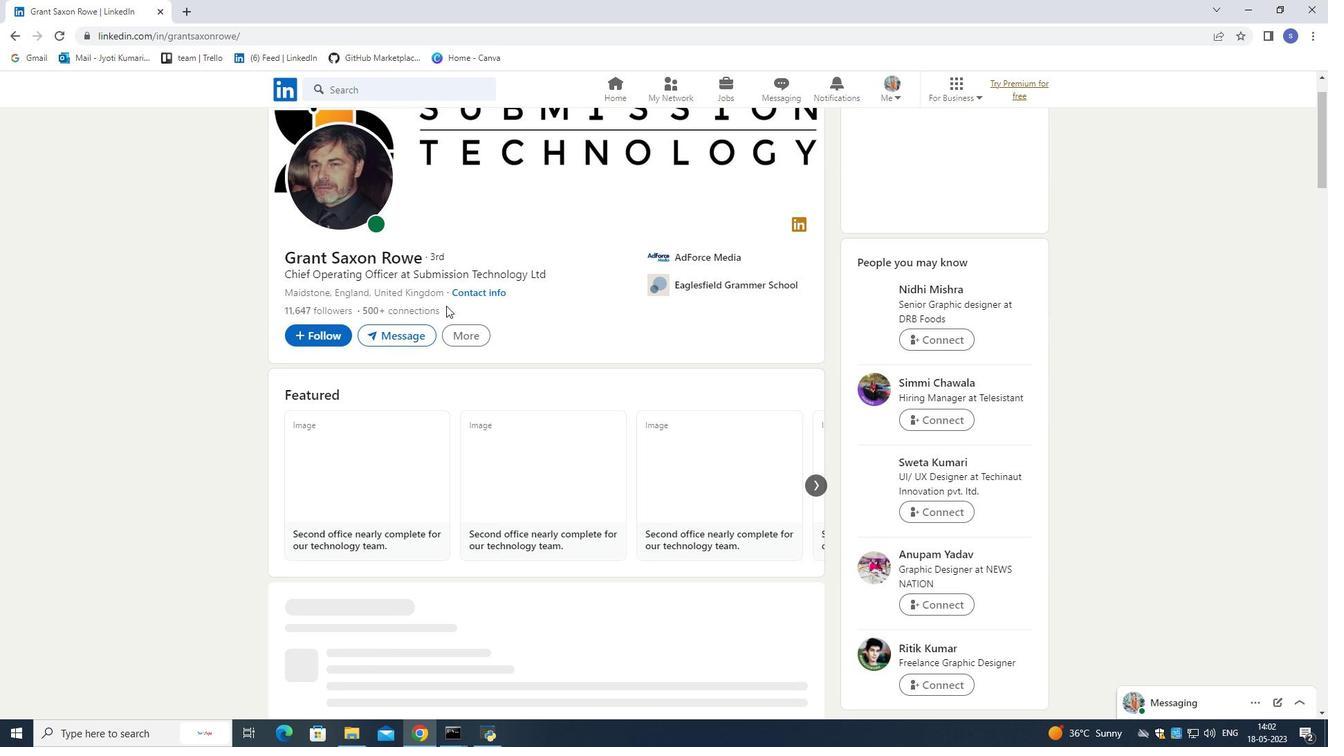 
Action: Mouse scrolled (446, 305) with delta (0, 0)
Screenshot: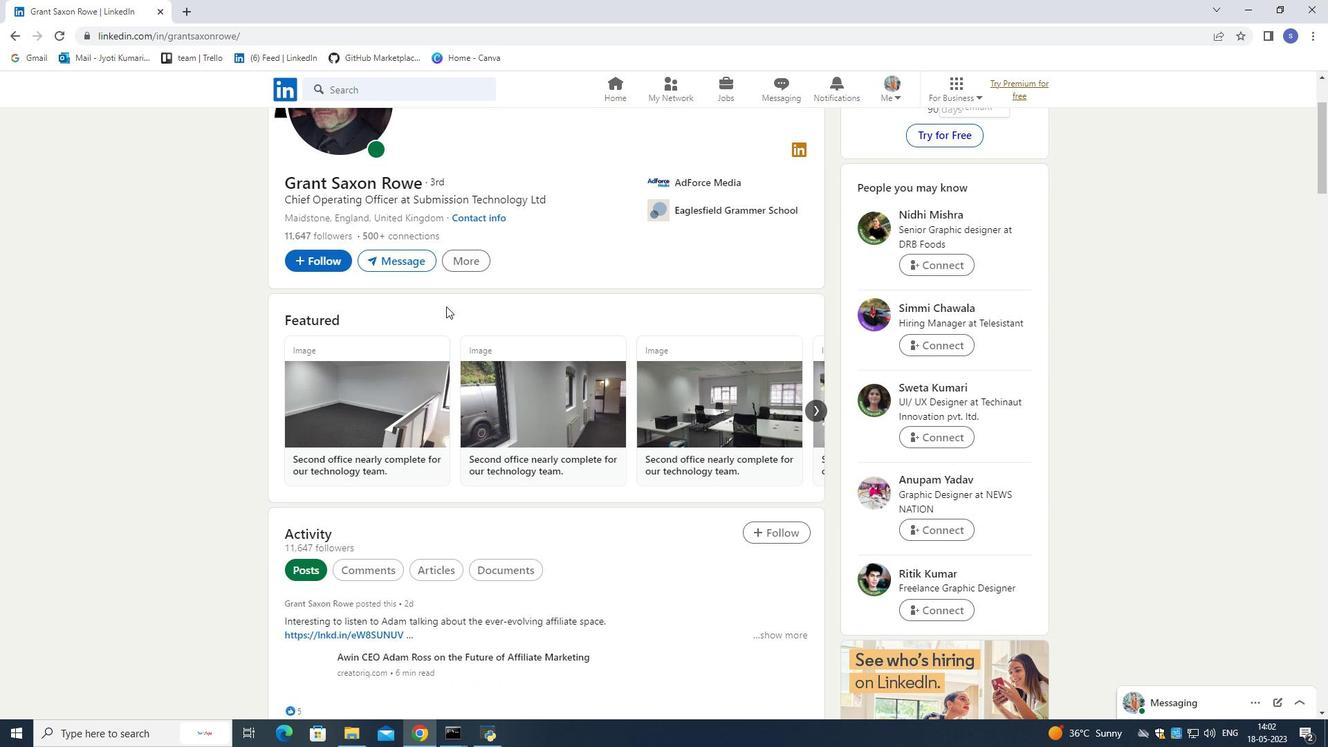 
Action: Mouse moved to (449, 304)
Screenshot: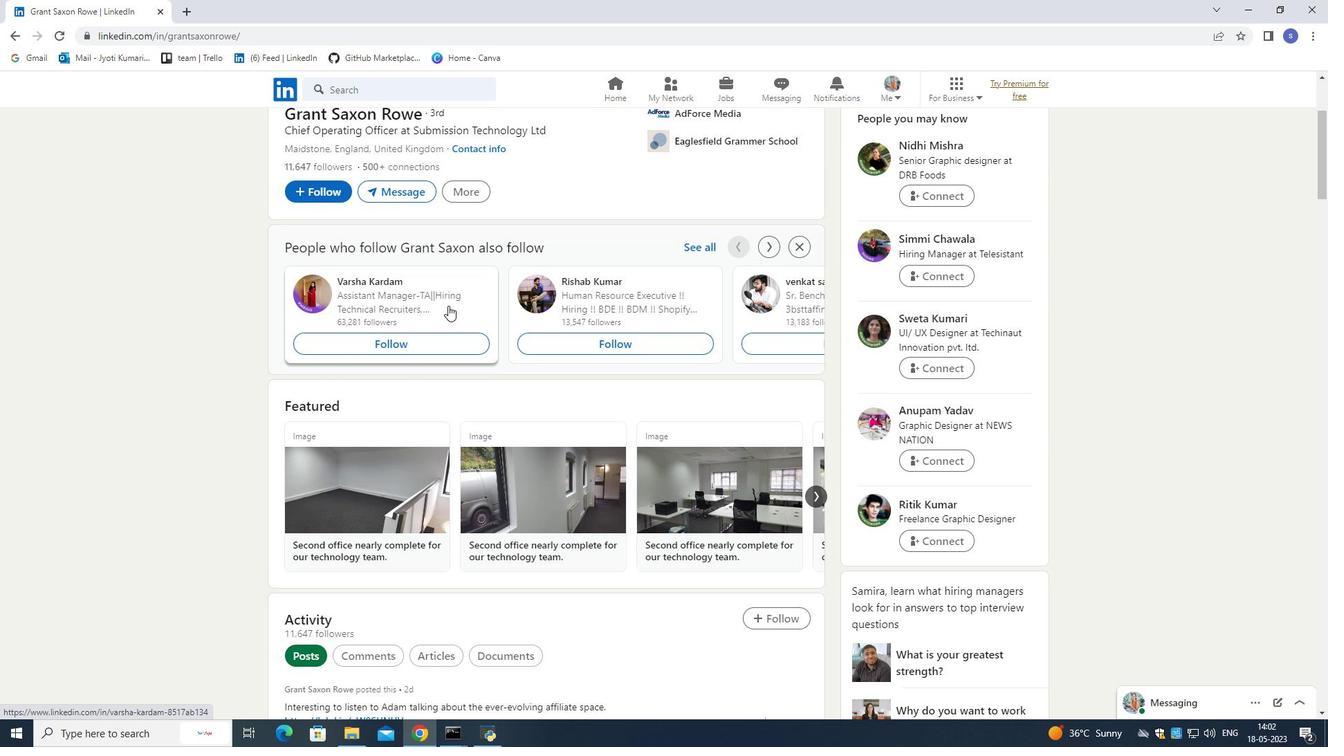 
Action: Mouse scrolled (449, 303) with delta (0, 0)
Screenshot: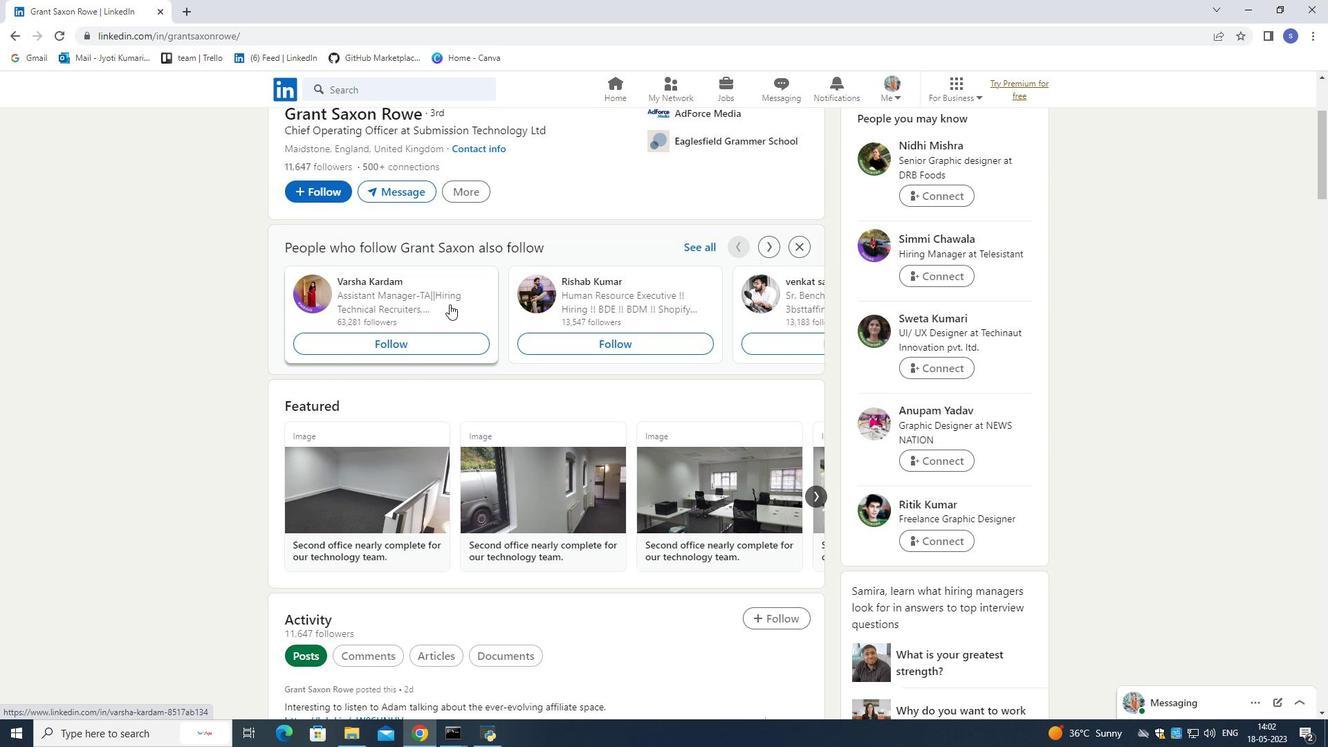 
Action: Mouse scrolled (449, 303) with delta (0, 0)
Screenshot: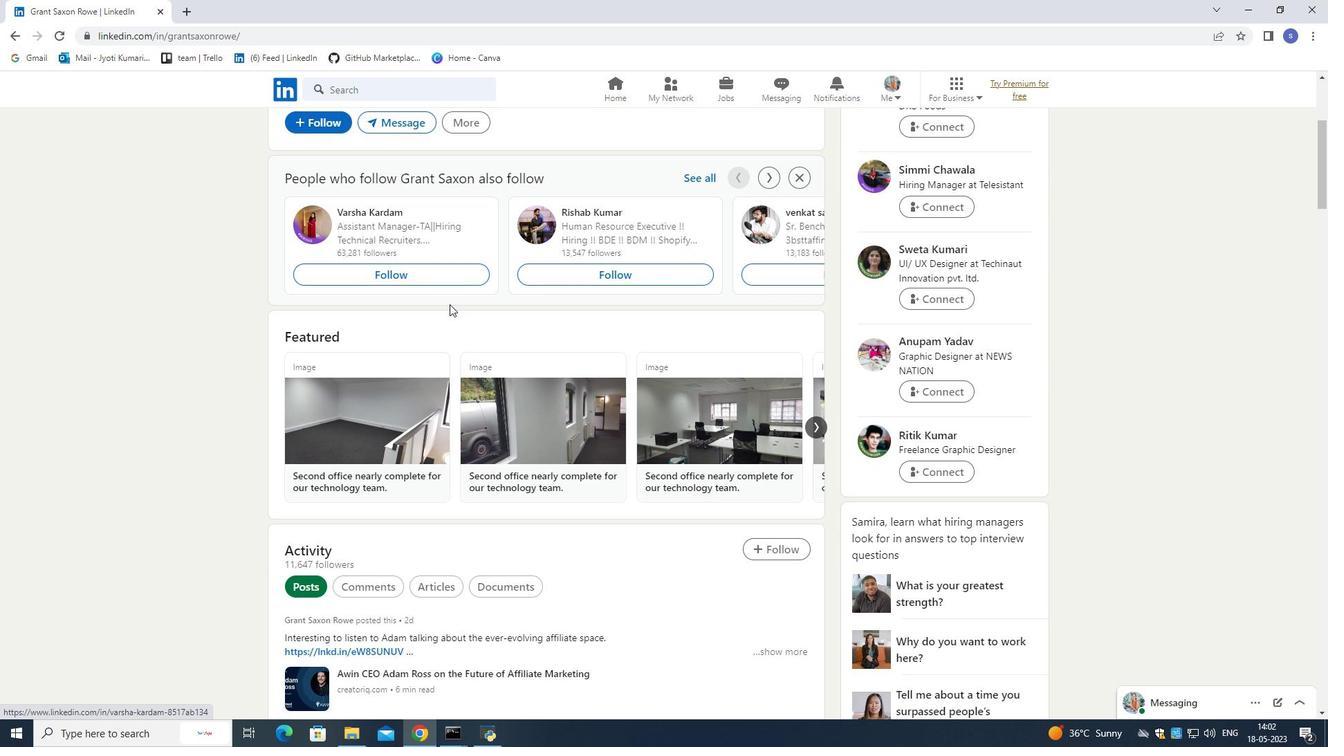 
Action: Mouse scrolled (449, 303) with delta (0, 0)
Screenshot: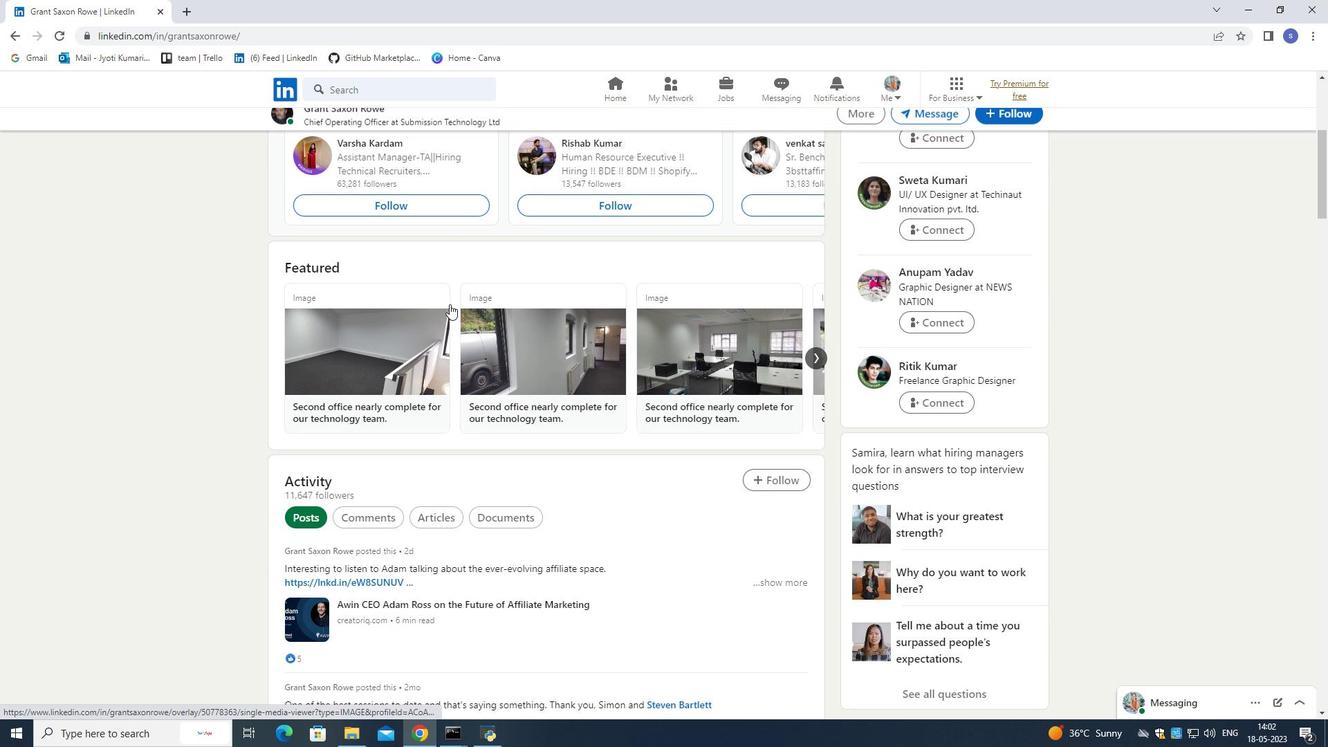 
Action: Mouse scrolled (449, 303) with delta (0, 0)
Screenshot: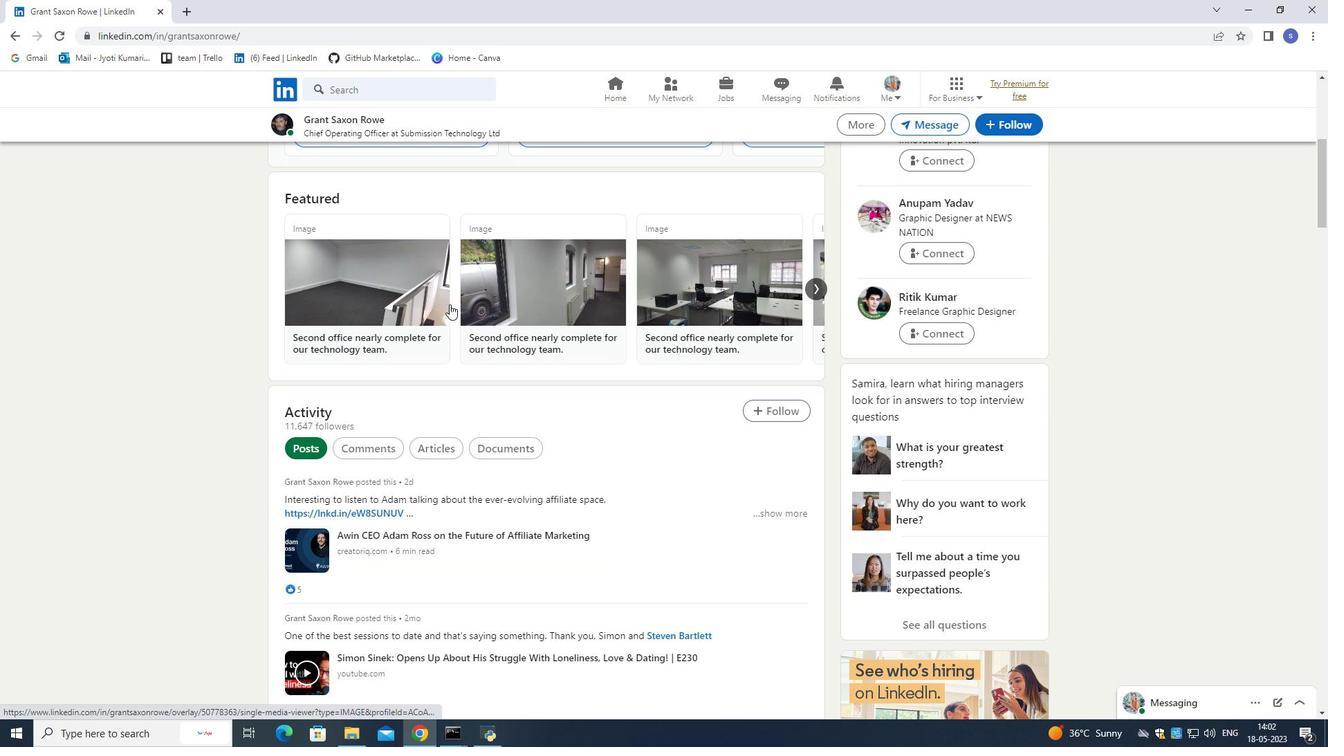 
Action: Mouse scrolled (449, 303) with delta (0, 0)
Screenshot: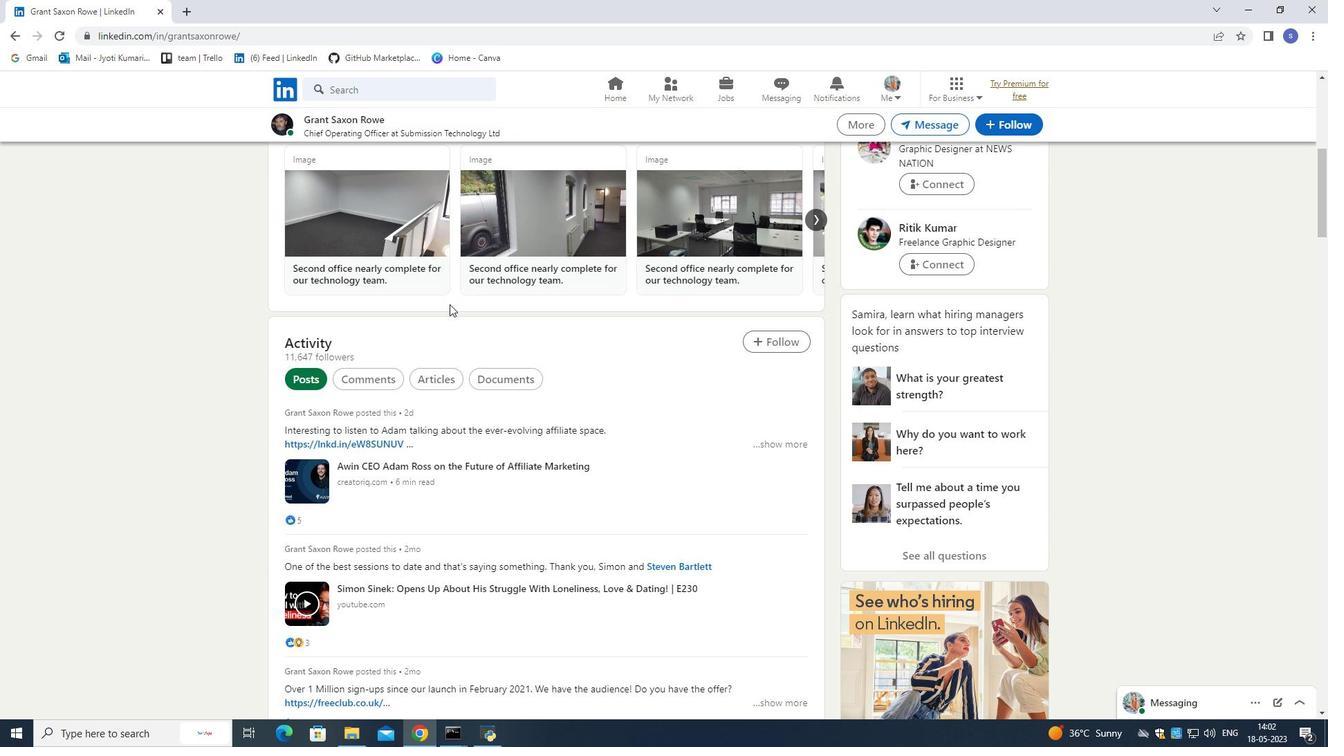 
Action: Mouse moved to (451, 304)
Screenshot: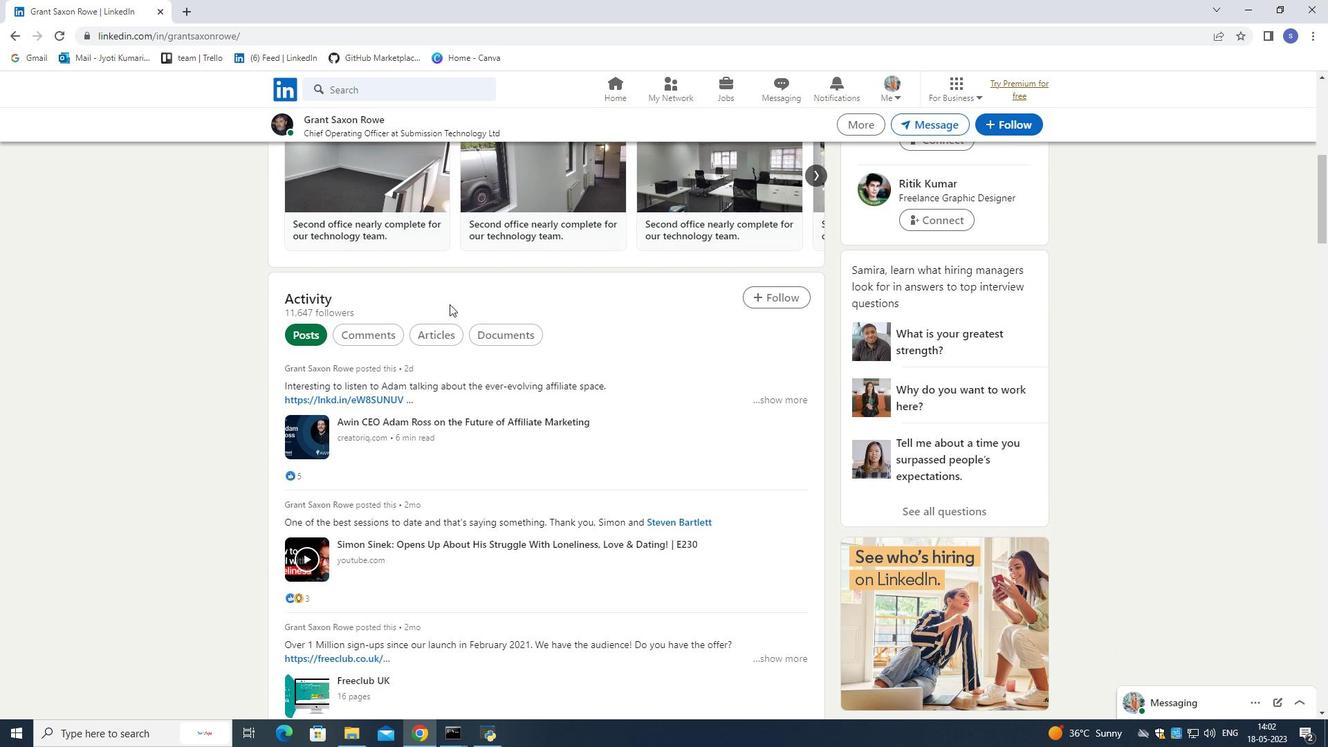 
Action: Mouse scrolled (451, 303) with delta (0, 0)
Screenshot: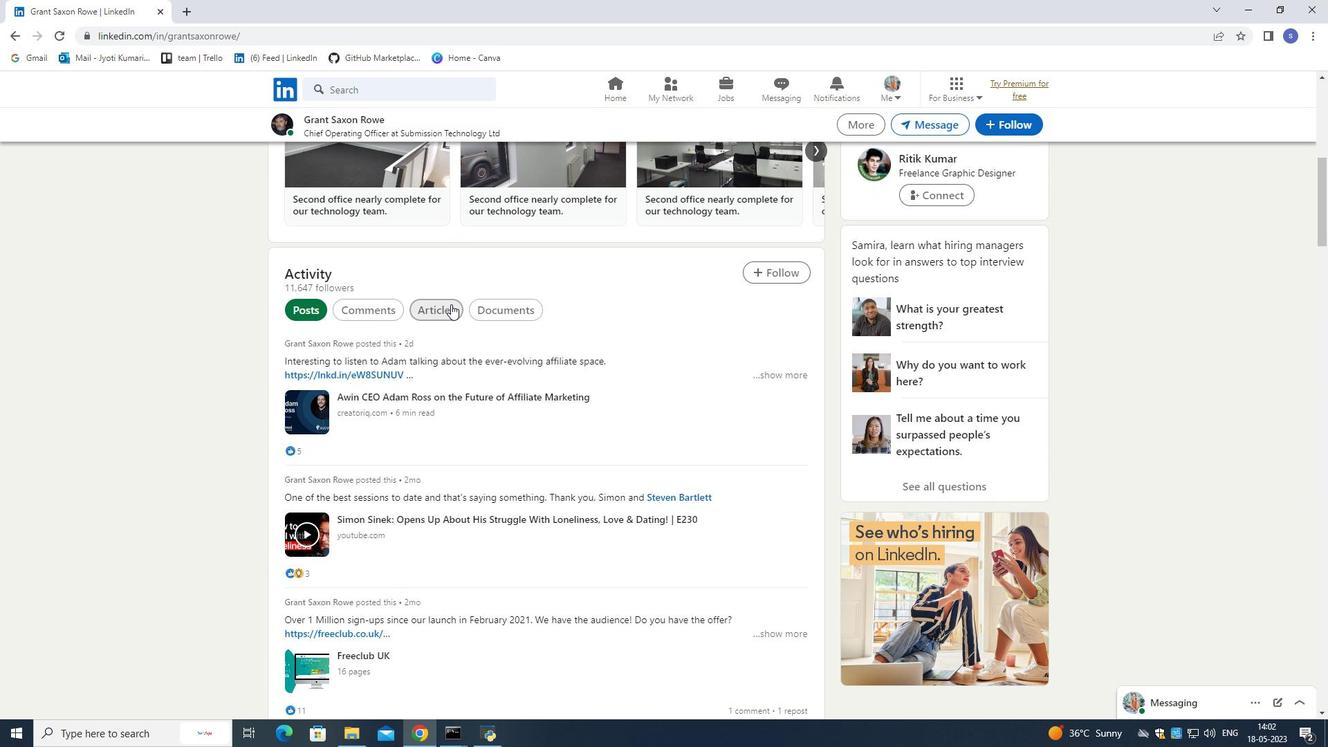 
Action: Mouse scrolled (451, 303) with delta (0, 0)
Screenshot: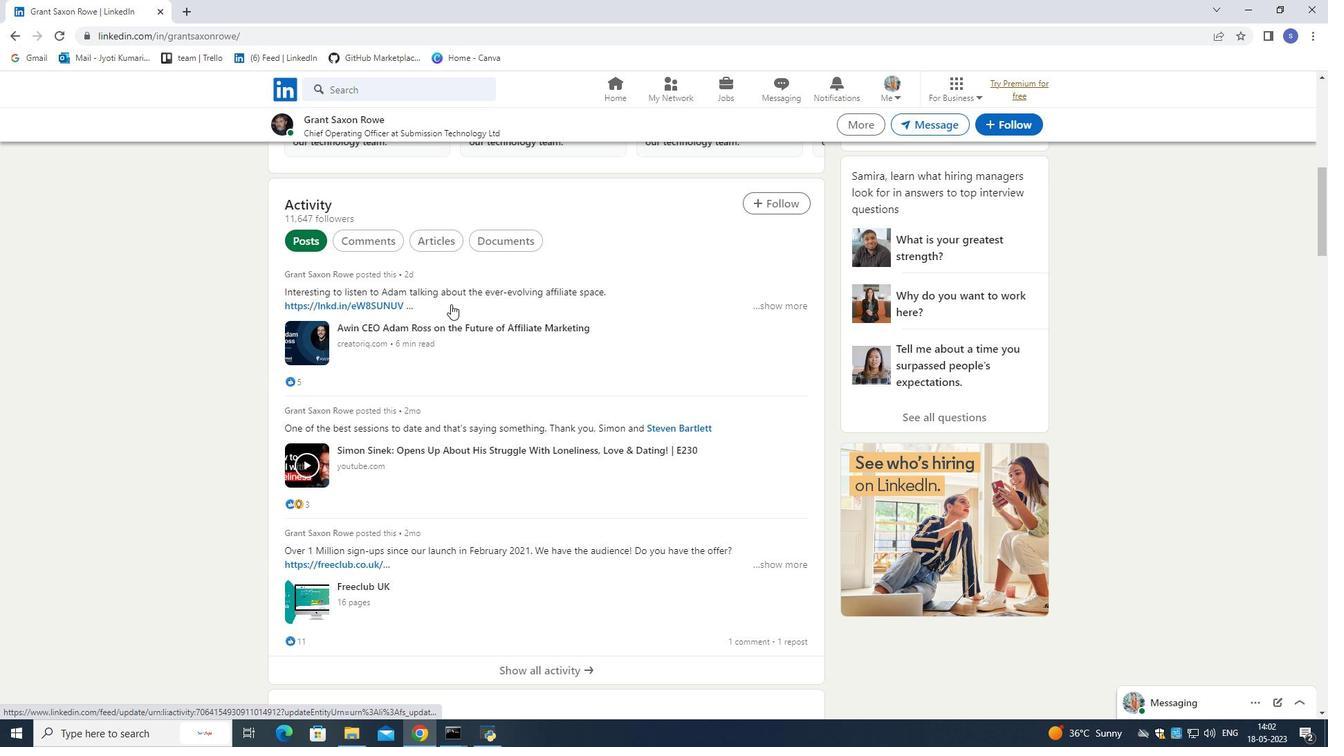 
Action: Mouse scrolled (451, 303) with delta (0, 0)
Screenshot: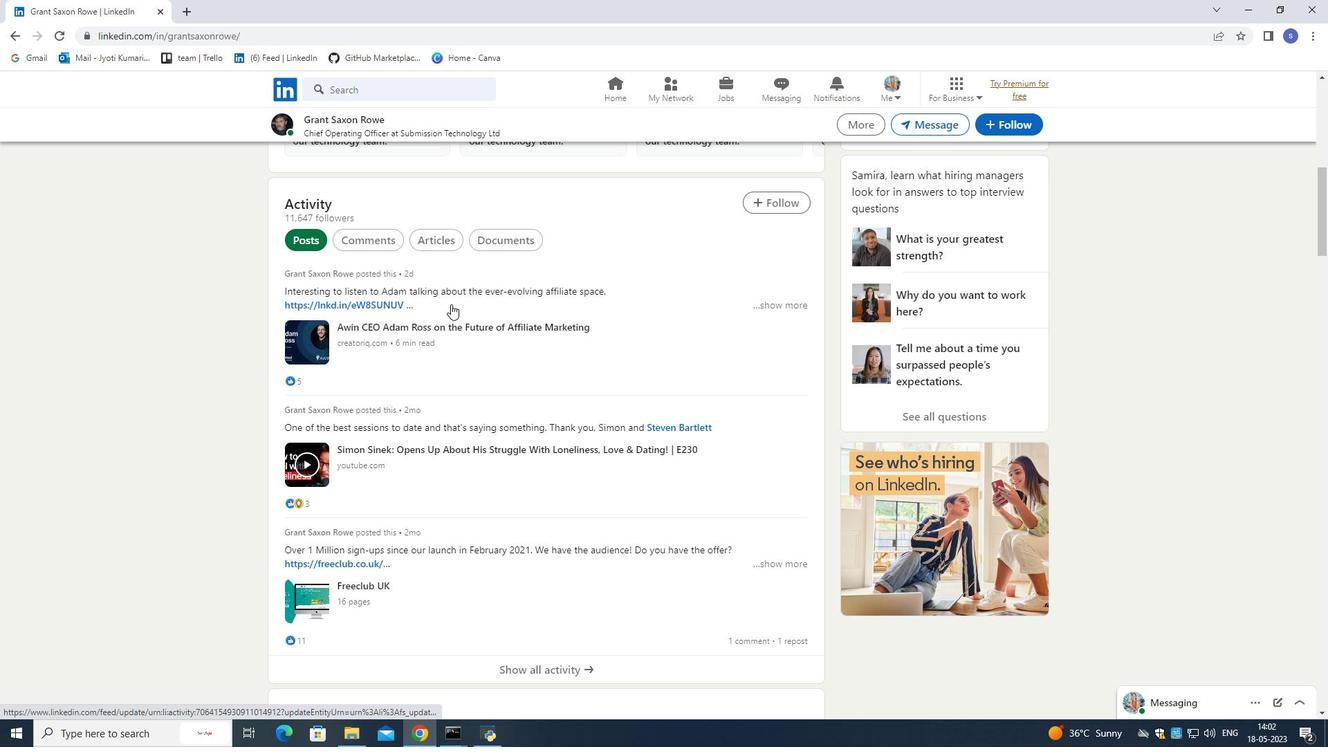
Action: Mouse moved to (451, 304)
Screenshot: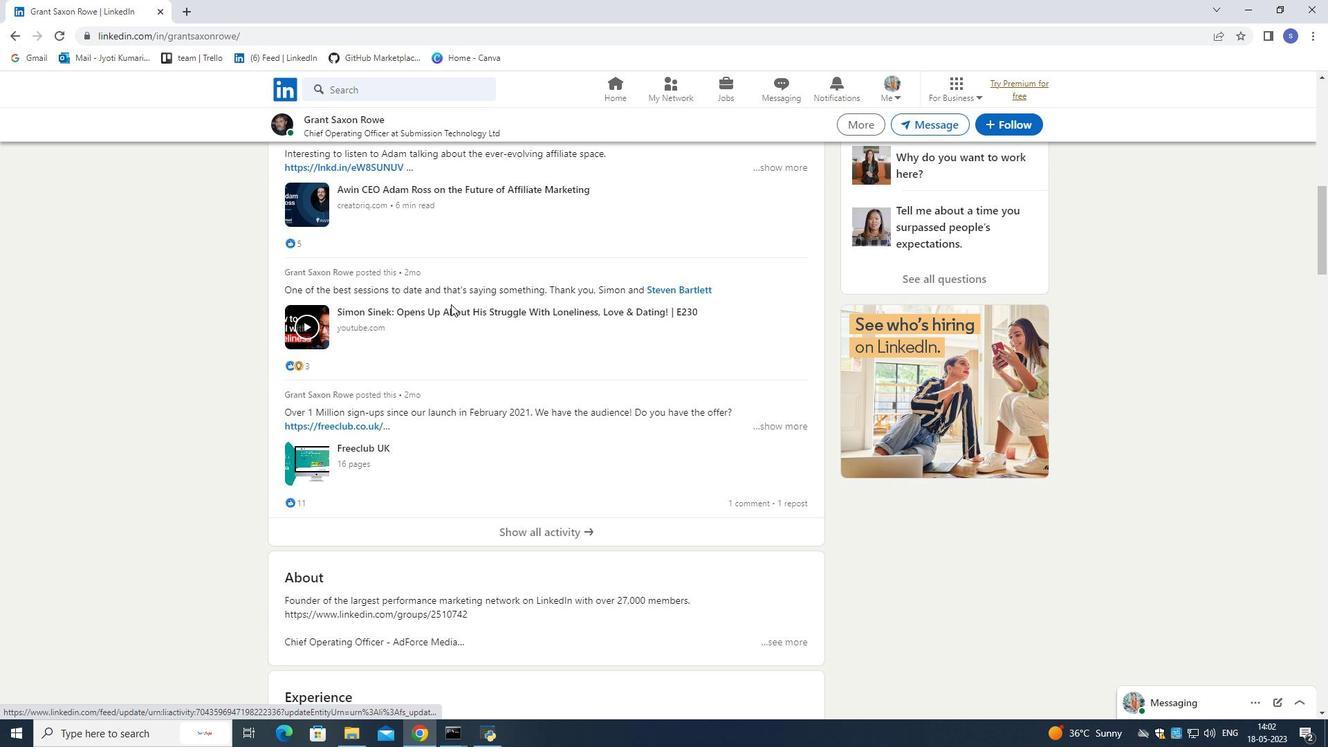 
Action: Mouse scrolled (451, 303) with delta (0, 0)
Screenshot: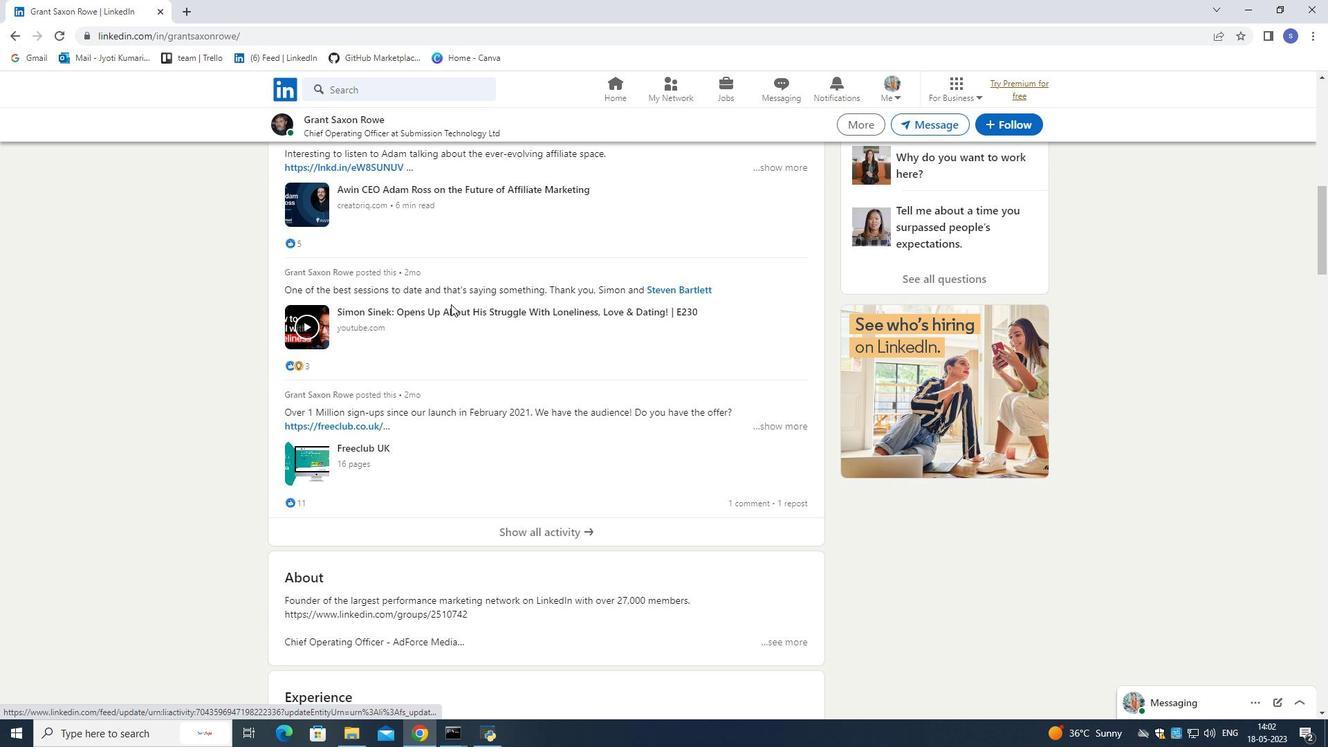 
Action: Mouse moved to (451, 305)
Screenshot: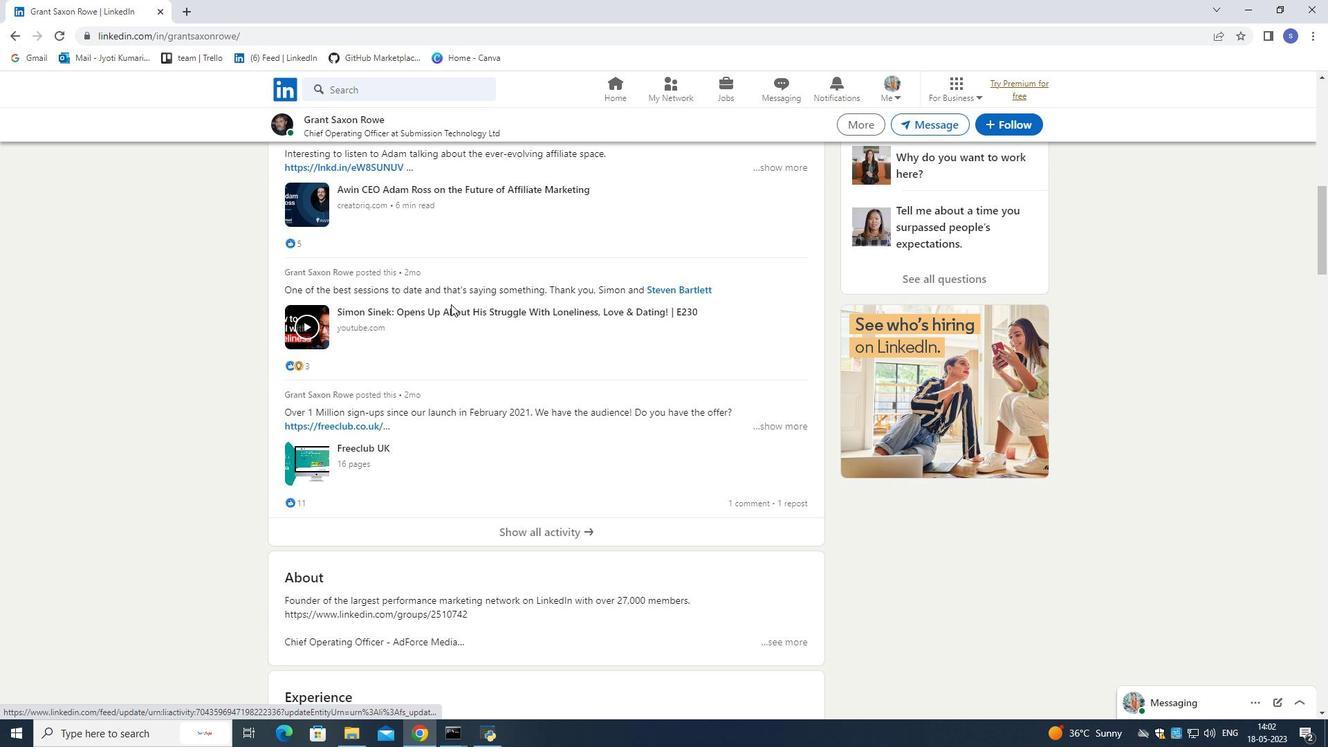 
Action: Mouse scrolled (451, 305) with delta (0, 0)
Screenshot: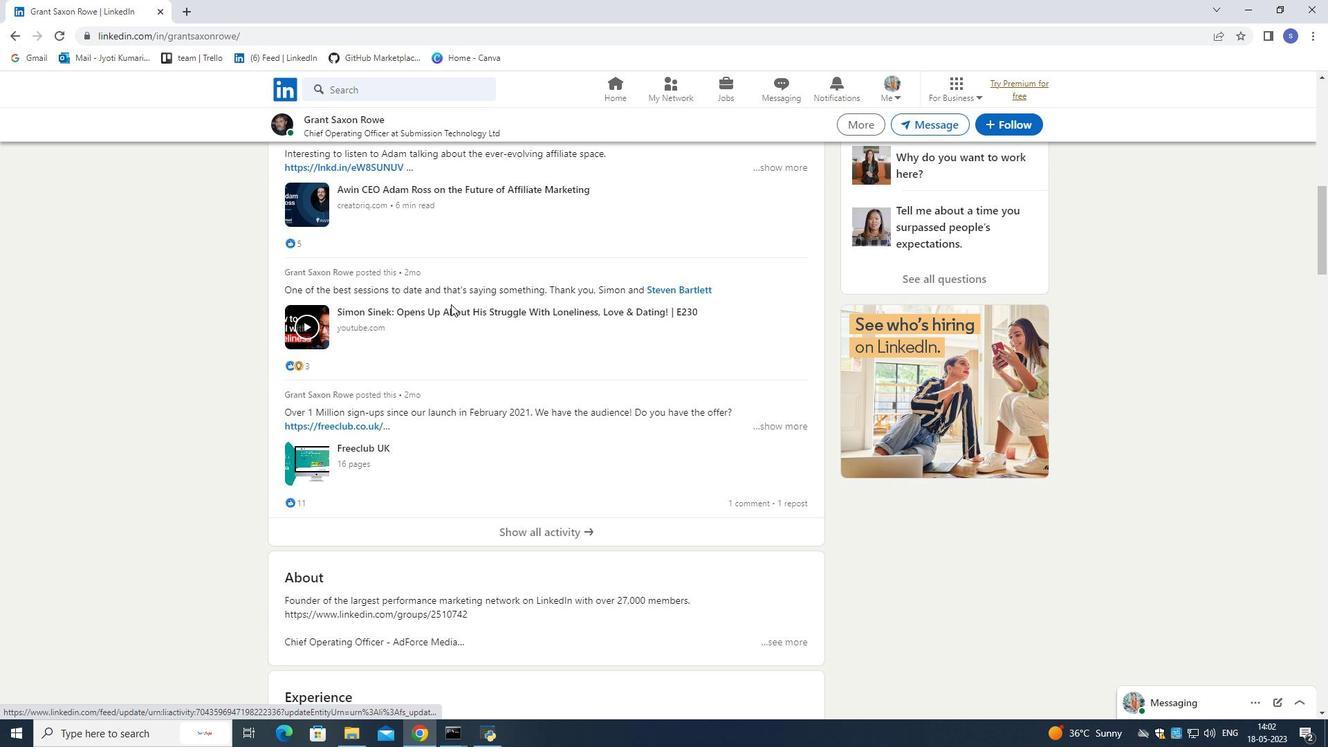 
Action: Mouse scrolled (451, 305) with delta (0, 0)
Screenshot: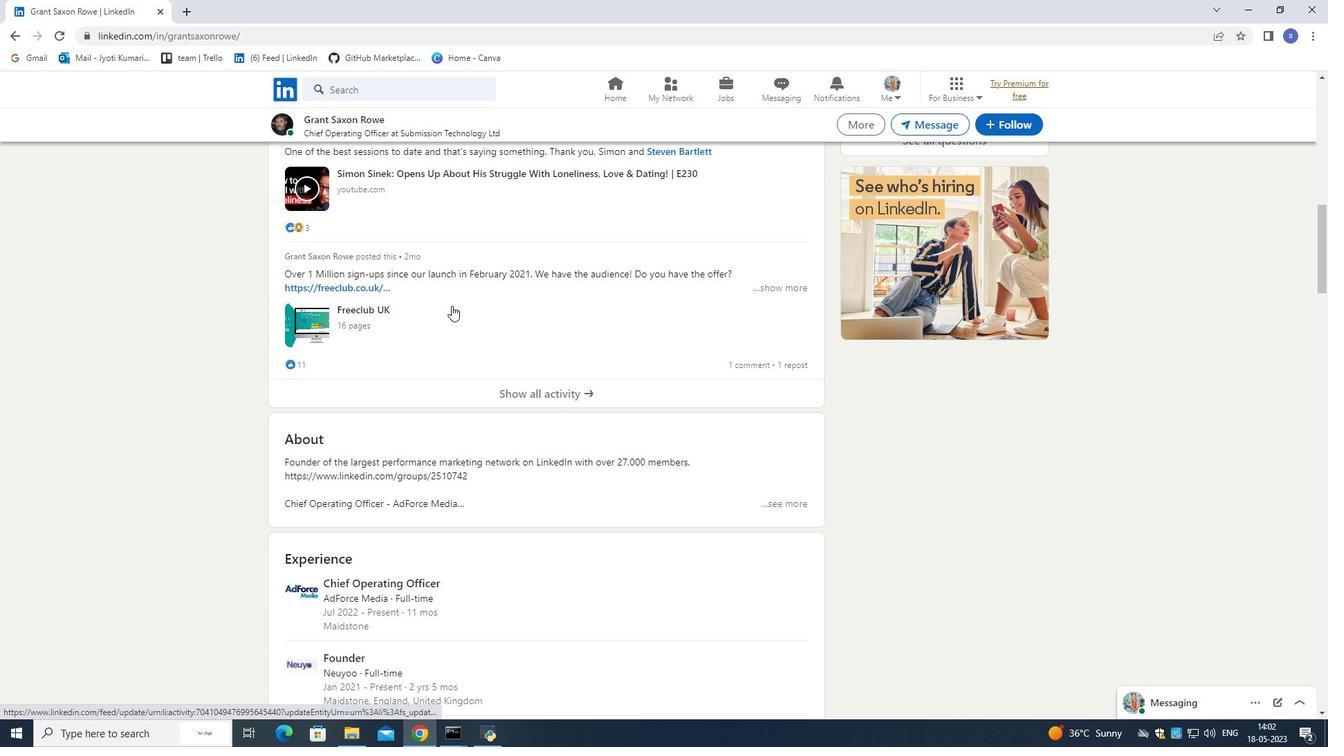 
Action: Mouse scrolled (451, 305) with delta (0, 0)
Screenshot: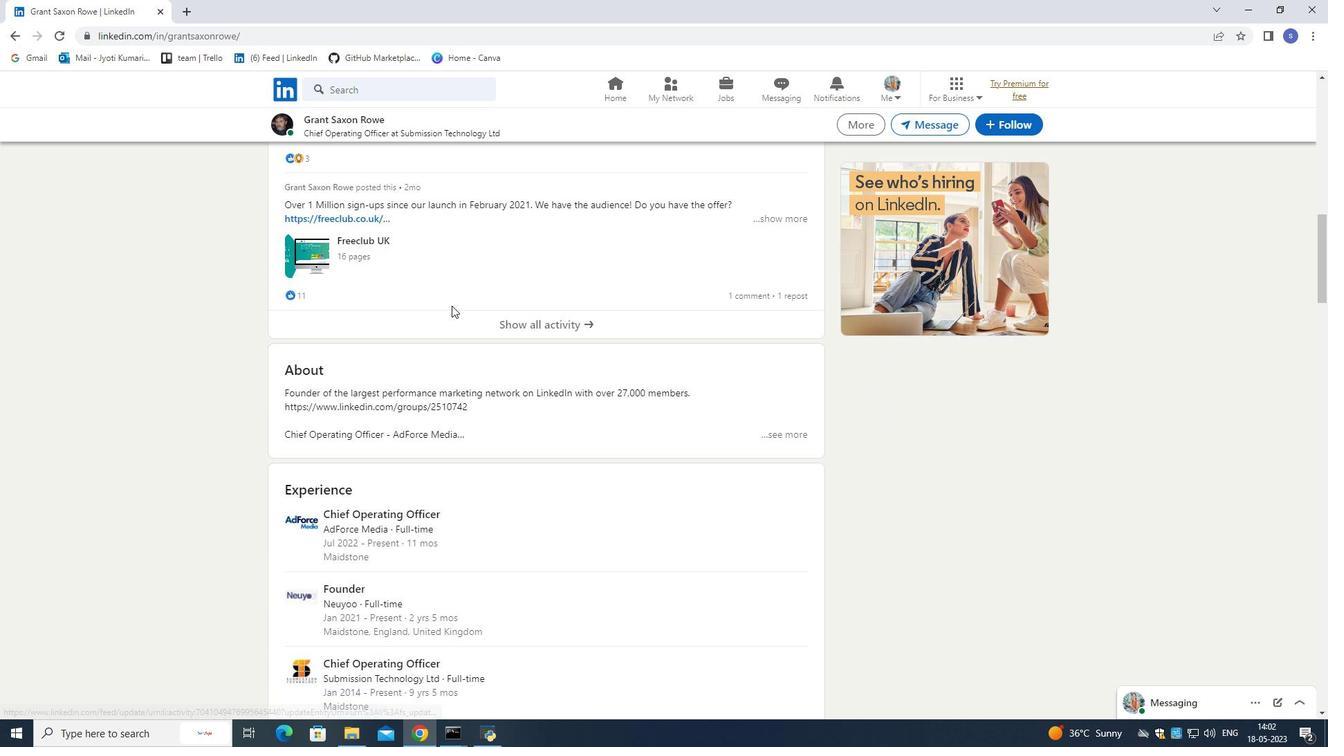 
Action: Mouse scrolled (451, 305) with delta (0, 0)
Screenshot: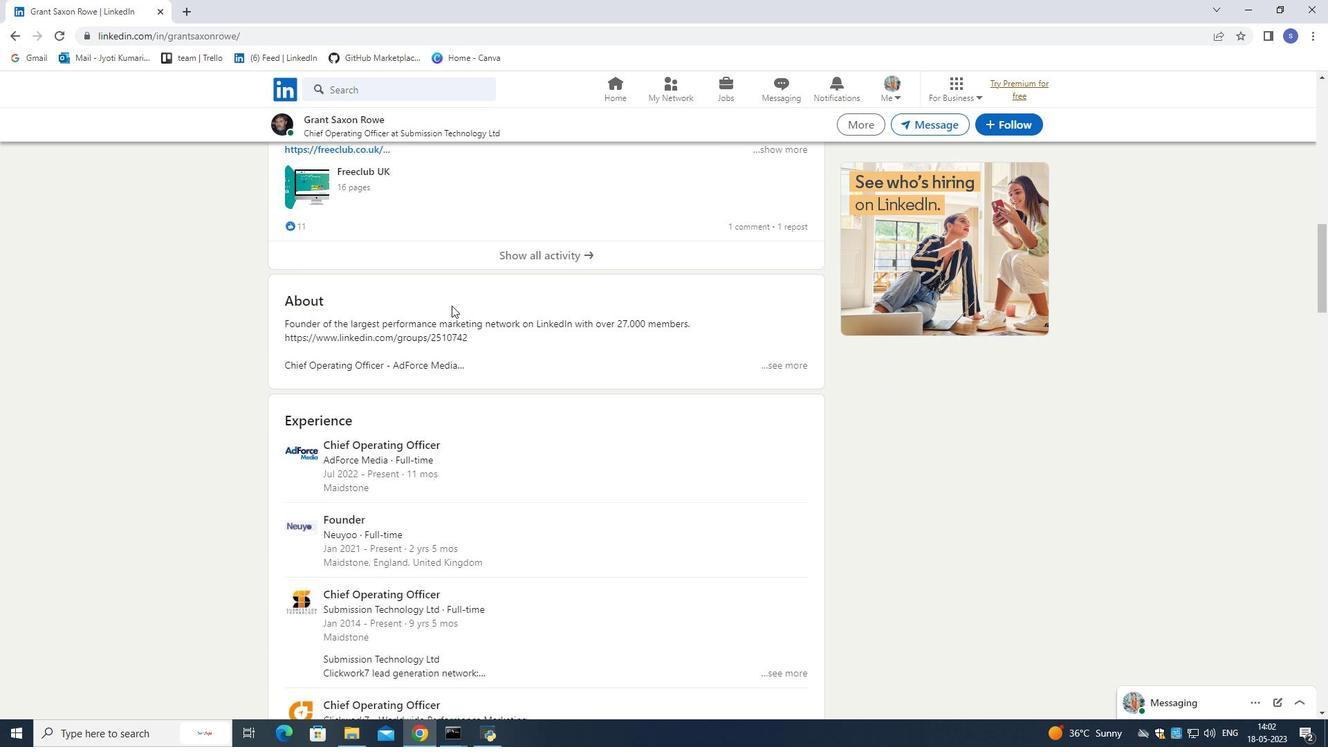 
Action: Mouse scrolled (451, 305) with delta (0, 0)
Screenshot: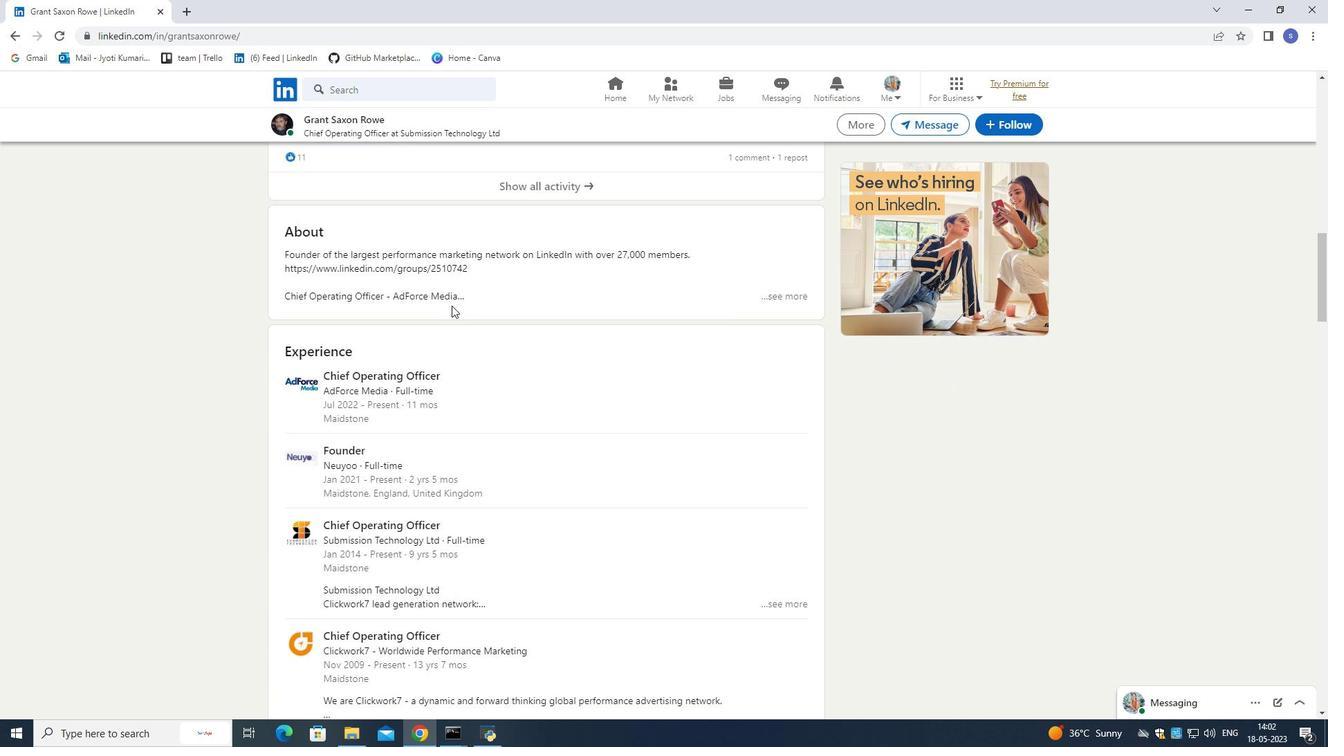 
Action: Mouse scrolled (451, 305) with delta (0, 0)
Screenshot: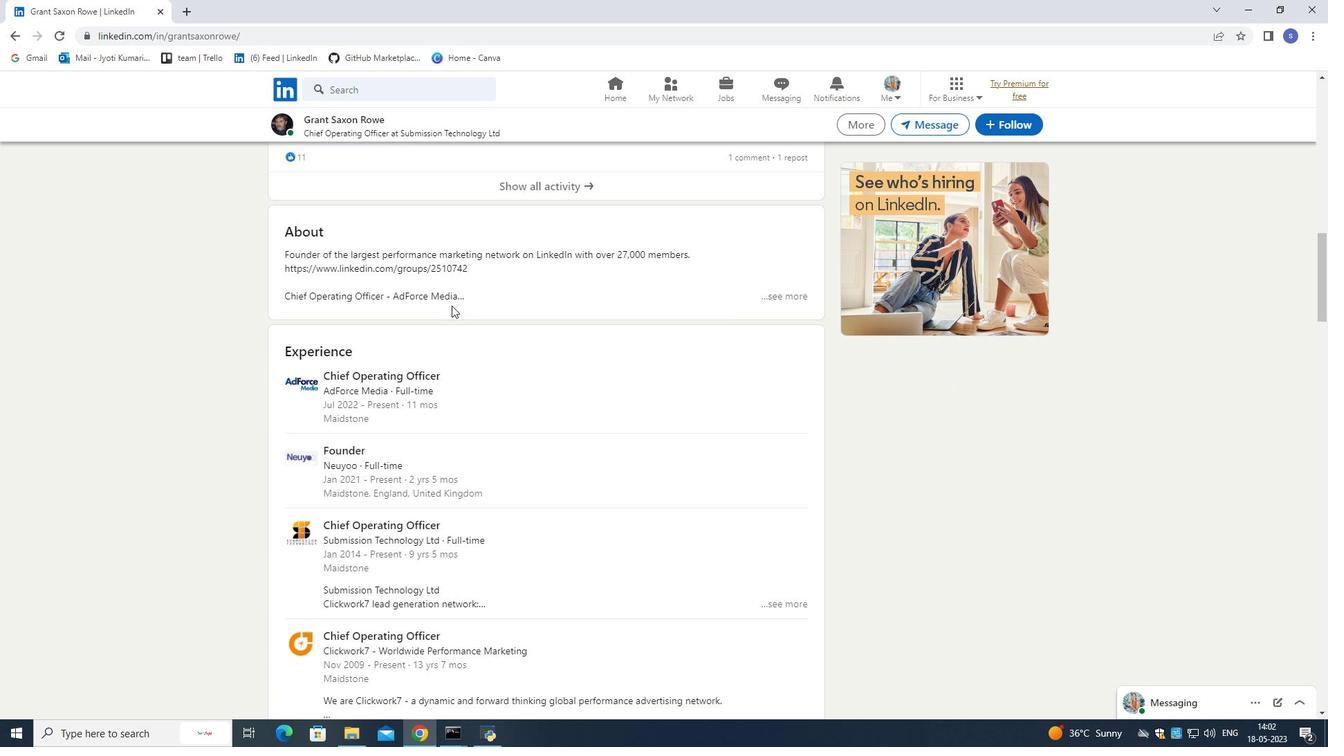 
Action: Mouse scrolled (451, 306) with delta (0, 0)
Screenshot: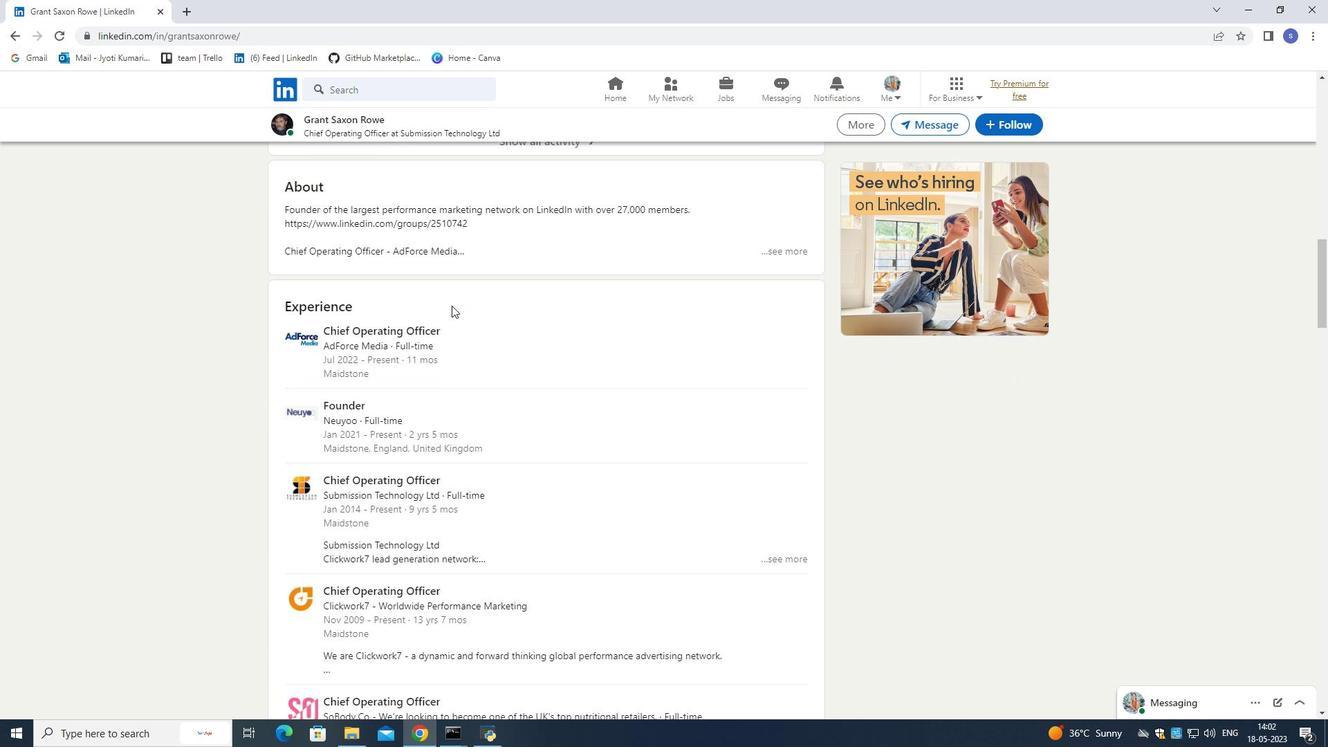 
Action: Mouse scrolled (451, 306) with delta (0, 0)
Screenshot: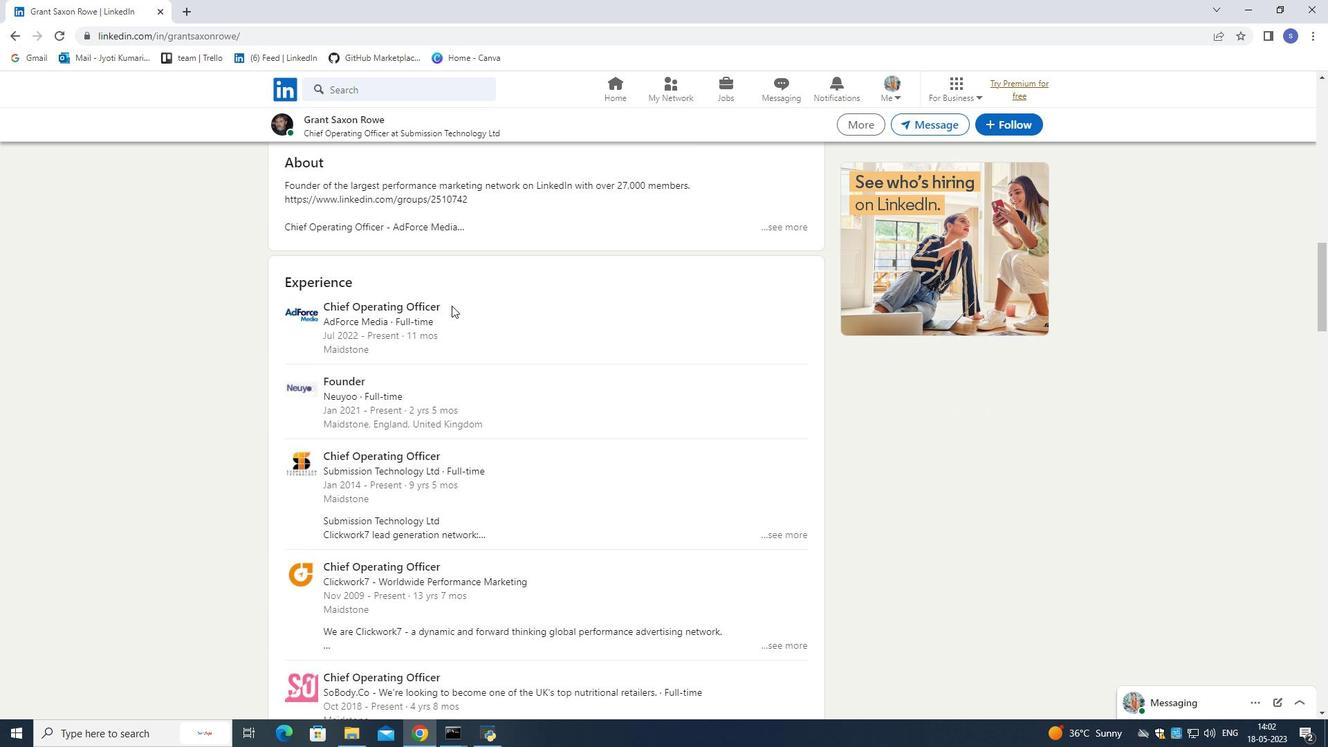 
Action: Mouse scrolled (451, 305) with delta (0, 0)
Screenshot: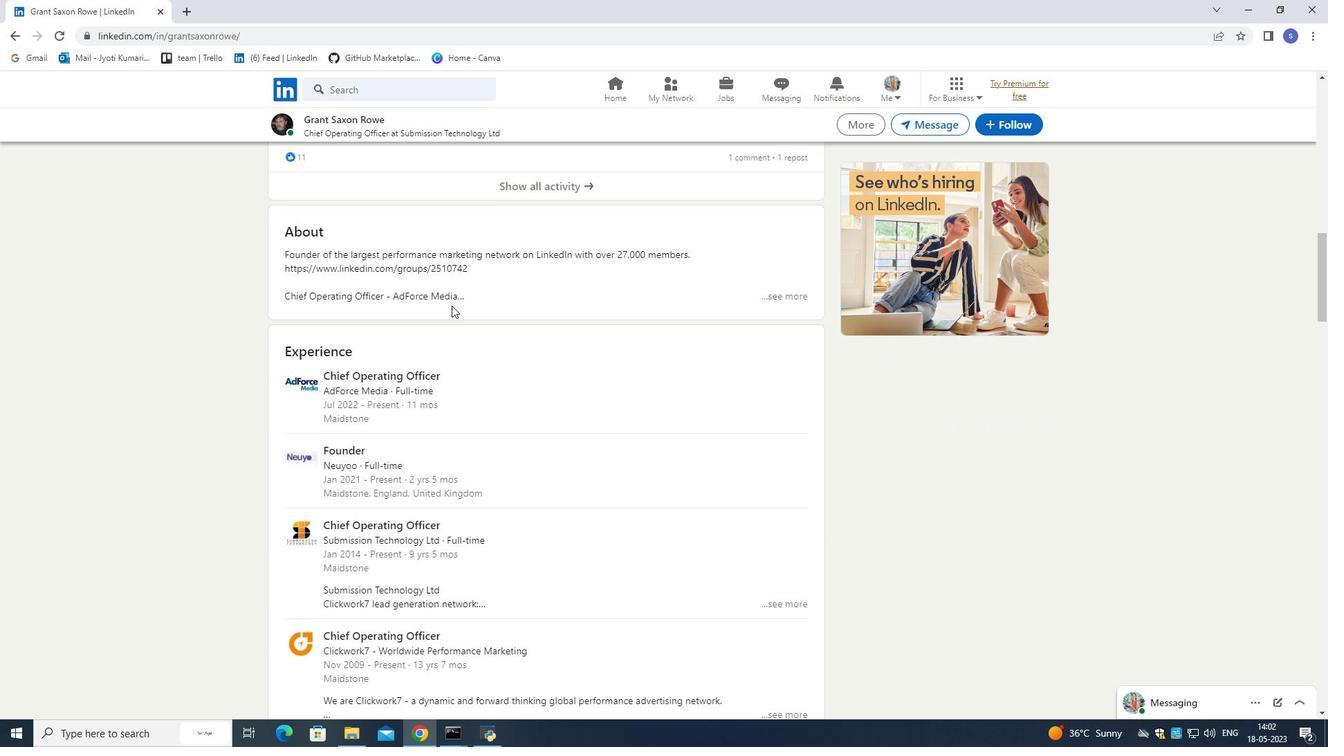 
Action: Mouse scrolled (451, 305) with delta (0, 0)
Screenshot: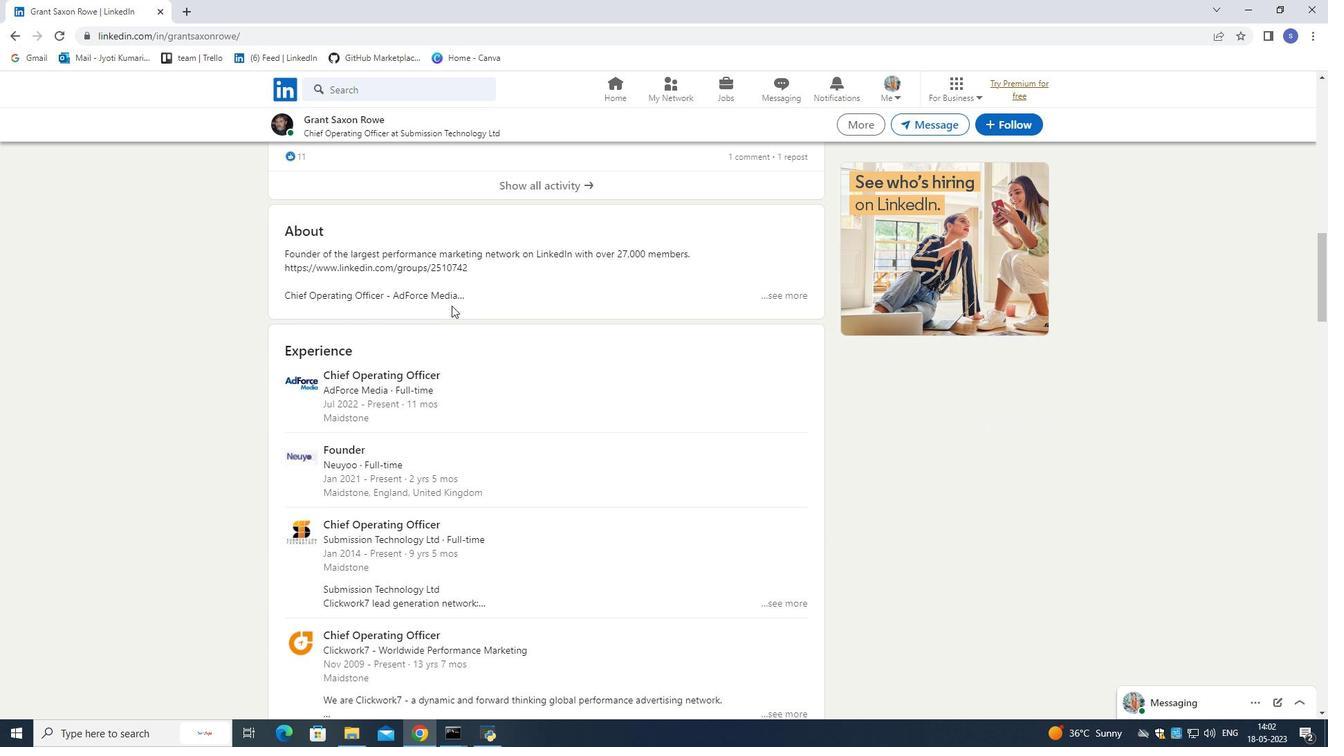 
Action: Mouse scrolled (451, 305) with delta (0, 0)
Screenshot: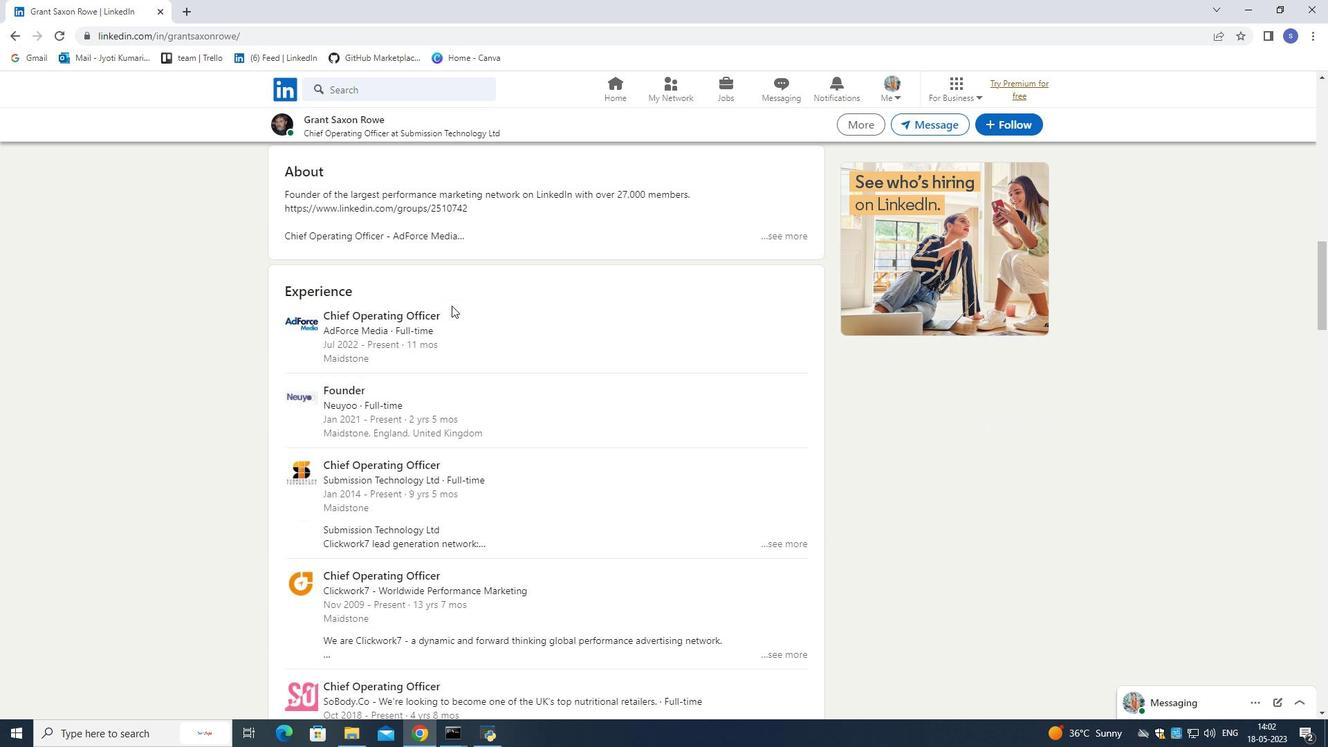 
Action: Mouse moved to (451, 305)
Screenshot: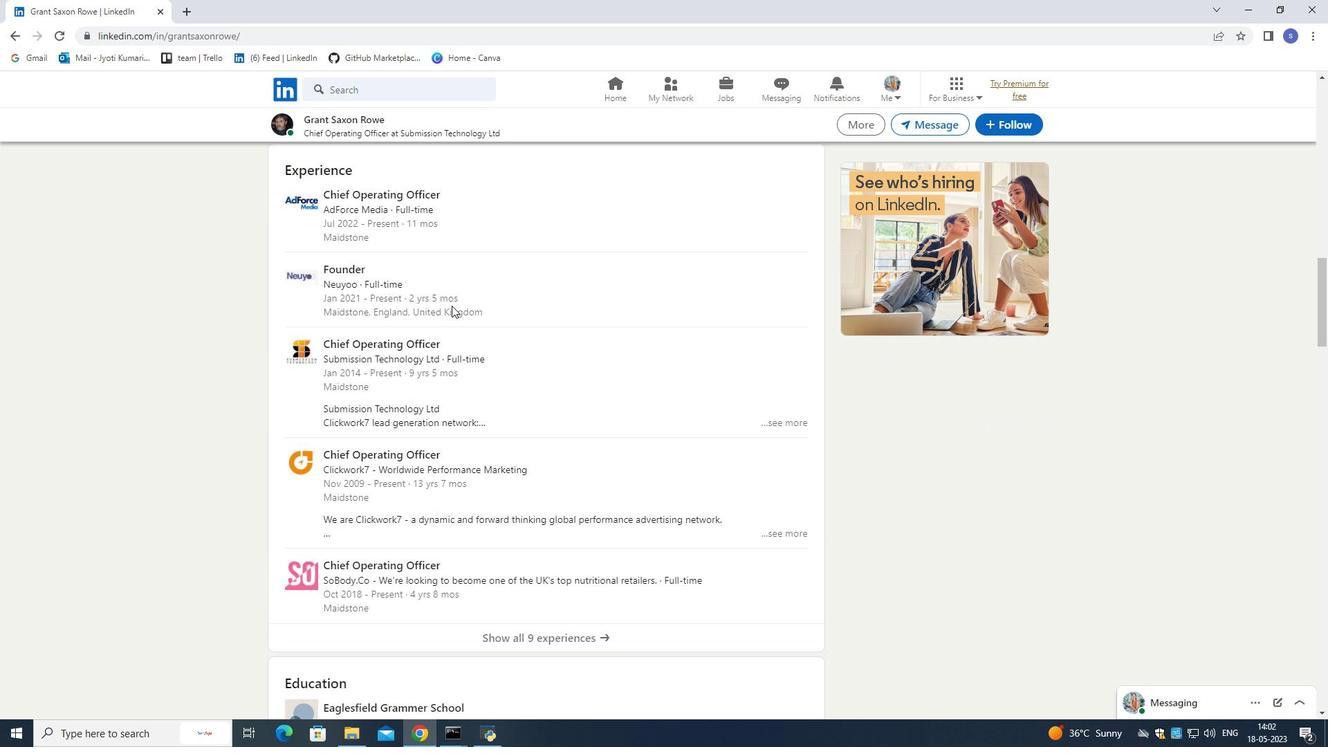 
Action: Mouse scrolled (451, 305) with delta (0, 0)
Screenshot: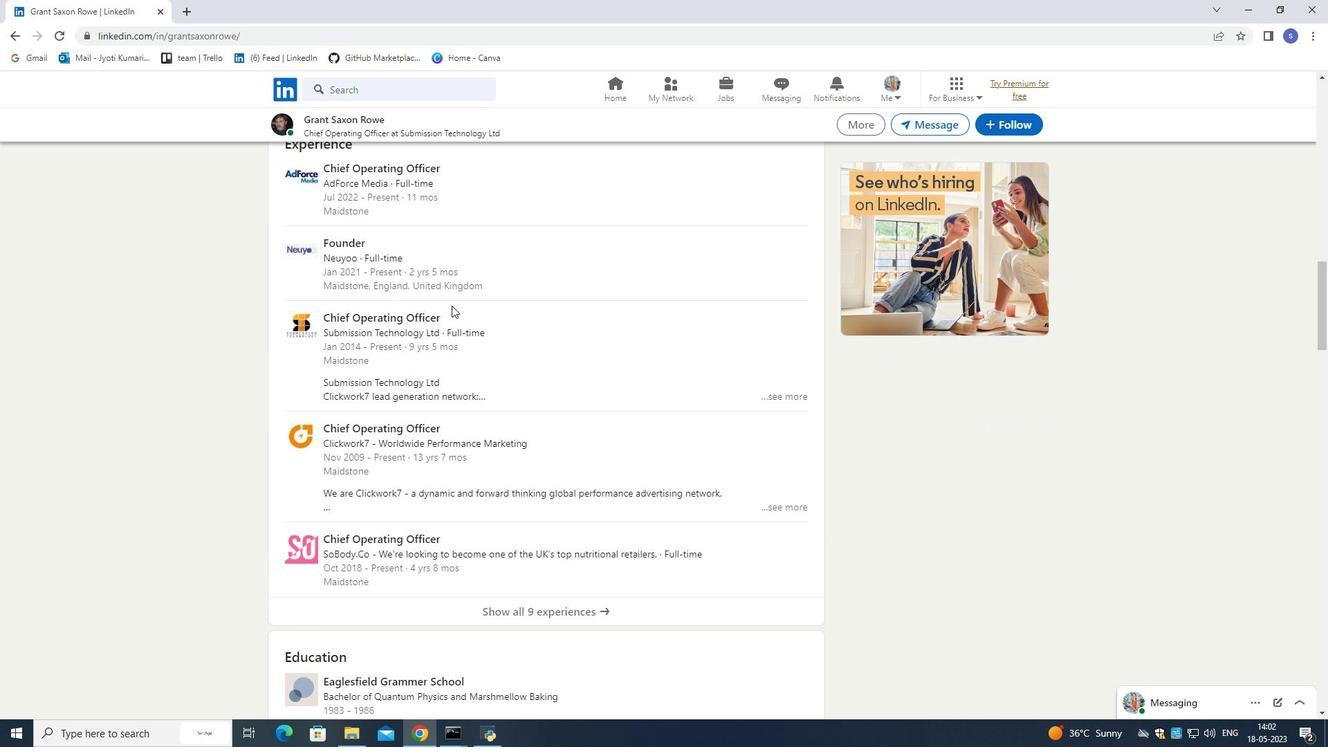 
Action: Mouse scrolled (451, 305) with delta (0, 0)
Screenshot: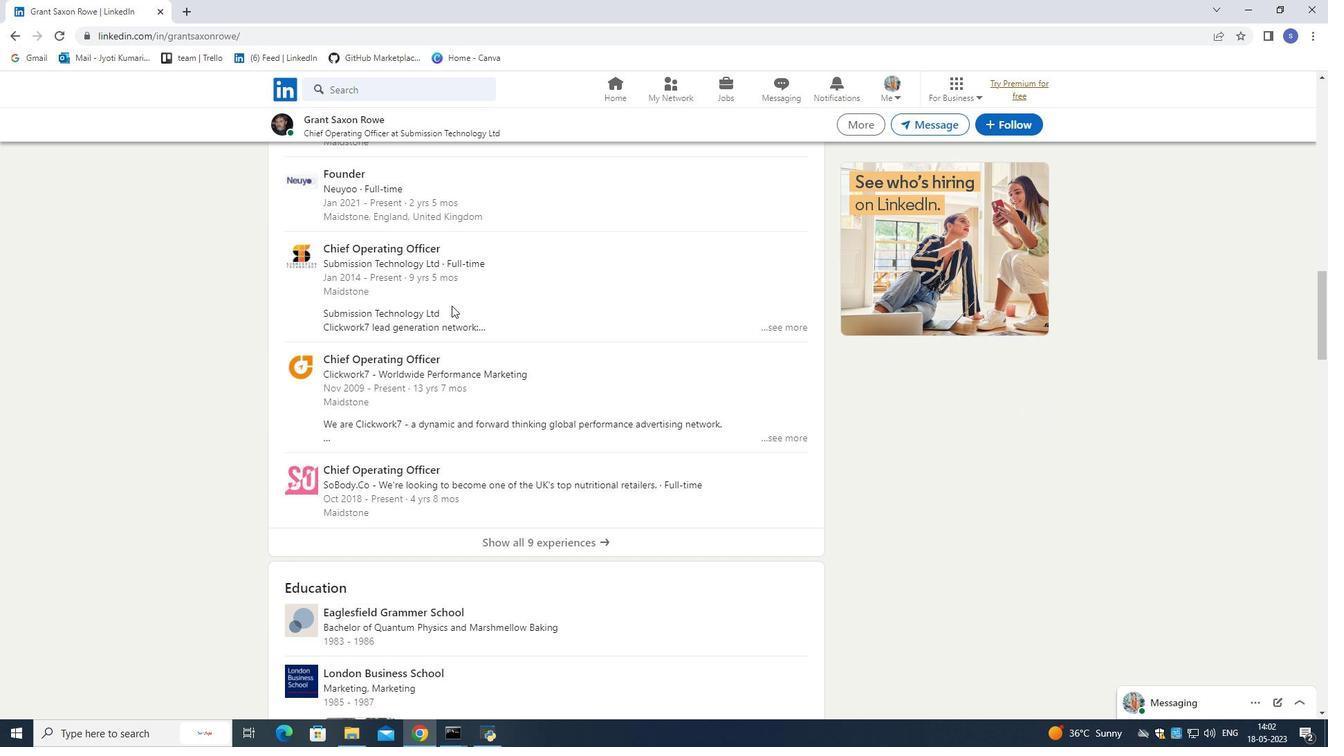 
Action: Mouse scrolled (451, 305) with delta (0, 0)
Screenshot: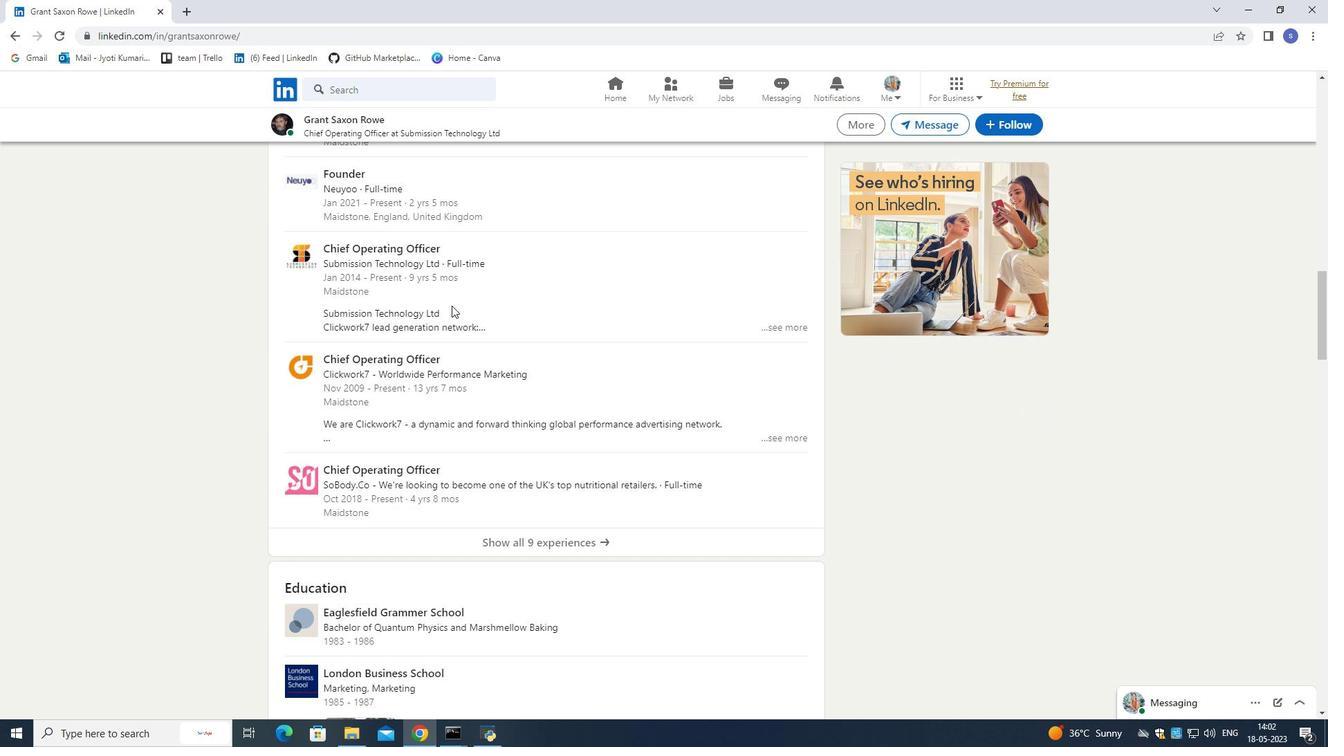 
Action: Mouse moved to (452, 305)
Screenshot: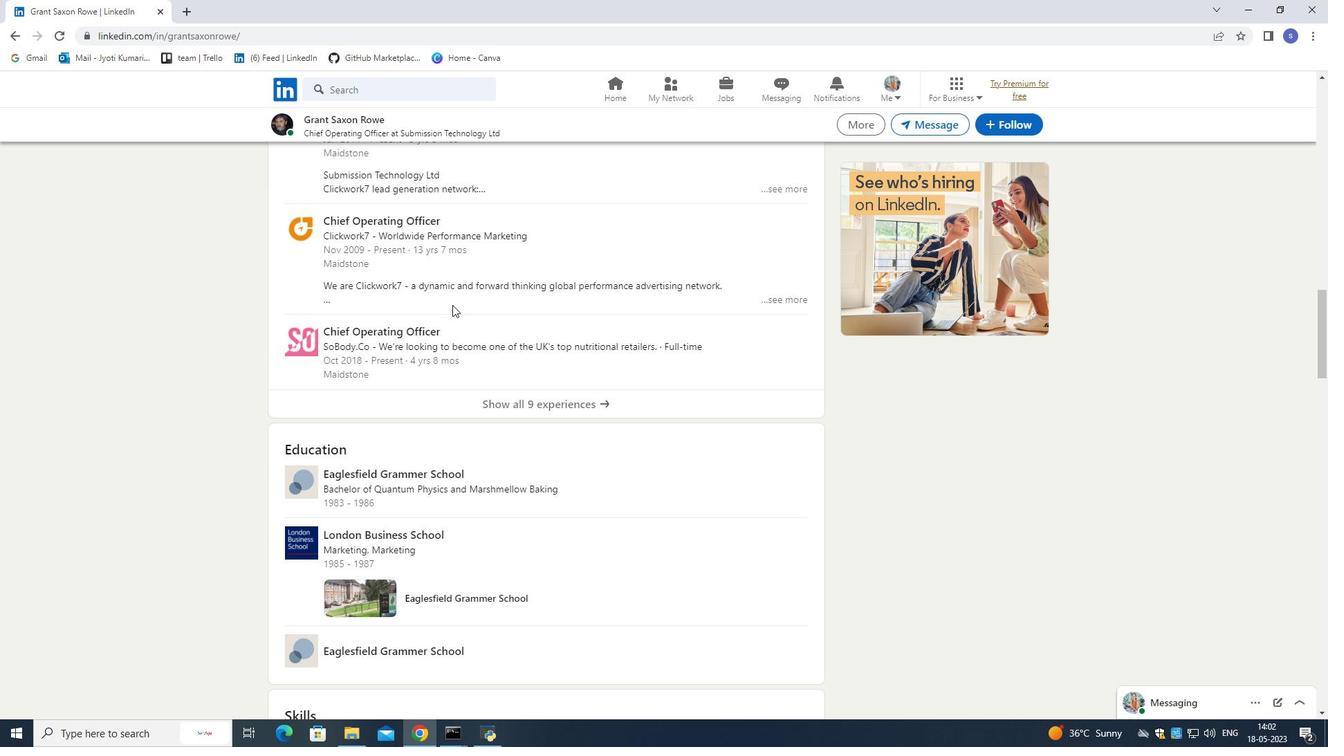 
Action: Mouse scrolled (452, 305) with delta (0, 0)
Screenshot: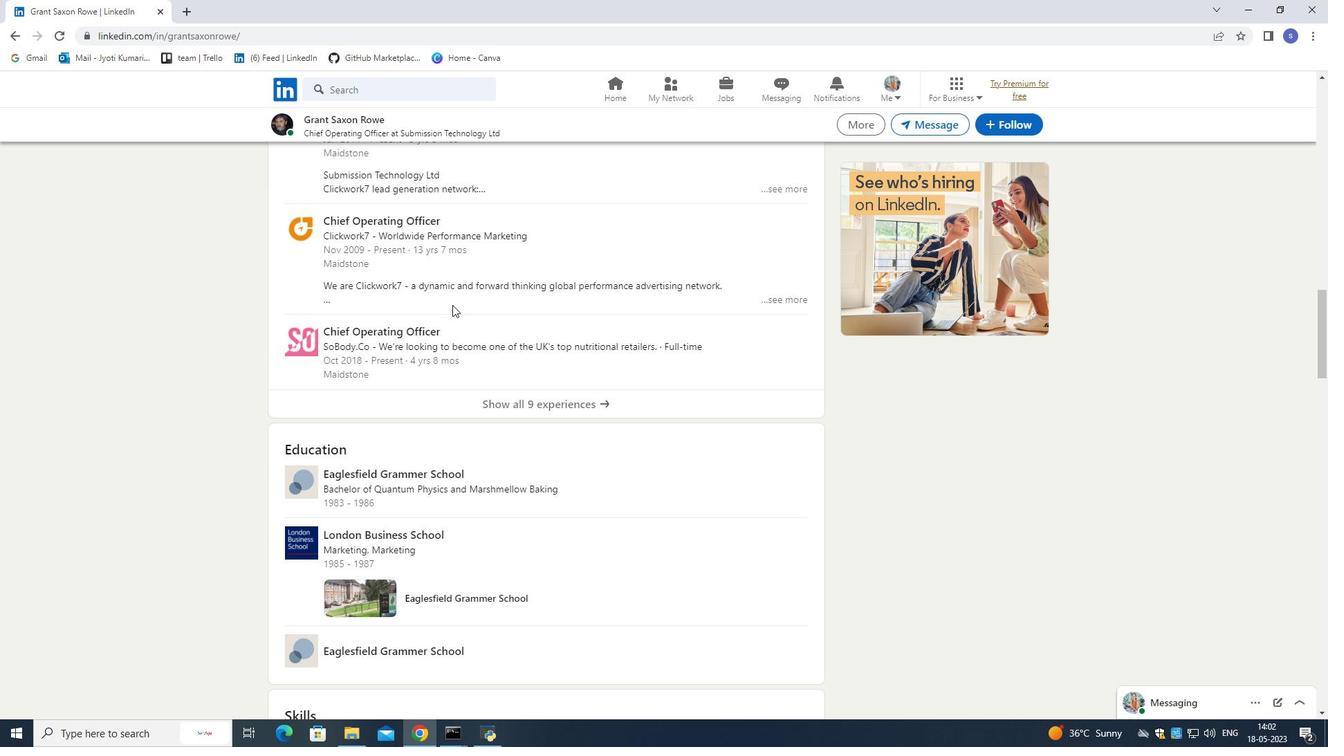 
Action: Mouse scrolled (452, 305) with delta (0, 0)
Screenshot: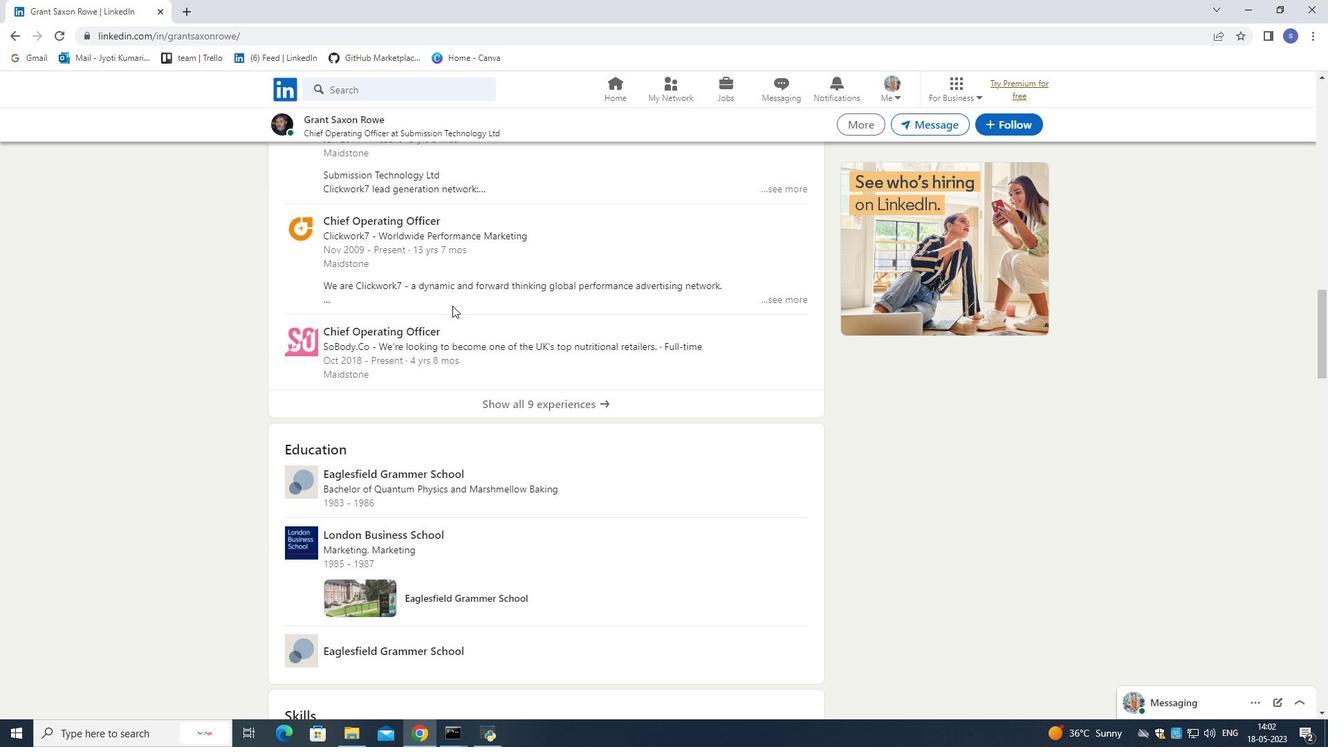 
Action: Mouse scrolled (452, 305) with delta (0, 0)
Screenshot: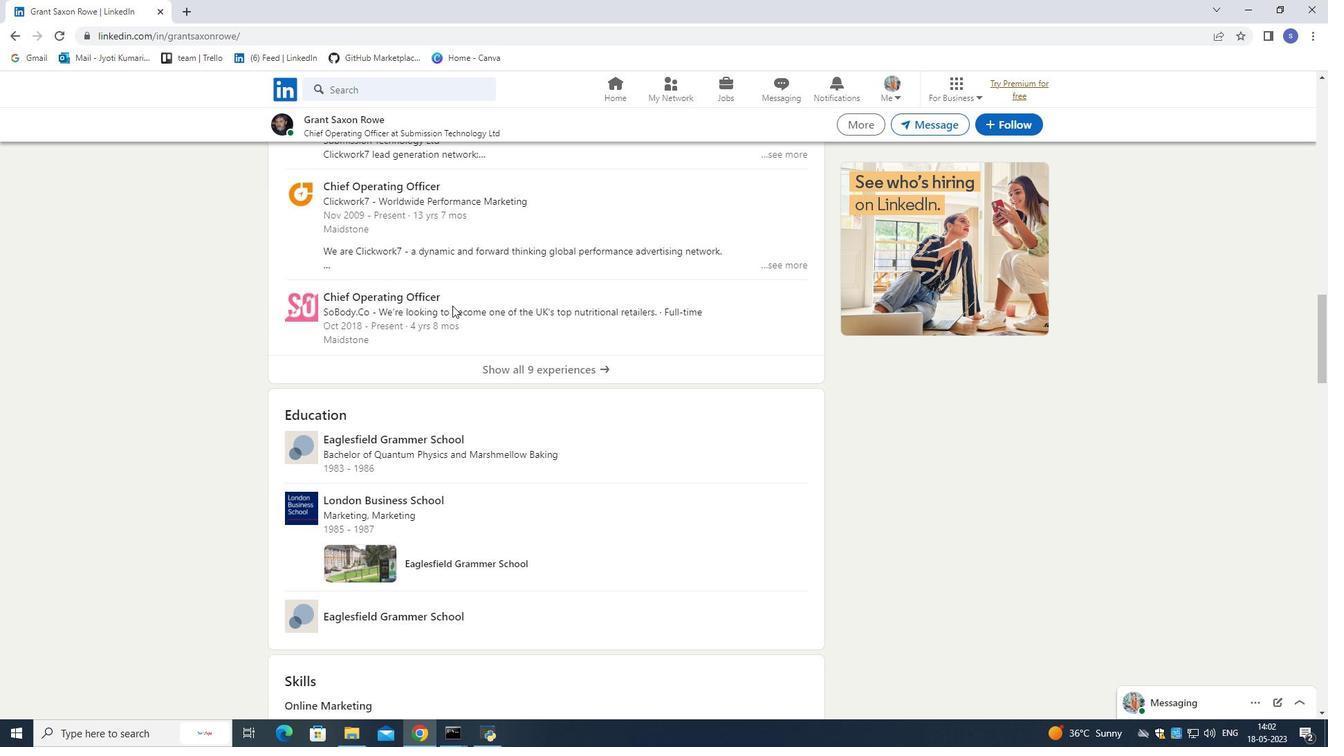 
Action: Mouse scrolled (452, 305) with delta (0, 0)
Screenshot: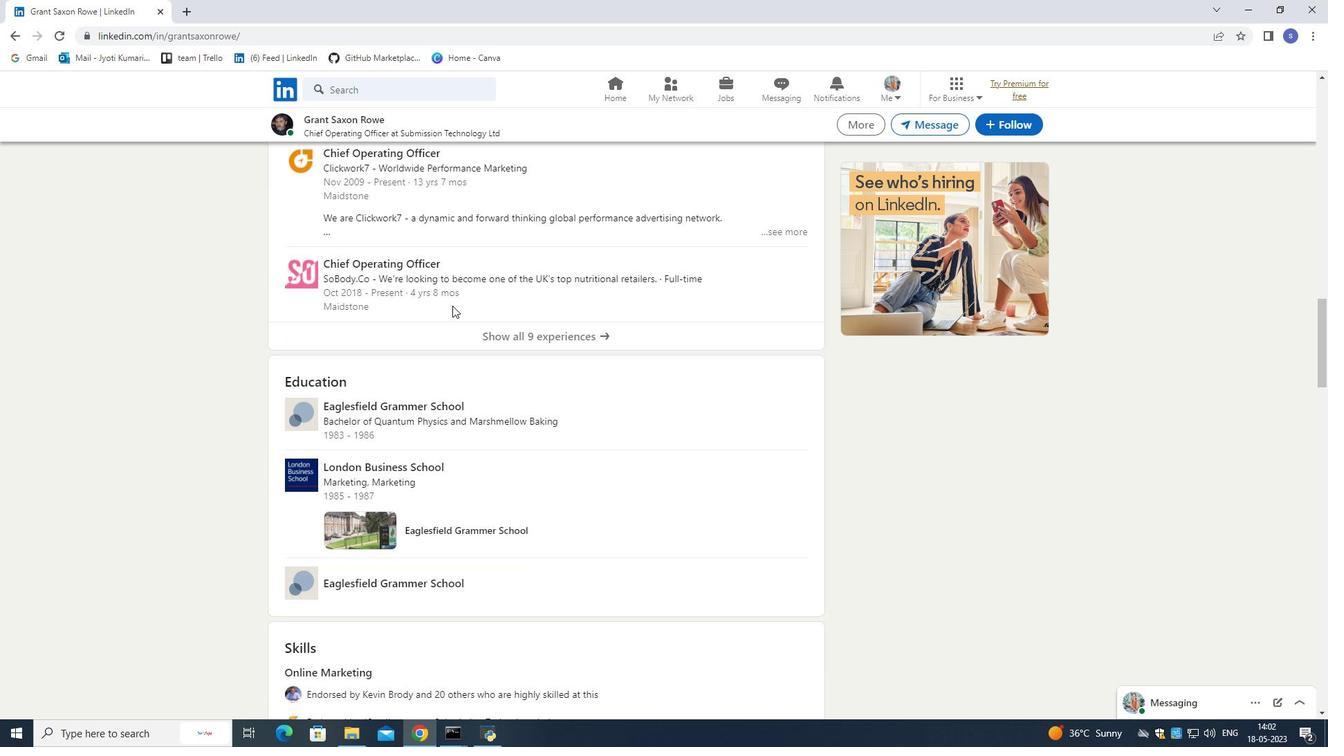 
Action: Mouse scrolled (452, 305) with delta (0, 0)
Screenshot: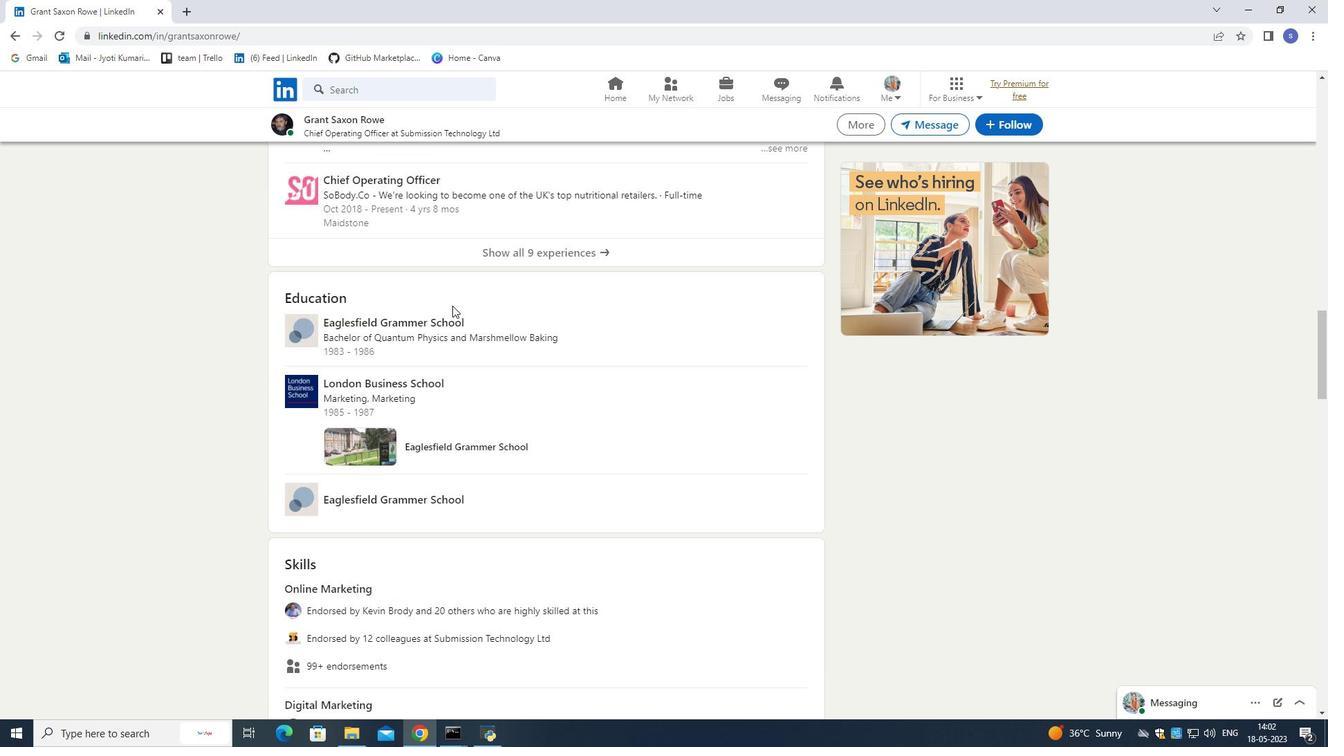 
Action: Mouse scrolled (452, 305) with delta (0, 0)
Screenshot: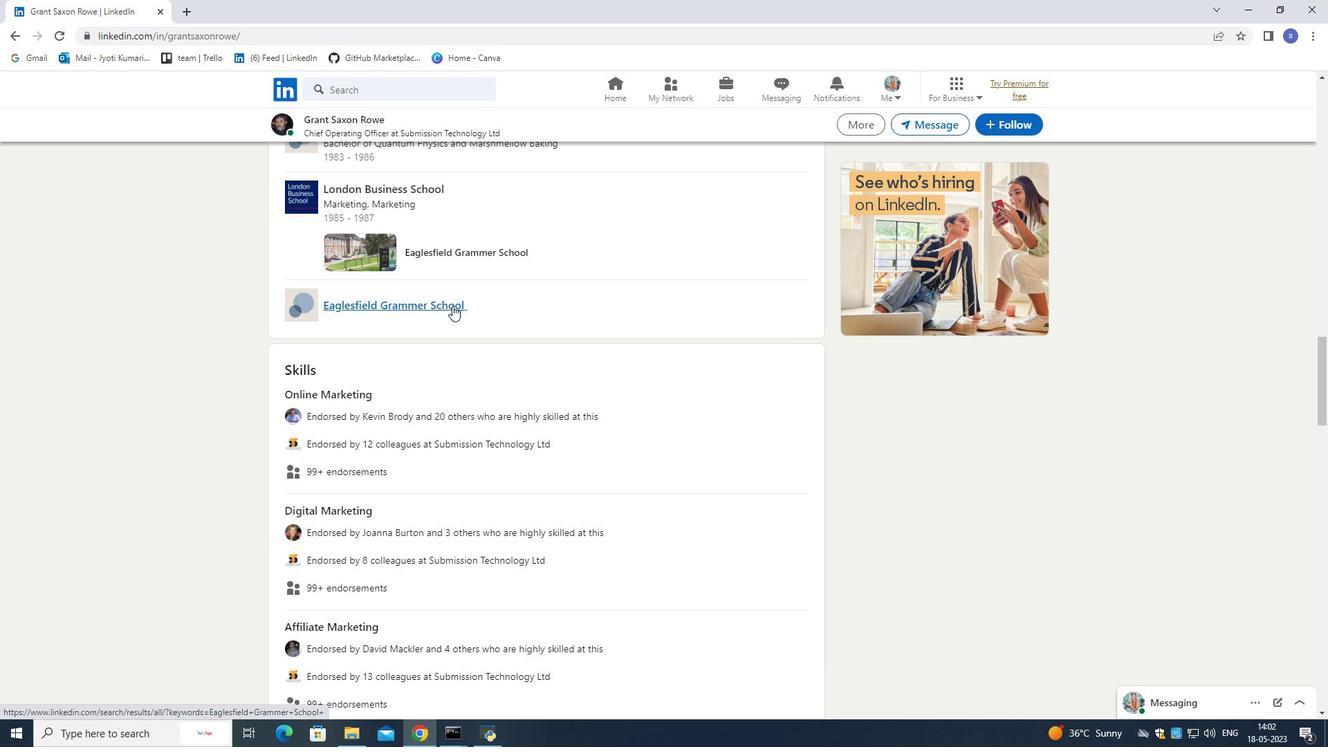 
Action: Mouse scrolled (452, 305) with delta (0, 0)
Screenshot: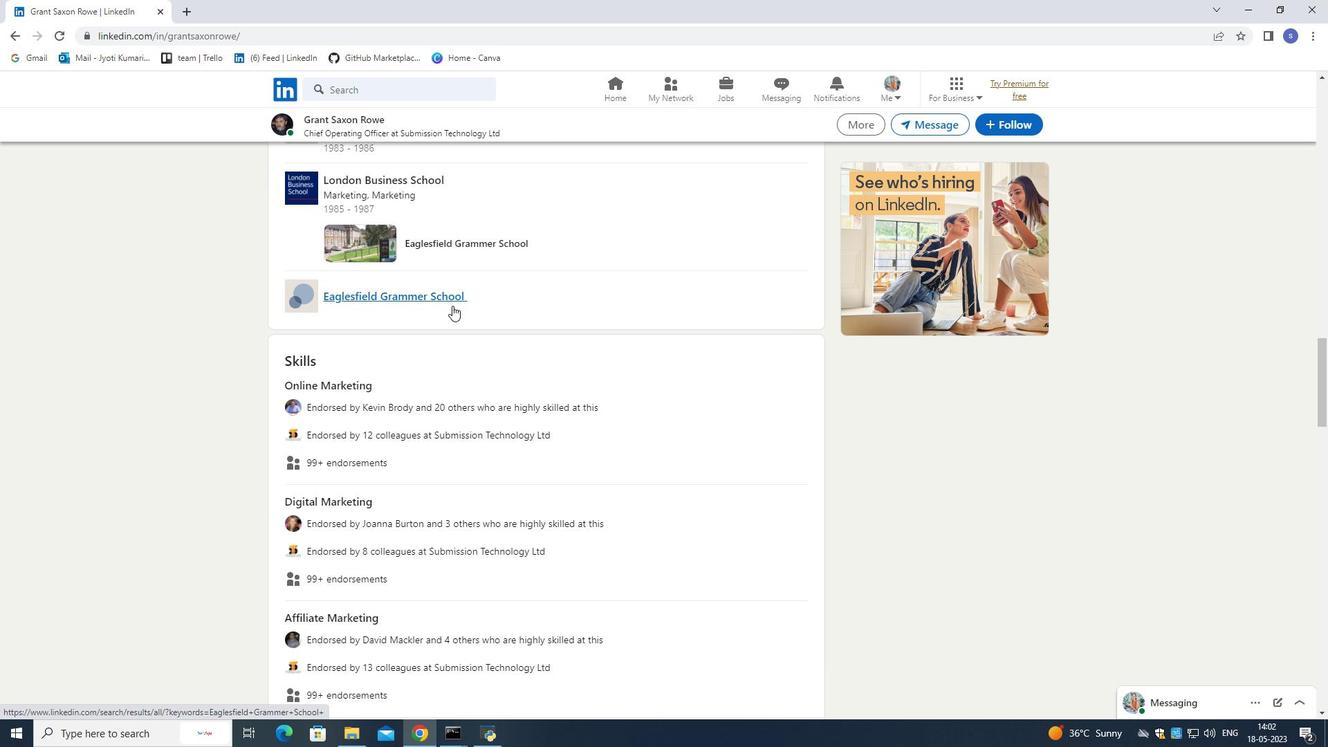 
Action: Mouse scrolled (452, 305) with delta (0, 0)
Screenshot: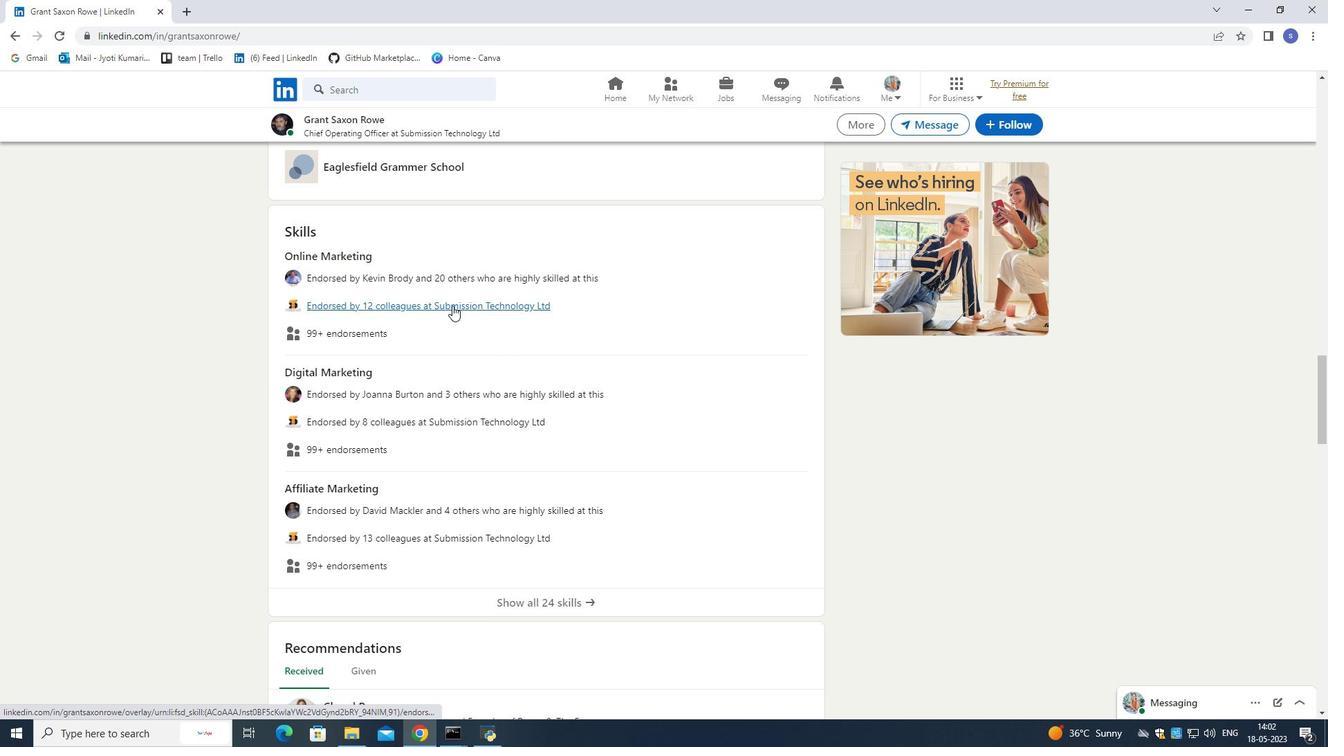 
Action: Mouse moved to (592, 525)
Screenshot: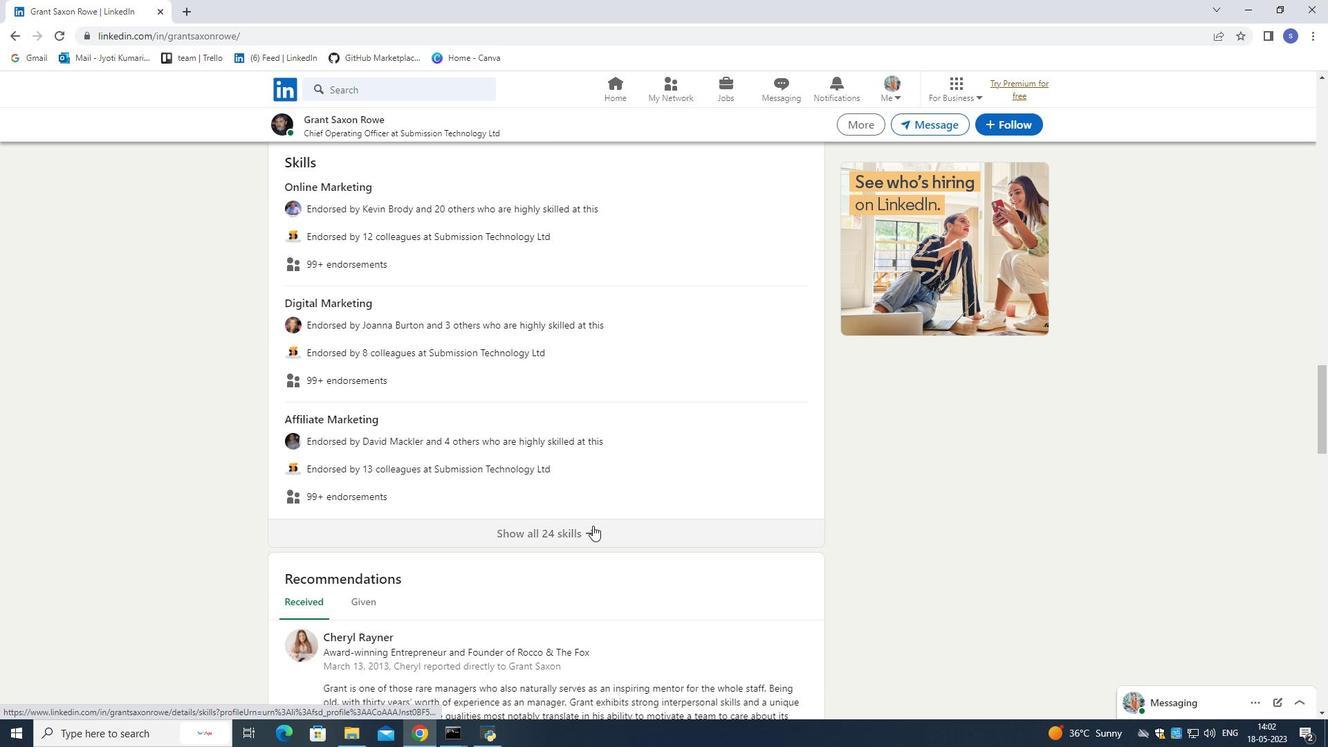 
Action: Mouse pressed left at (592, 525)
Screenshot: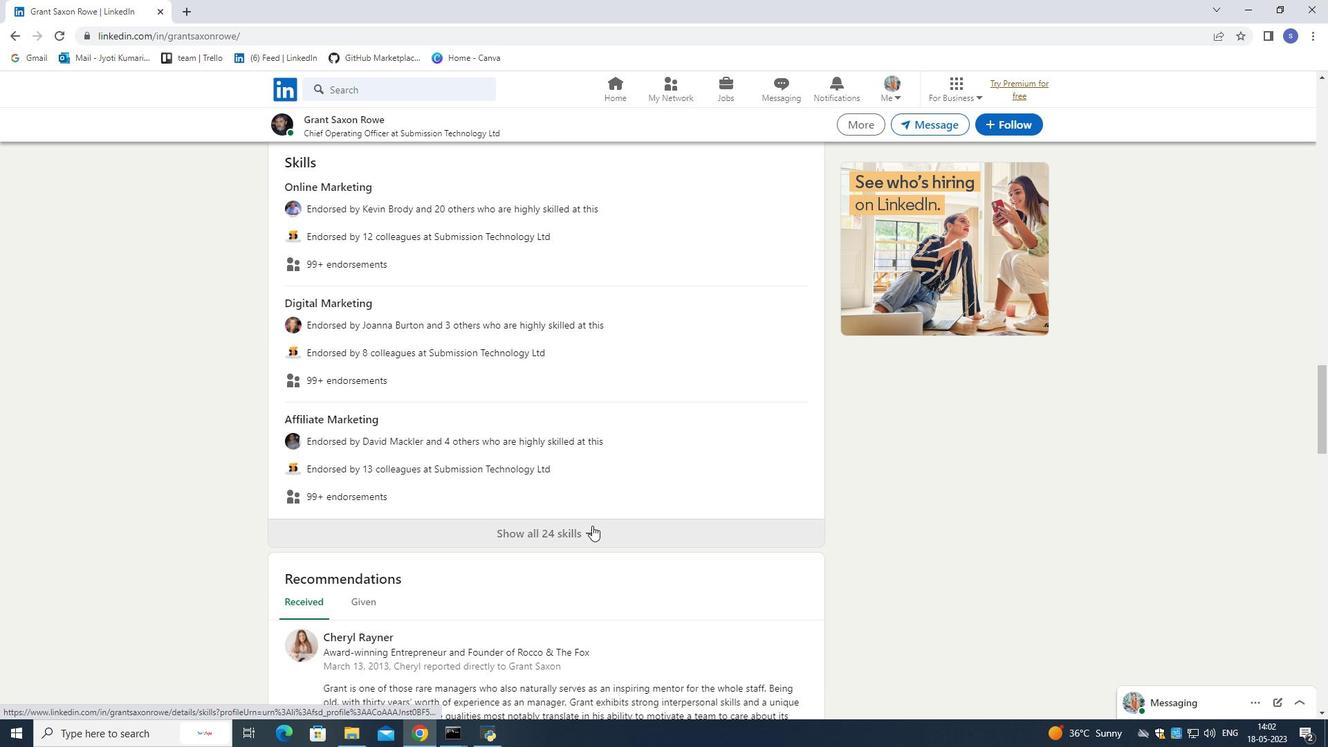 
Action: Mouse moved to (581, 349)
Screenshot: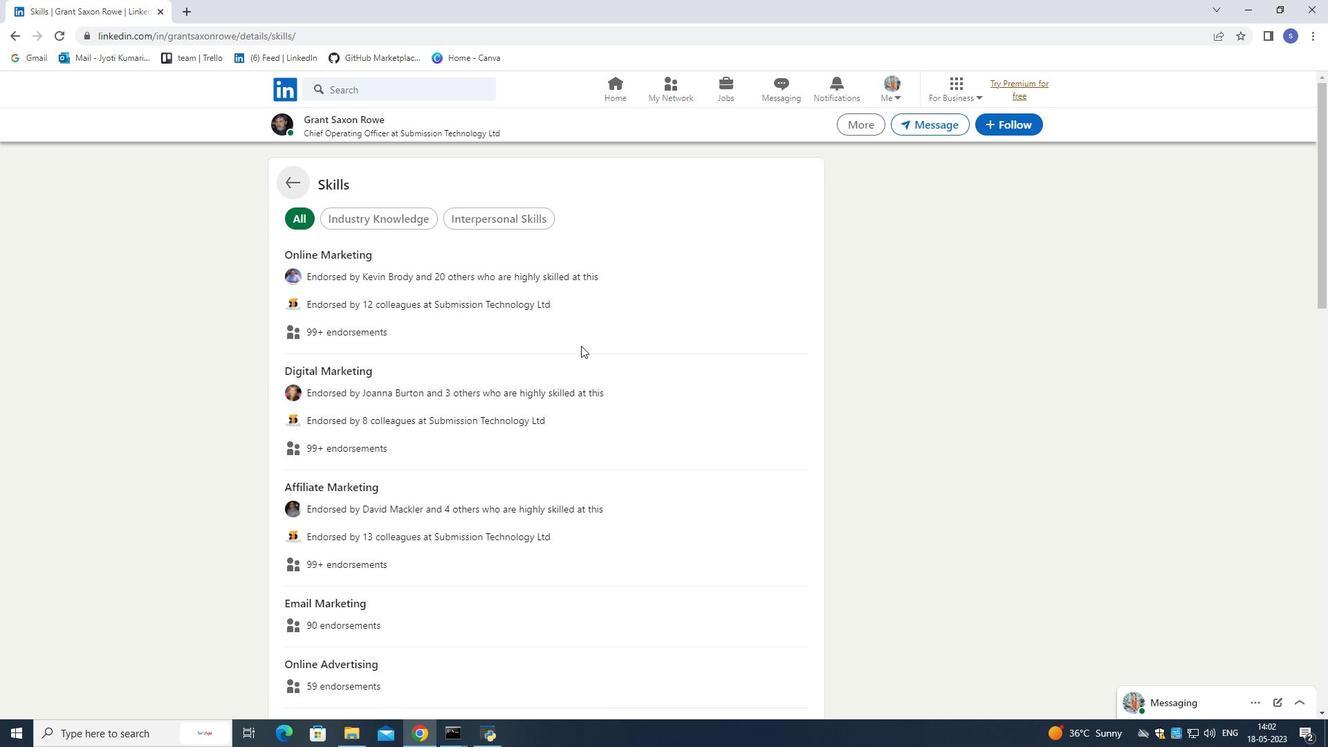 
Action: Mouse scrolled (581, 348) with delta (0, 0)
Screenshot: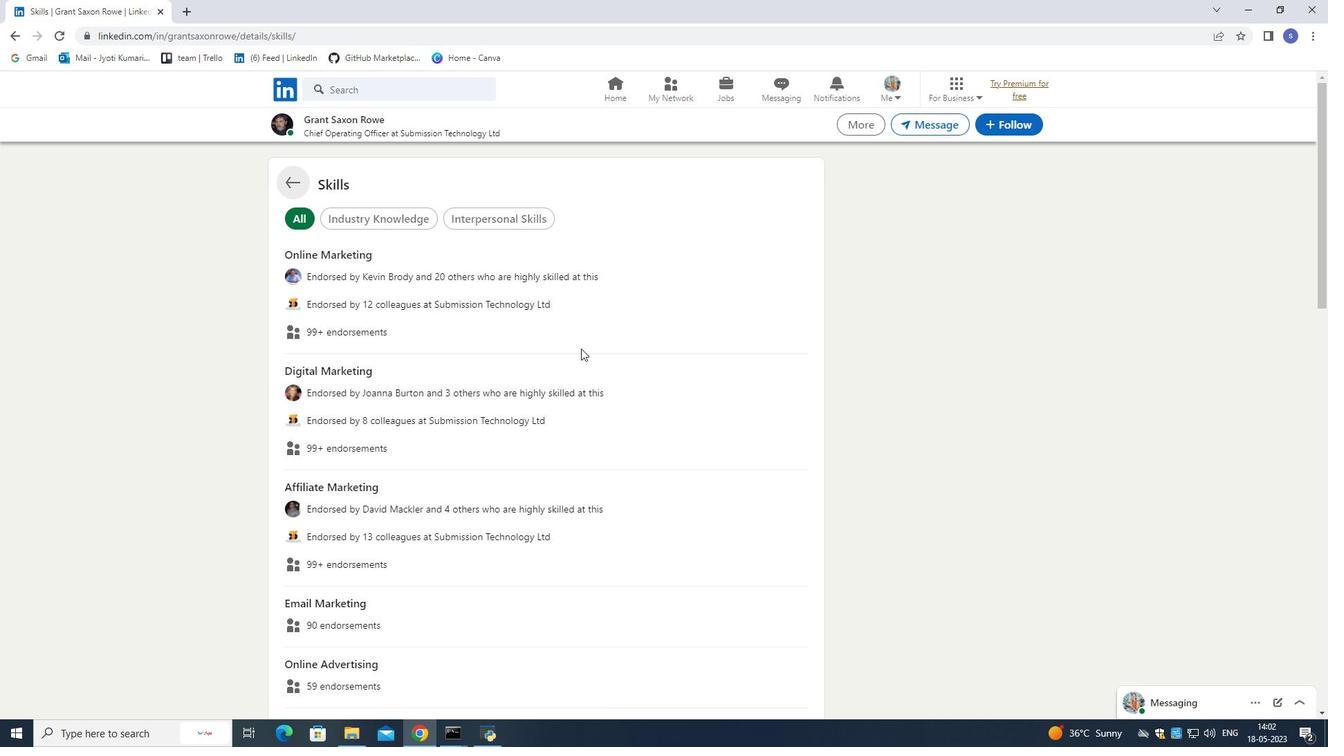 
Action: Mouse scrolled (581, 348) with delta (0, 0)
Screenshot: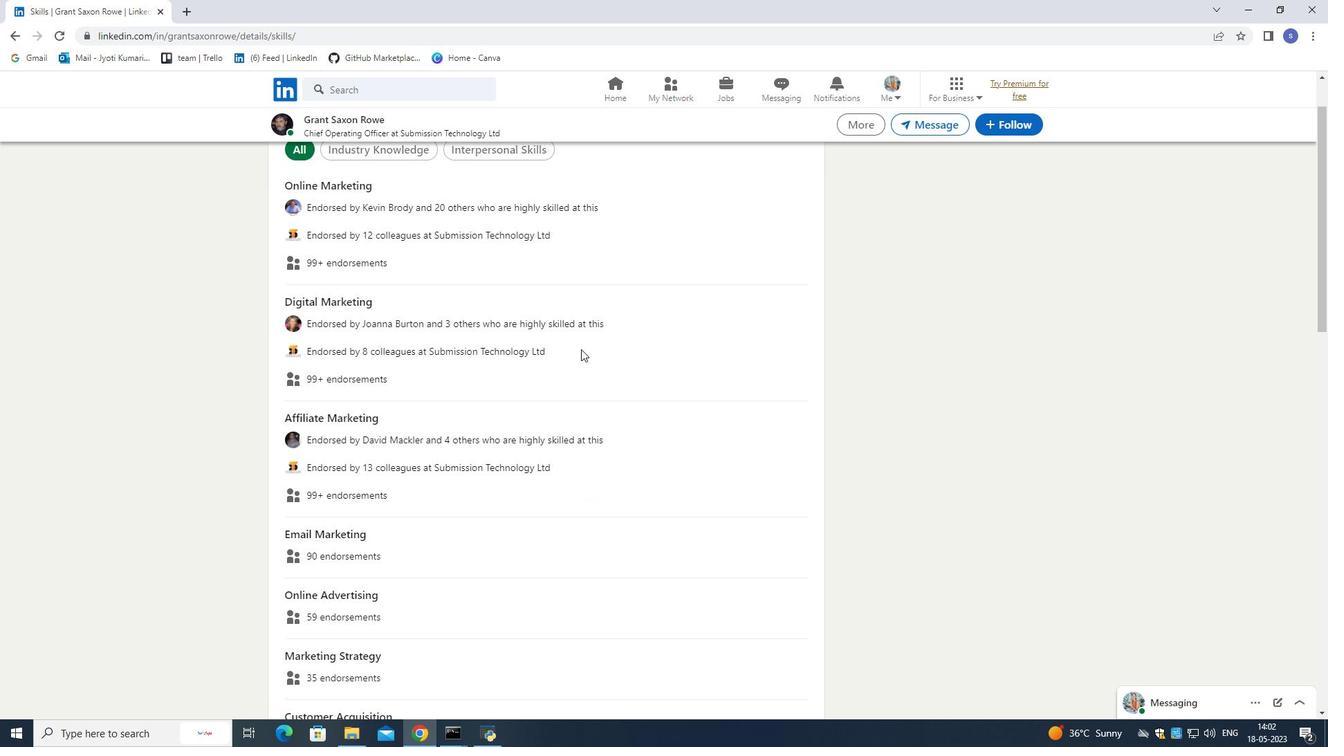 
Action: Mouse moved to (359, 325)
Screenshot: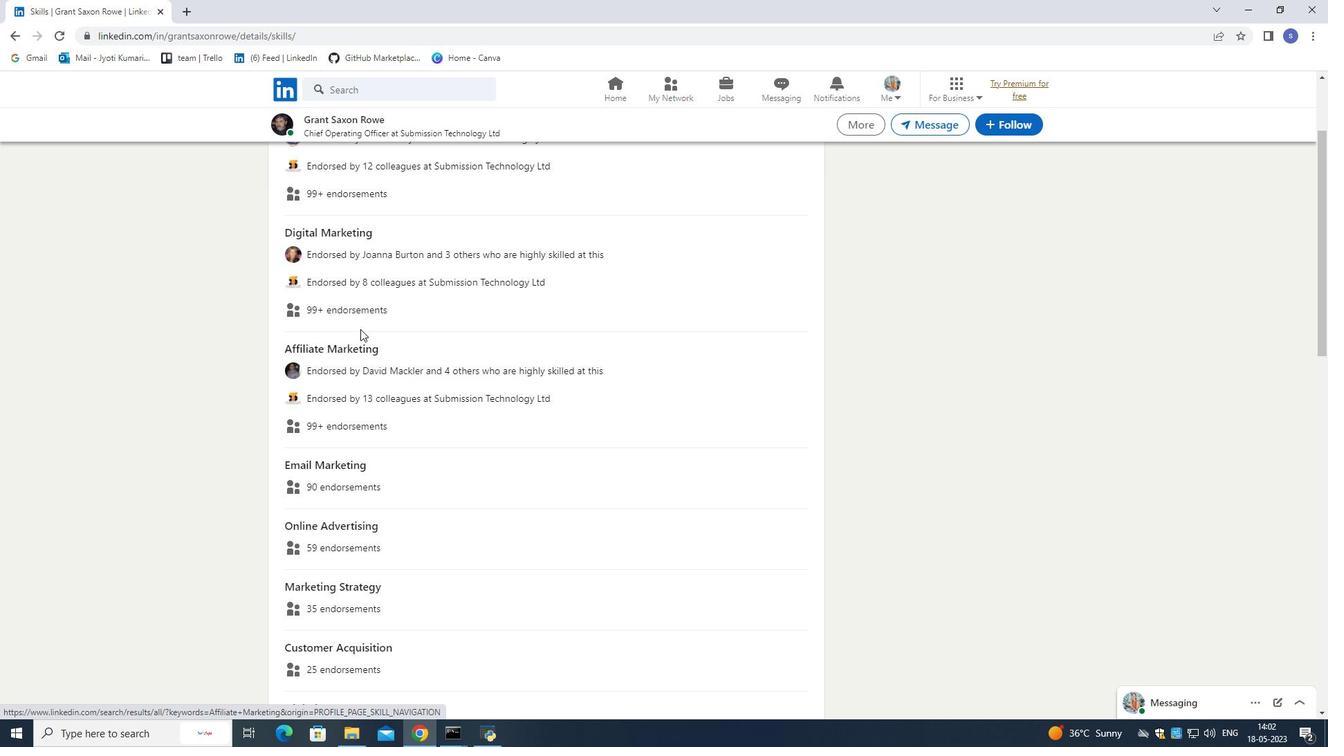 
Action: Mouse scrolled (359, 325) with delta (0, 0)
Screenshot: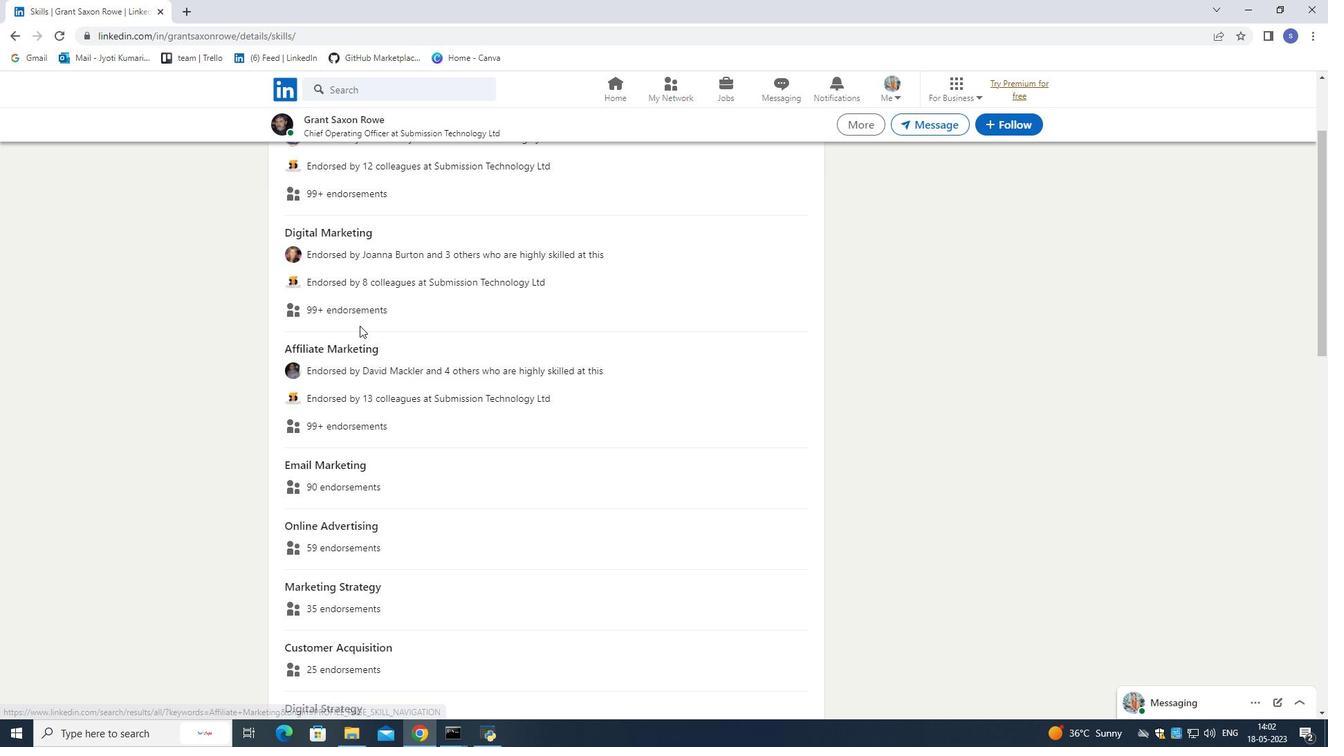 
Action: Mouse scrolled (359, 325) with delta (0, 0)
Screenshot: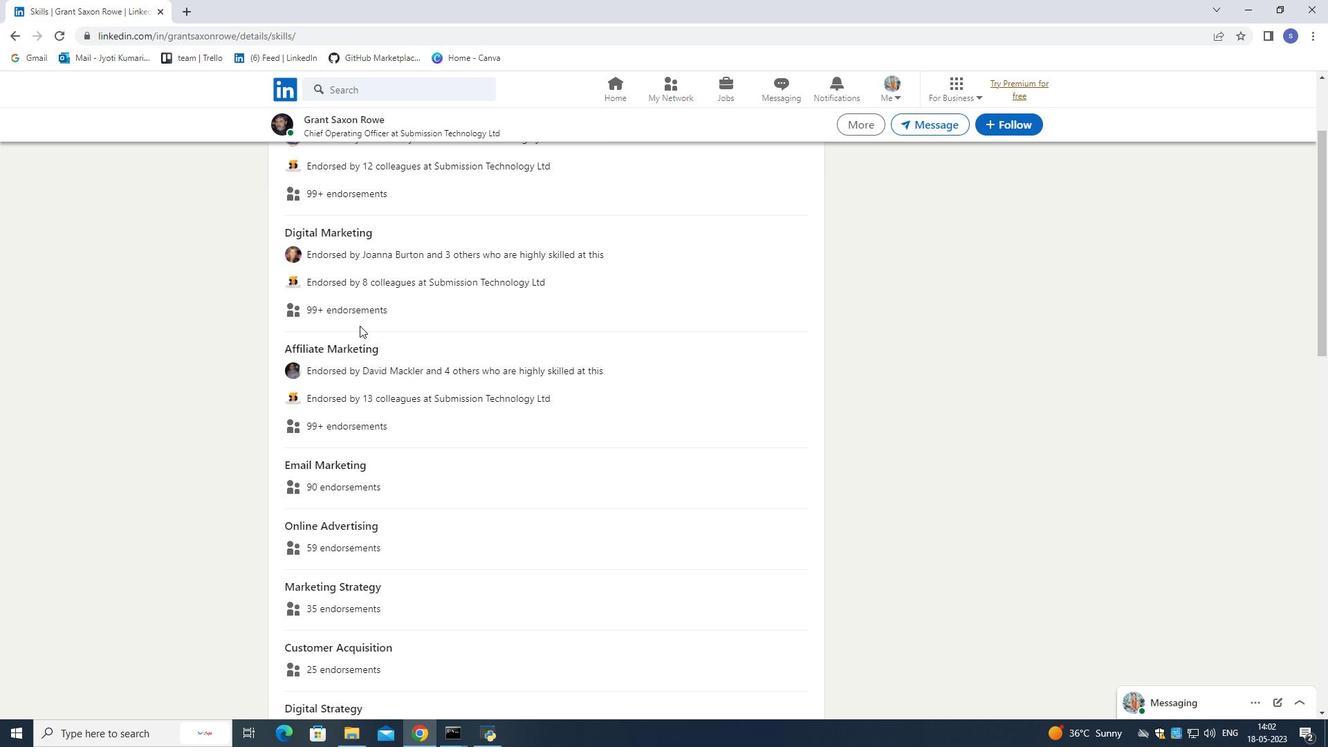 
Action: Mouse scrolled (359, 325) with delta (0, 0)
Screenshot: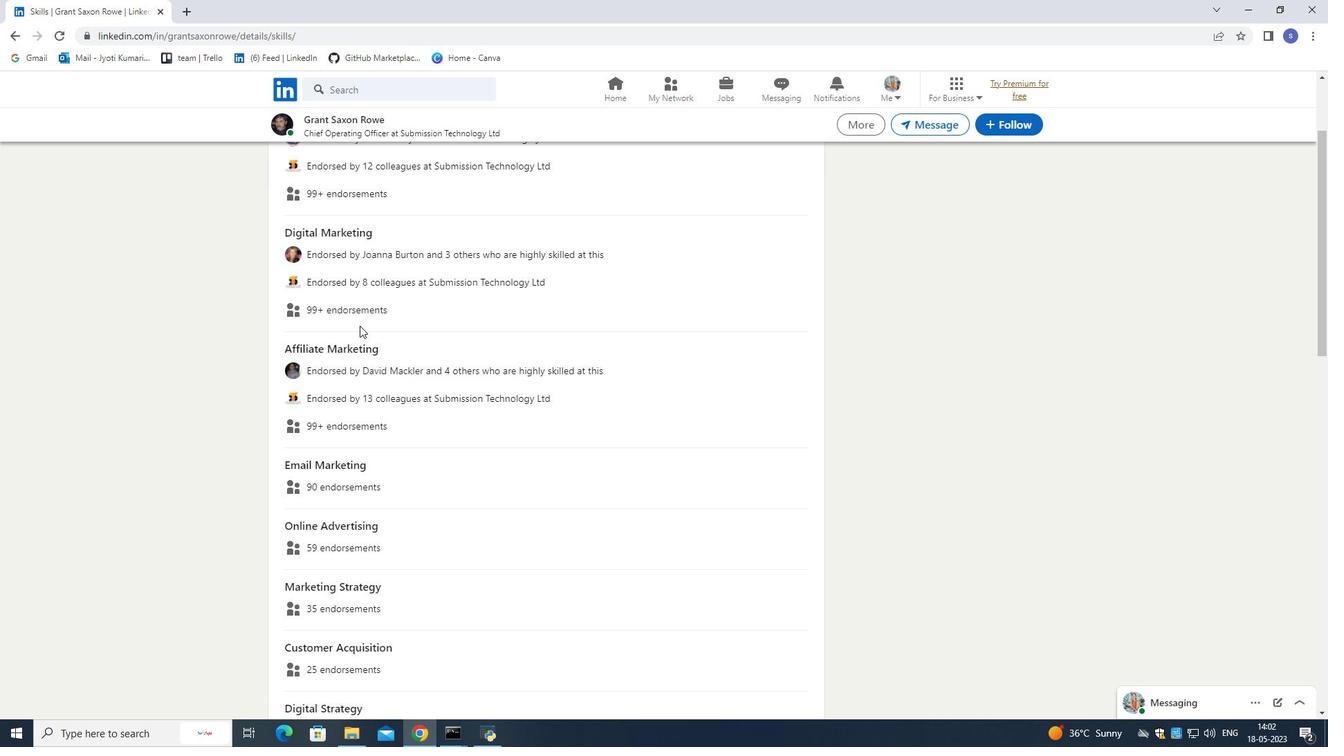 
Action: Mouse moved to (349, 447)
Screenshot: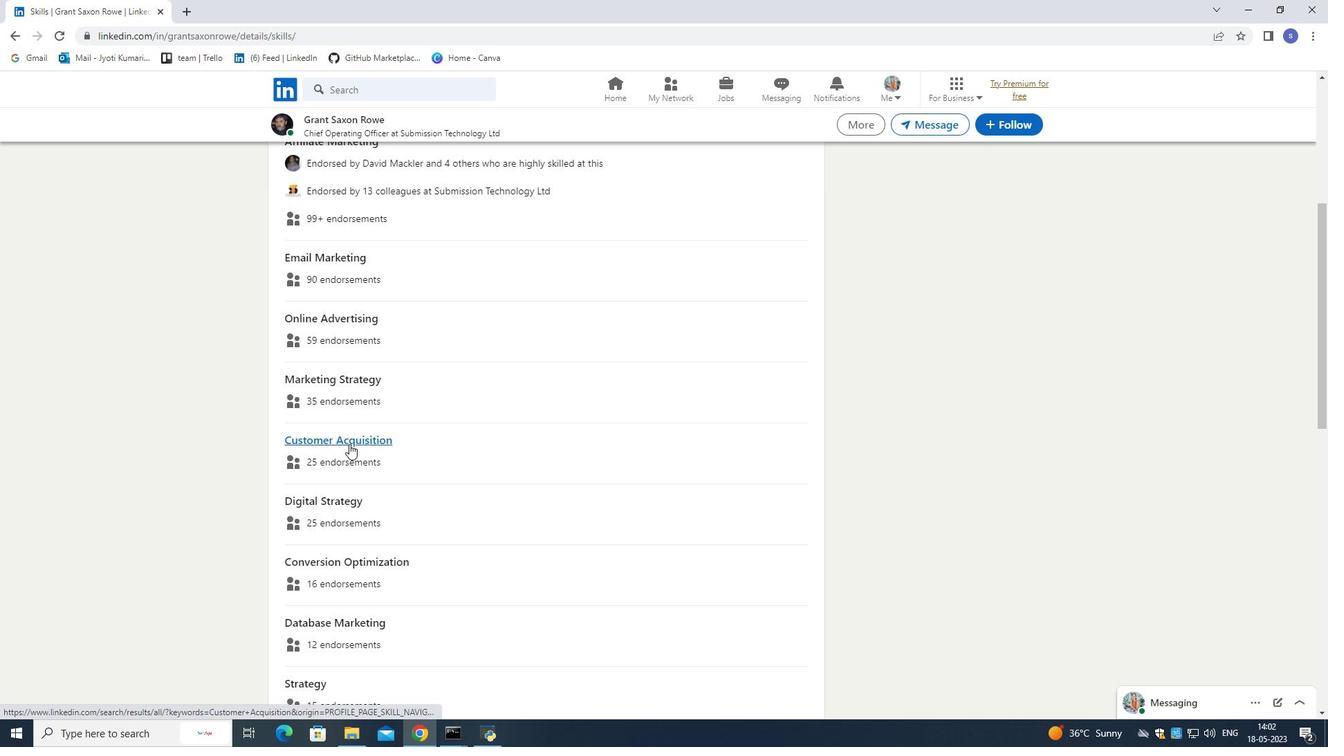 
Action: Mouse scrolled (349, 446) with delta (0, 0)
Screenshot: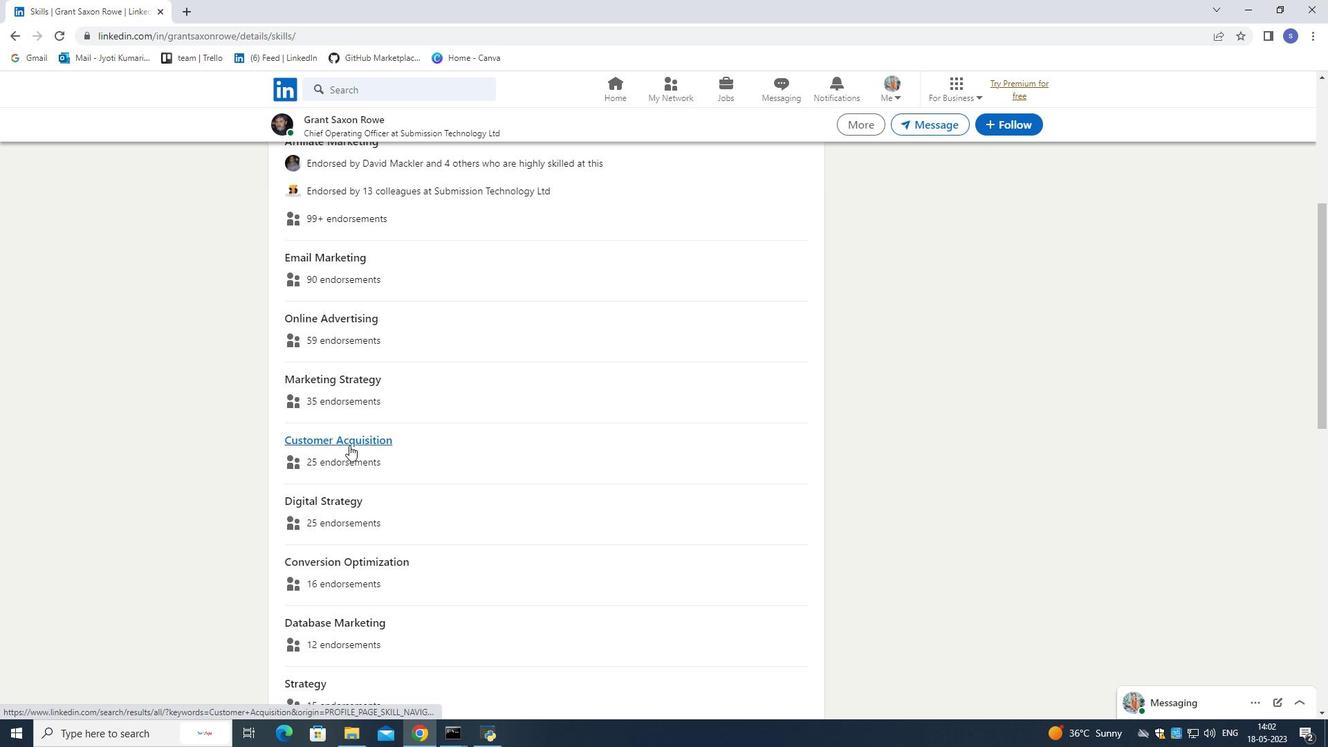 
Action: Mouse moved to (346, 444)
Screenshot: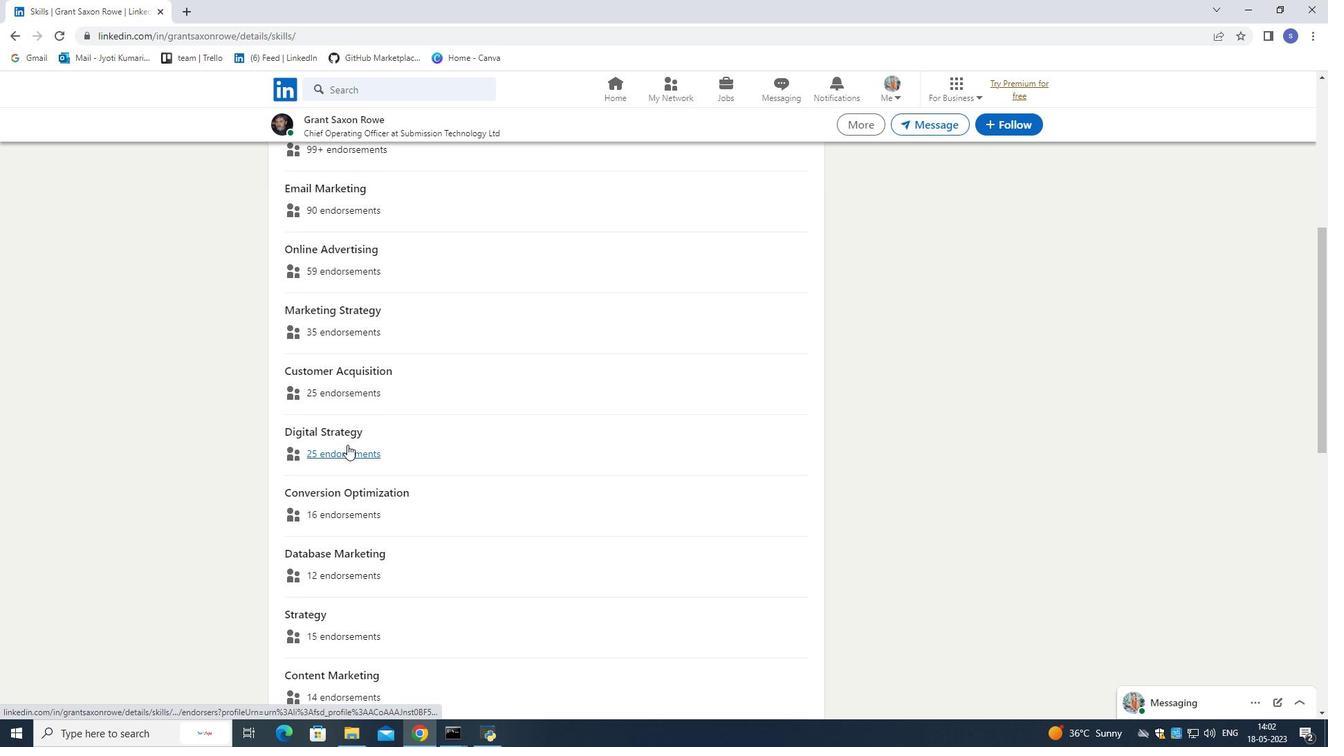 
Action: Mouse scrolled (346, 444) with delta (0, 0)
Screenshot: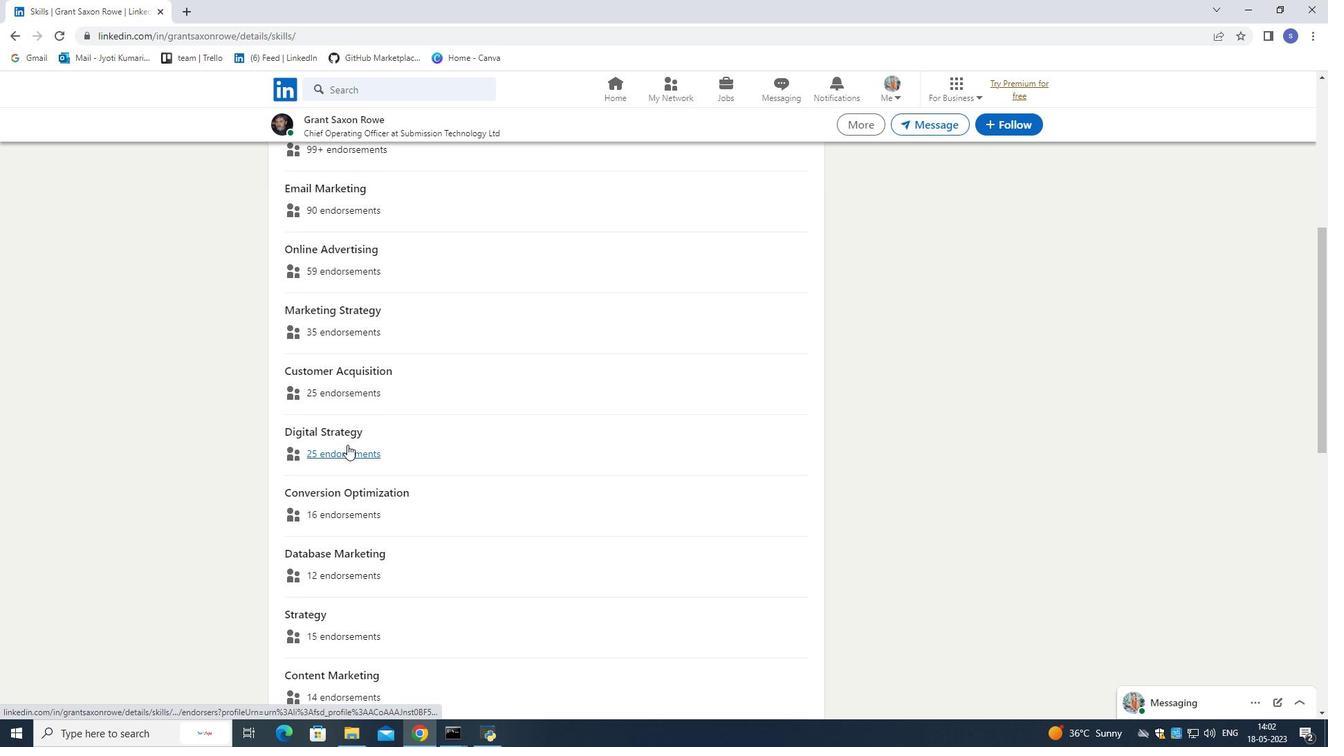 
Action: Mouse moved to (344, 445)
Screenshot: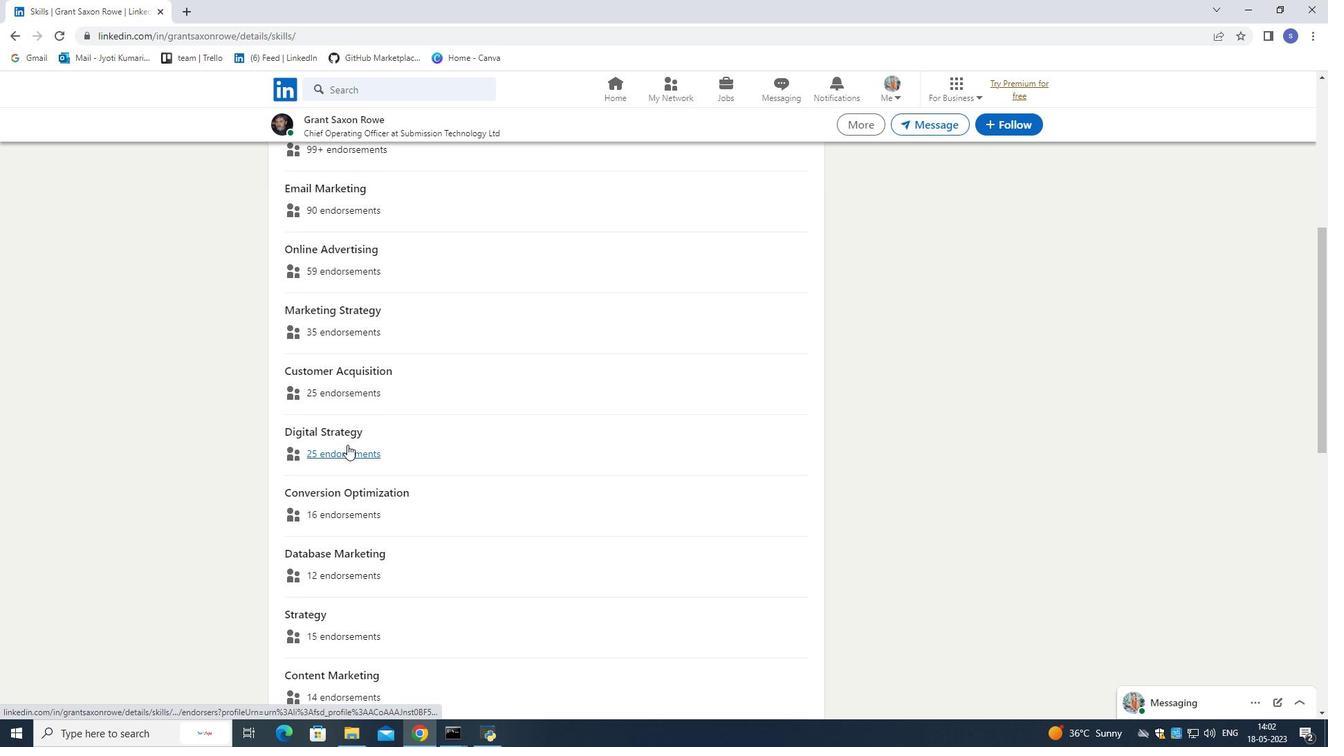 
Action: Mouse scrolled (344, 444) with delta (0, 0)
Screenshot: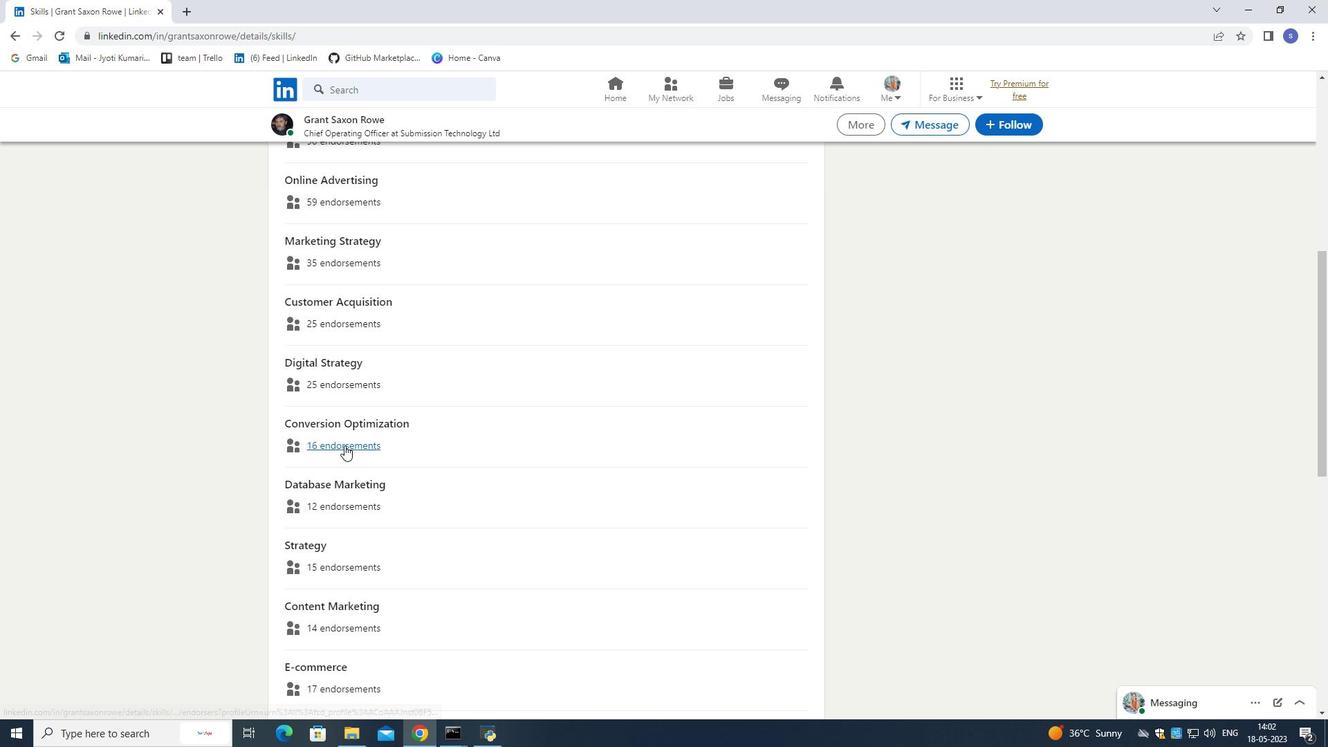 
Action: Mouse scrolled (344, 444) with delta (0, 0)
Screenshot: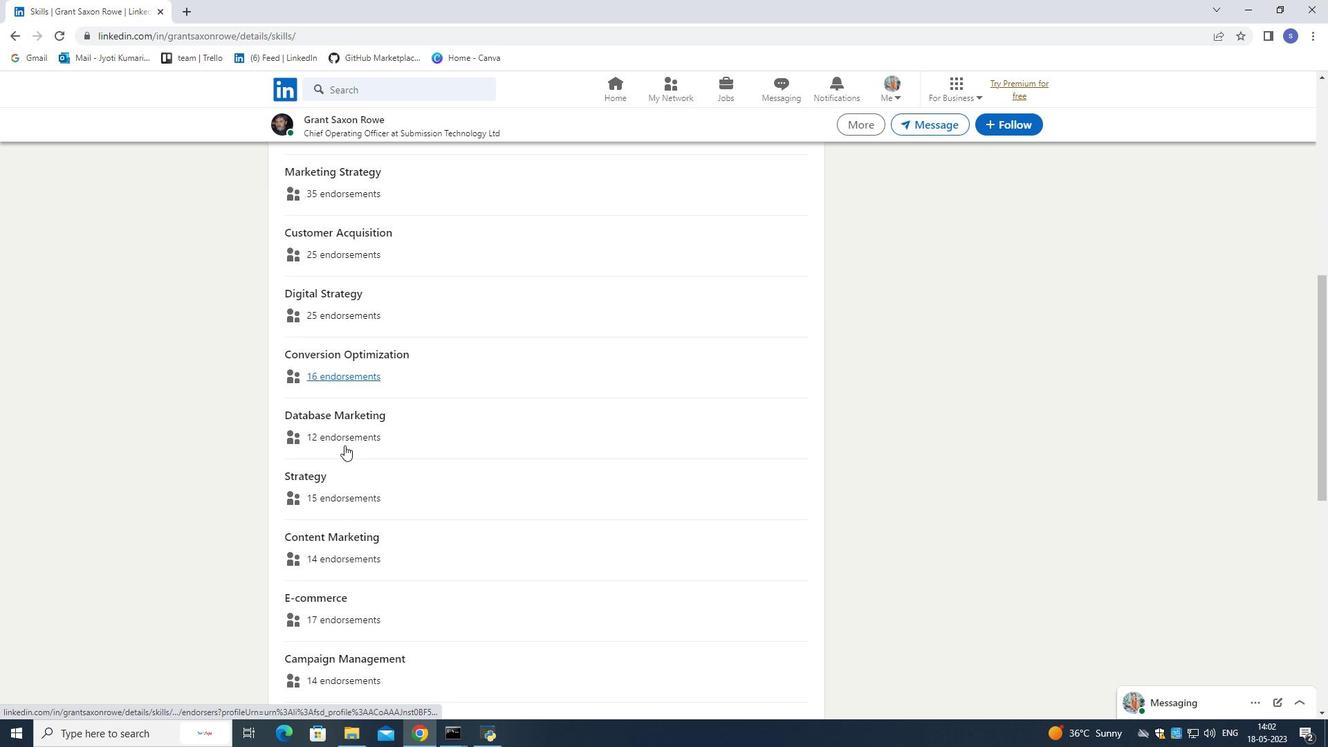 
Action: Mouse scrolled (344, 444) with delta (0, 0)
Screenshot: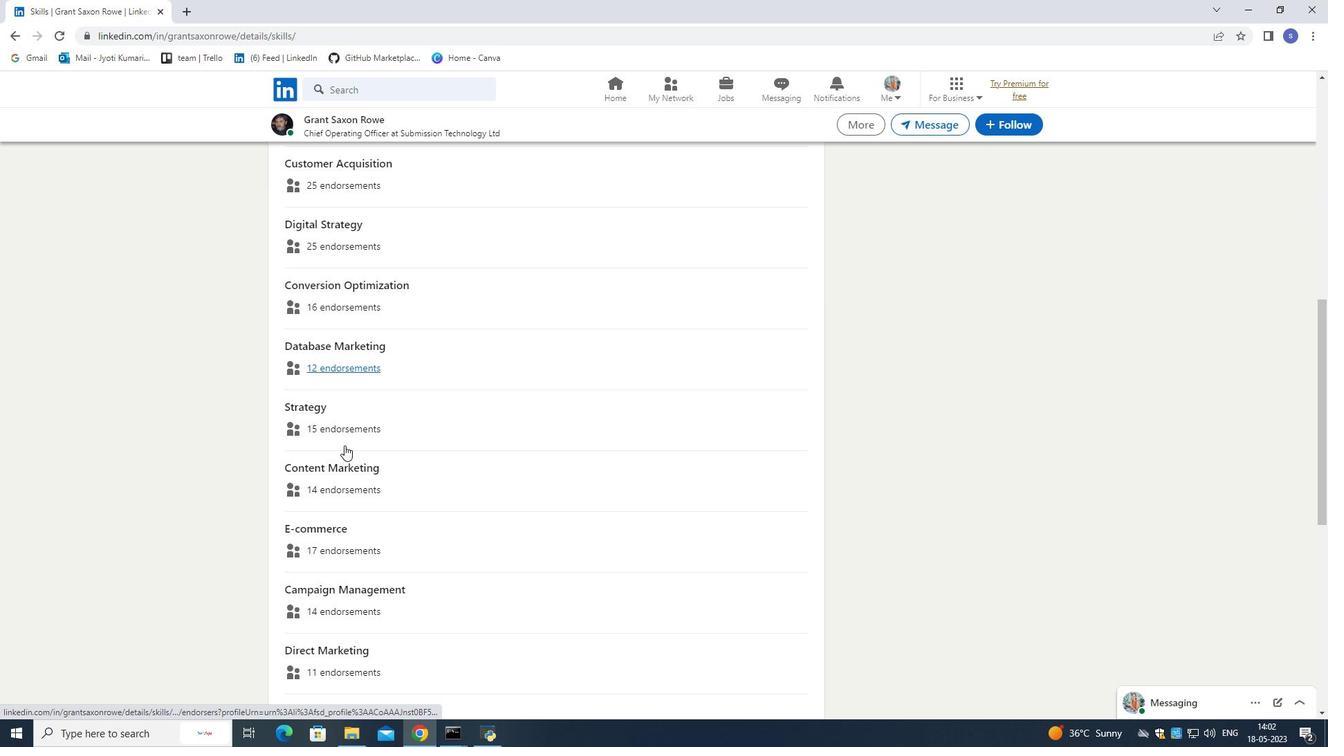 
Action: Mouse scrolled (344, 444) with delta (0, 0)
Screenshot: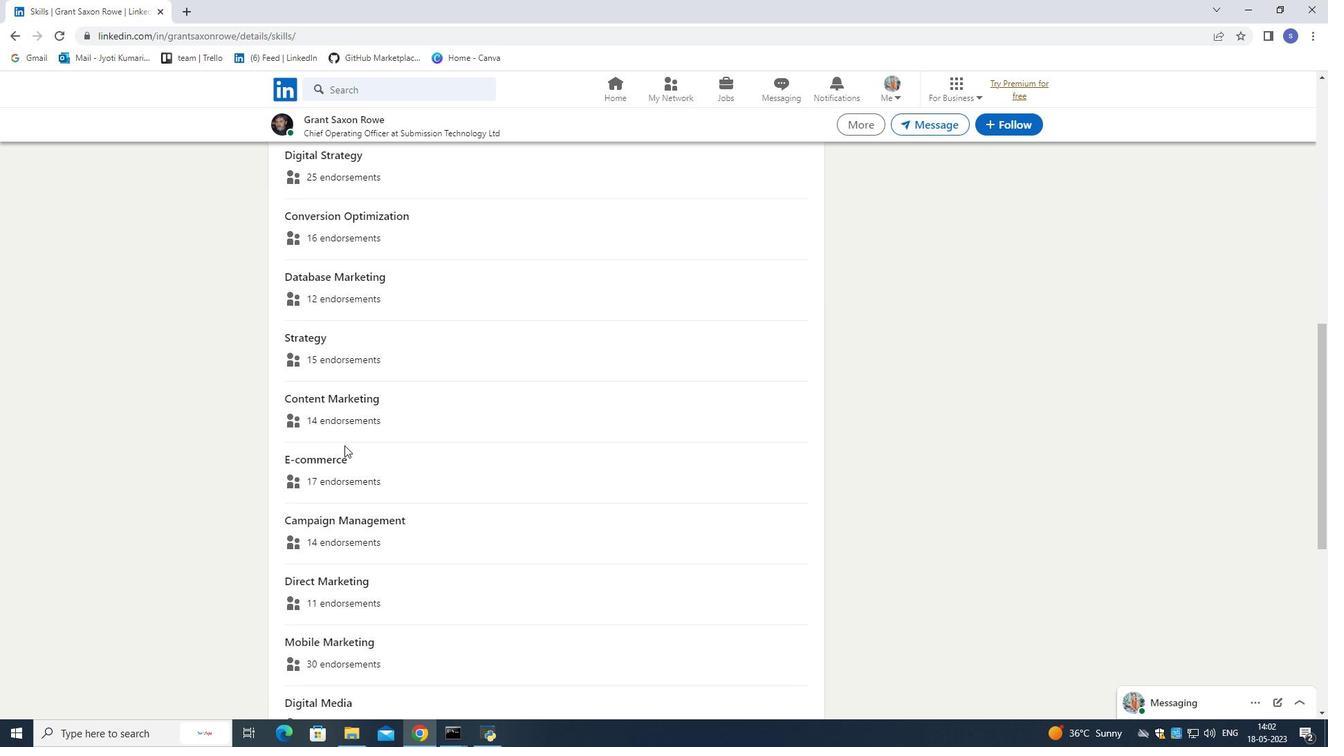 
Action: Mouse scrolled (344, 444) with delta (0, 0)
Screenshot: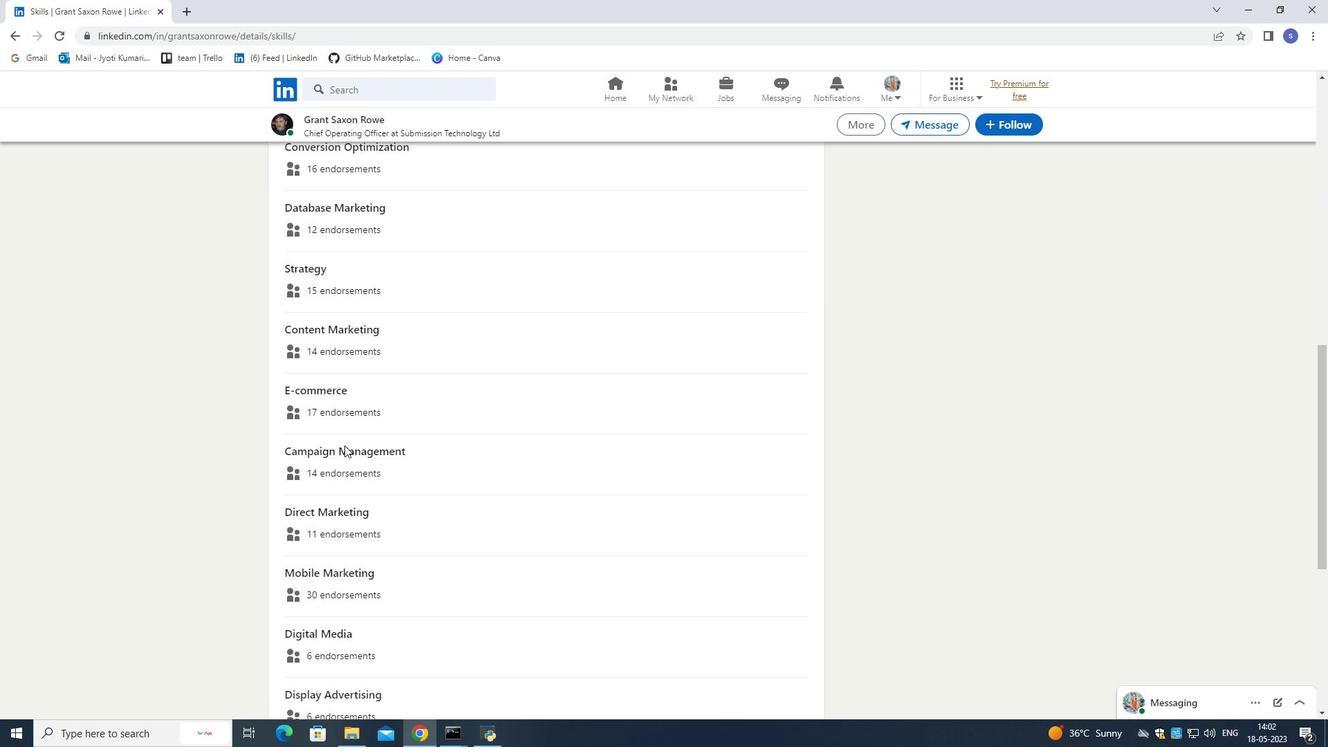 
Action: Mouse scrolled (344, 444) with delta (0, 0)
Screenshot: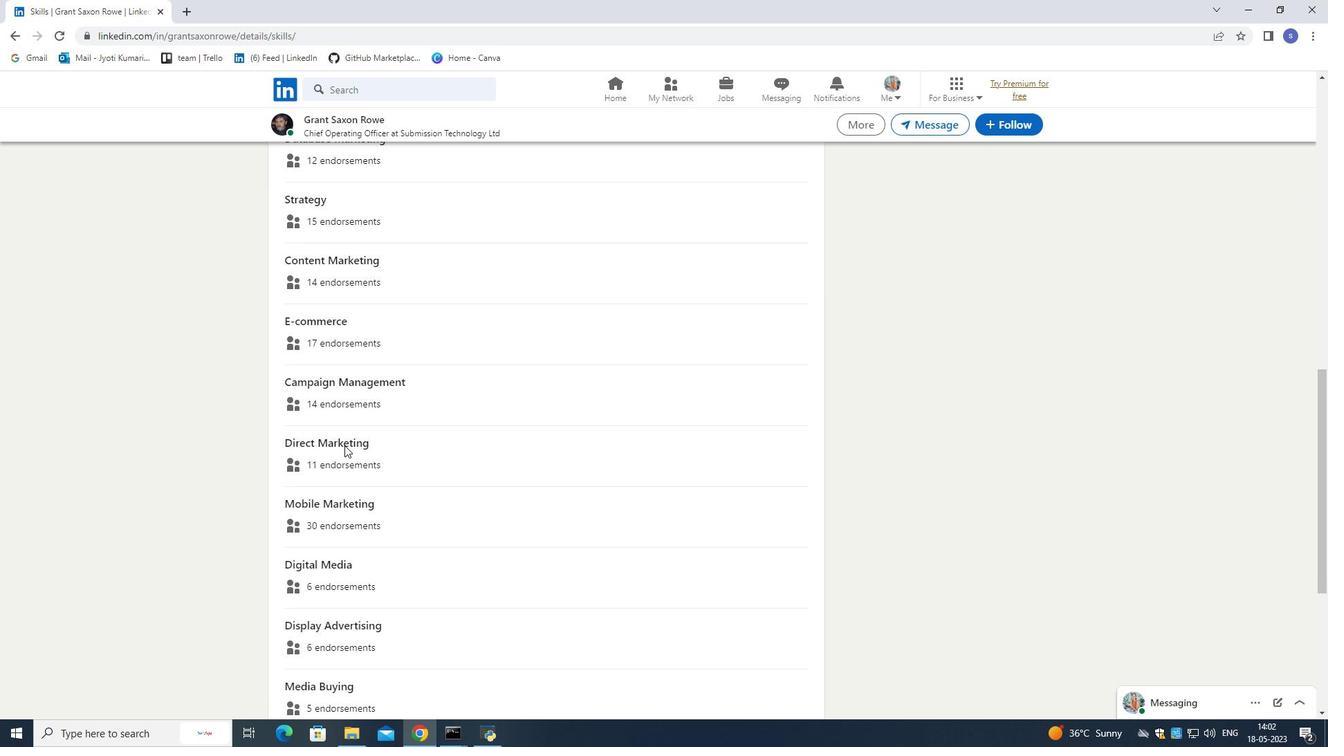 
Action: Mouse scrolled (344, 444) with delta (0, 0)
Screenshot: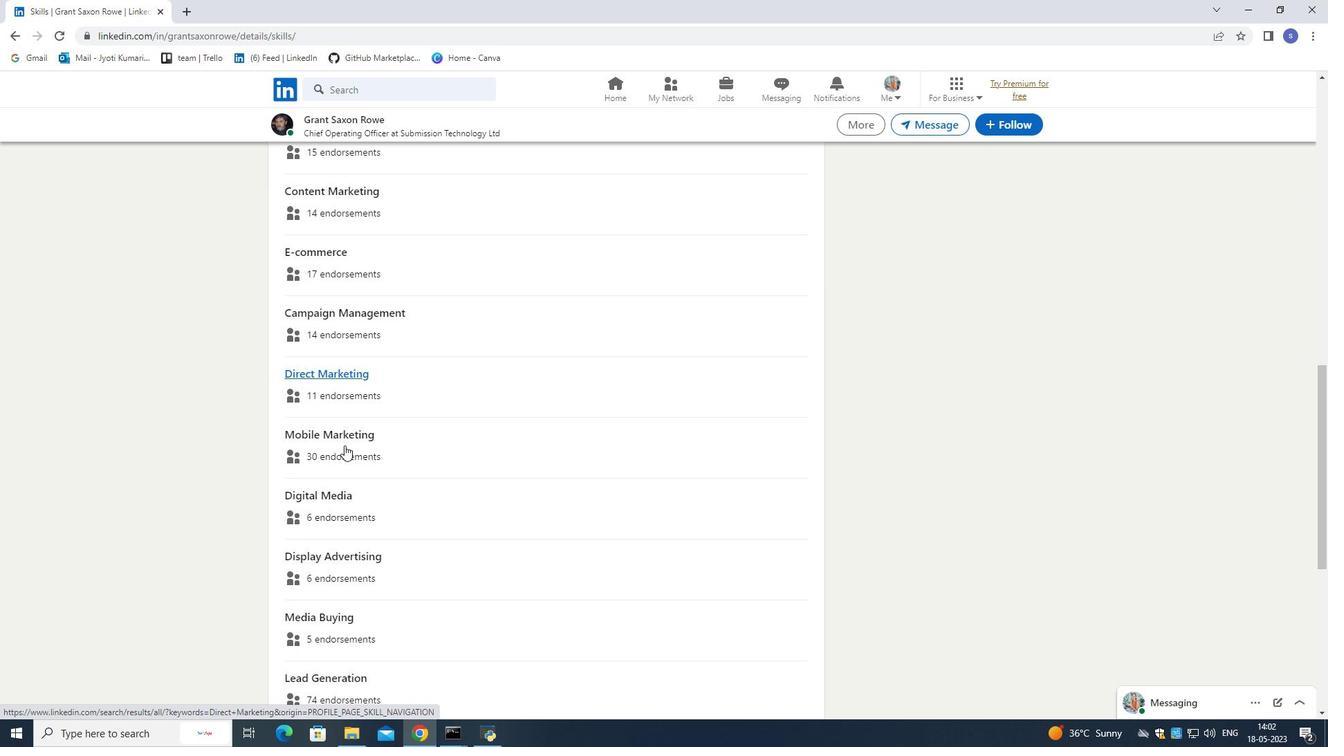 
Action: Mouse scrolled (344, 444) with delta (0, 0)
Screenshot: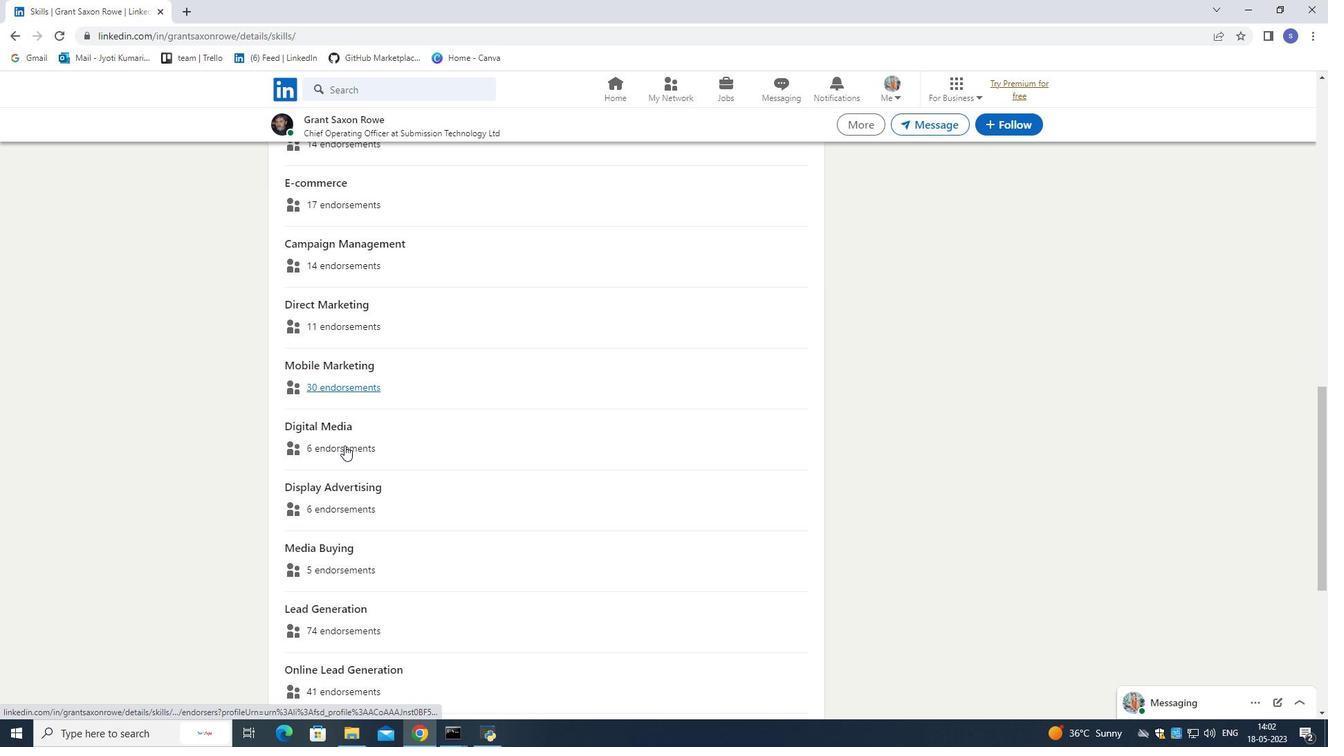 
Action: Mouse scrolled (344, 444) with delta (0, 0)
Screenshot: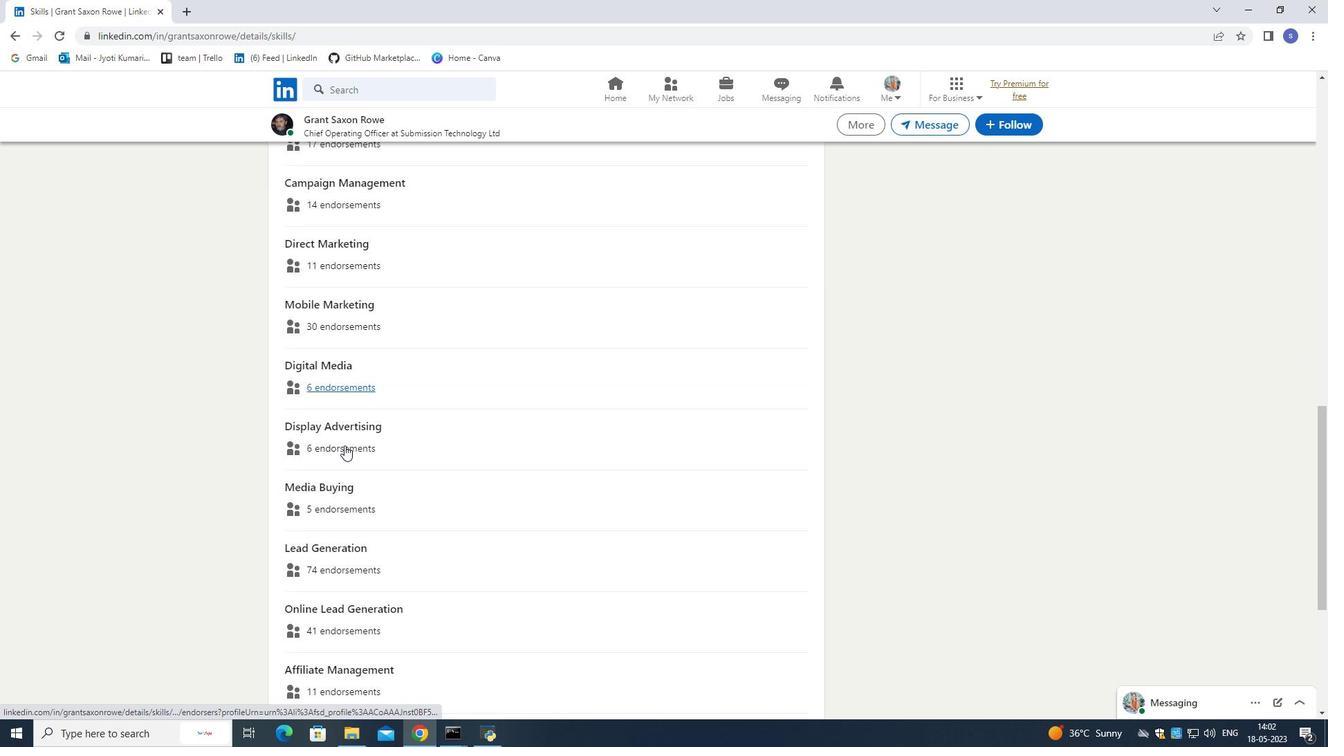 
Action: Mouse scrolled (344, 444) with delta (0, 0)
Screenshot: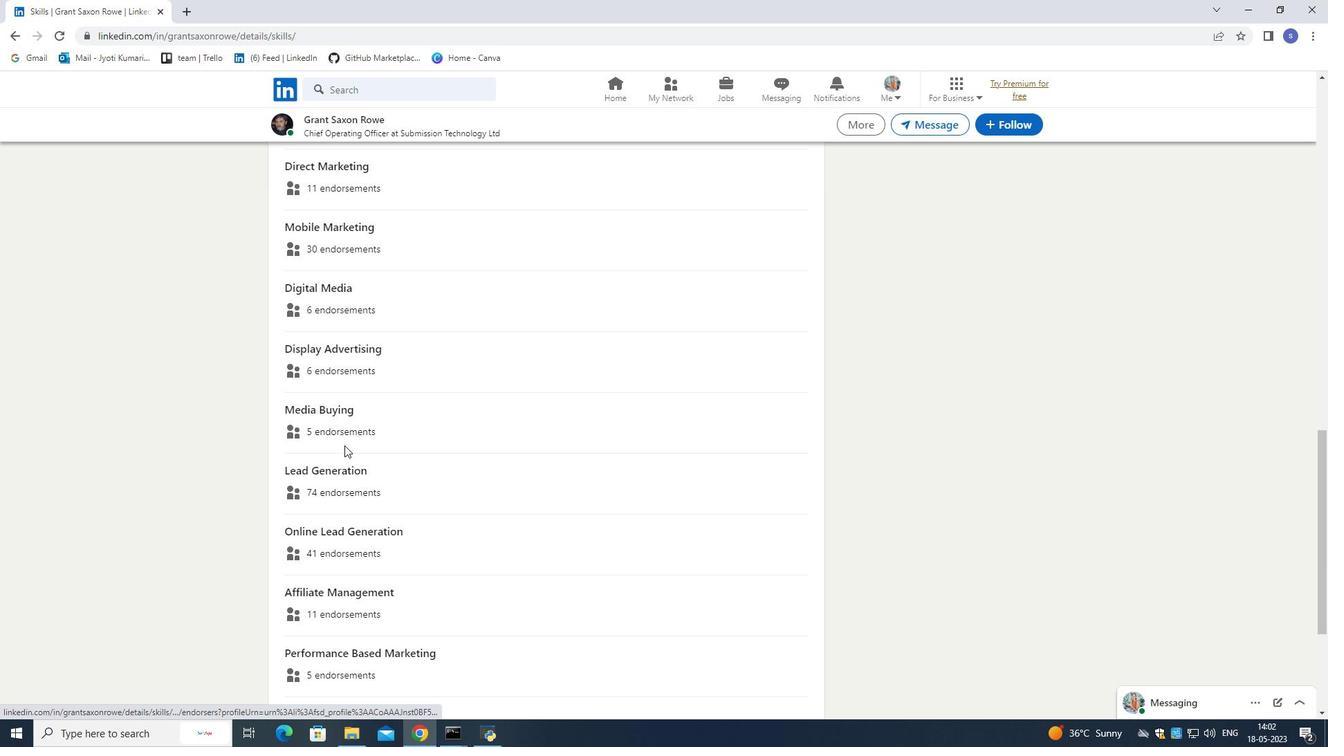 
Action: Mouse scrolled (344, 446) with delta (0, 0)
Screenshot: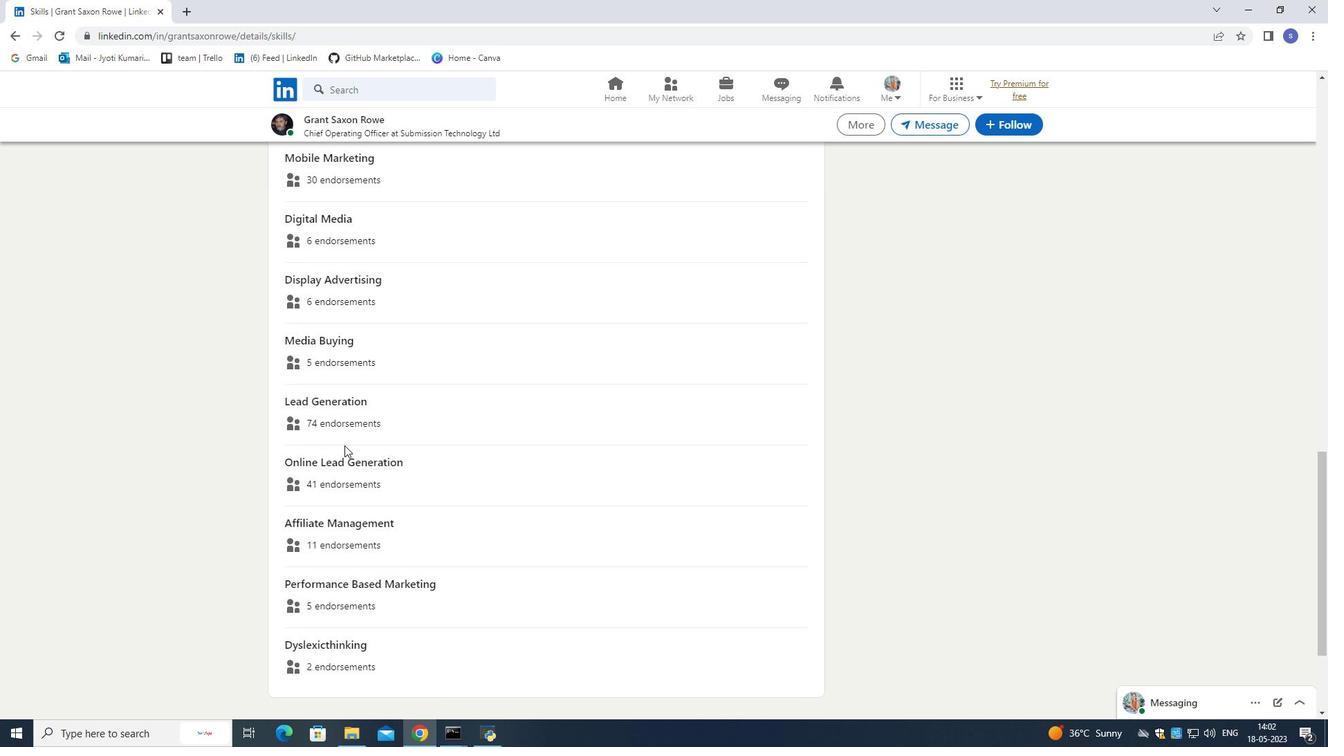 
Action: Mouse scrolled (344, 446) with delta (0, 0)
Screenshot: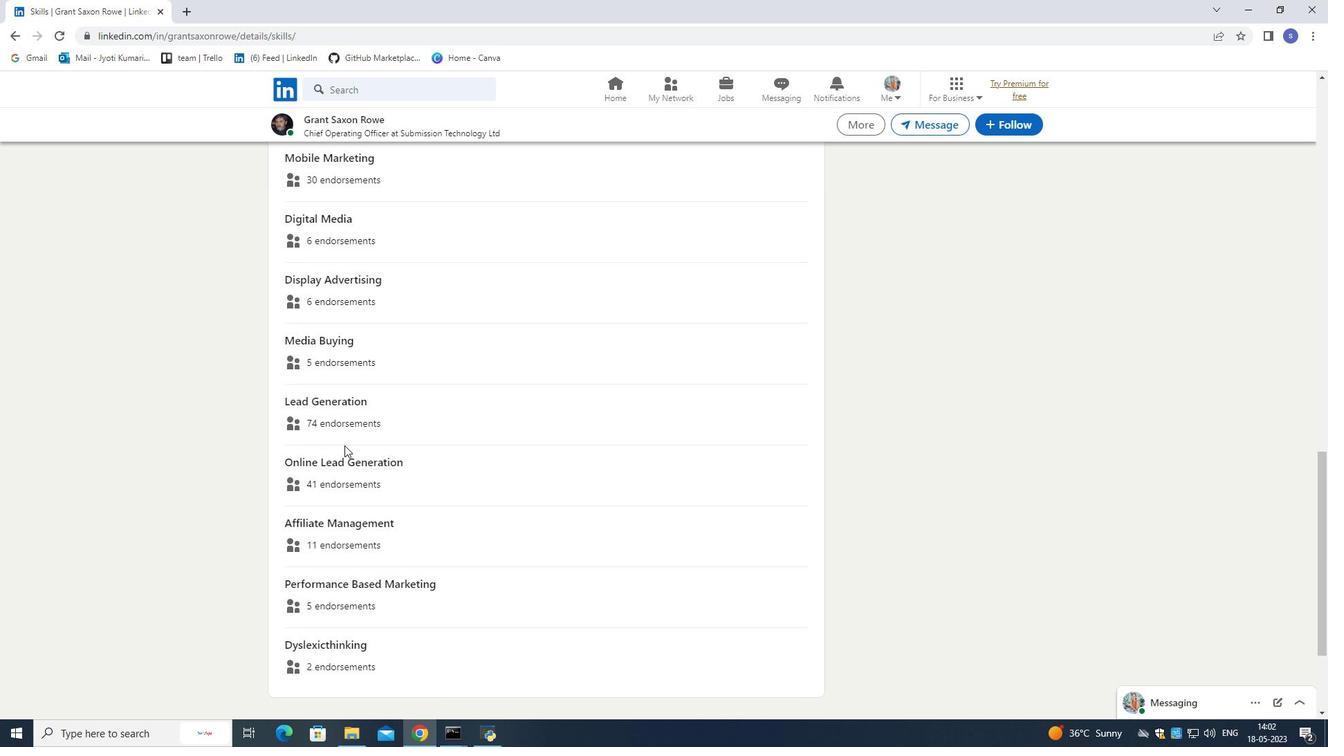 
Action: Mouse scrolled (344, 446) with delta (0, 0)
Screenshot: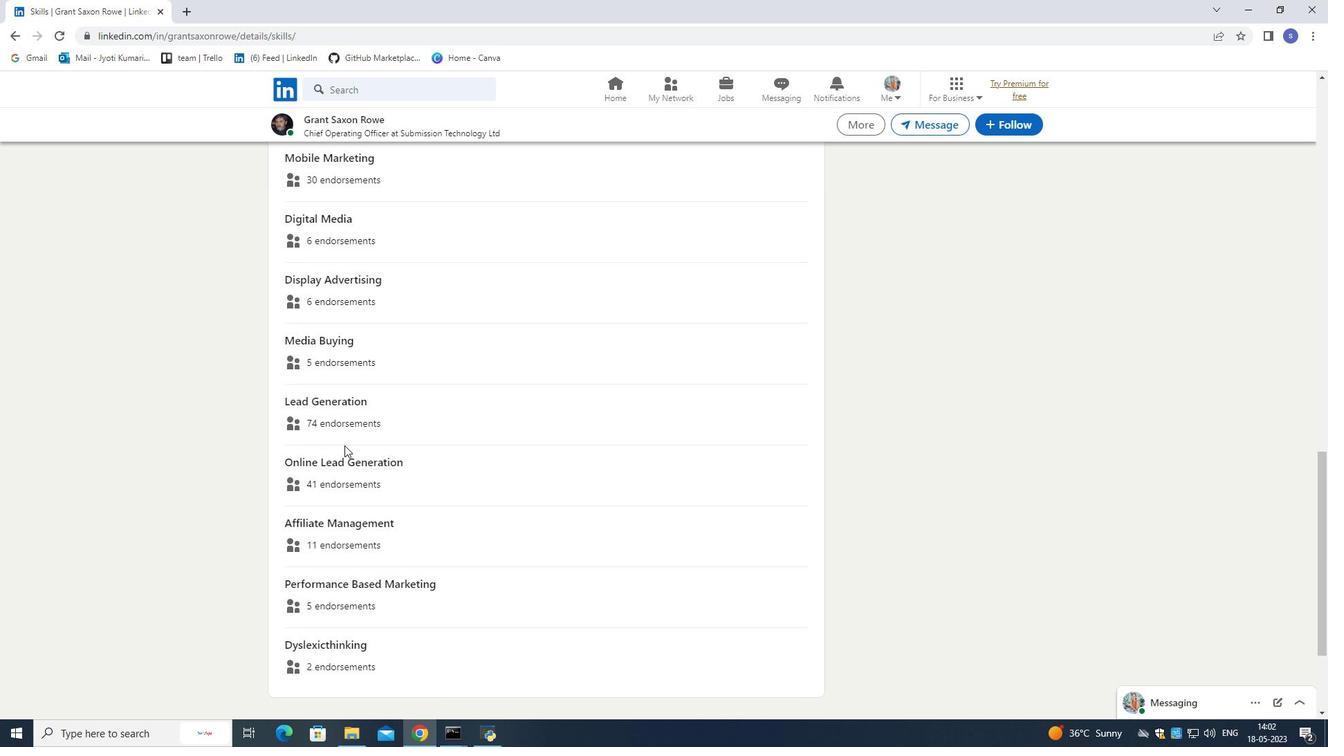 
Action: Mouse scrolled (344, 446) with delta (0, 0)
Screenshot: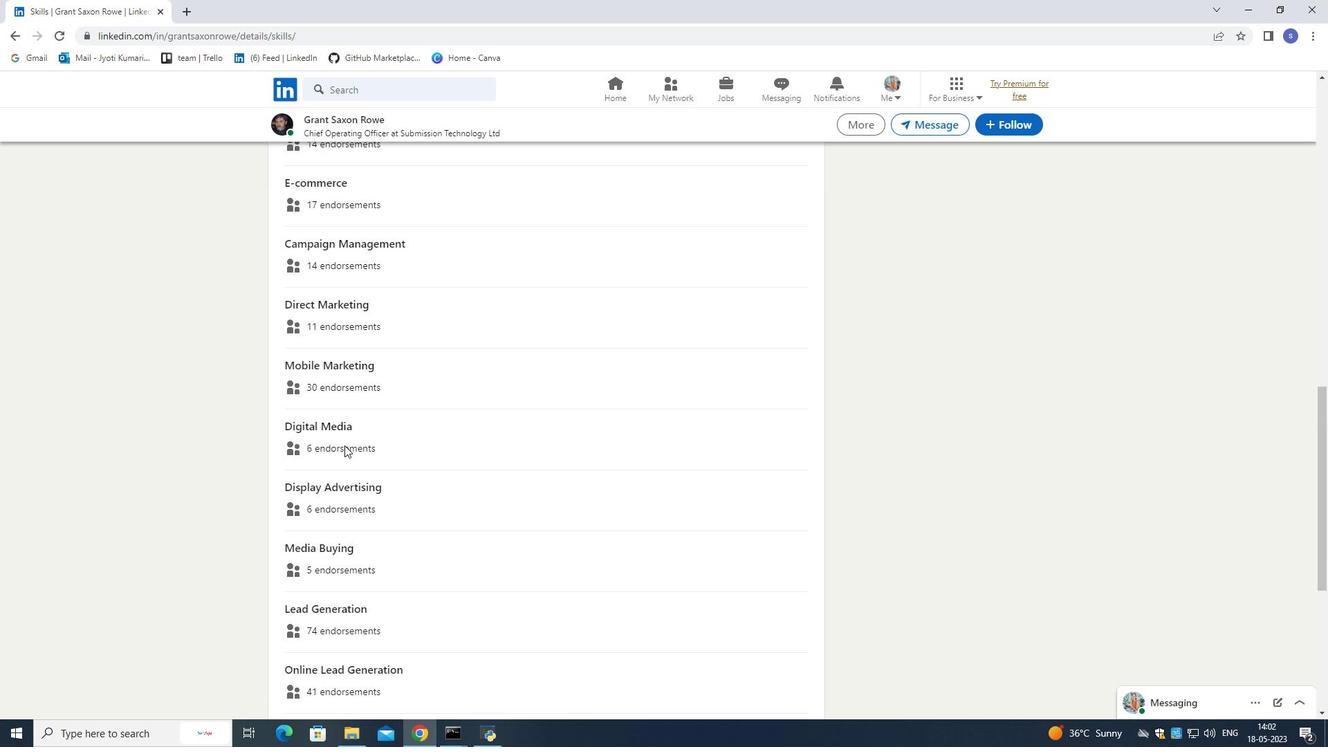 
Action: Mouse scrolled (344, 446) with delta (0, 0)
Screenshot: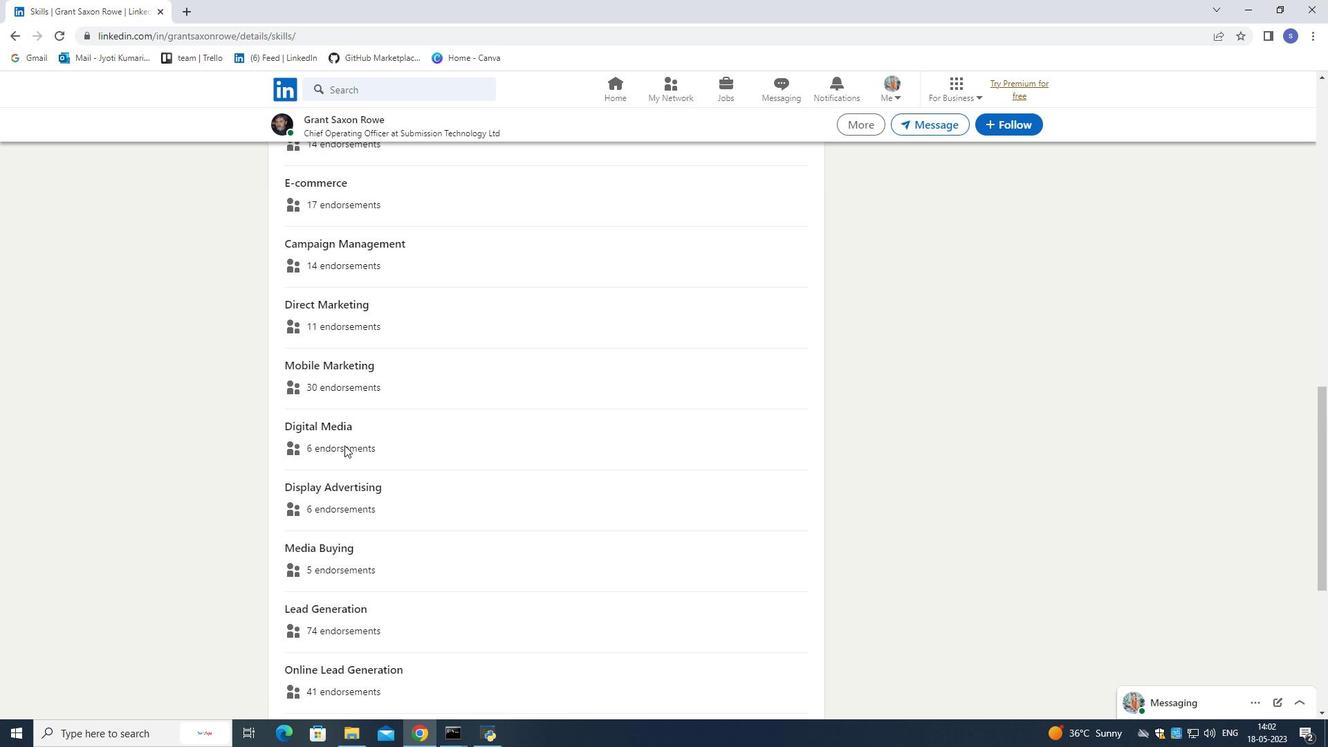 
Action: Mouse scrolled (344, 446) with delta (0, 0)
Screenshot: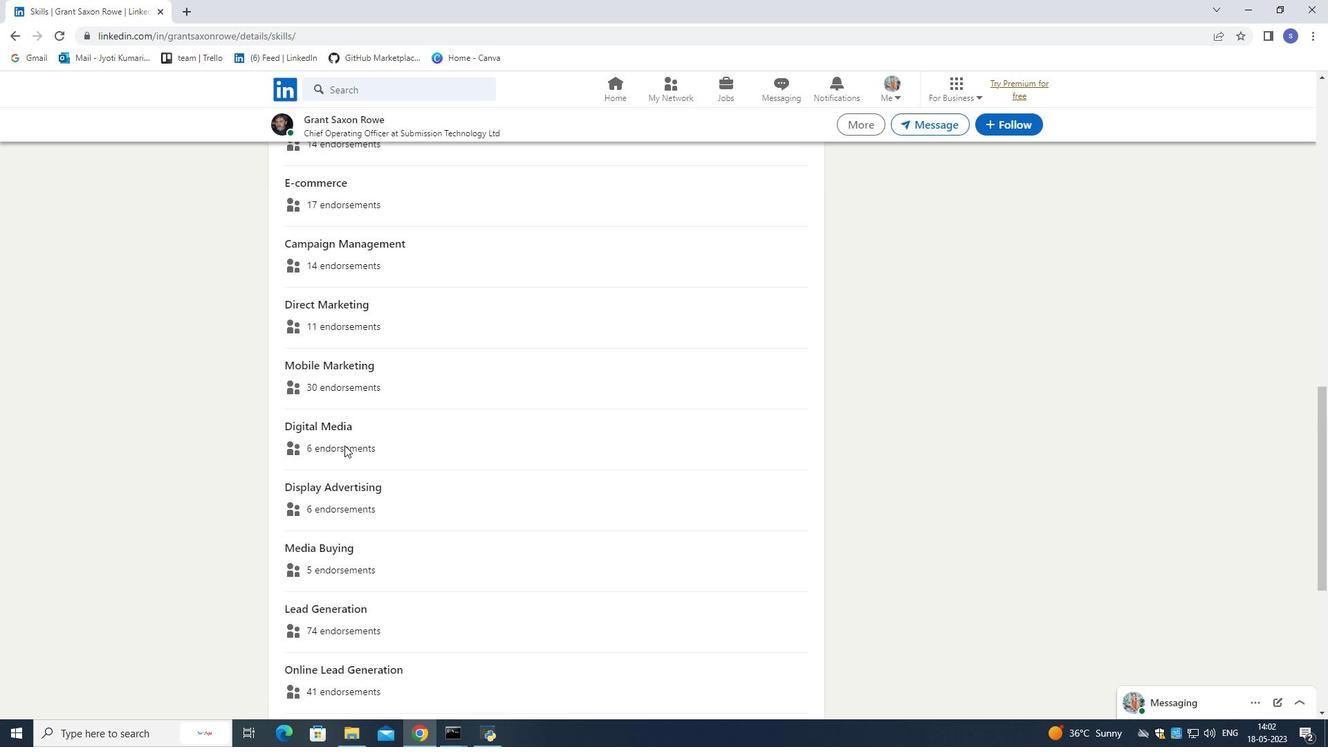 
Action: Mouse scrolled (344, 446) with delta (0, 0)
Screenshot: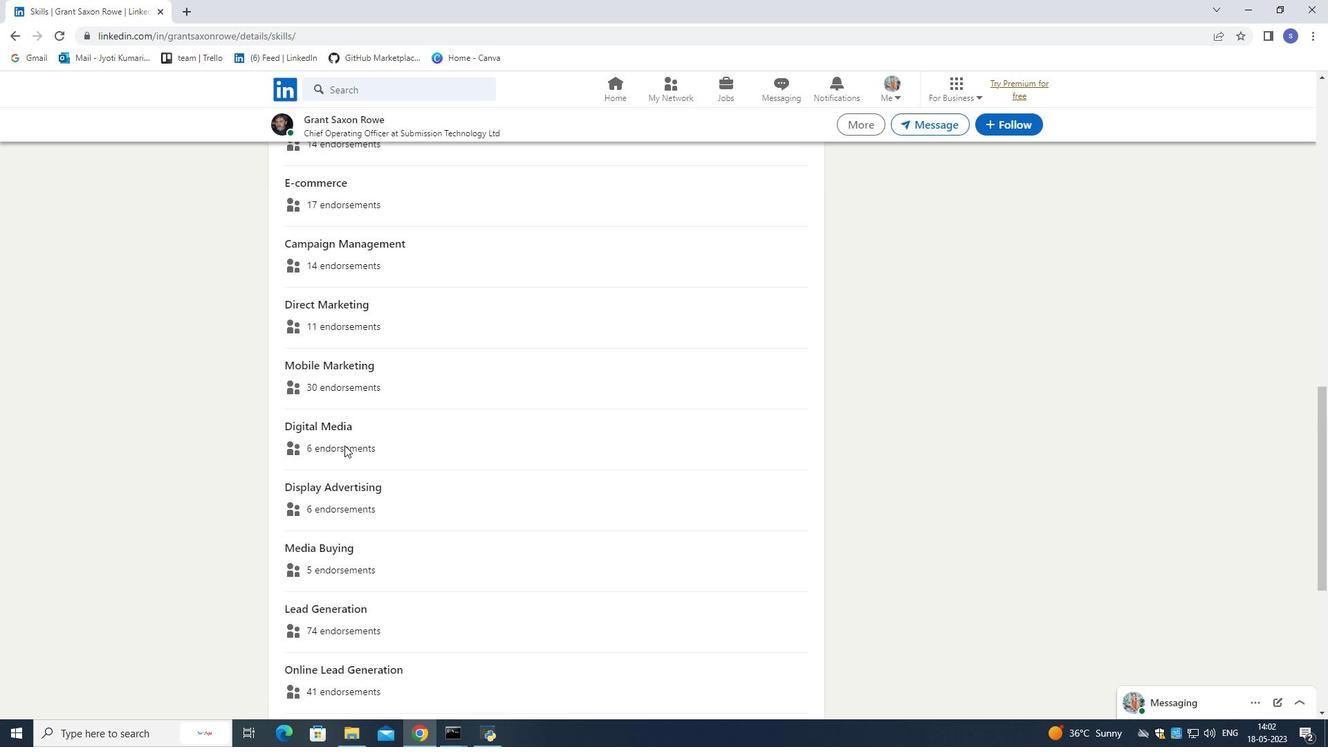 
Action: Mouse scrolled (344, 446) with delta (0, 0)
Screenshot: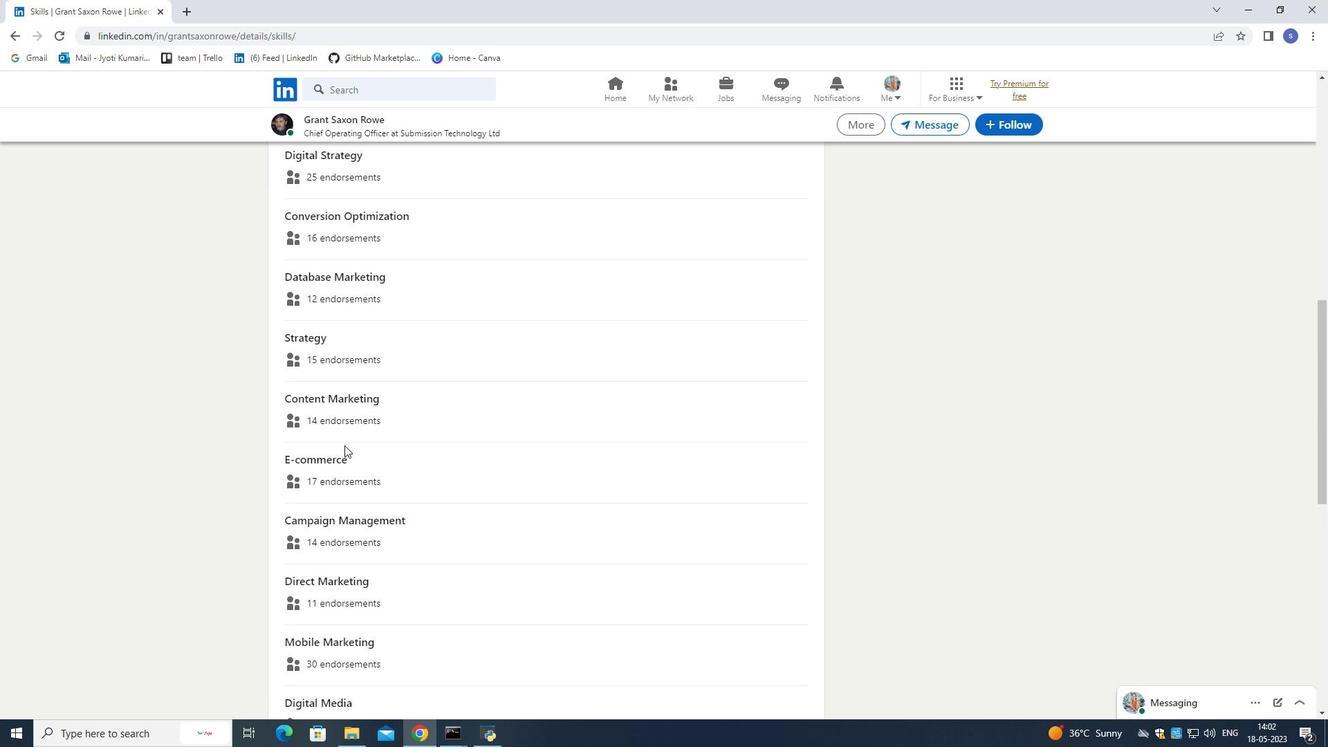 
Action: Mouse scrolled (344, 446) with delta (0, 0)
Screenshot: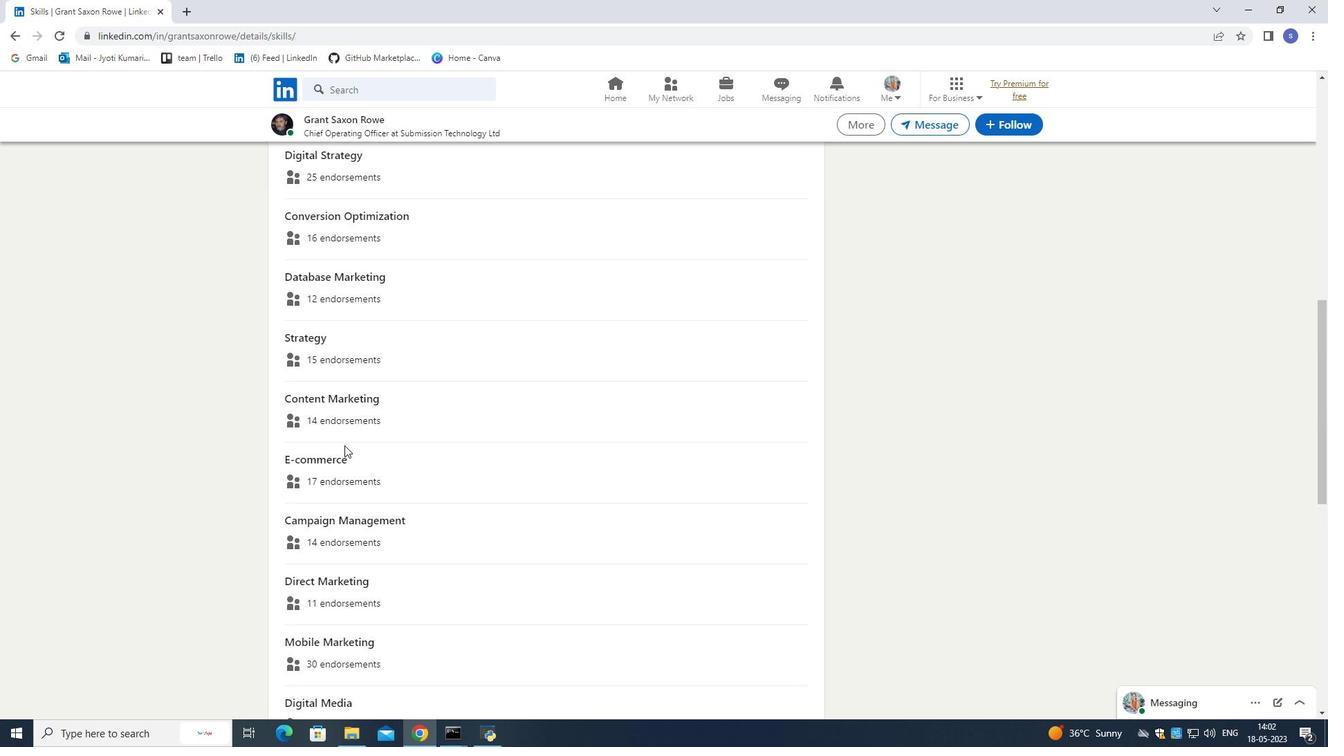 
Action: Mouse scrolled (344, 446) with delta (0, 0)
Screenshot: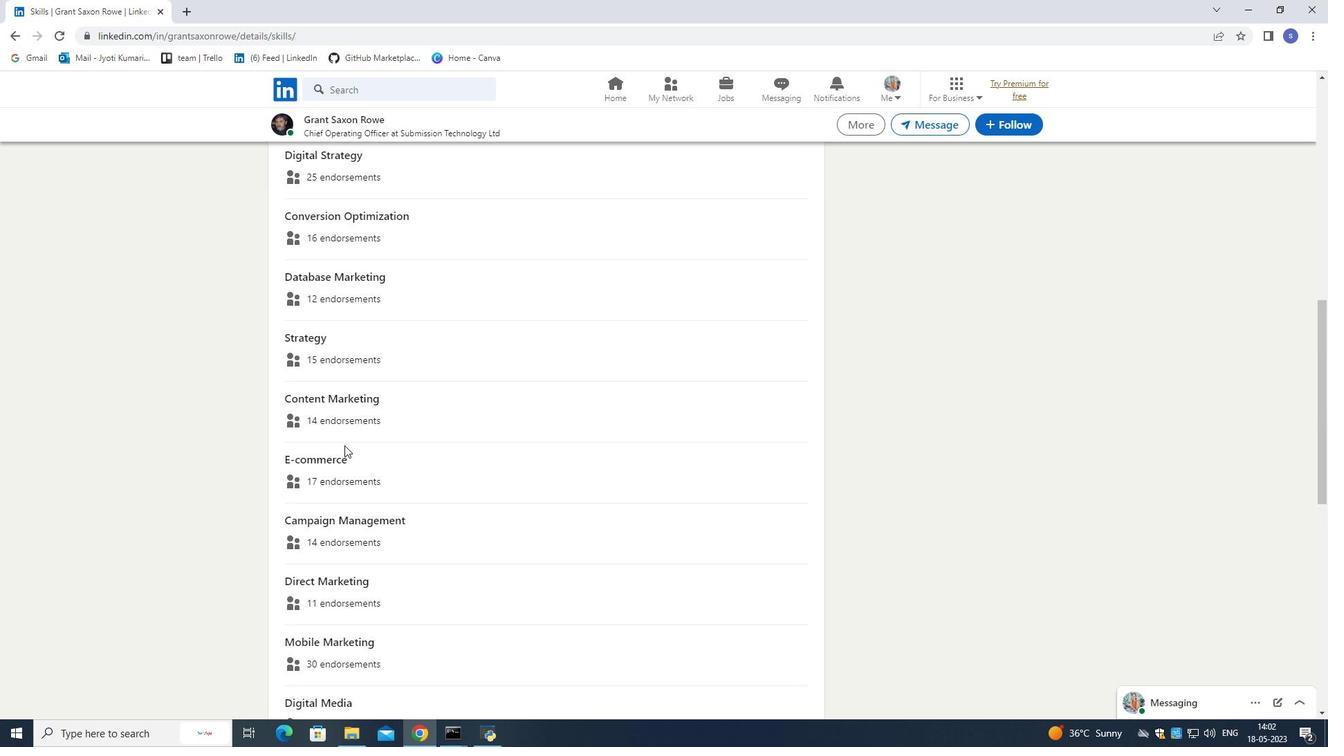 
Action: Mouse scrolled (344, 446) with delta (0, 0)
Screenshot: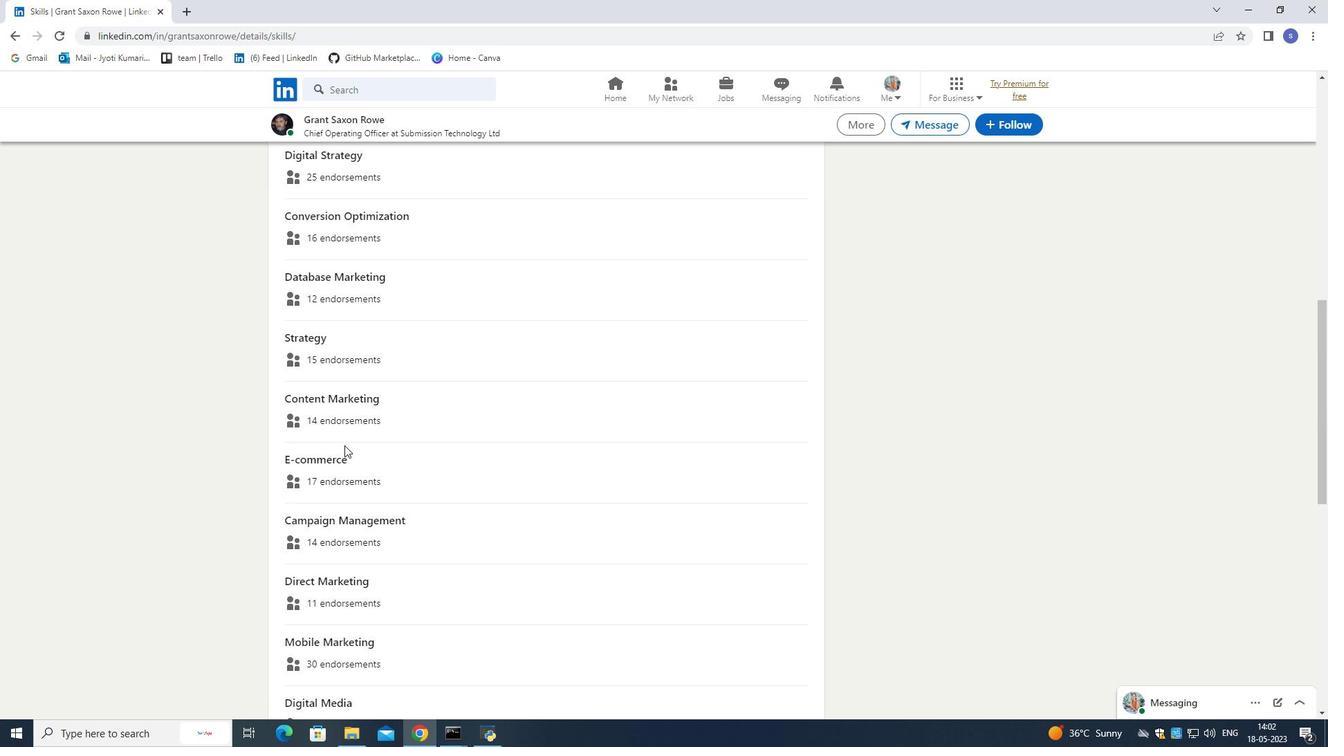 
Action: Mouse moved to (345, 444)
Screenshot: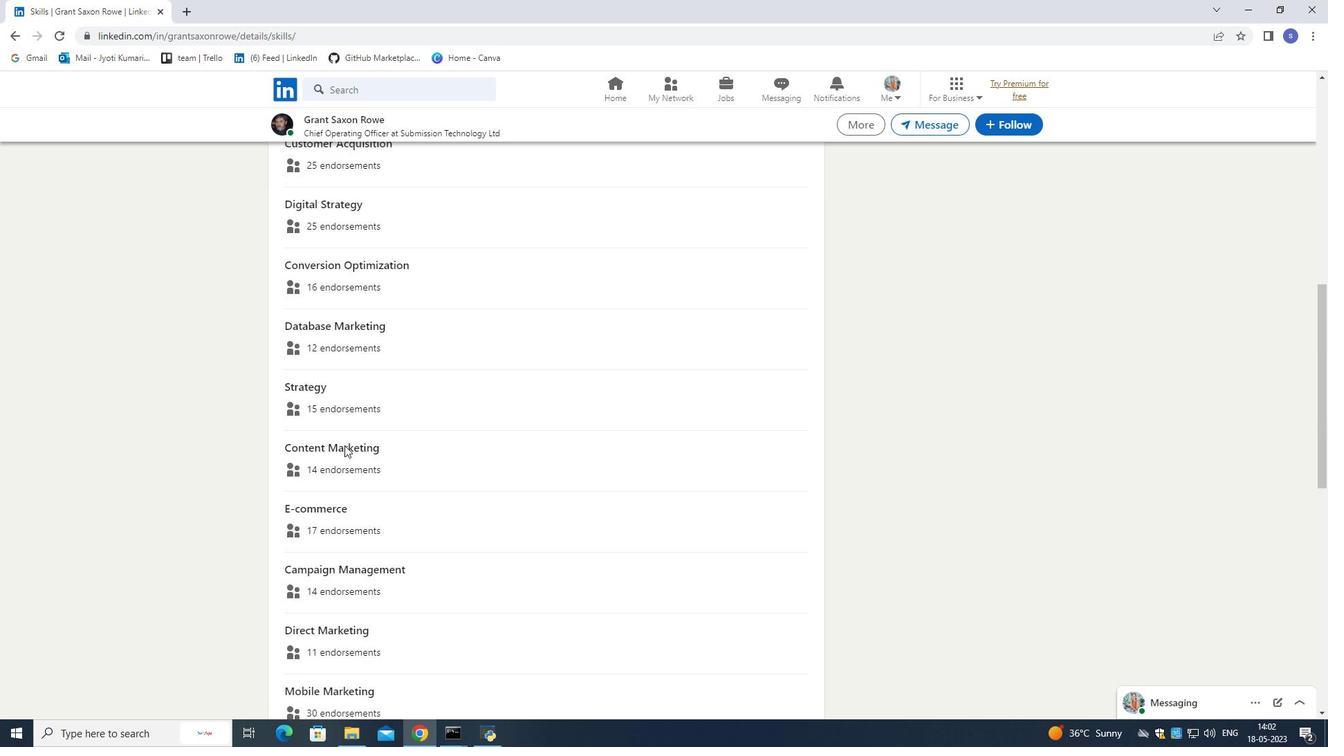 
Action: Mouse scrolled (345, 444) with delta (0, 0)
Screenshot: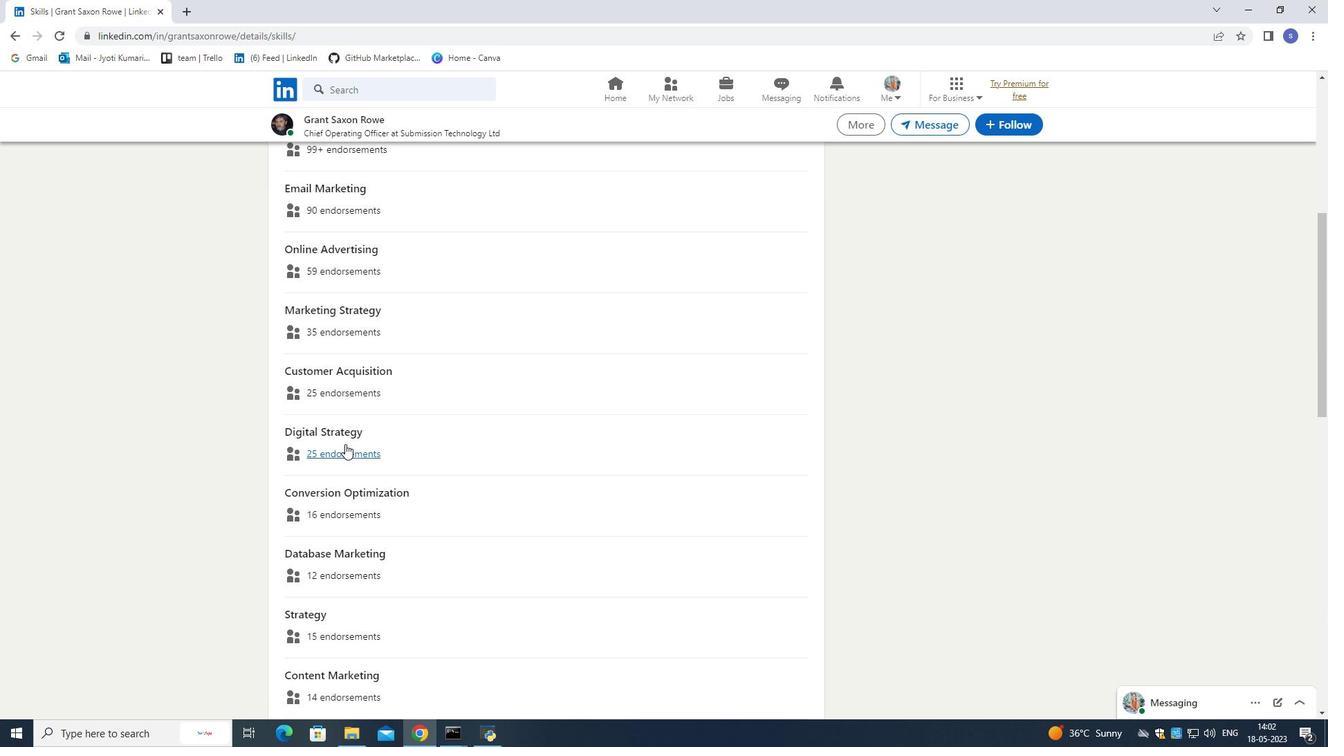 
Action: Mouse scrolled (345, 444) with delta (0, 0)
Screenshot: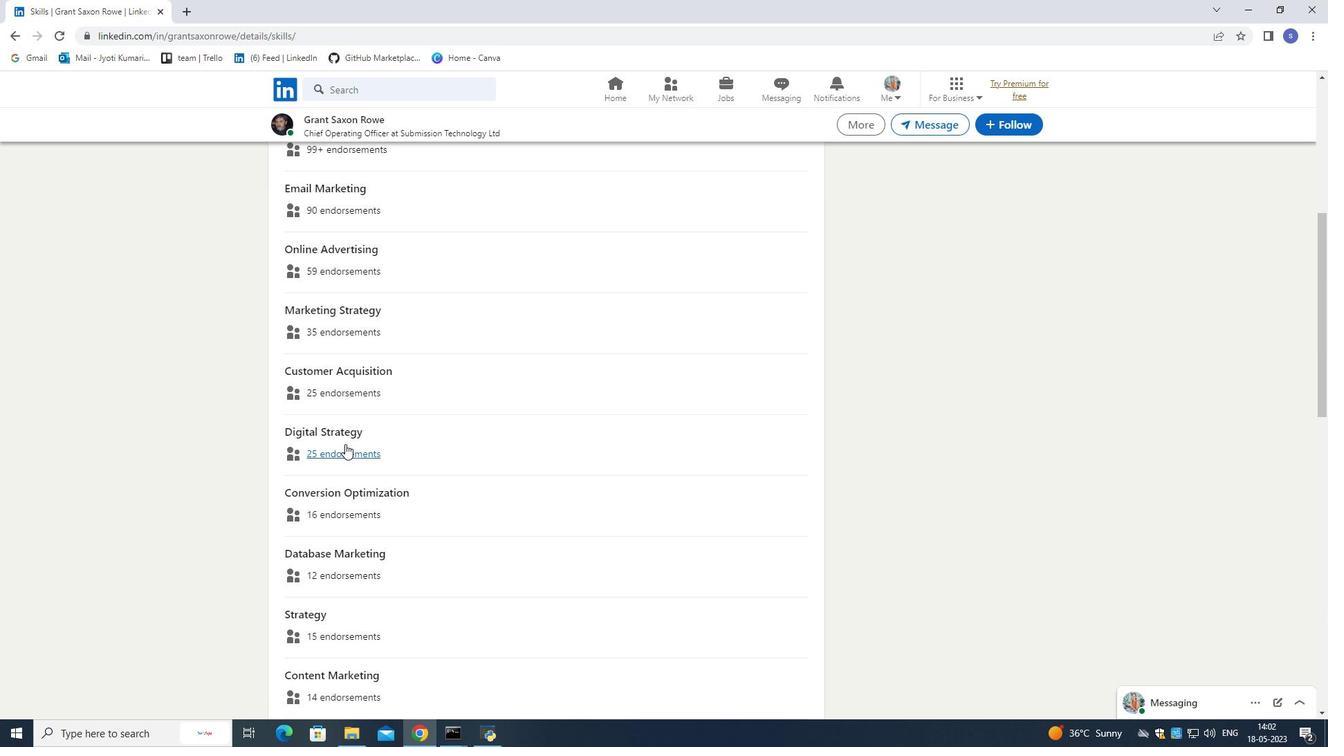 
Action: Mouse scrolled (345, 444) with delta (0, 0)
Screenshot: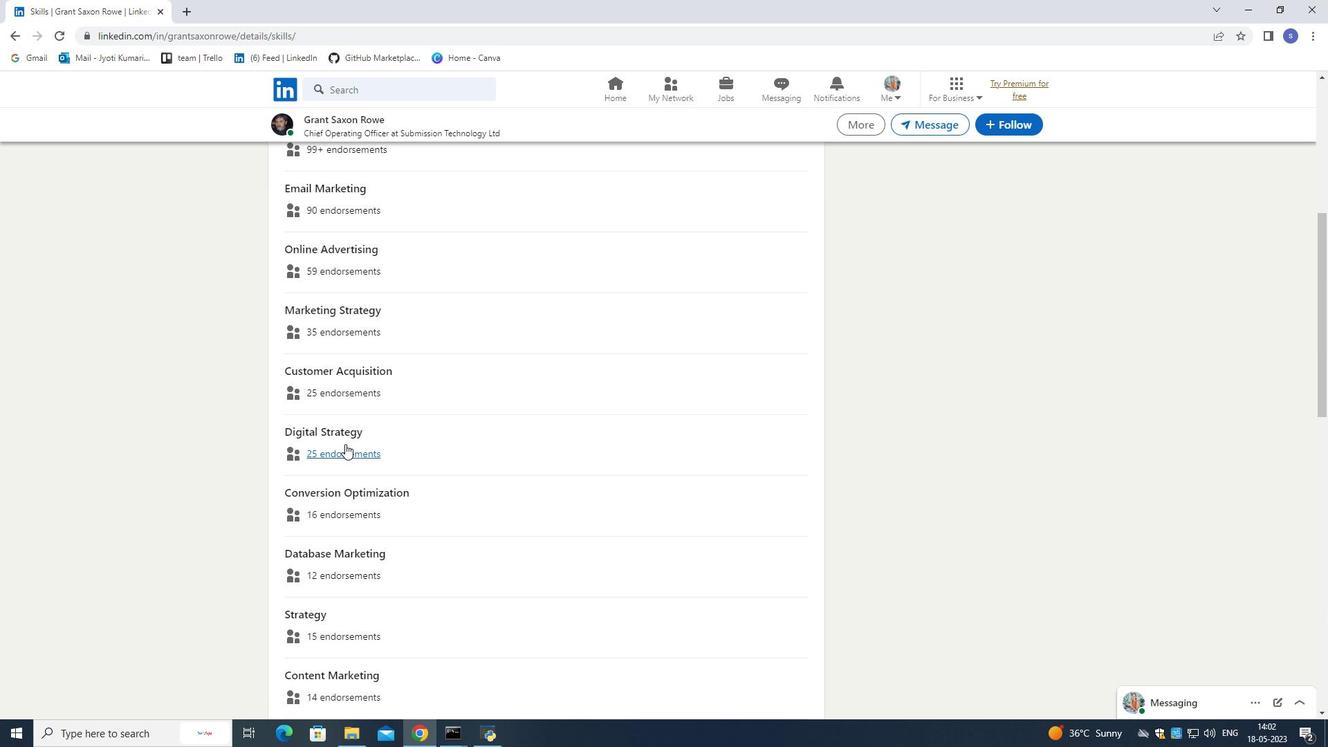 
Action: Mouse scrolled (345, 444) with delta (0, 0)
Screenshot: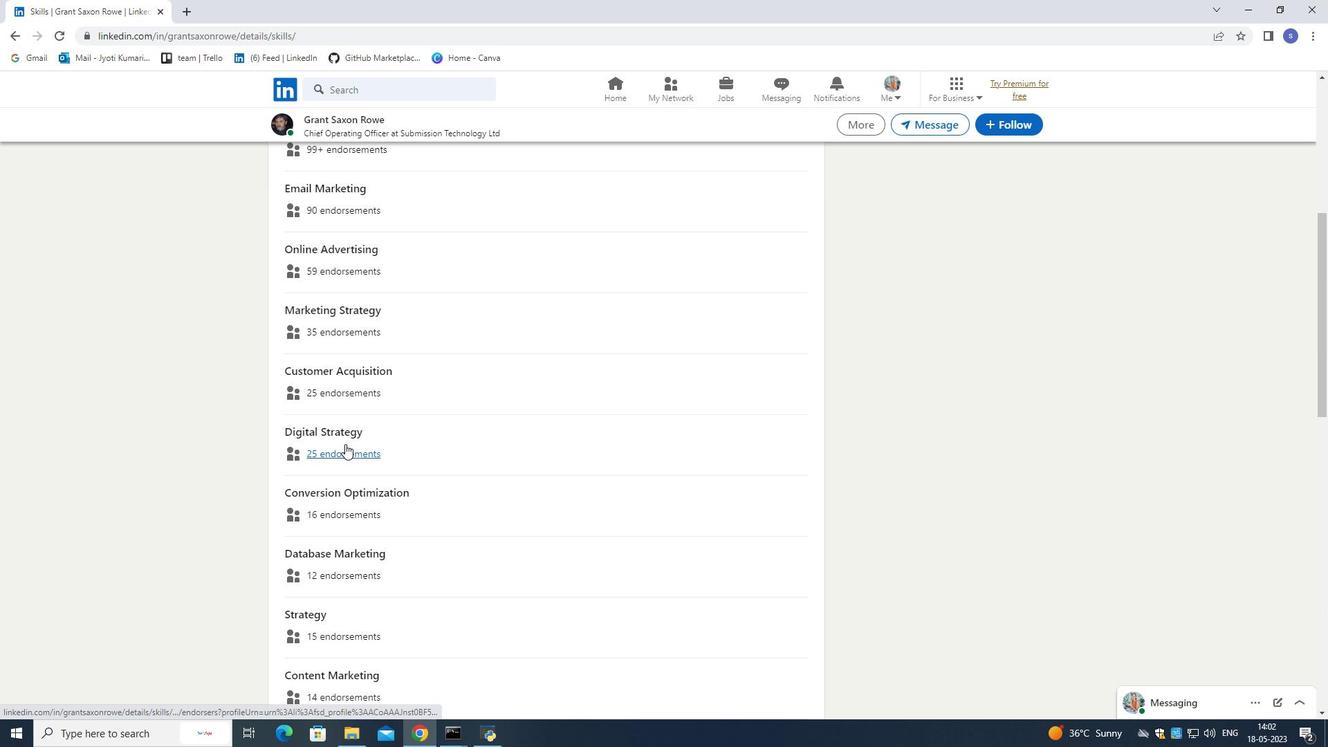 
Action: Mouse moved to (345, 442)
Screenshot: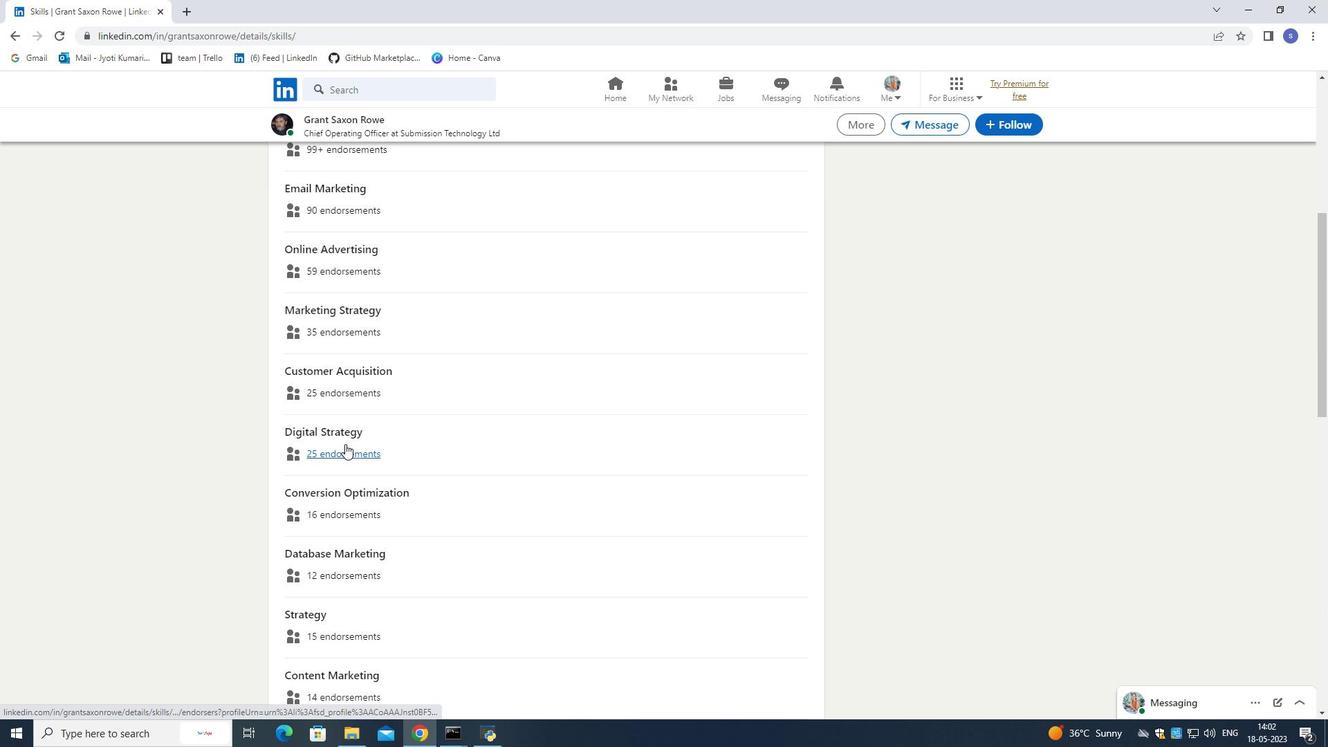 
Action: Mouse scrolled (345, 443) with delta (0, 0)
Screenshot: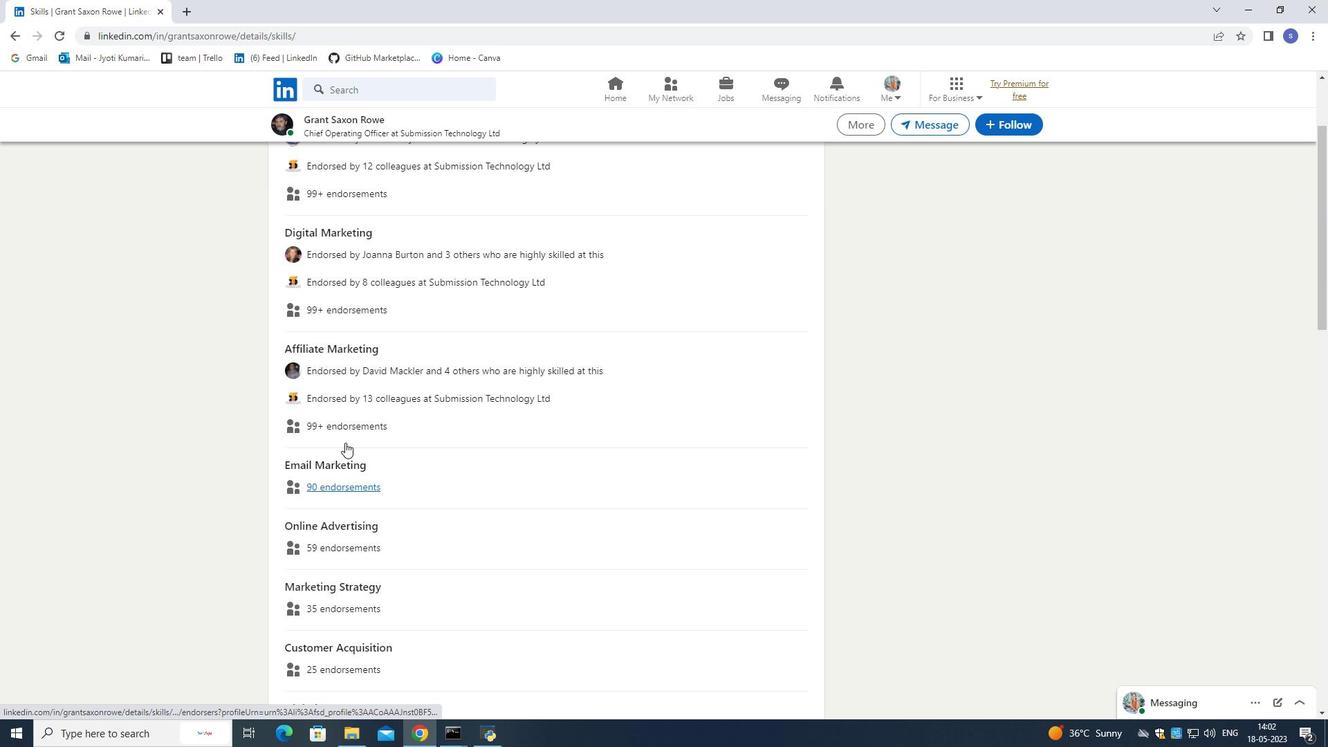 
Action: Mouse scrolled (345, 443) with delta (0, 0)
Screenshot: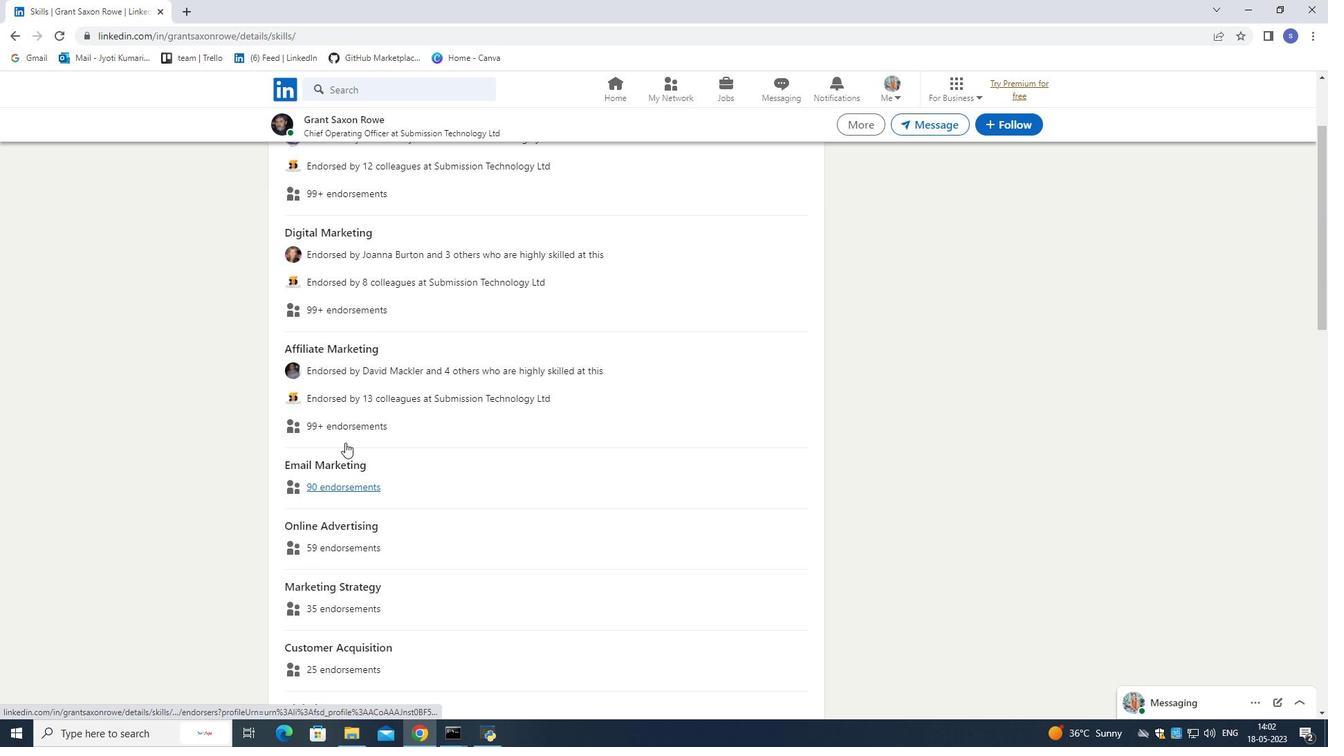 
Action: Mouse scrolled (345, 443) with delta (0, 0)
Screenshot: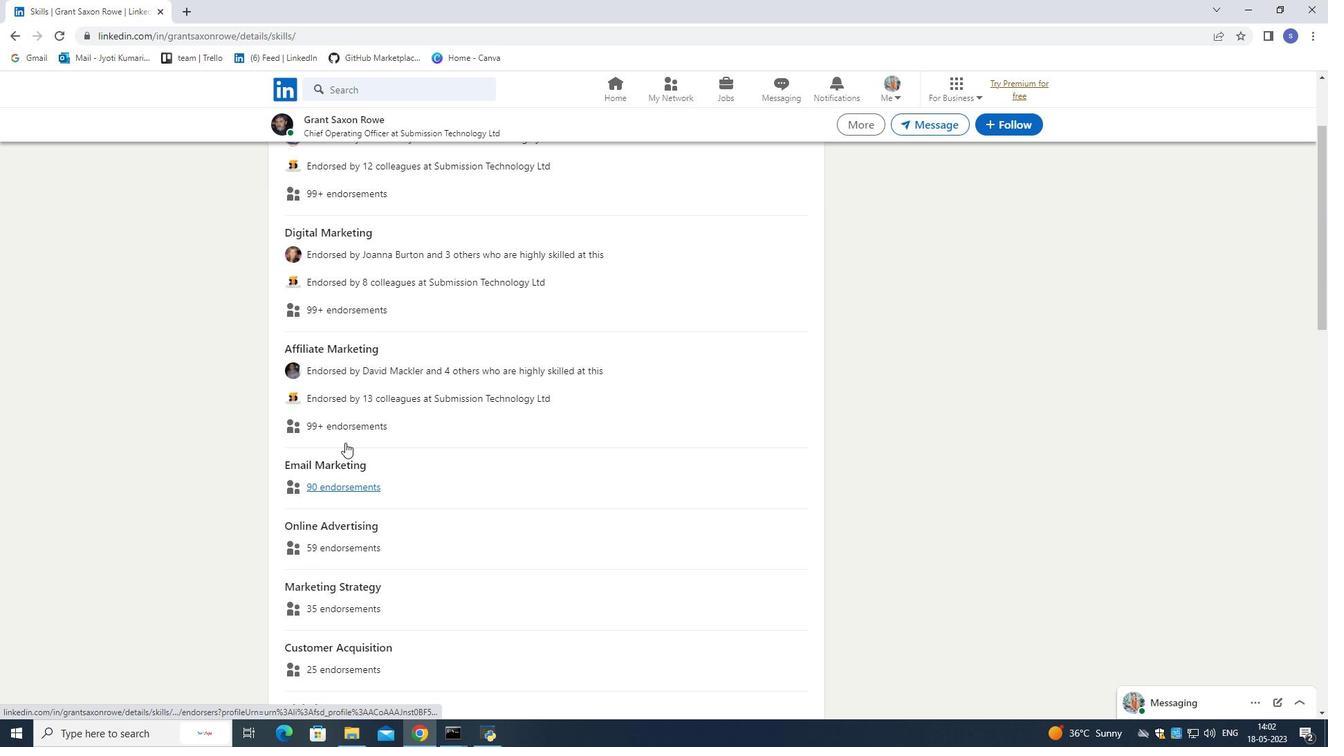 
Action: Mouse scrolled (345, 443) with delta (0, 0)
Screenshot: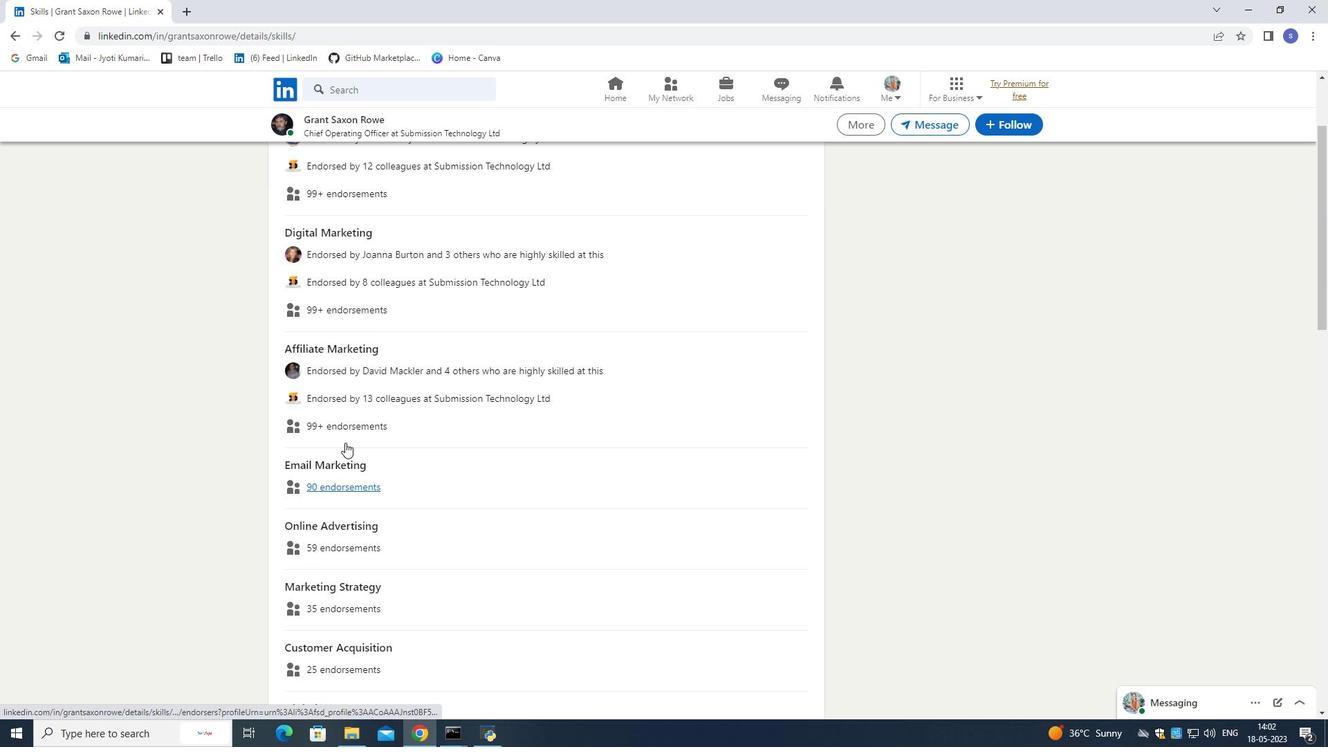 
Action: Mouse scrolled (345, 443) with delta (0, 0)
Screenshot: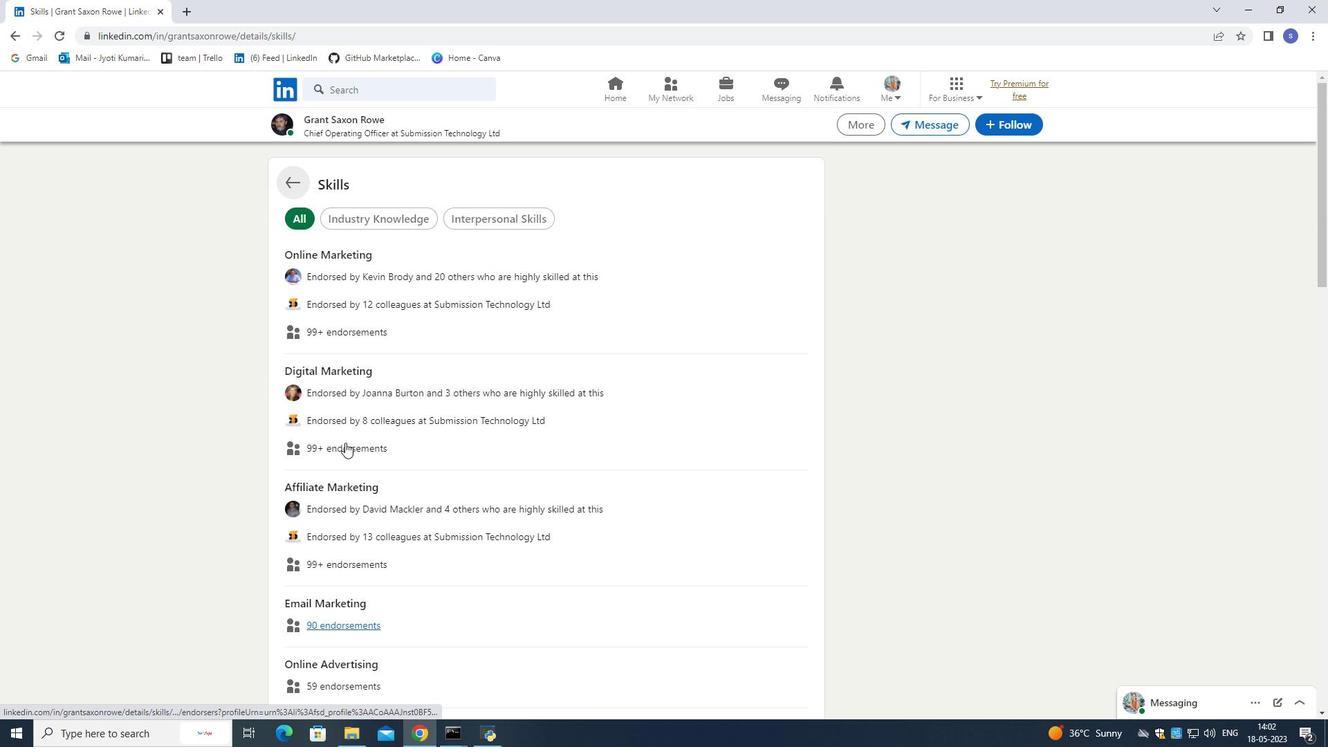 
Action: Mouse scrolled (345, 443) with delta (0, 0)
Screenshot: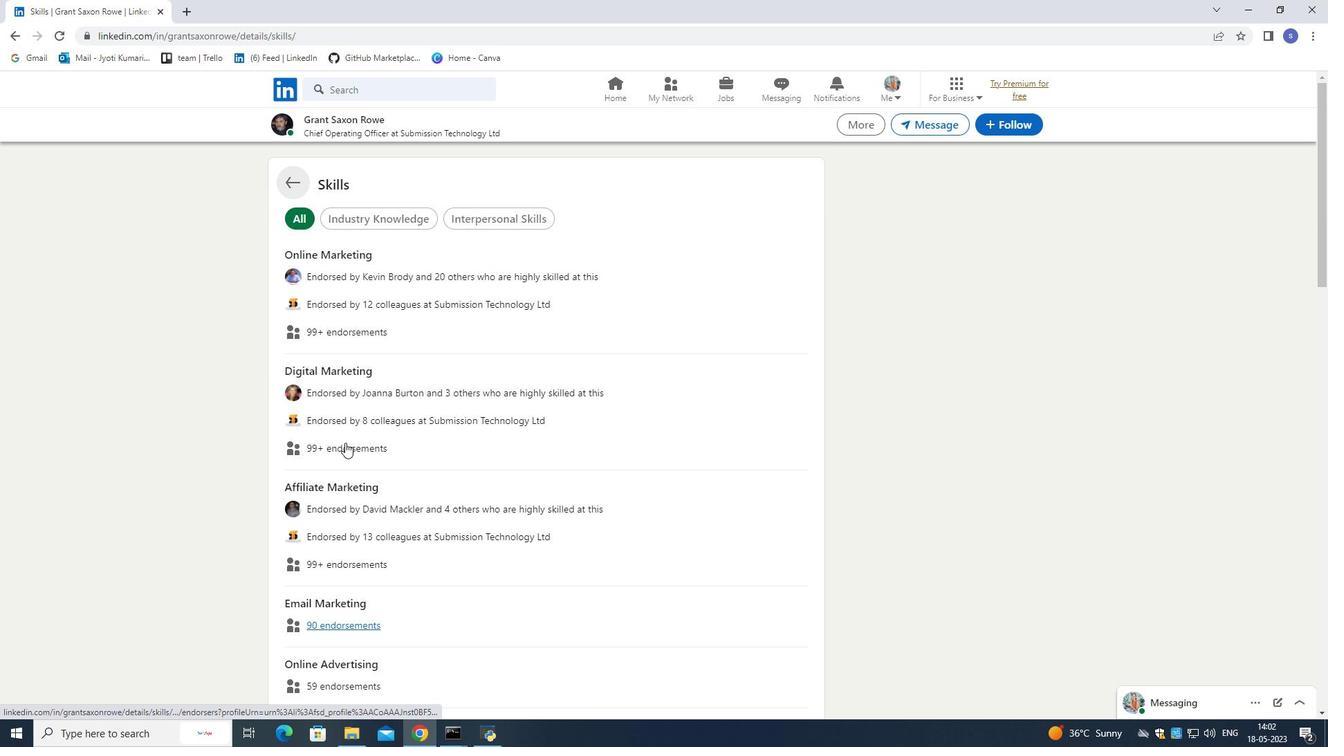 
Action: Mouse scrolled (345, 443) with delta (0, 0)
Screenshot: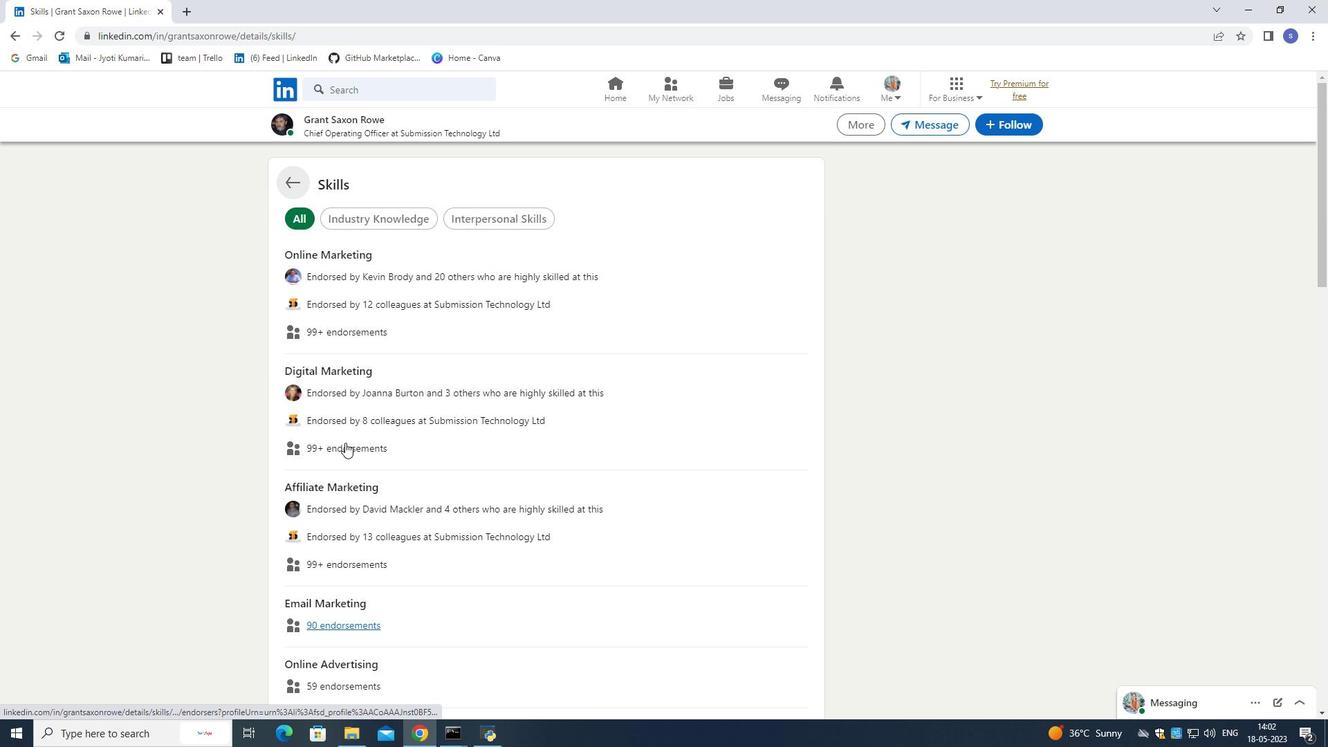 
Action: Mouse scrolled (345, 443) with delta (0, 0)
Screenshot: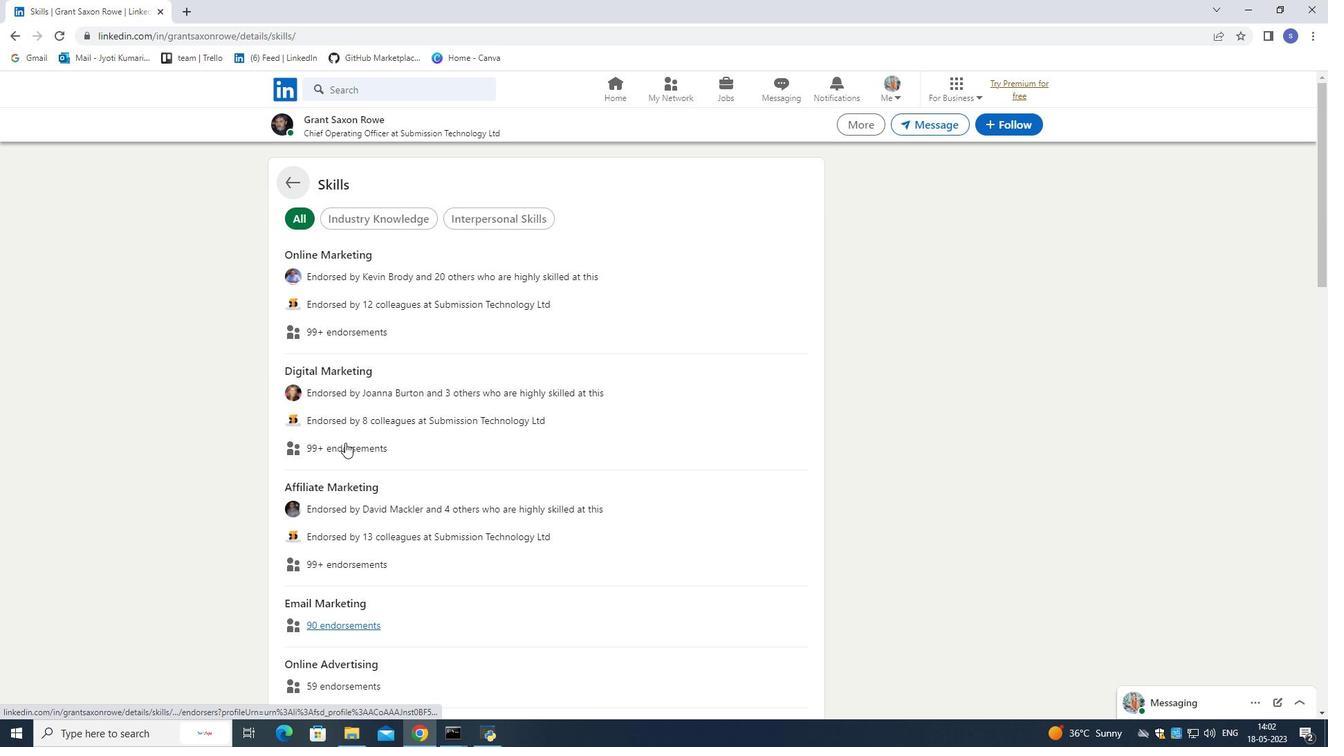 
Action: Mouse scrolled (345, 443) with delta (0, 0)
Screenshot: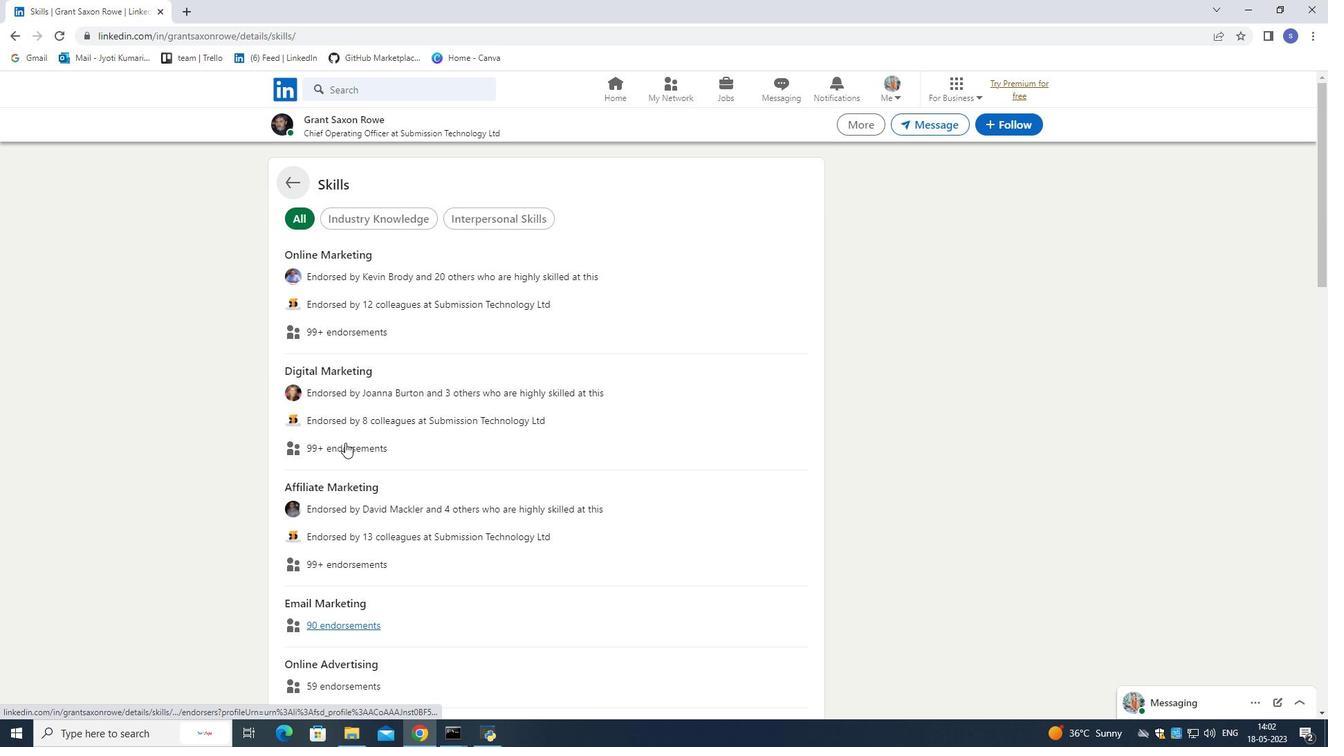 
Action: Mouse scrolled (345, 443) with delta (0, 0)
Screenshot: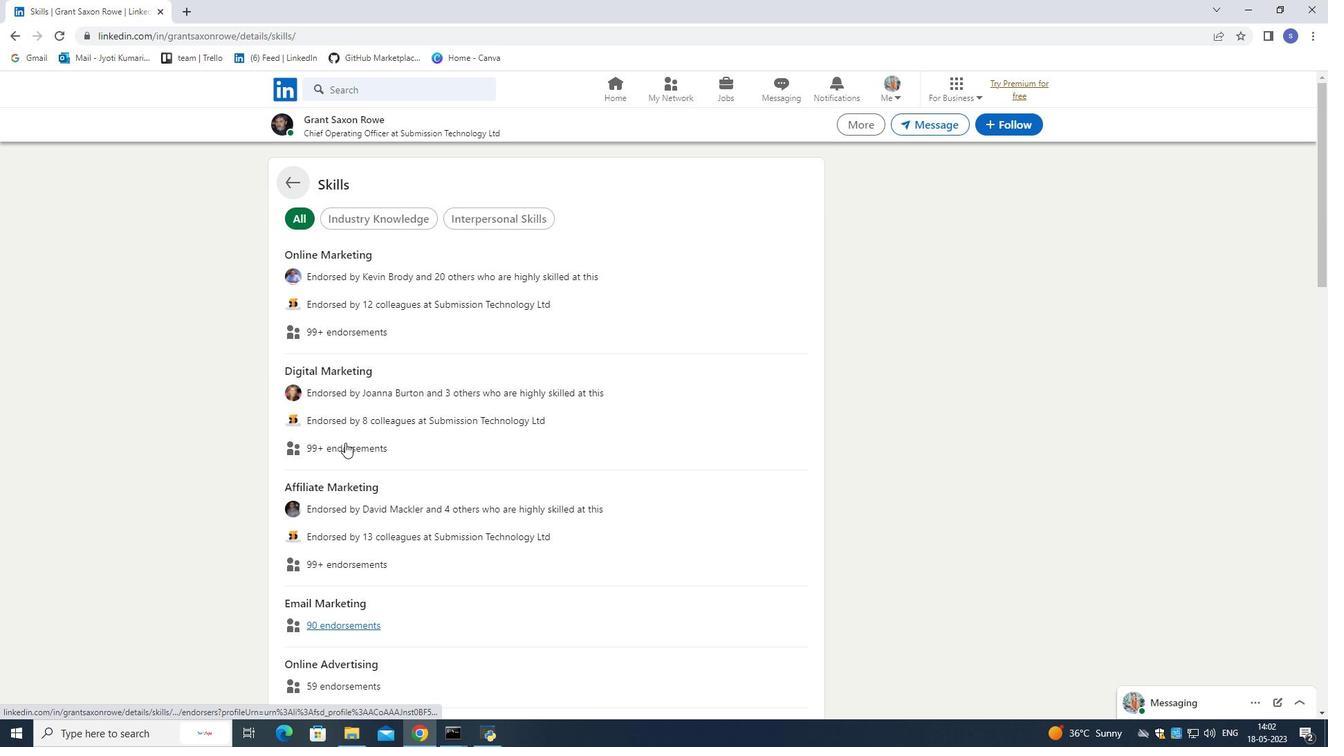 
Action: Mouse moved to (343, 395)
Screenshot: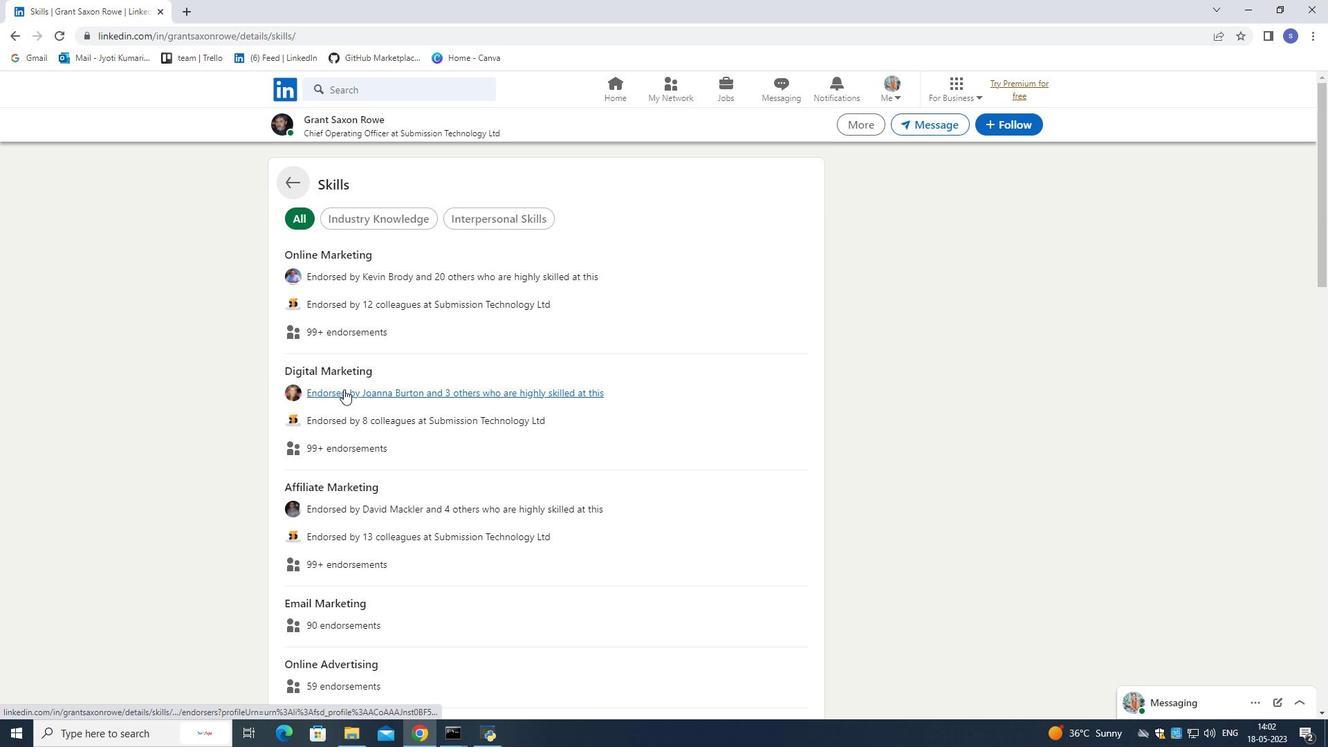 
Action: Mouse pressed left at (343, 395)
Screenshot: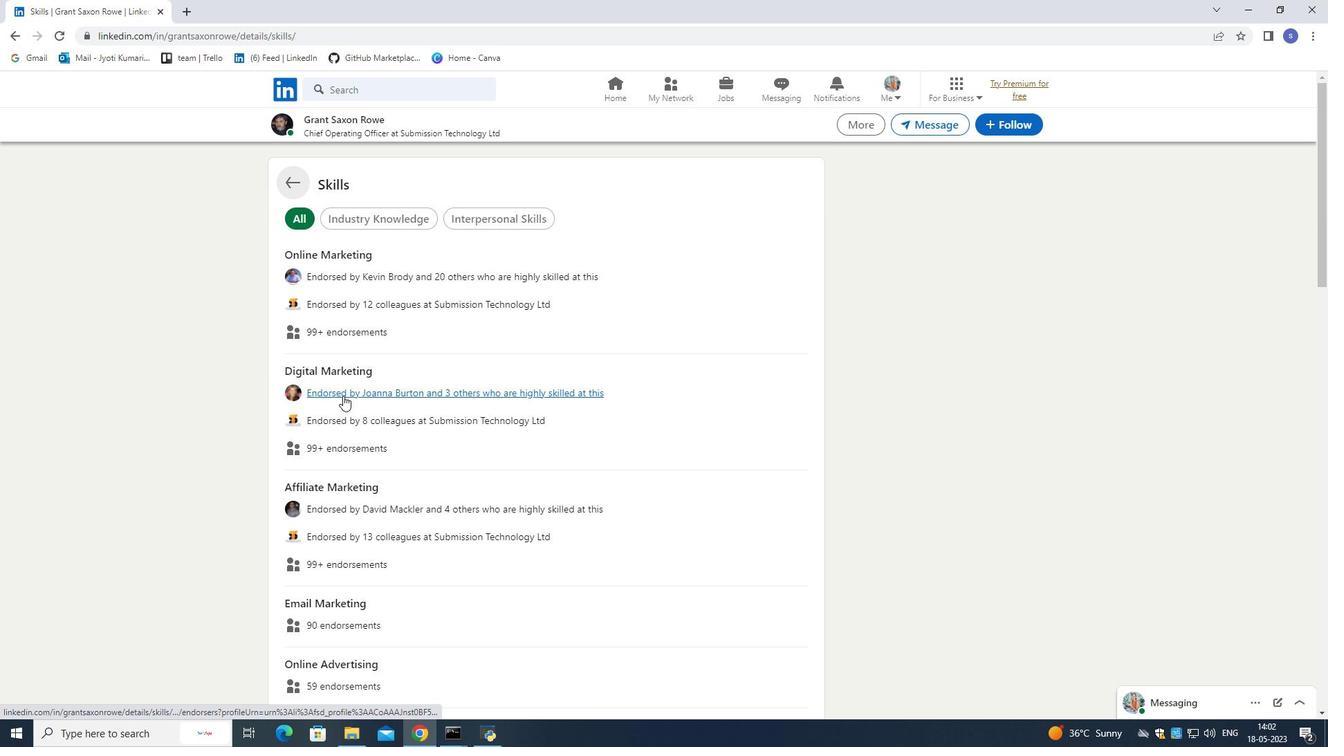
Action: Mouse moved to (905, 117)
Screenshot: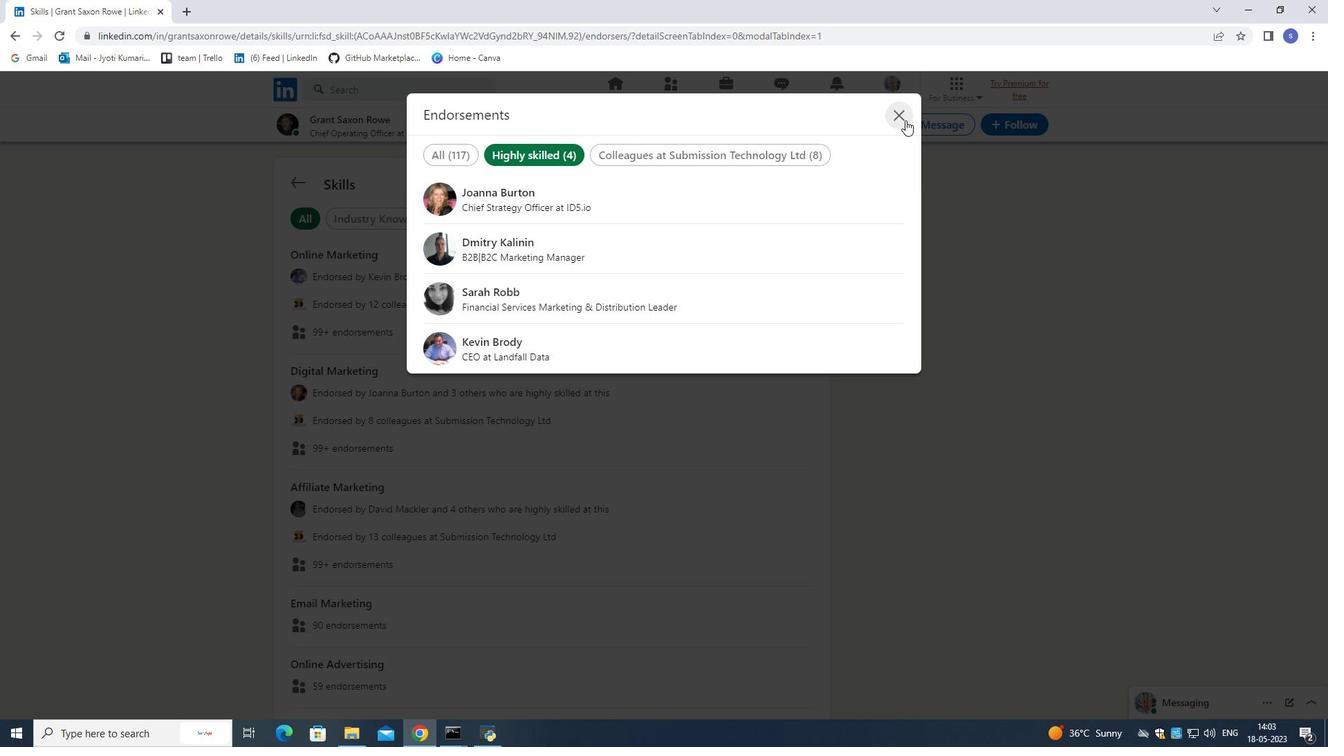 
Action: Mouse pressed left at (905, 117)
Screenshot: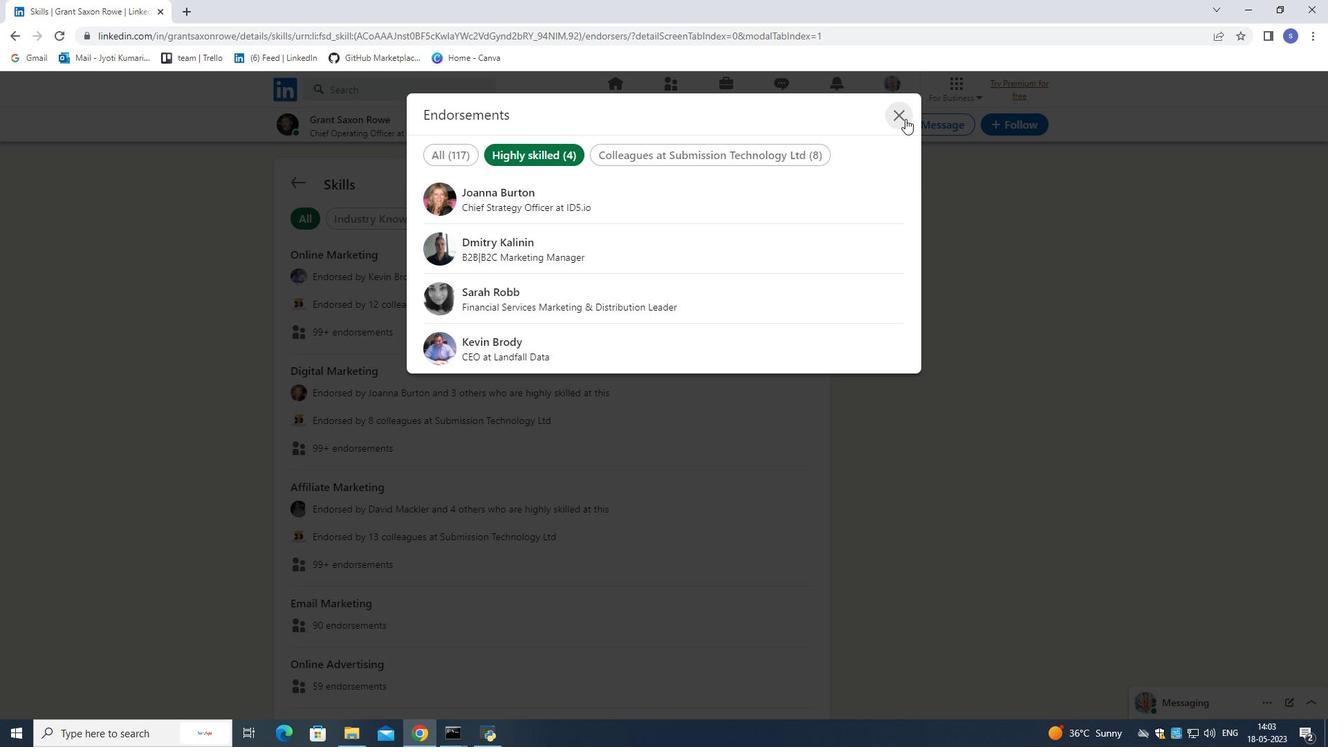 
Action: Mouse moved to (9, 34)
Screenshot: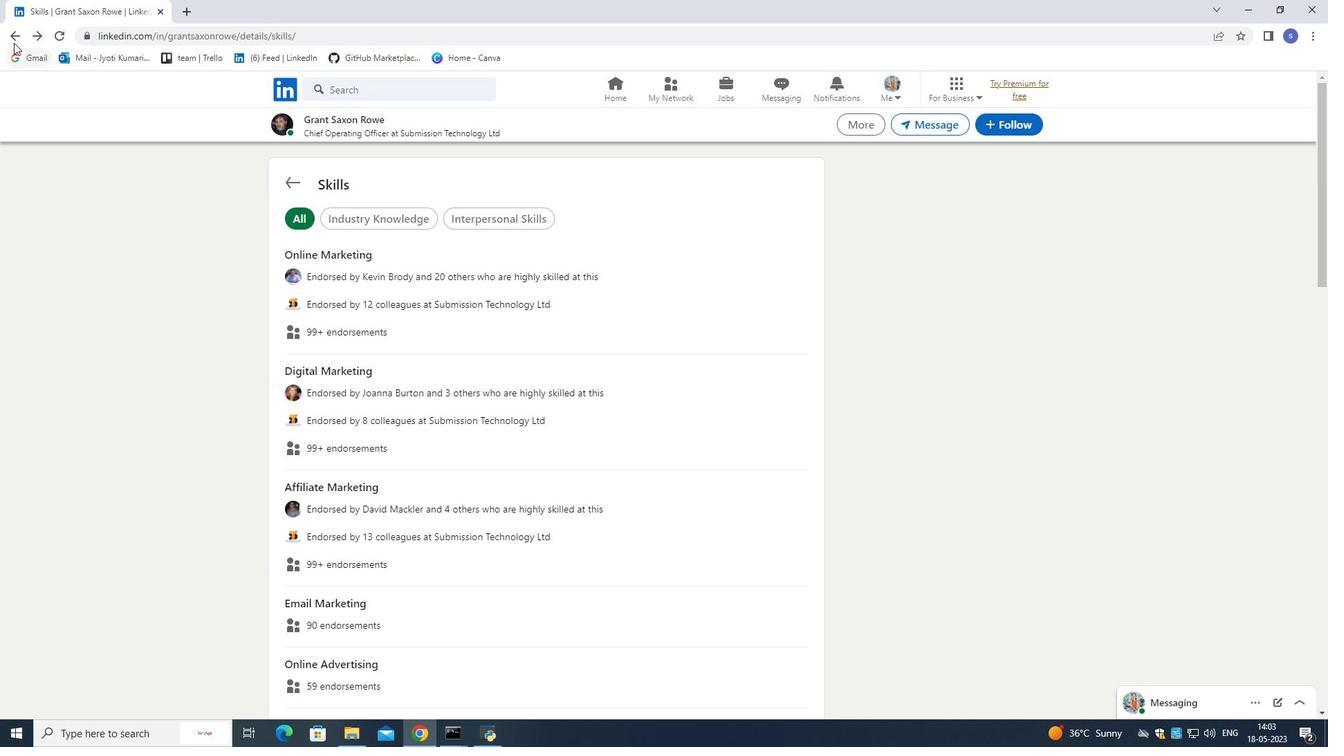 
Action: Mouse pressed left at (9, 34)
Screenshot: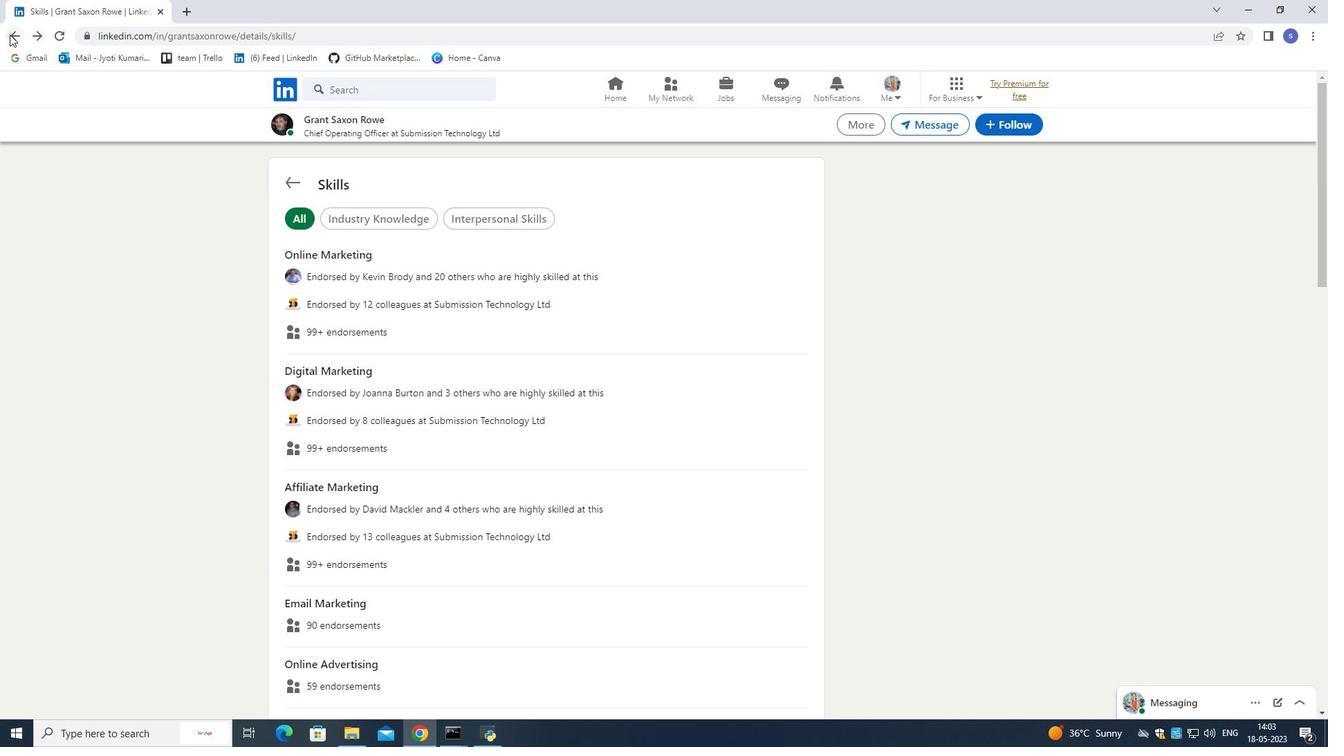 
Action: Mouse moved to (388, 265)
Screenshot: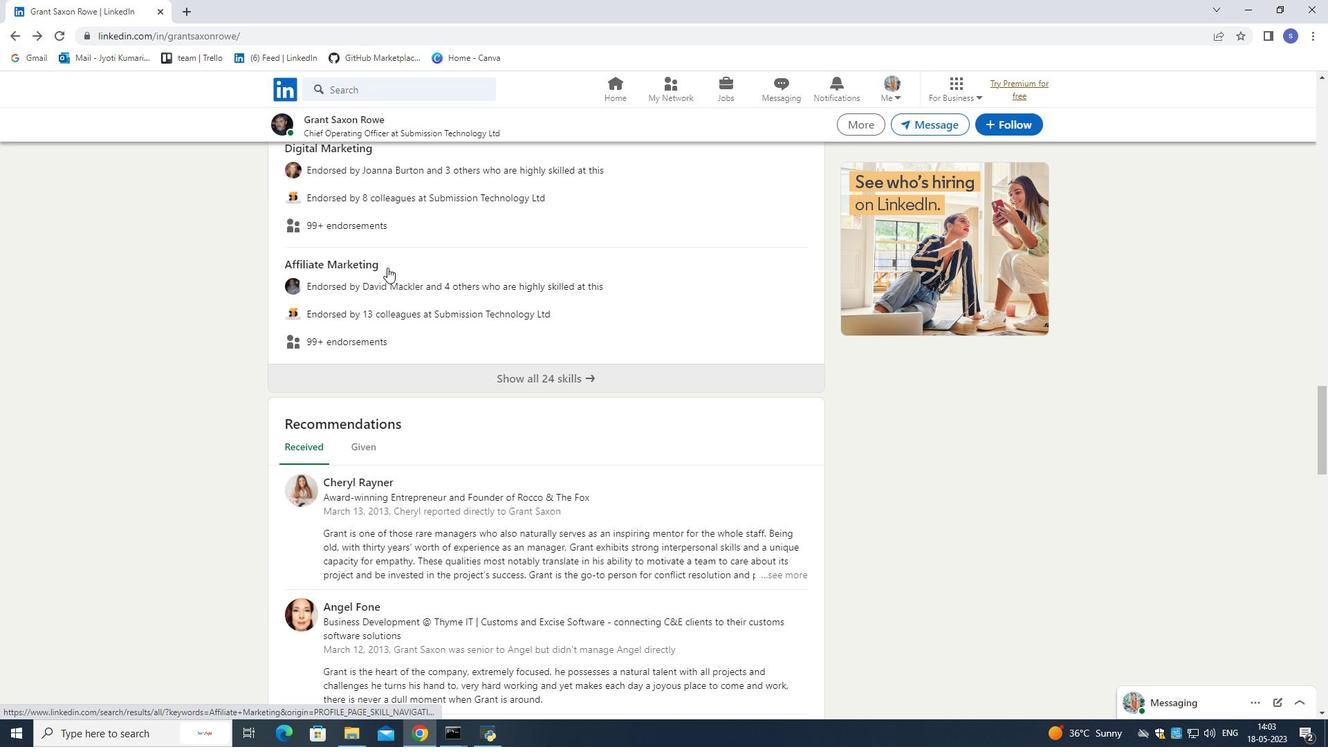 
Action: Mouse scrolled (388, 266) with delta (0, 0)
Screenshot: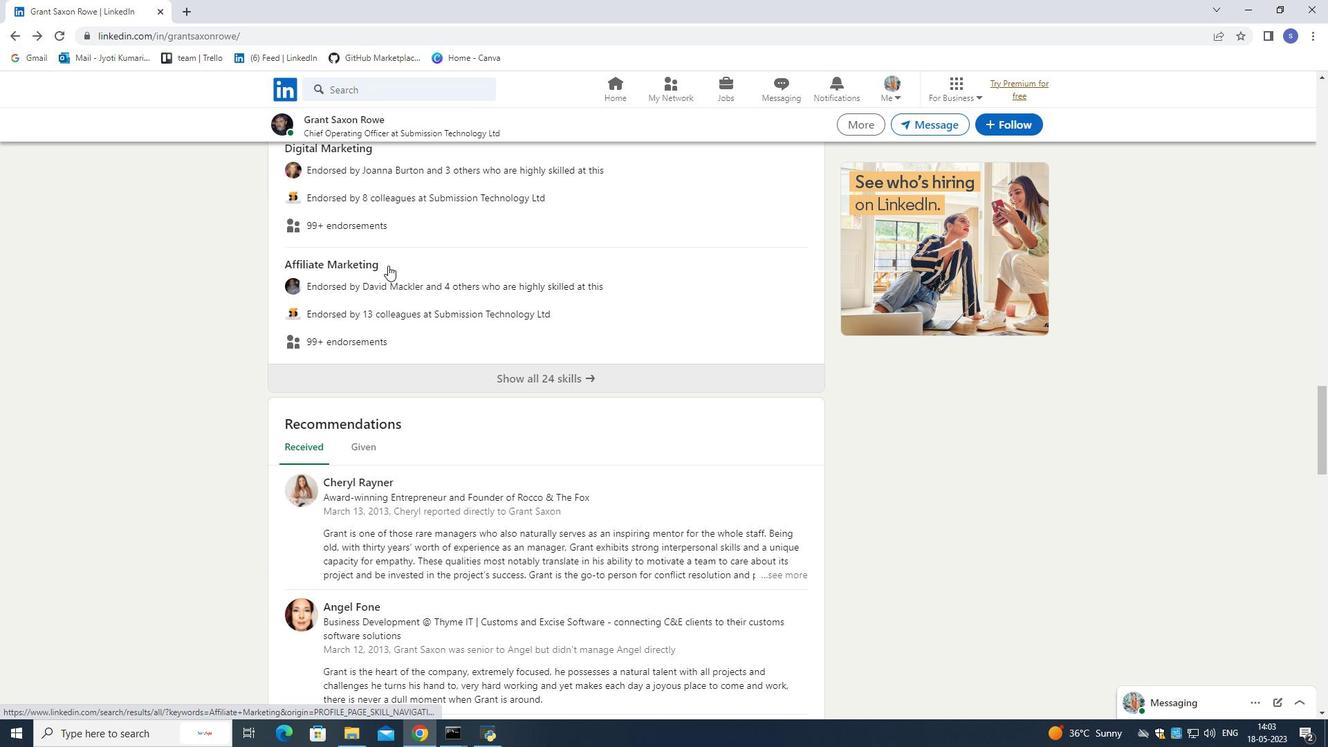 
Action: Mouse moved to (389, 256)
Screenshot: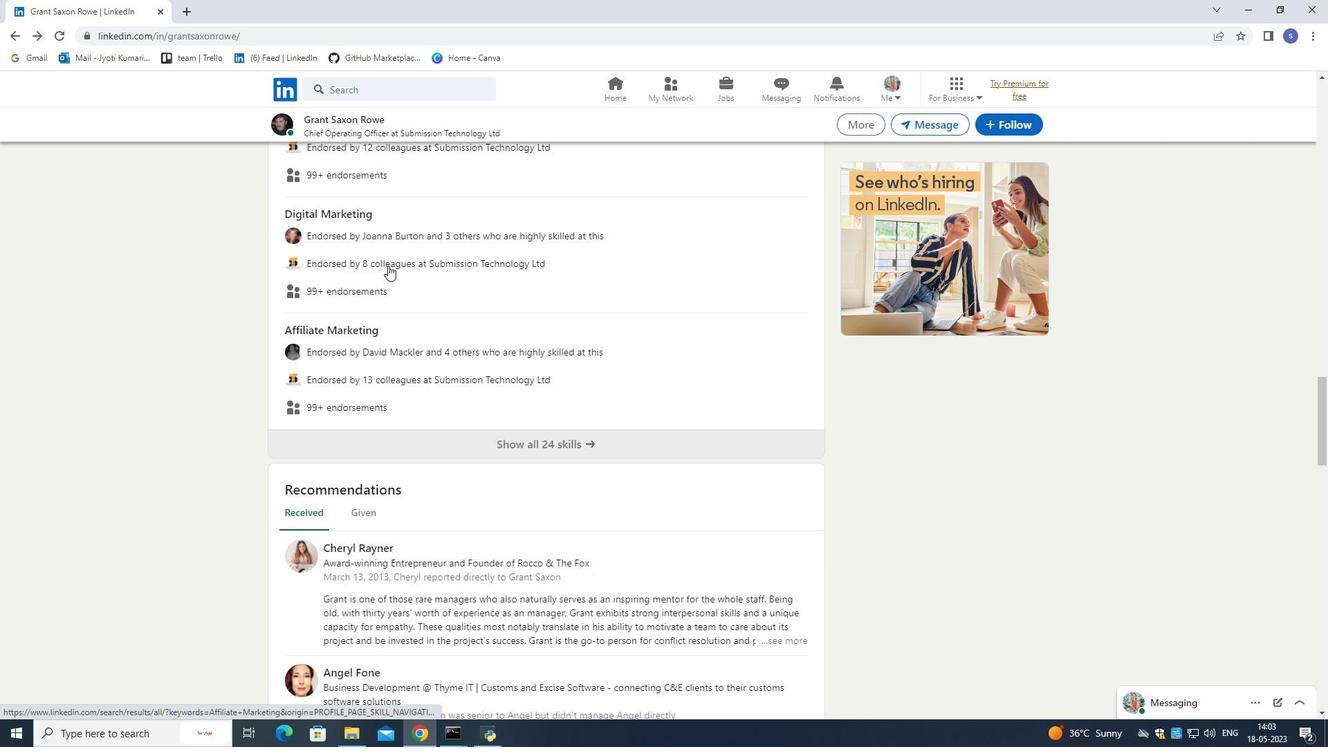 
Action: Mouse scrolled (389, 257) with delta (0, 0)
Screenshot: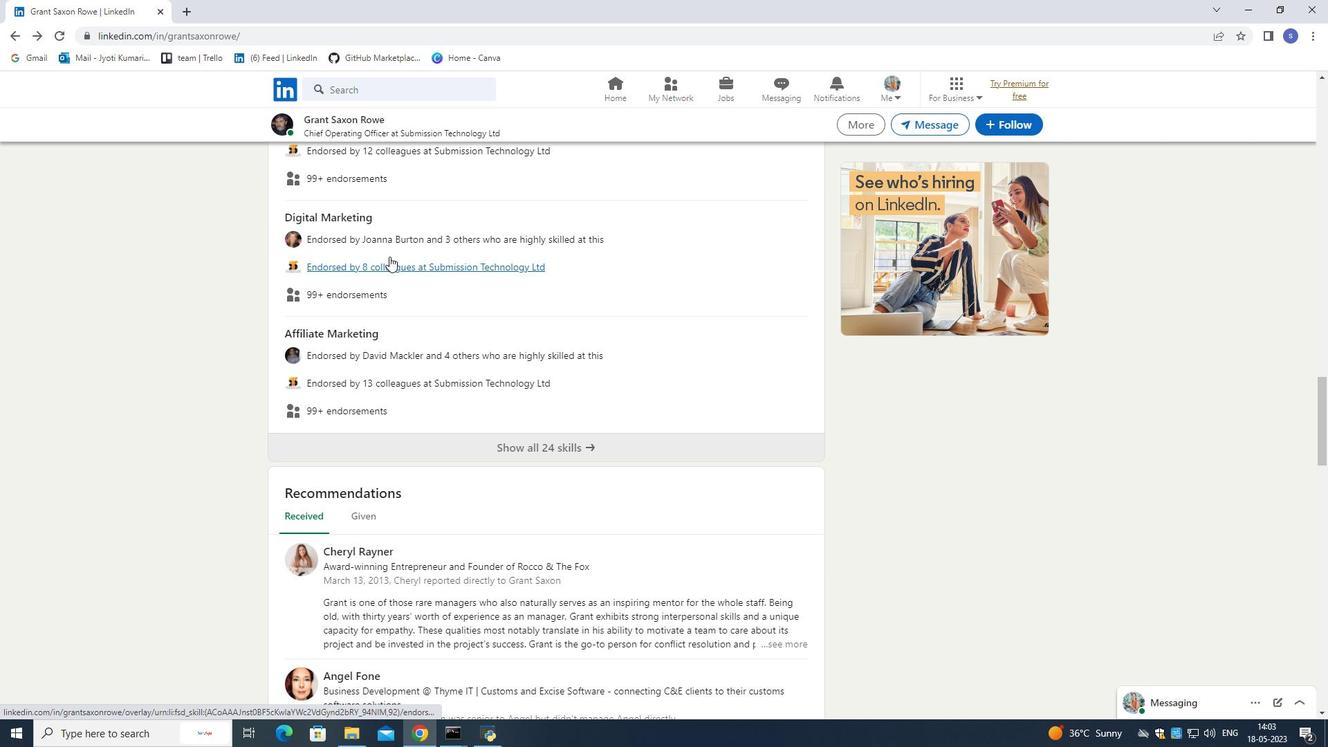 
Action: Mouse scrolled (389, 257) with delta (0, 0)
Screenshot: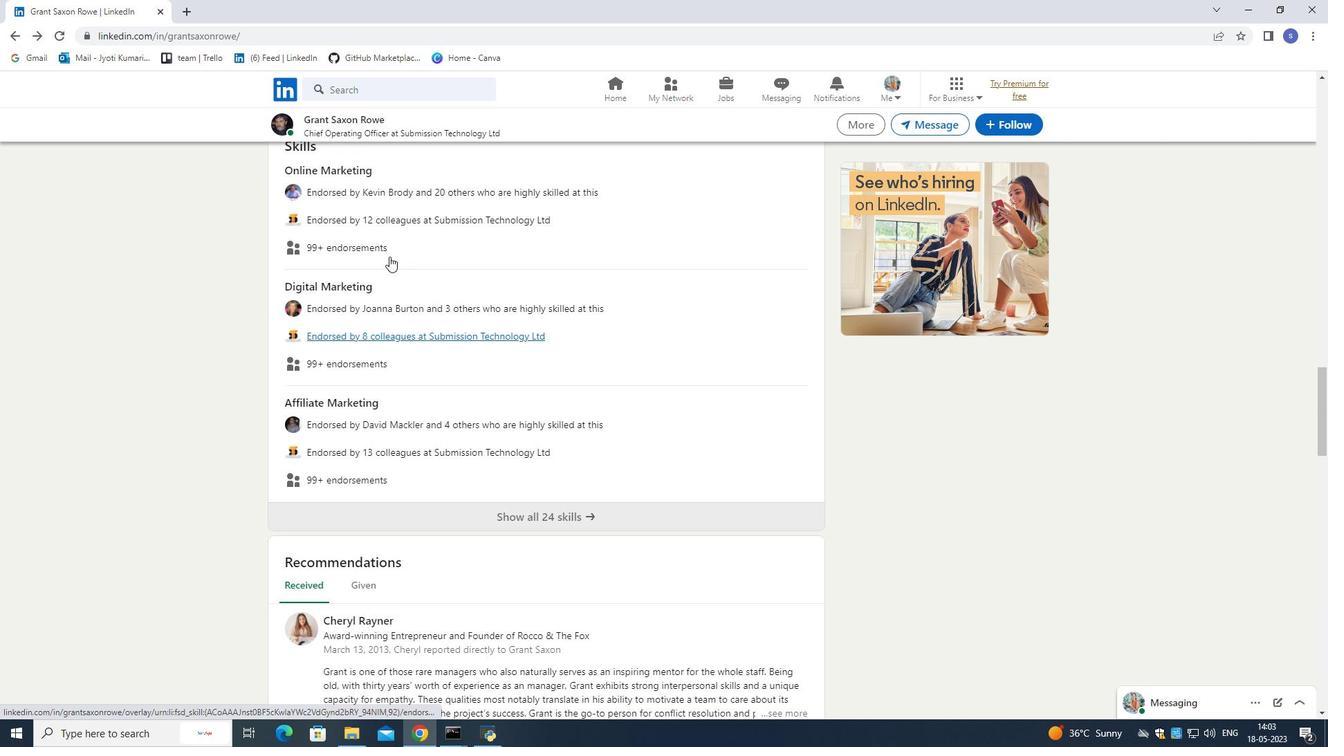 
Action: Mouse scrolled (389, 257) with delta (0, 0)
Screenshot: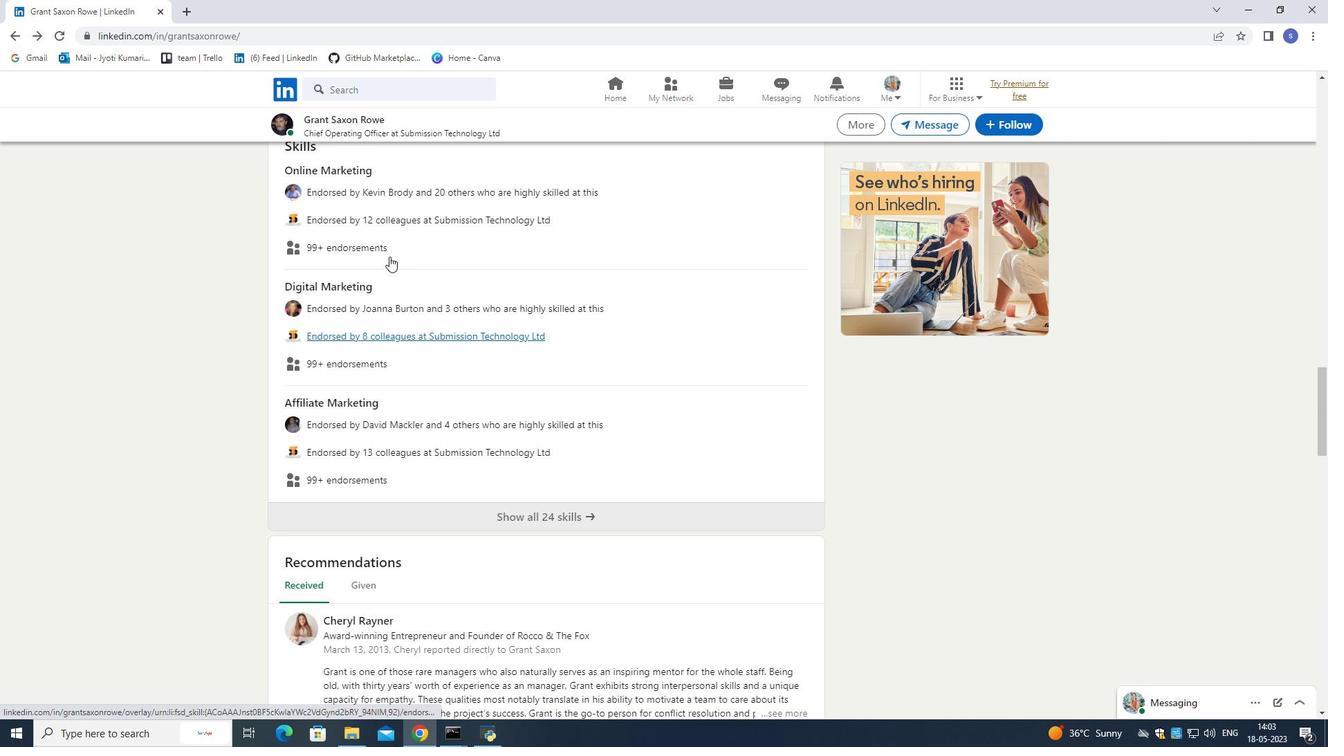 
Action: Mouse scrolled (389, 257) with delta (0, 0)
Screenshot: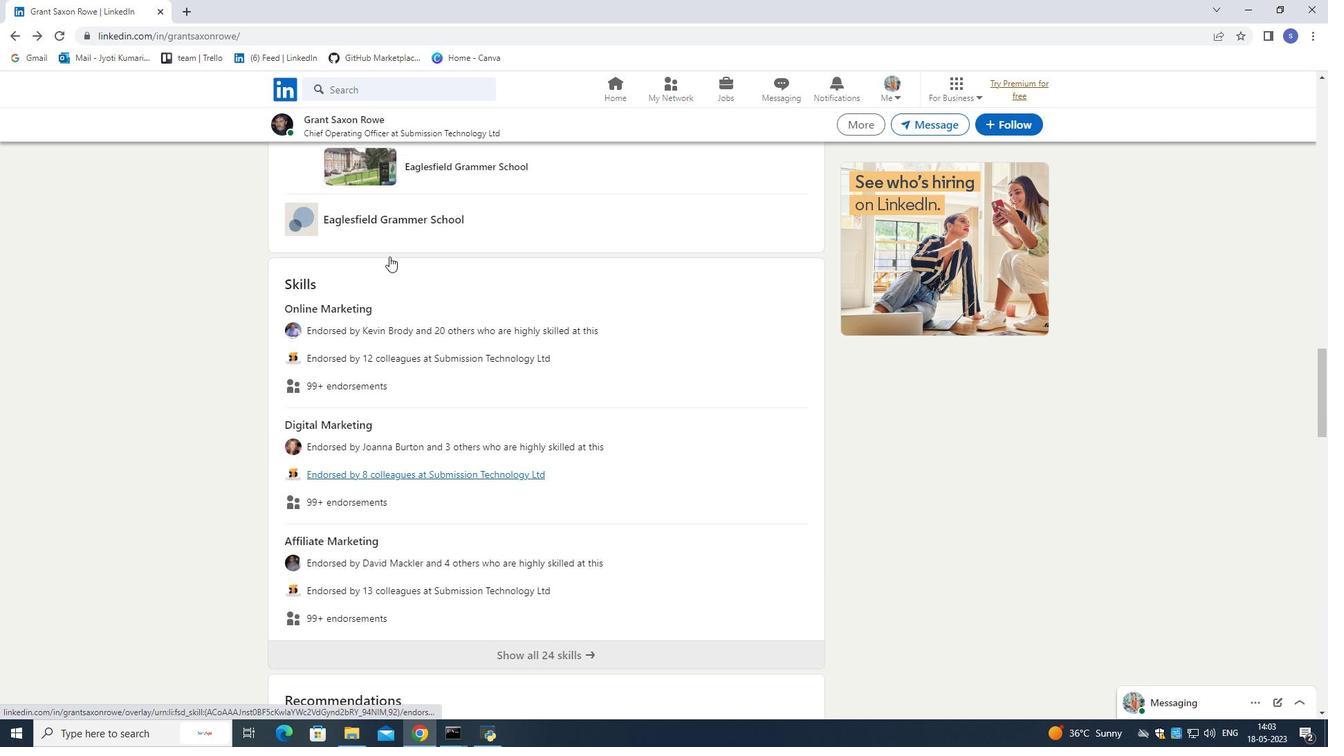 
Action: Mouse scrolled (389, 257) with delta (0, 0)
Screenshot: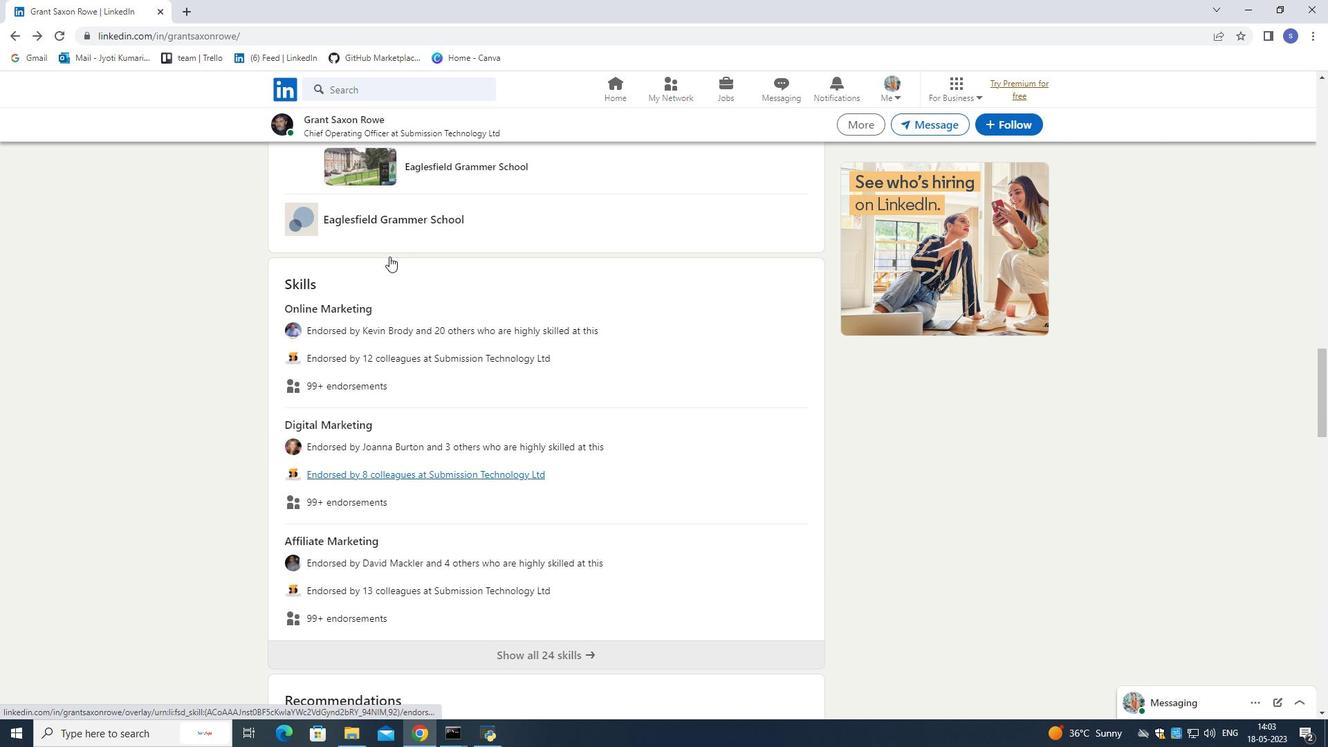 
Action: Mouse scrolled (389, 257) with delta (0, 0)
Screenshot: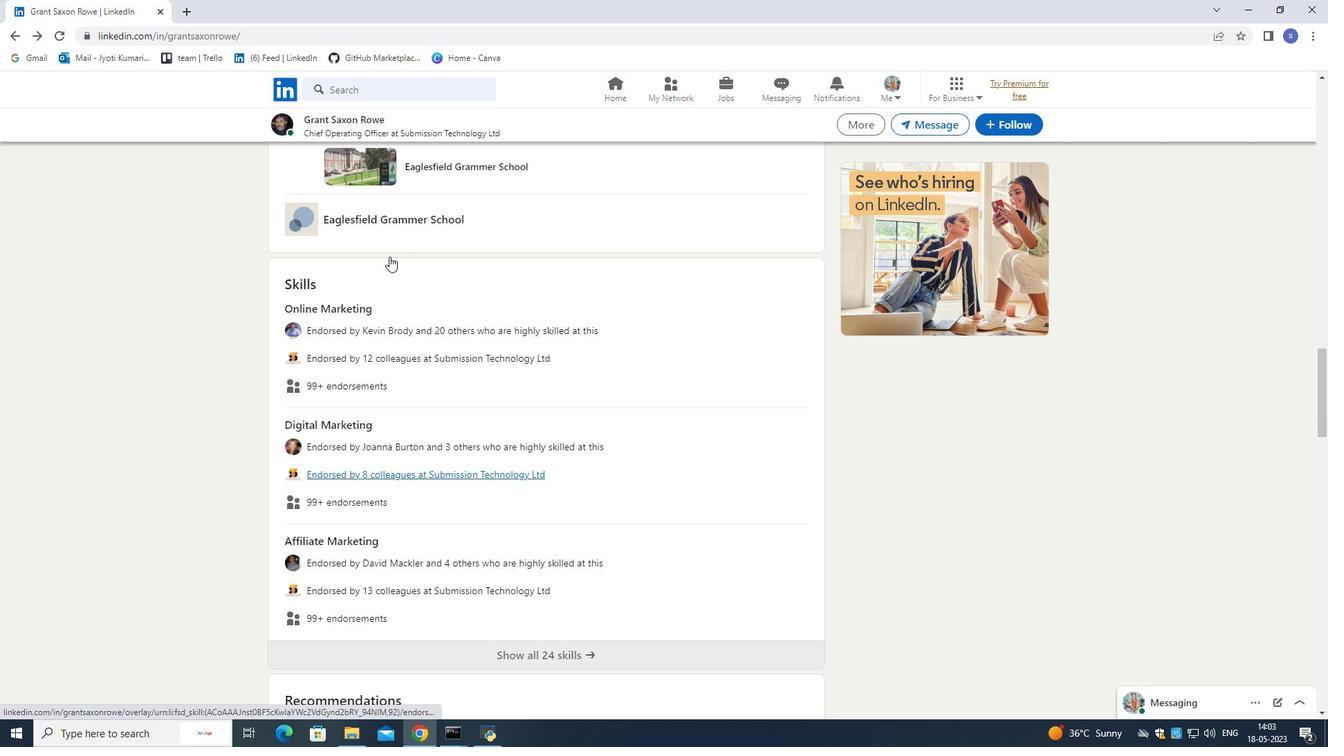 
Action: Mouse scrolled (389, 257) with delta (0, 0)
Screenshot: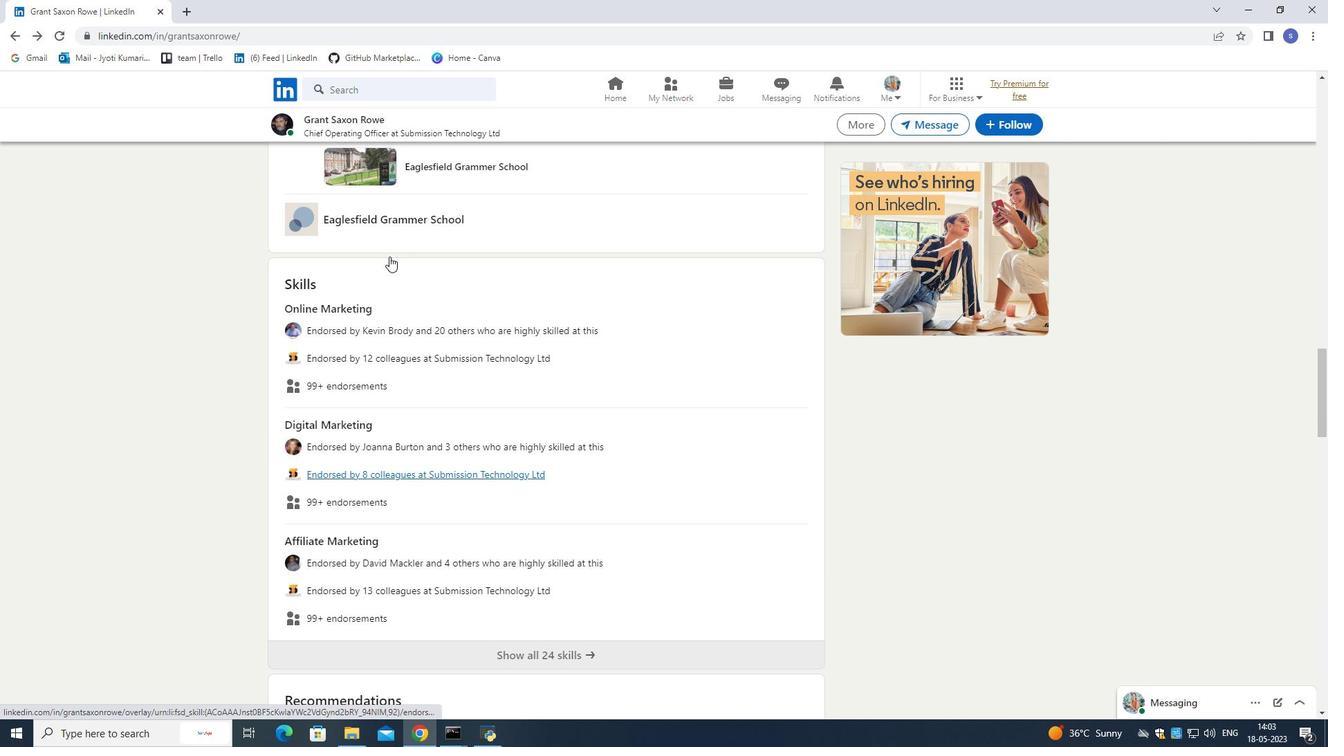 
Action: Mouse scrolled (389, 257) with delta (0, 0)
Screenshot: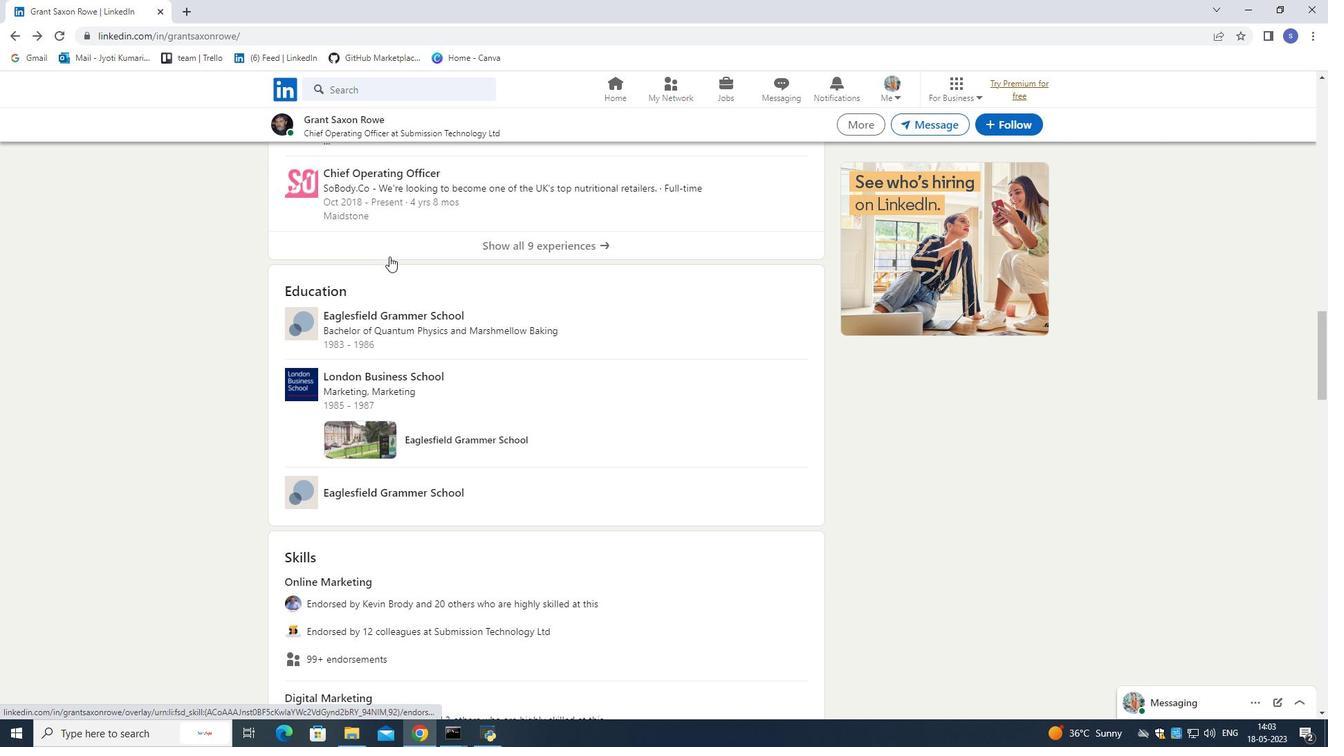 
Action: Mouse scrolled (389, 257) with delta (0, 0)
Screenshot: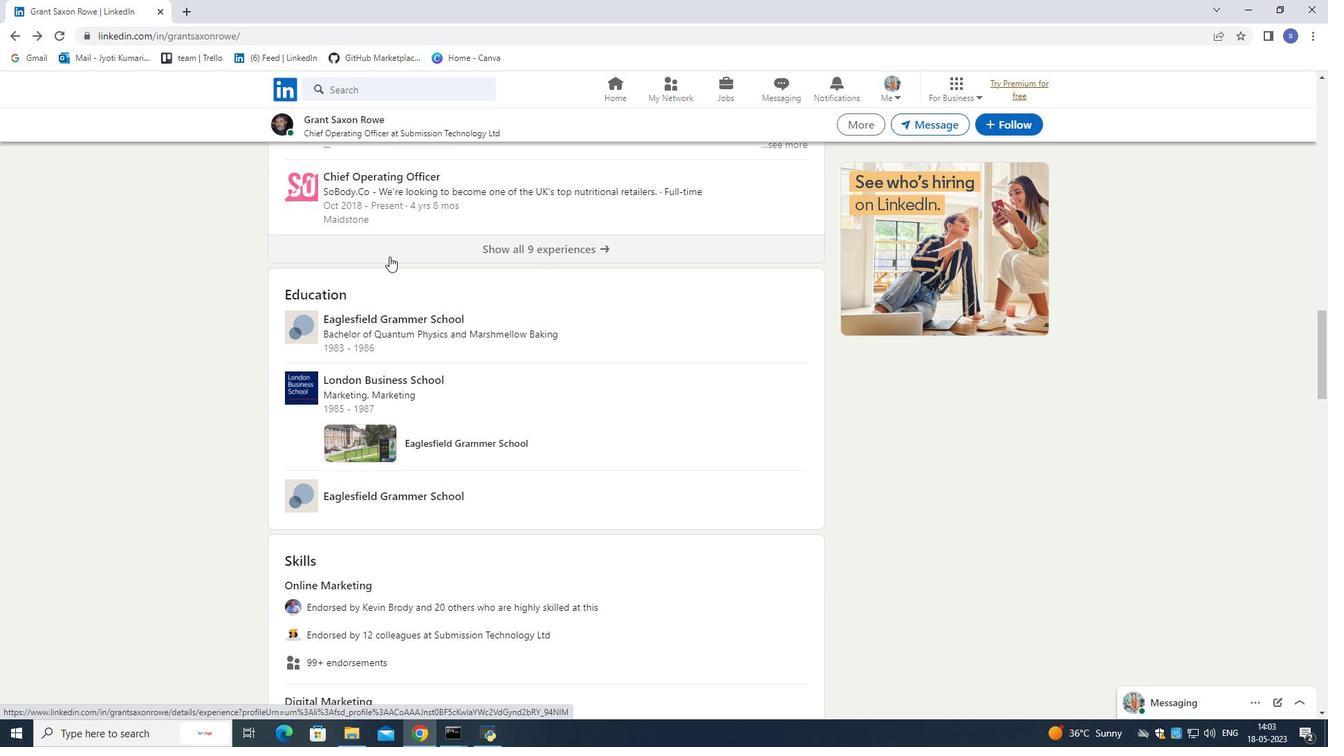 
Action: Mouse scrolled (389, 257) with delta (0, 0)
Screenshot: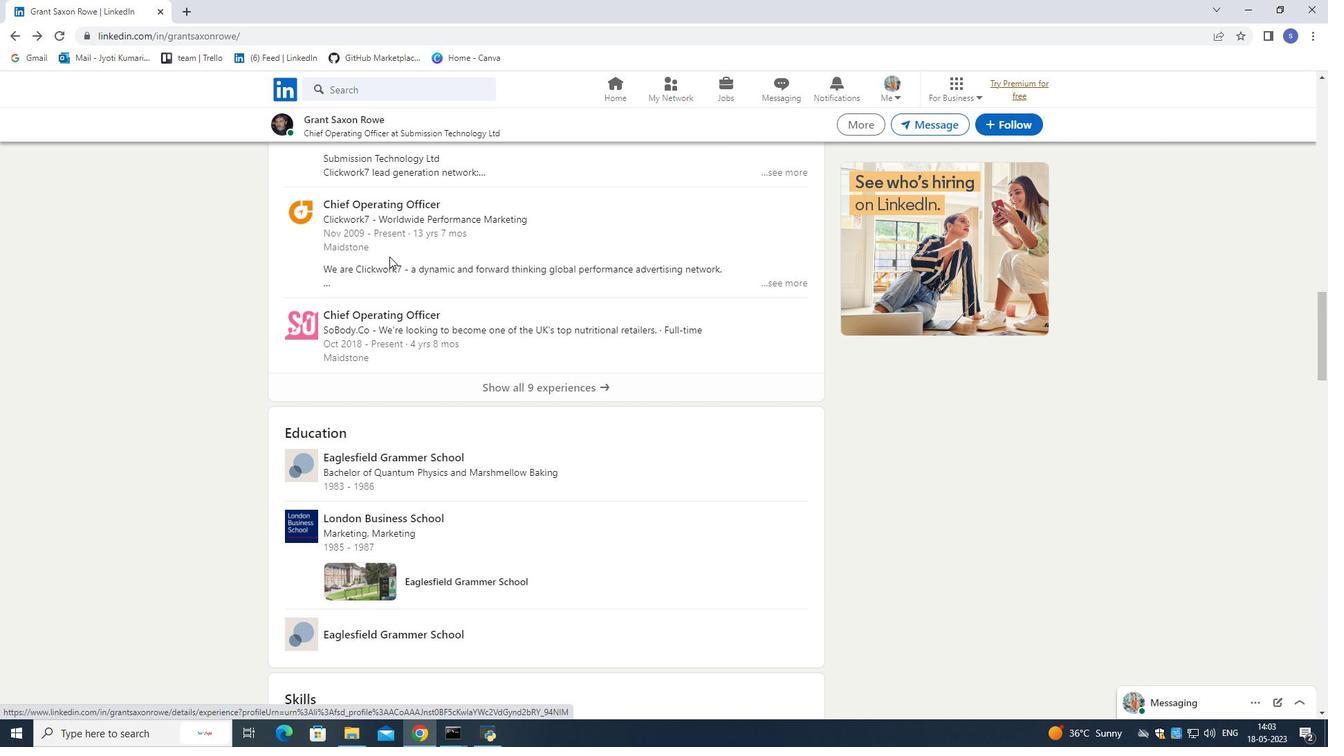 
Action: Mouse scrolled (389, 257) with delta (0, 0)
Screenshot: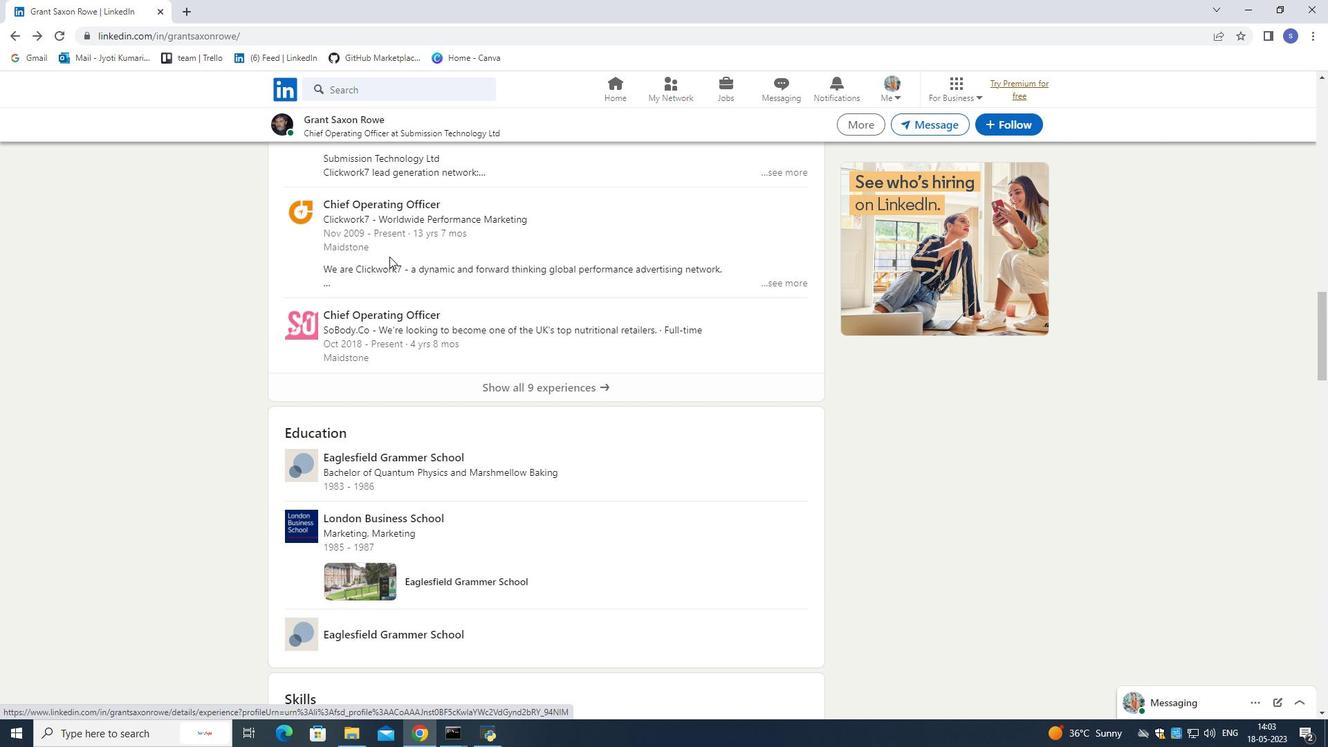 
Action: Mouse scrolled (389, 257) with delta (0, 0)
Screenshot: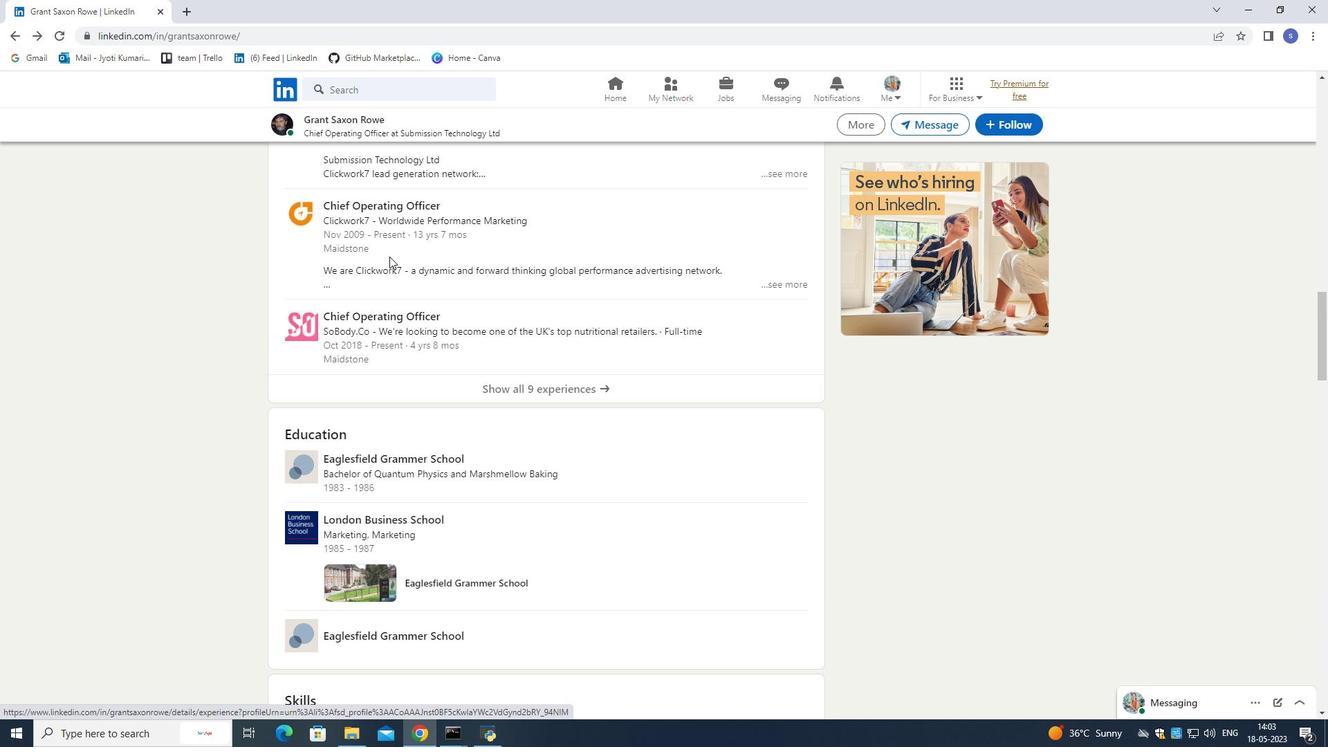 
Action: Mouse scrolled (389, 257) with delta (0, 0)
Screenshot: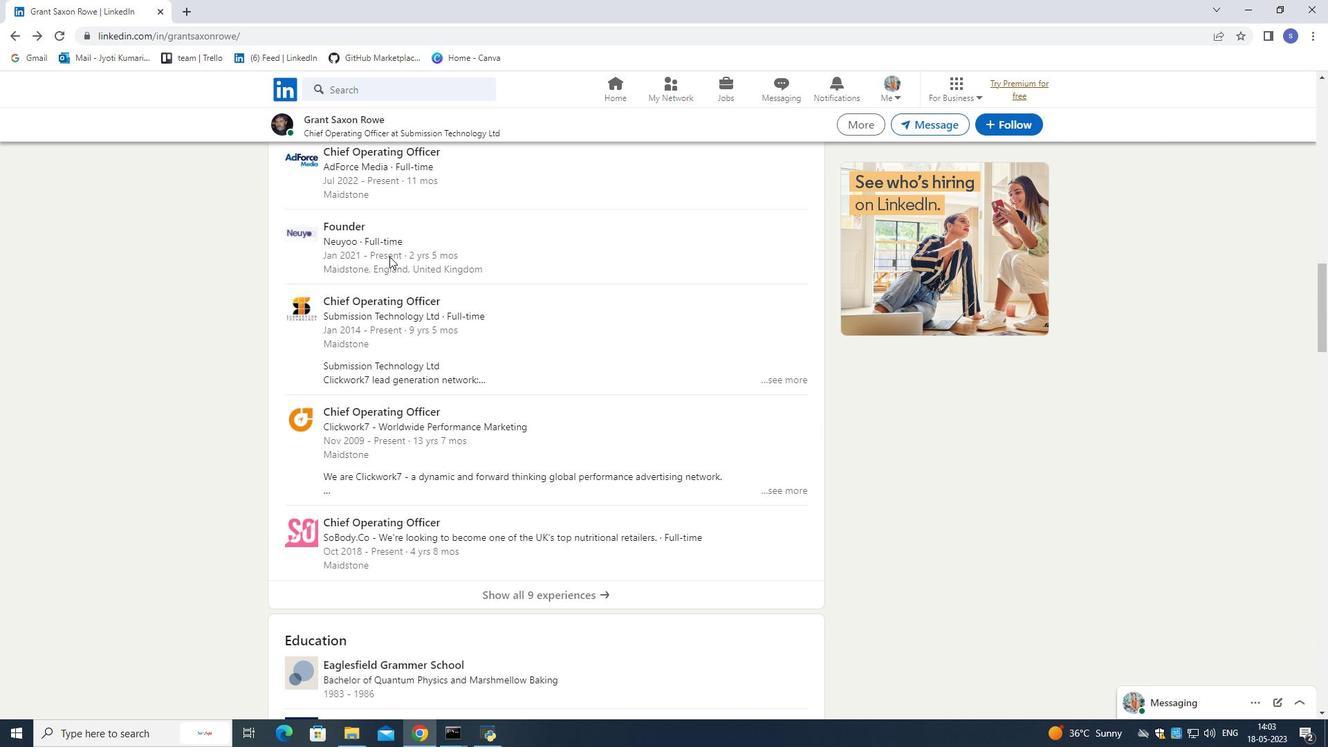 
Action: Mouse scrolled (389, 257) with delta (0, 0)
Screenshot: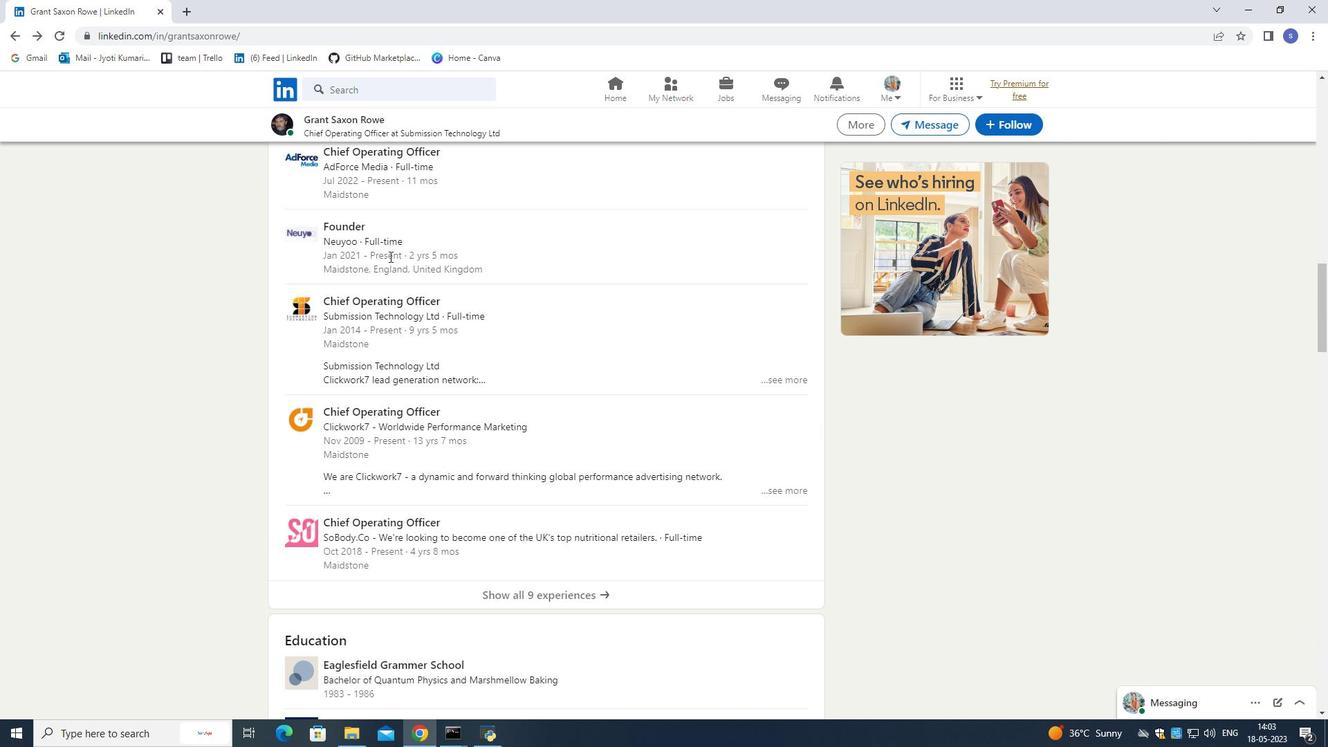 
Action: Mouse moved to (390, 248)
Screenshot: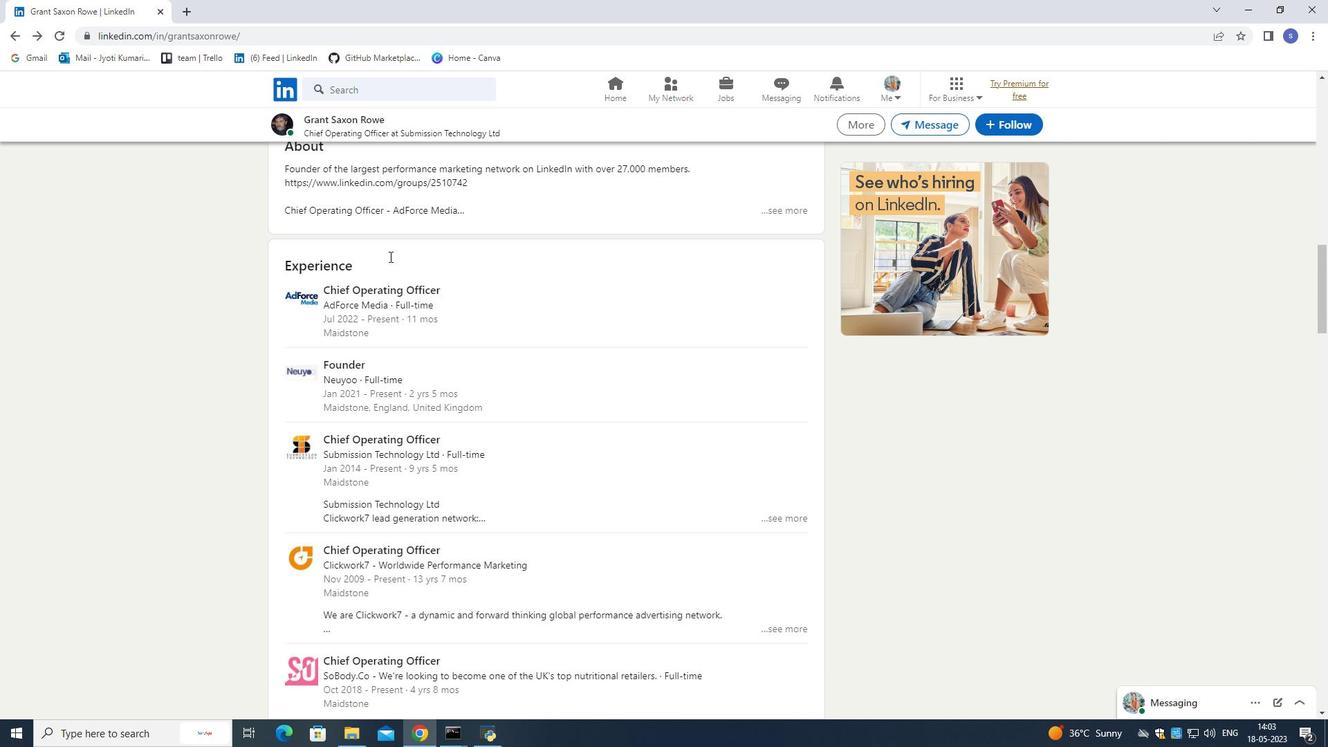 
Action: Mouse scrolled (390, 249) with delta (0, 0)
Screenshot: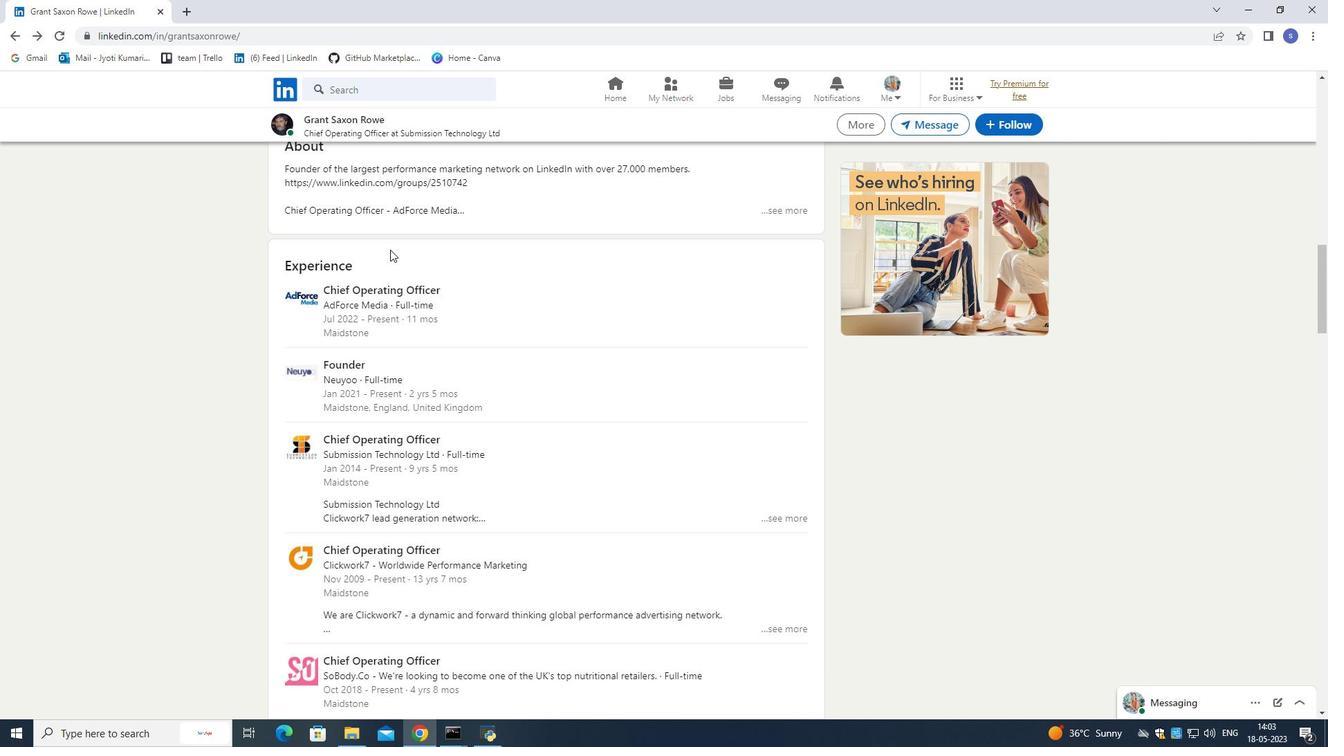 
Action: Mouse scrolled (390, 249) with delta (0, 0)
Screenshot: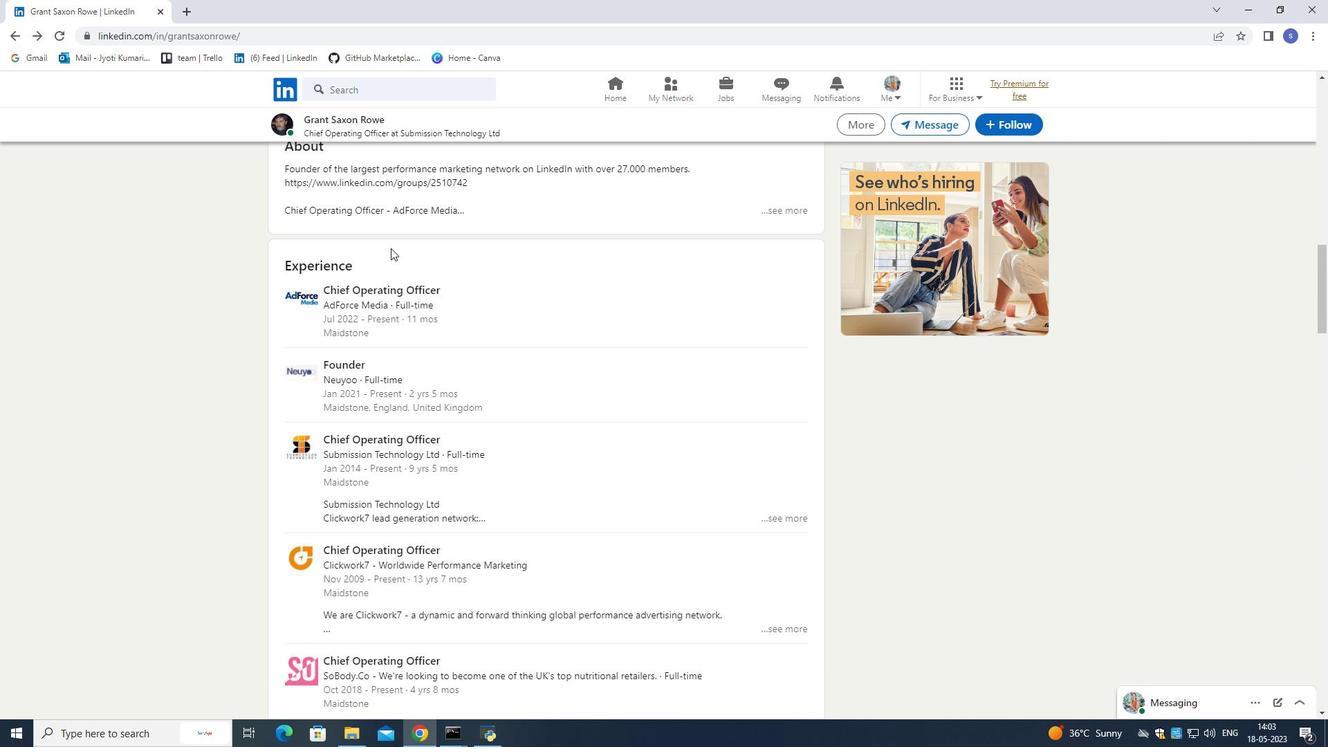 
Action: Mouse scrolled (390, 249) with delta (0, 0)
